 Task: Create a new address book entry with the following details: country, state, street, landmark, city, and postal code.
Action: Mouse moved to (28, 99)
Screenshot: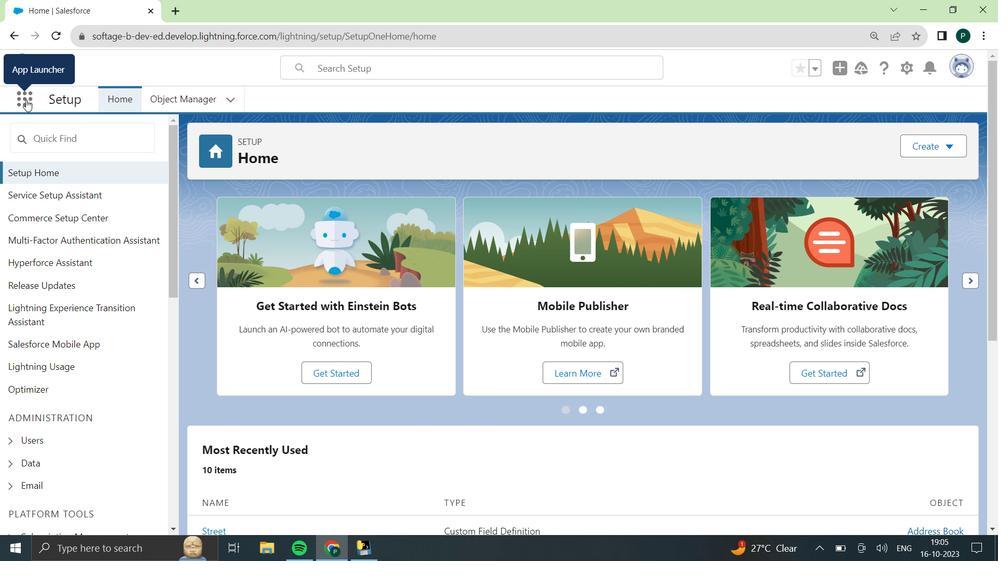 
Action: Mouse pressed left at (28, 99)
Screenshot: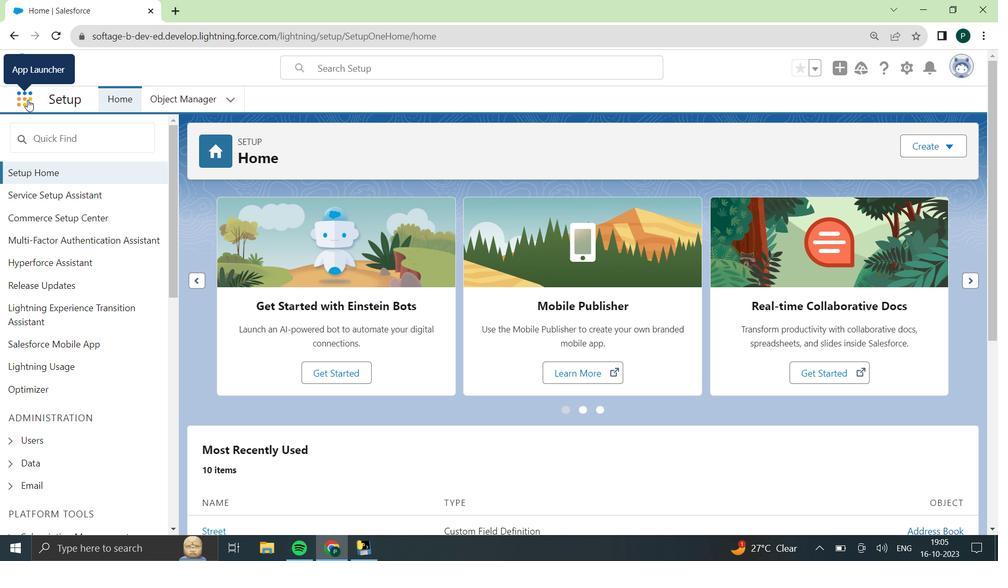 
Action: Mouse moved to (51, 352)
Screenshot: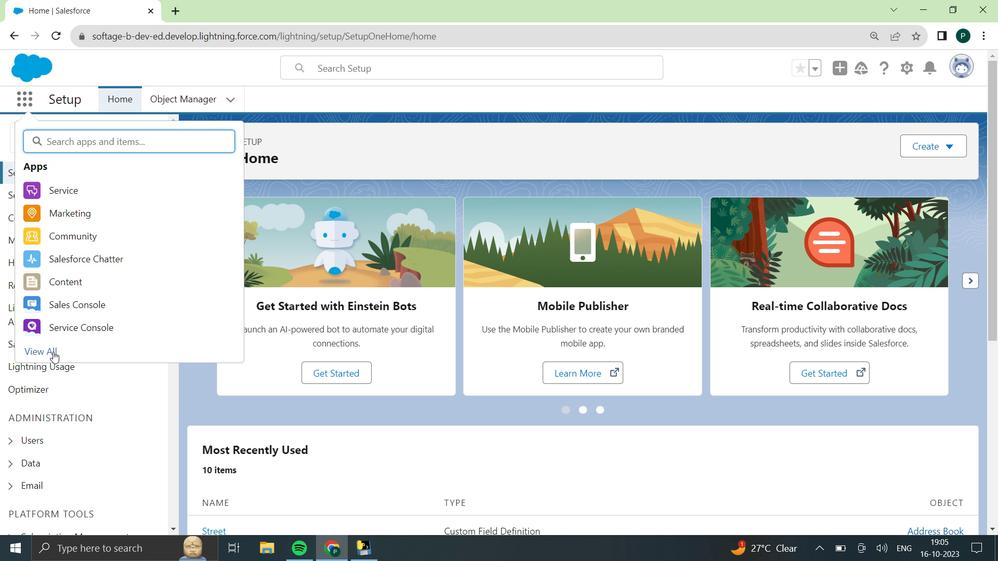 
Action: Mouse pressed left at (51, 352)
Screenshot: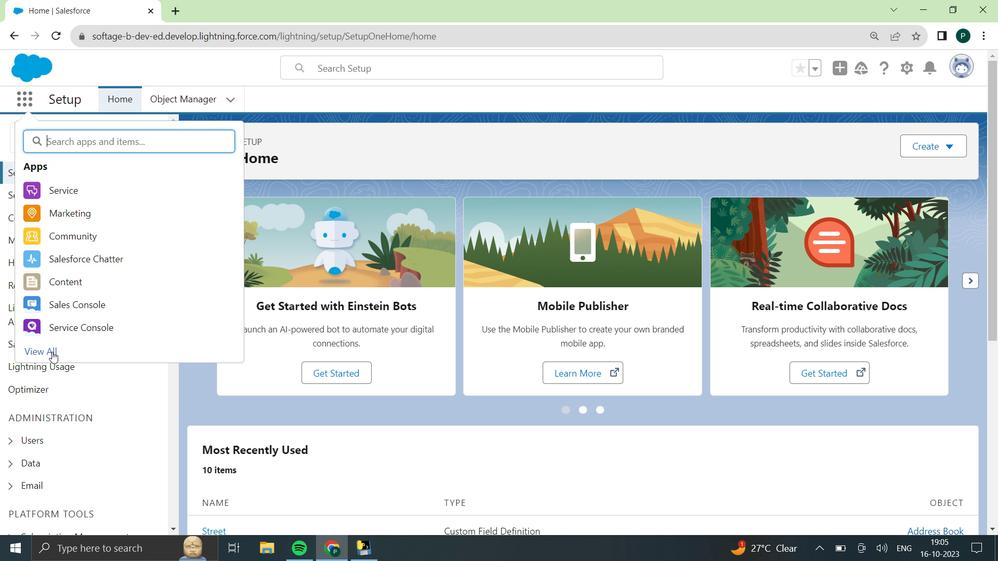 
Action: Mouse moved to (253, 233)
Screenshot: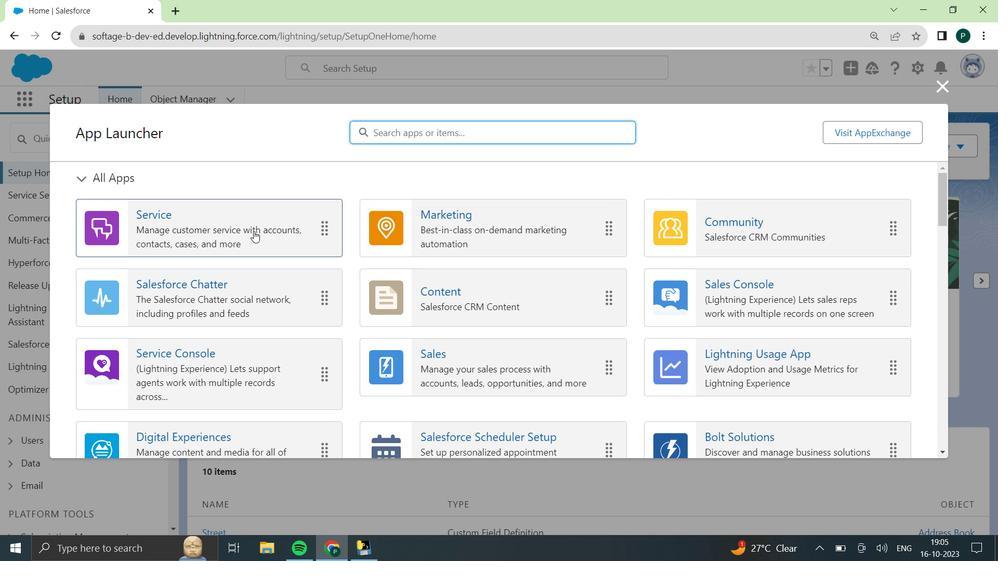 
Action: Mouse scrolled (253, 232) with delta (0, 0)
Screenshot: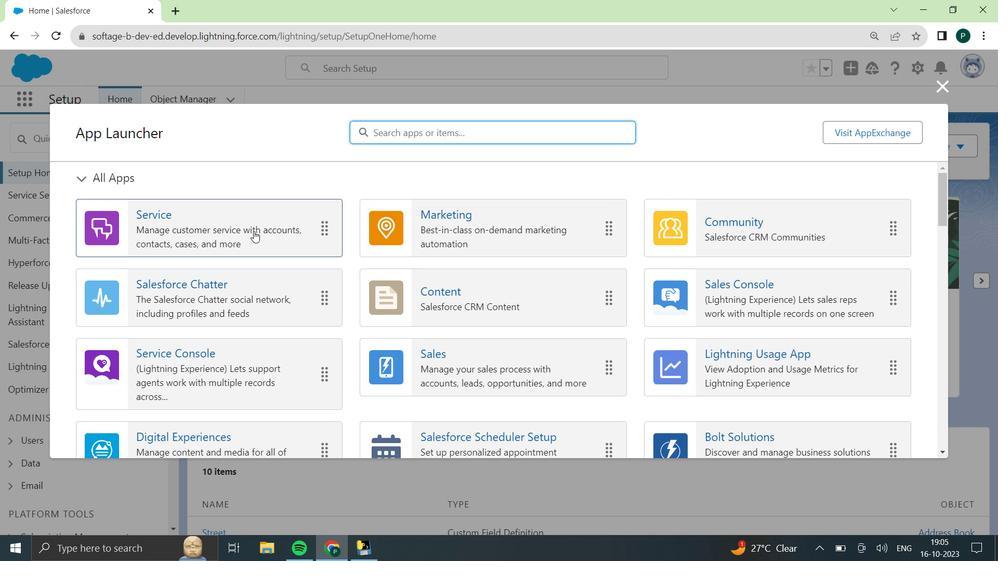
Action: Mouse moved to (254, 239)
Screenshot: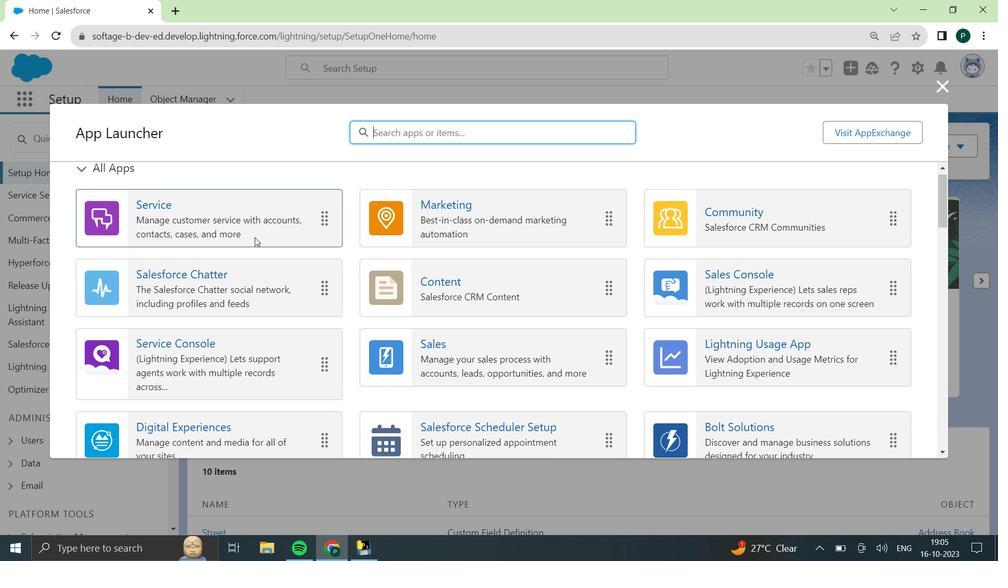 
Action: Mouse scrolled (254, 238) with delta (0, 0)
Screenshot: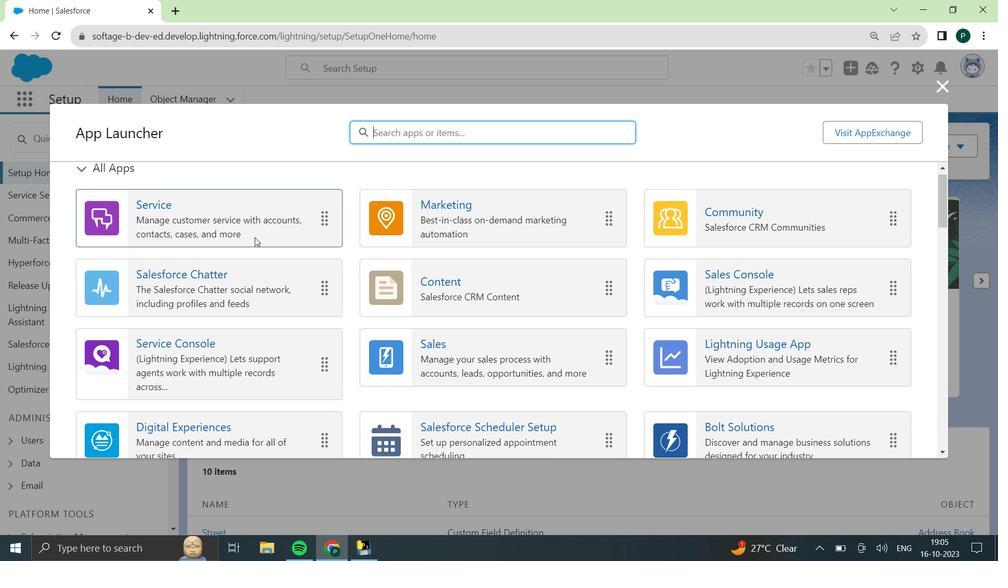 
Action: Mouse moved to (253, 251)
Screenshot: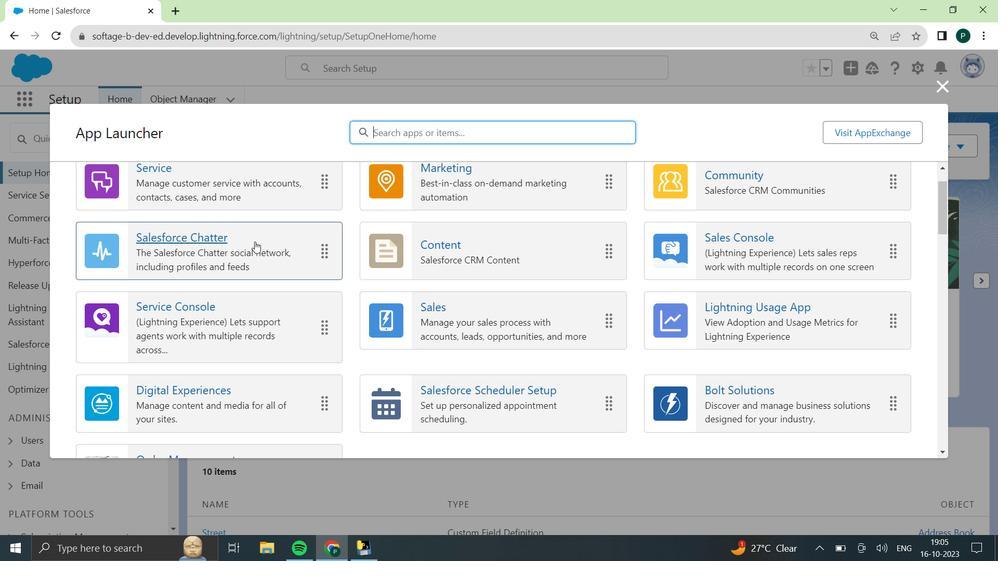 
Action: Mouse scrolled (253, 250) with delta (0, 0)
Screenshot: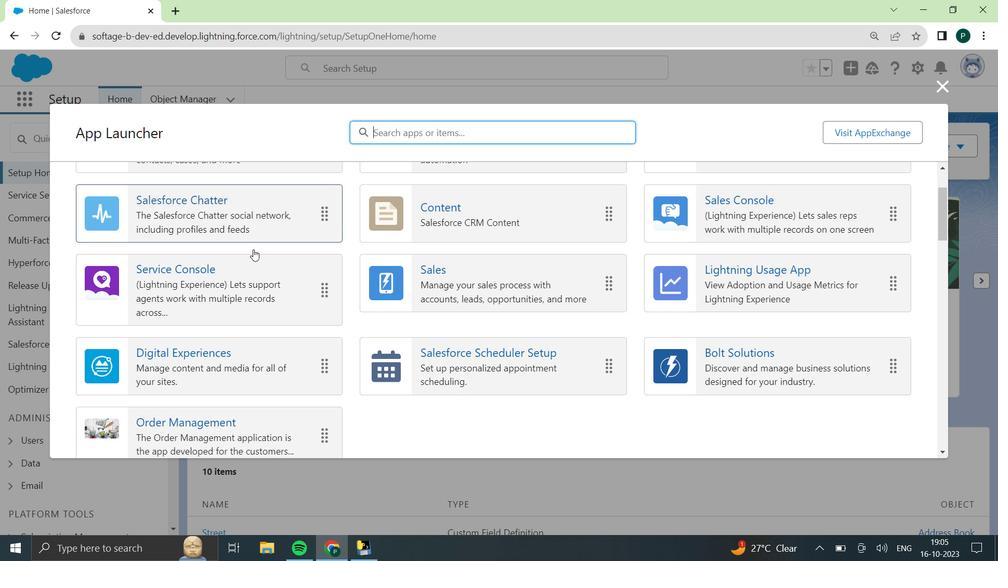 
Action: Mouse moved to (252, 254)
Screenshot: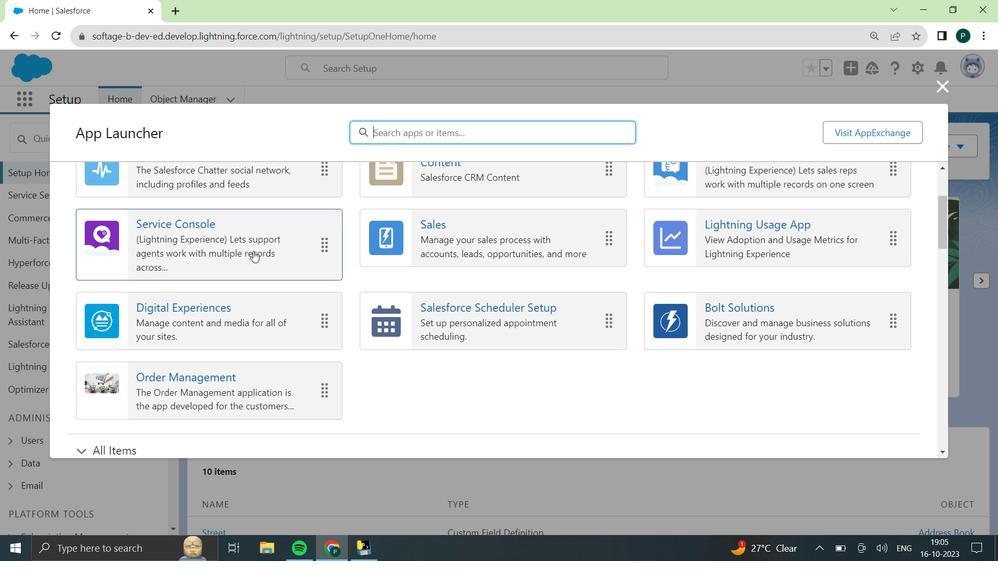 
Action: Mouse scrolled (252, 254) with delta (0, 0)
Screenshot: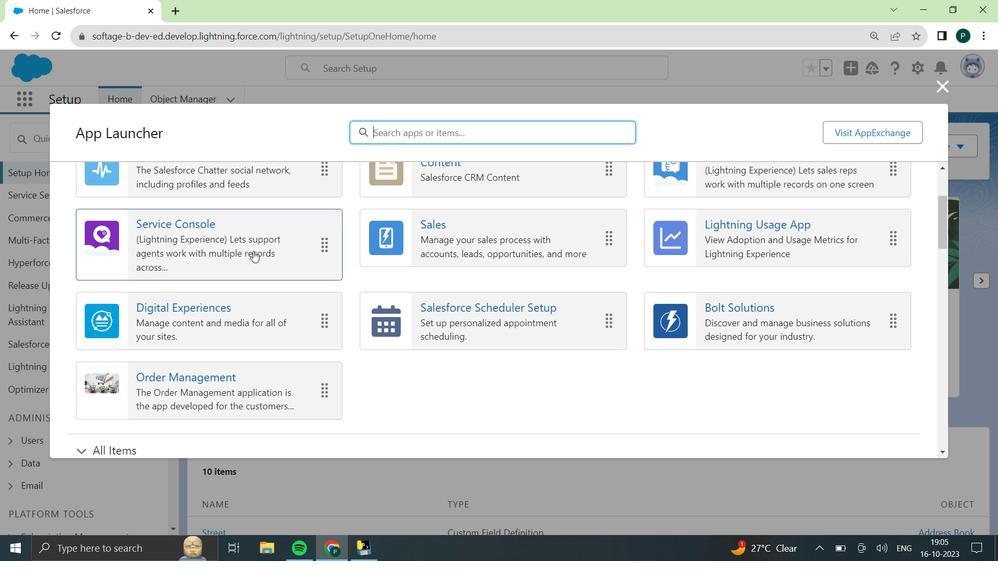 
Action: Mouse moved to (179, 241)
Screenshot: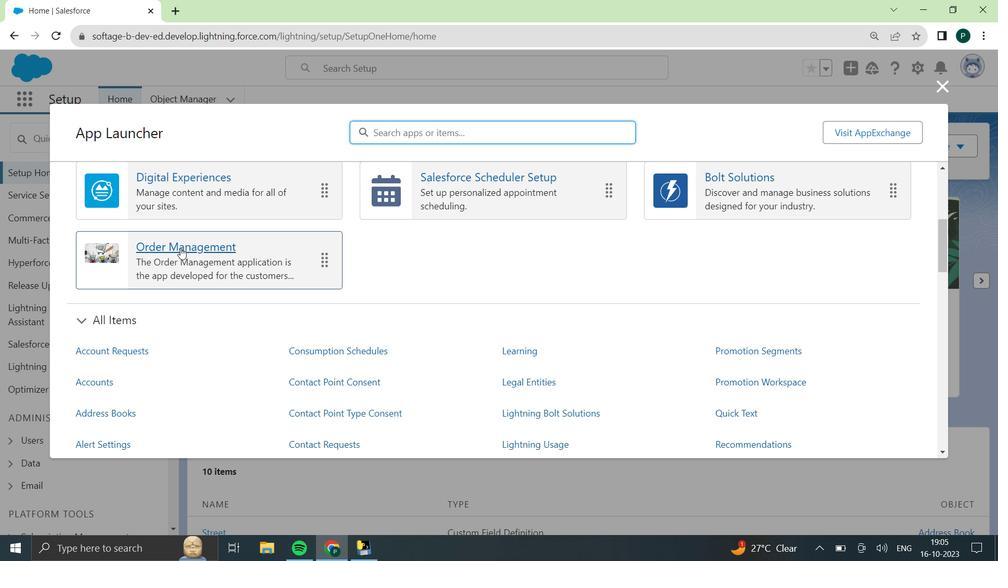 
Action: Mouse pressed left at (179, 241)
Screenshot: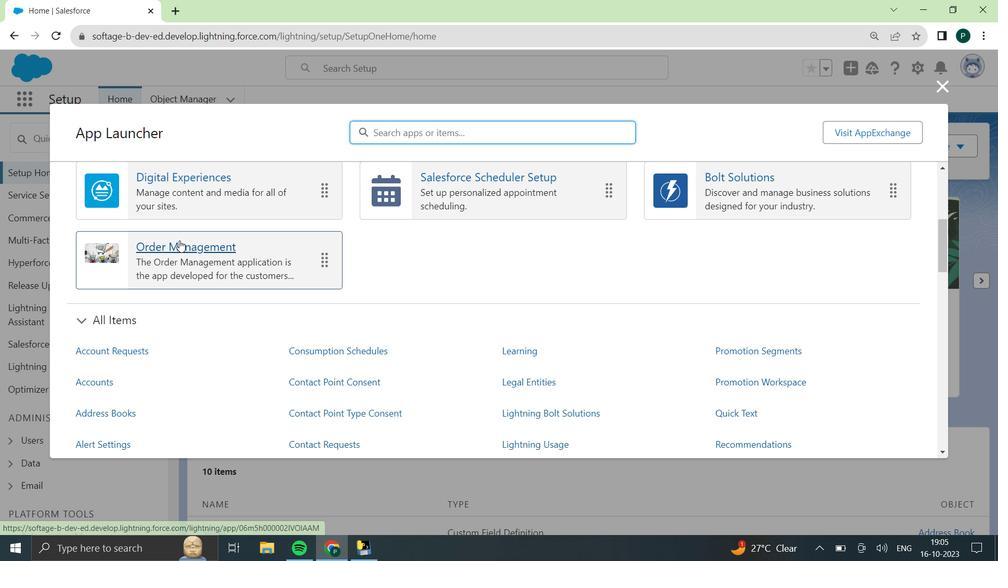 
Action: Mouse moved to (583, 101)
Screenshot: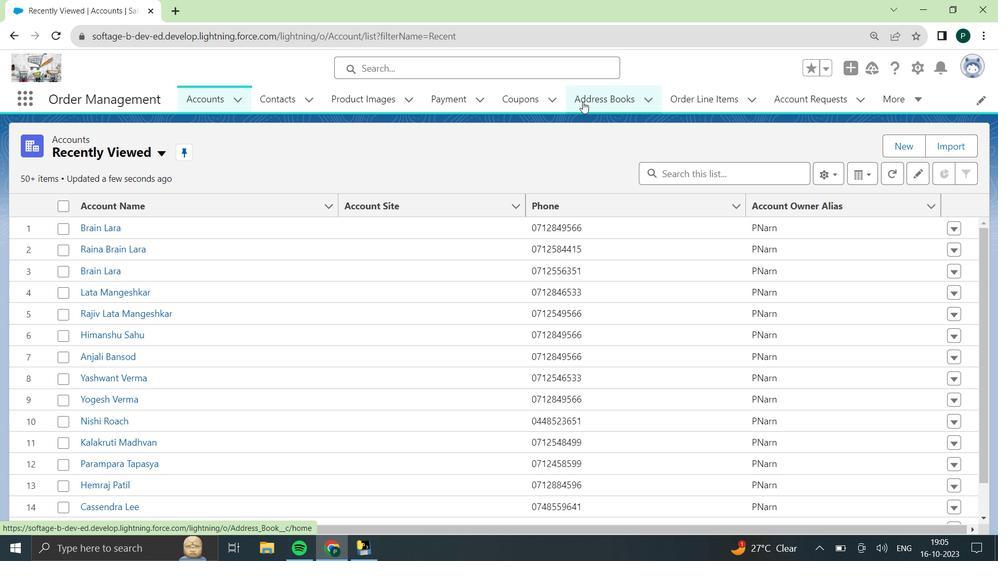 
Action: Mouse pressed left at (583, 101)
Screenshot: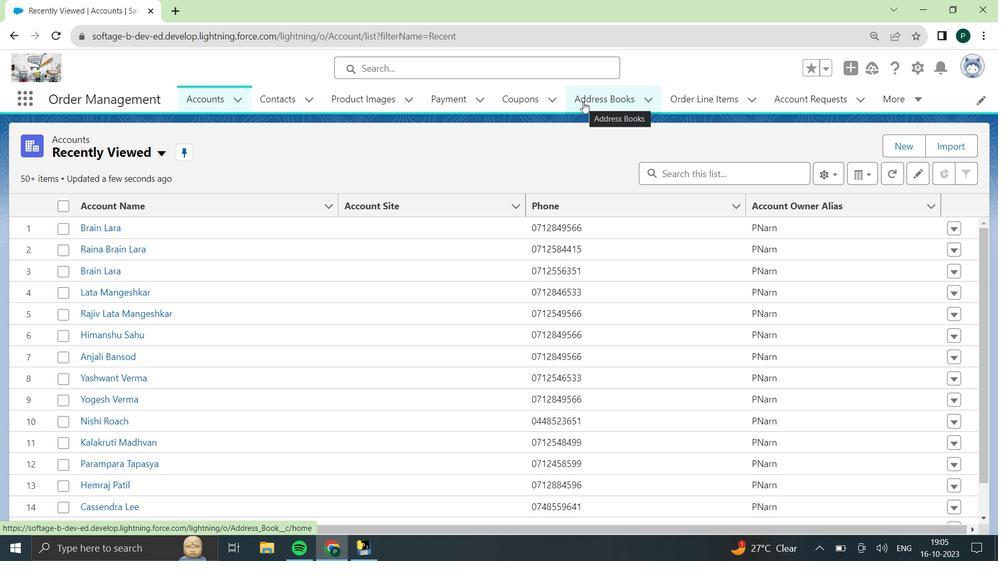 
Action: Mouse moved to (885, 173)
Screenshot: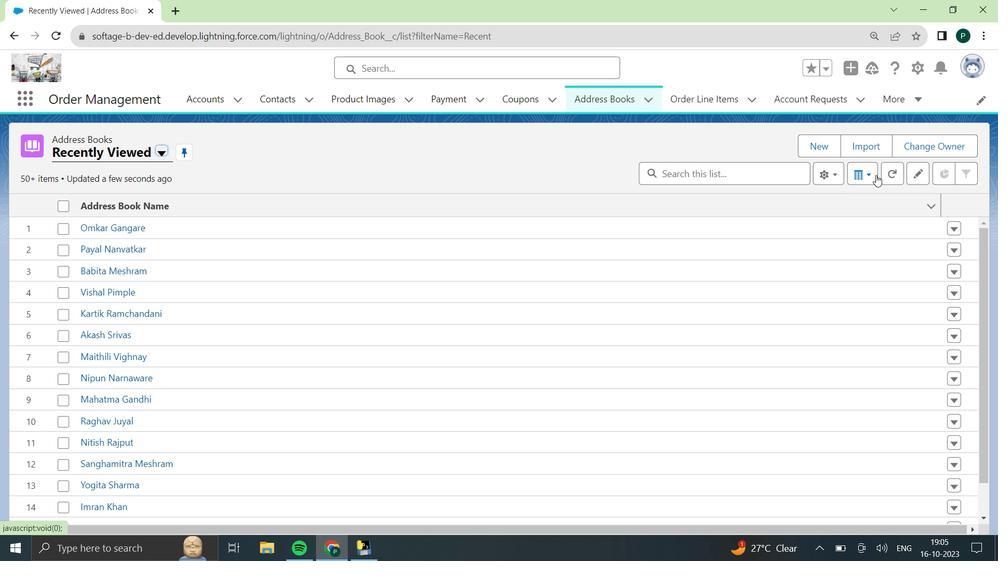 
Action: Mouse pressed left at (885, 173)
Screenshot: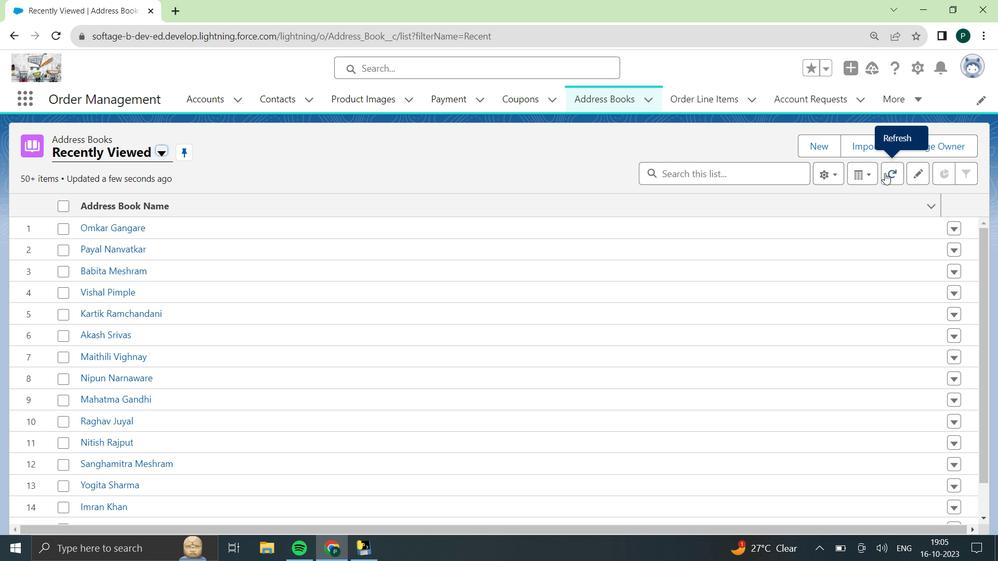 
Action: Mouse moved to (897, 181)
Screenshot: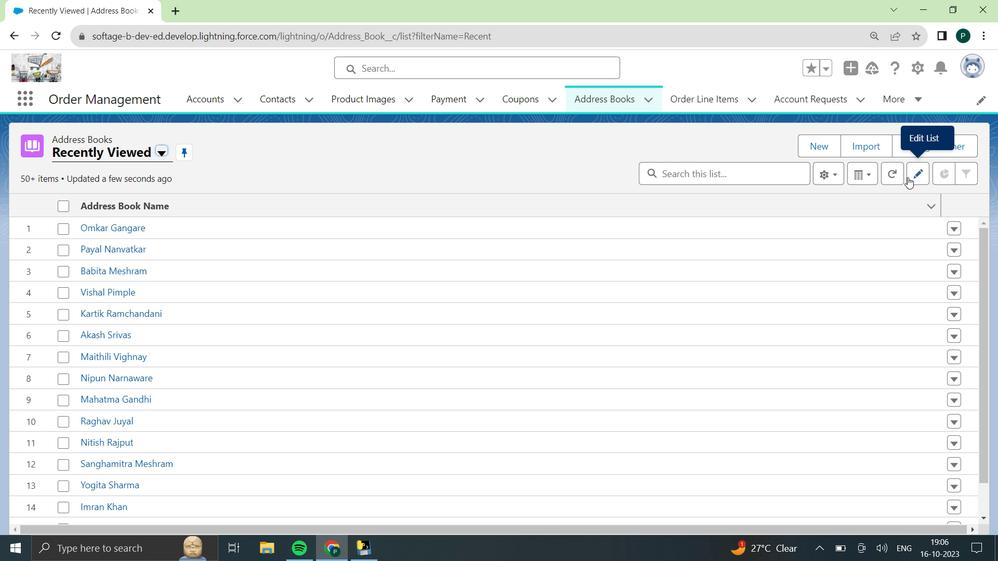 
Action: Mouse pressed left at (897, 181)
Screenshot: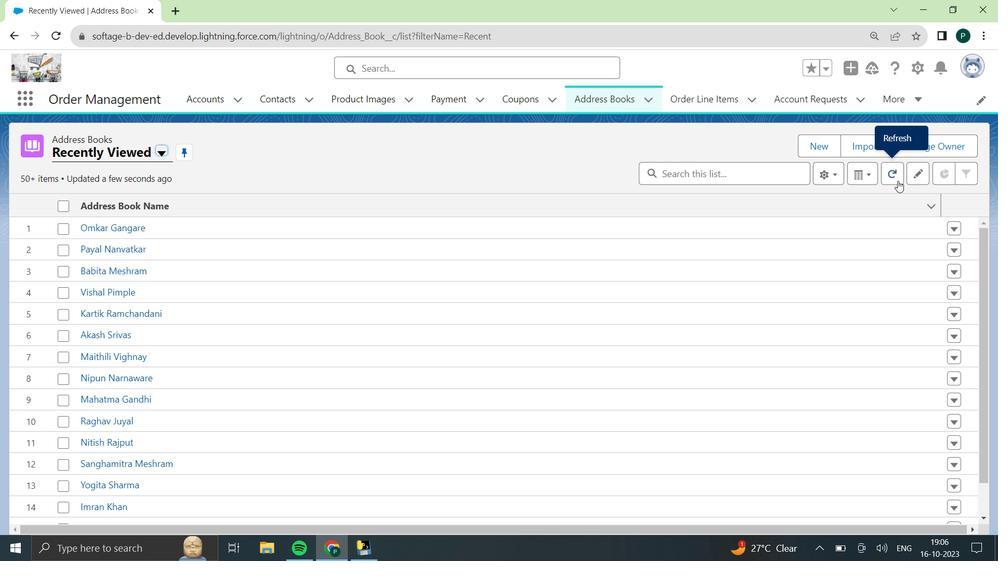 
Action: Mouse moved to (827, 151)
Screenshot: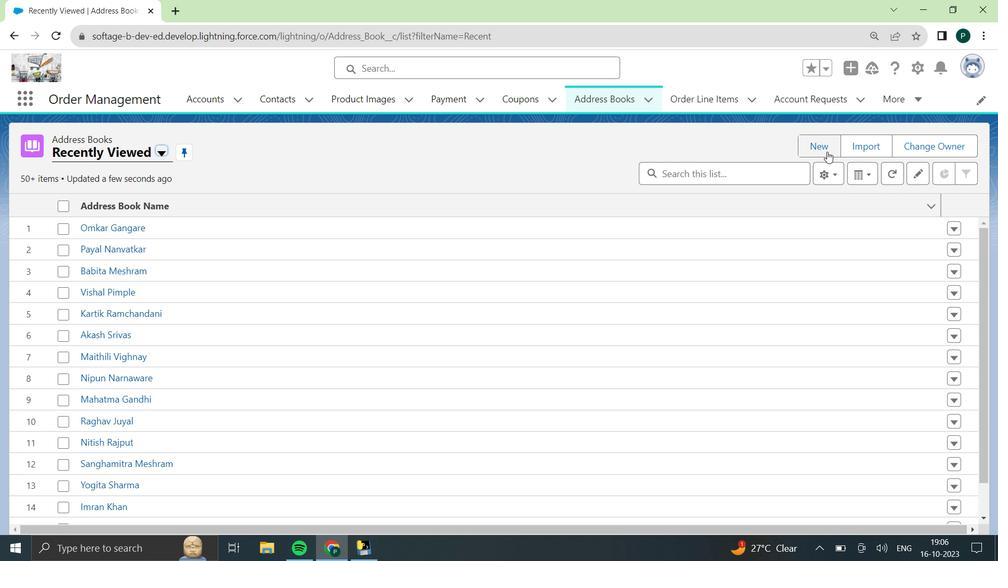 
Action: Mouse pressed left at (827, 151)
Screenshot: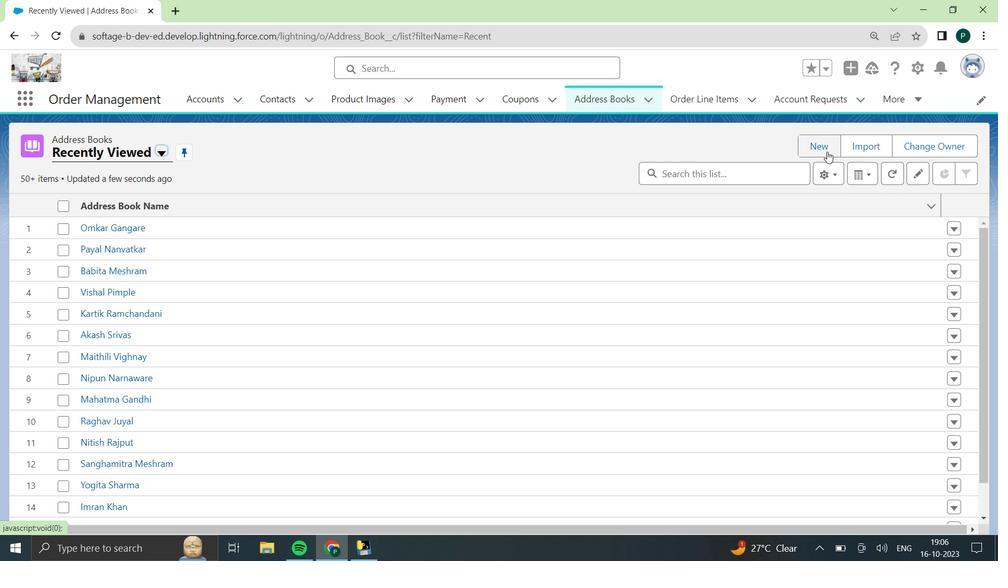
Action: Mouse moved to (363, 214)
Screenshot: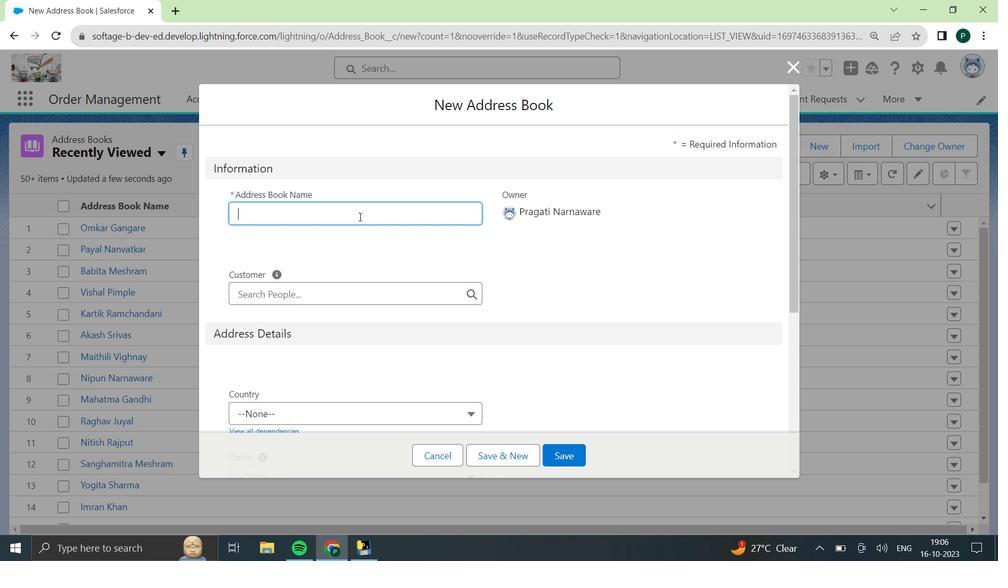 
Action: Mouse pressed left at (363, 214)
Screenshot: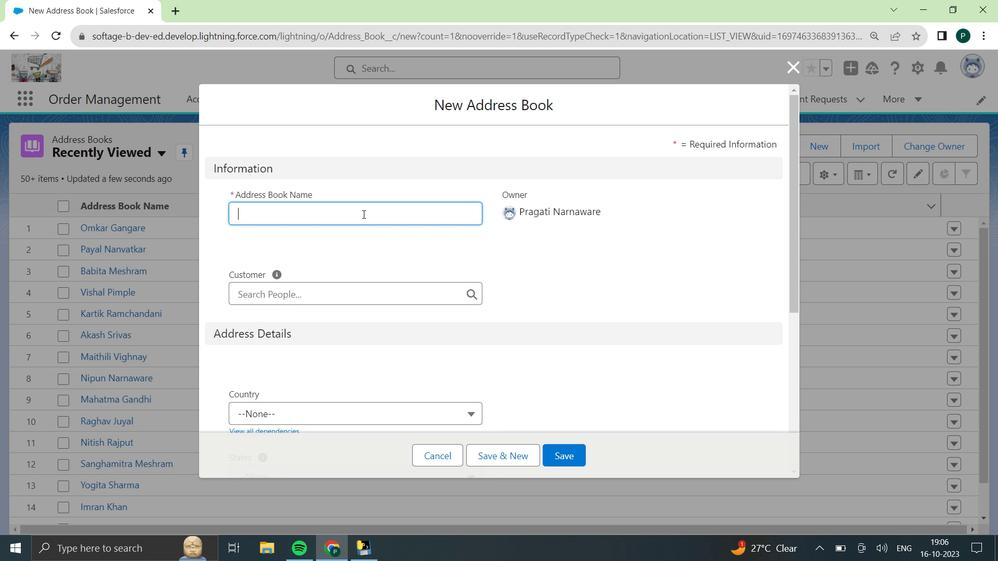
Action: Mouse moved to (538, 178)
Screenshot: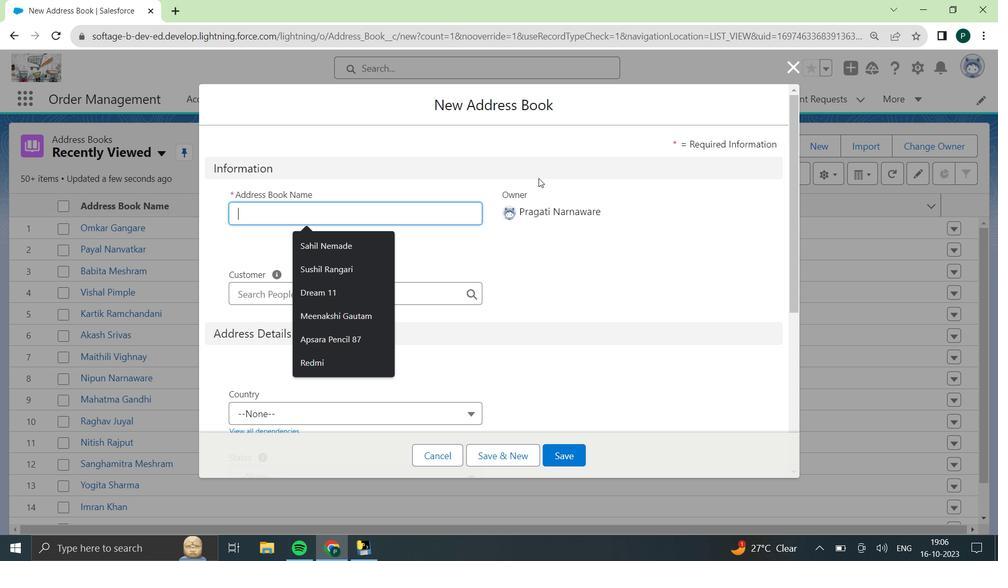 
Action: Key pressed <Key.shift>l<Key.backspace><Key.backspace><Key.shift><Key.shift><Key.shift><Key.shift><Key.shift><Key.shift><Key.shift><Key.shift><Key.shift><Key.shift><Key.shift><Key.shift><Key.shift><Key.shift><Key.shift><Key.shift><Key.shift><Key.shift><Key.shift><Key.shift><Key.shift><Key.shift><Key.shift><Key.shift><Key.shift><Key.shift><Key.shift><Key.shift><Key.shift><Key.shift><Key.shift><Key.shift><Key.shift><Key.shift><Key.shift><Key.shift>Lalit<Key.space><Key.shift><Key.shift><Key.shift><Key.shift><Key.shift><Key.shift><Key.shift><Key.shift><Key.shift><Key.shift><Key.shift><Key.shift><Key.shift>Somkuwar
Screenshot: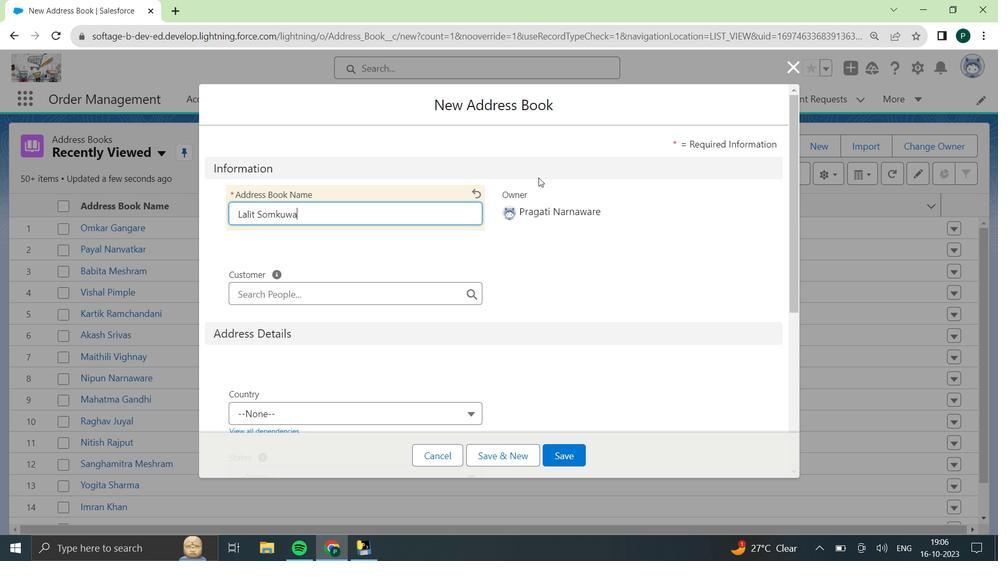 
Action: Mouse moved to (397, 300)
Screenshot: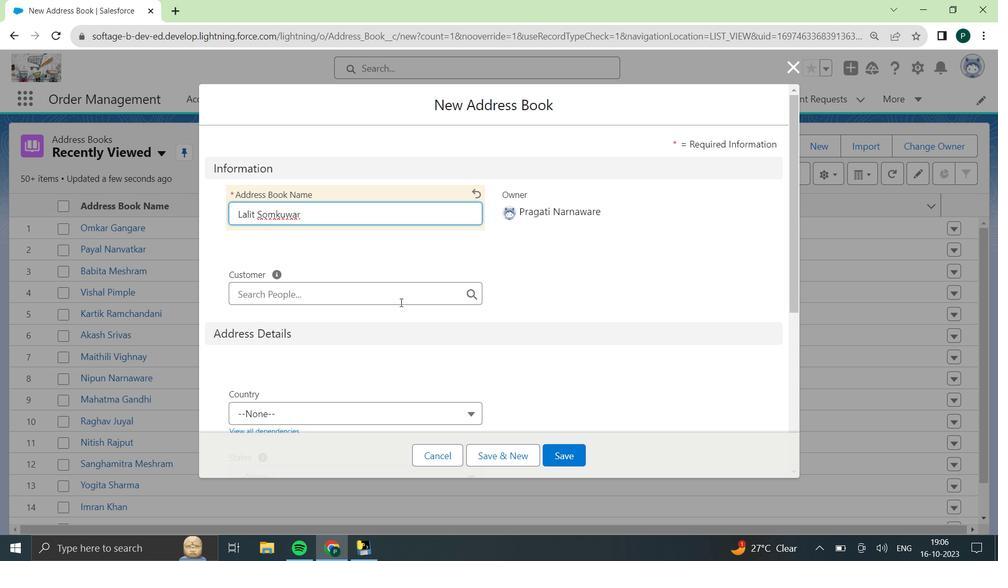 
Action: Mouse pressed left at (397, 300)
Screenshot: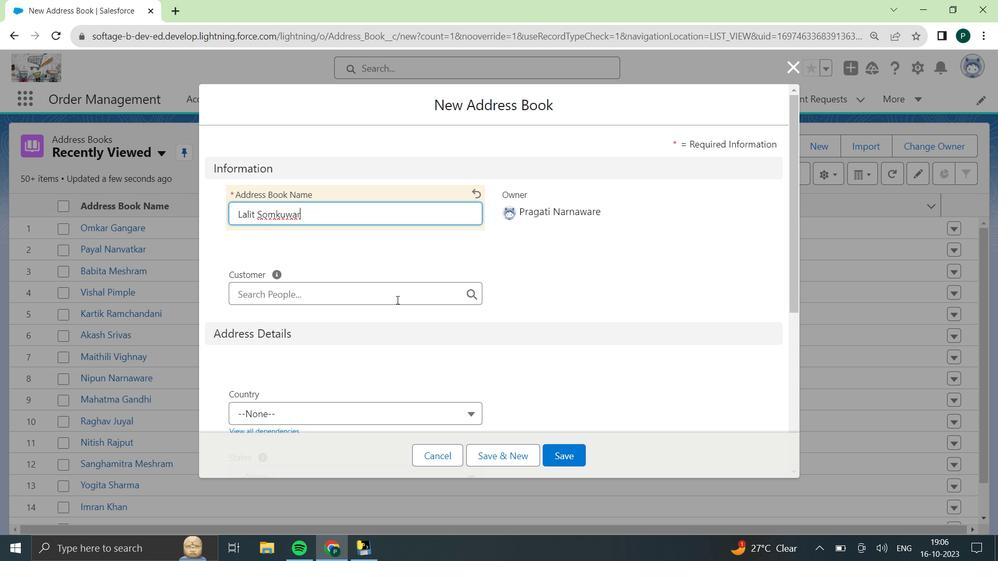 
Action: Mouse moved to (367, 313)
Screenshot: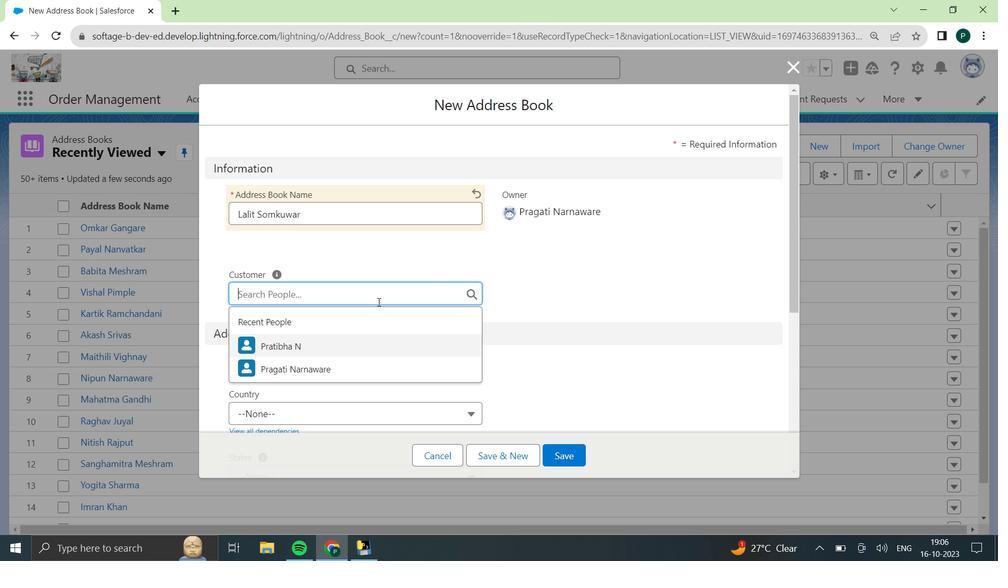 
Action: Mouse scrolled (367, 313) with delta (0, 0)
Screenshot: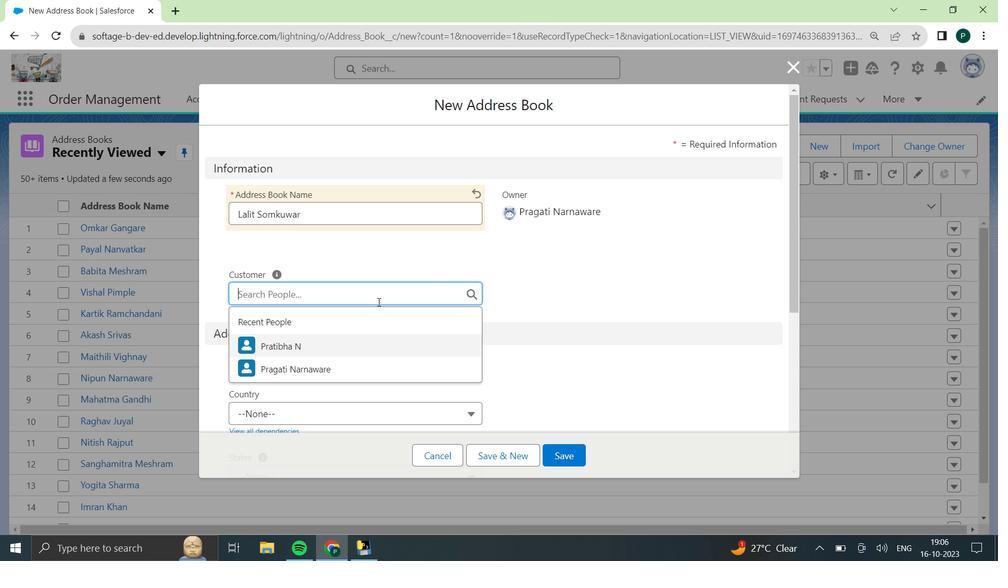 
Action: Mouse moved to (589, 321)
Screenshot: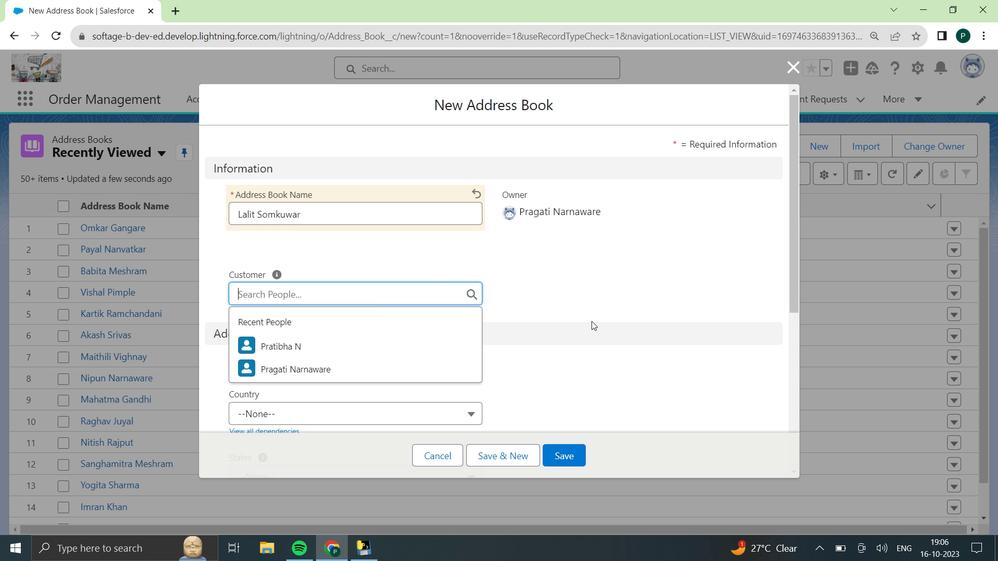 
Action: Mouse pressed left at (589, 321)
Screenshot: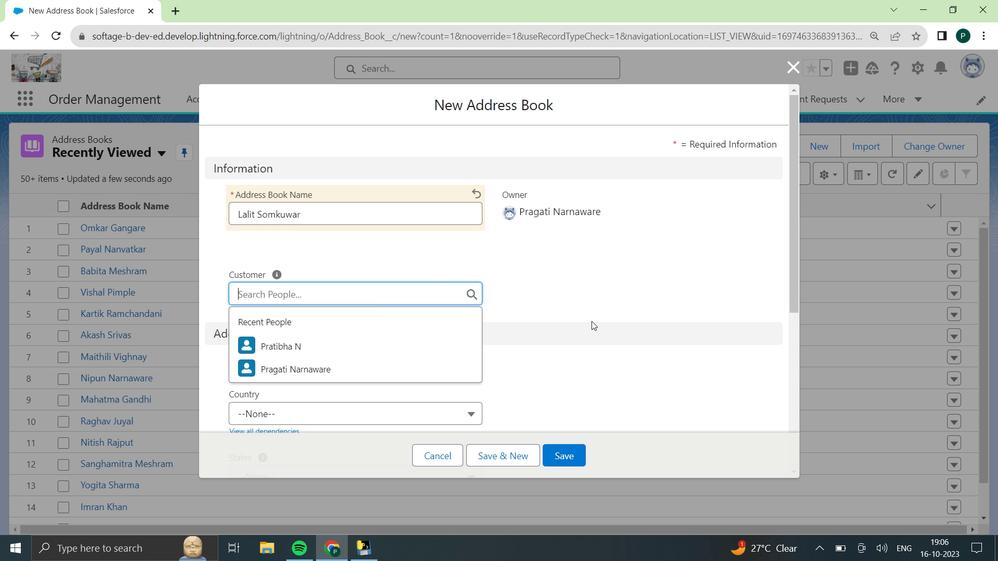 
Action: Mouse moved to (562, 257)
Screenshot: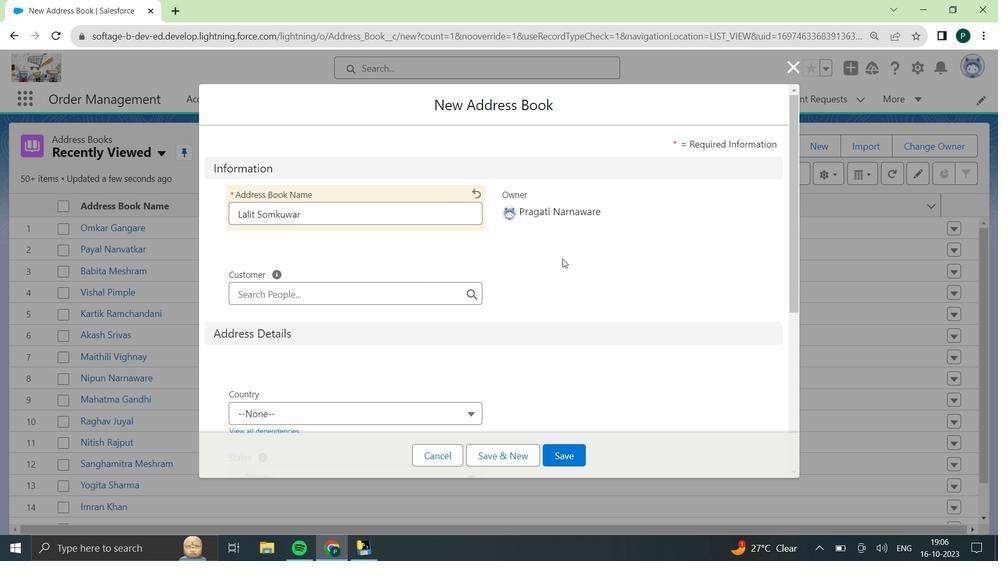 
Action: Mouse scrolled (562, 256) with delta (0, 0)
Screenshot: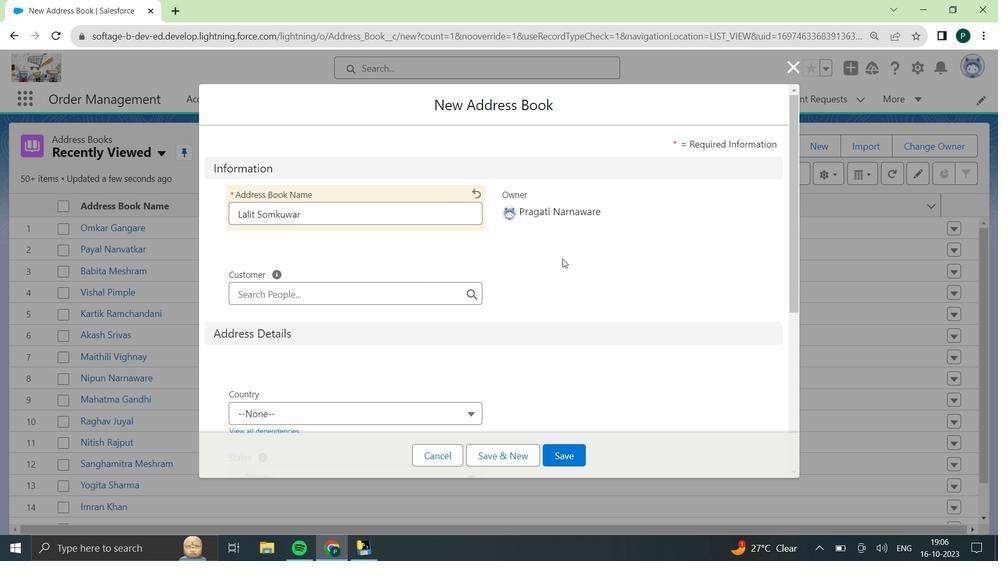 
Action: Mouse scrolled (562, 256) with delta (0, 0)
Screenshot: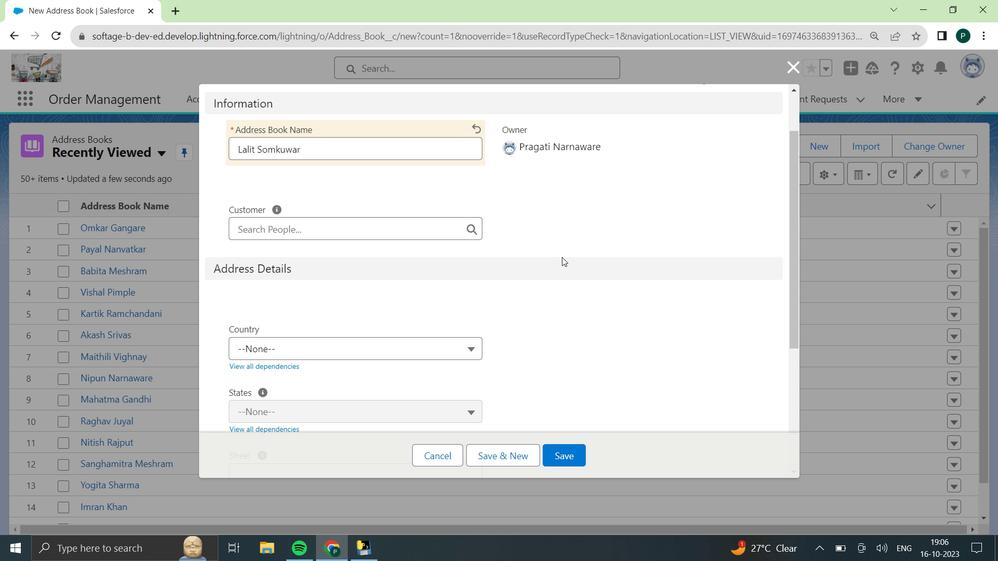
Action: Mouse scrolled (562, 256) with delta (0, 0)
Screenshot: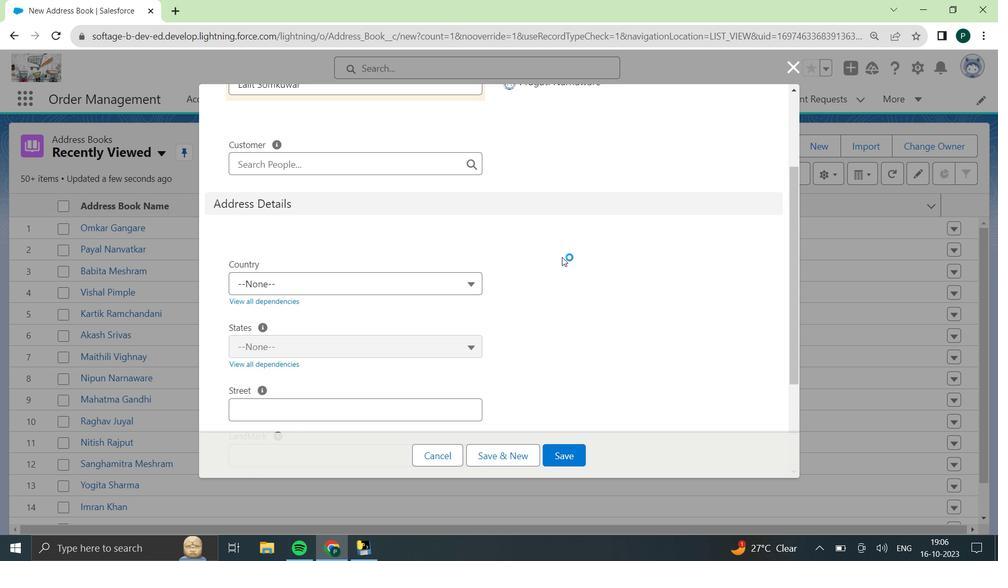 
Action: Mouse moved to (334, 206)
Screenshot: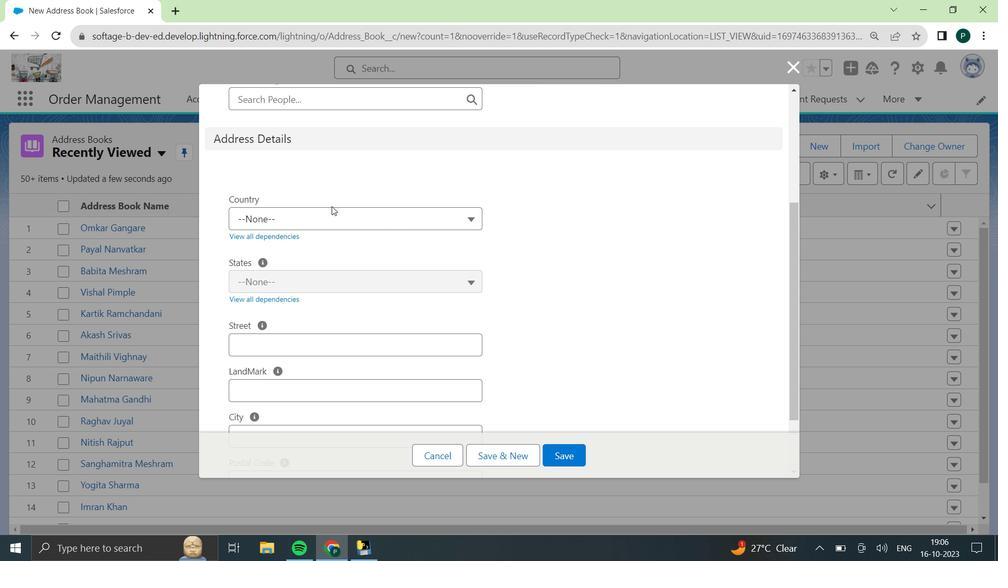 
Action: Mouse scrolled (334, 205) with delta (0, 0)
Screenshot: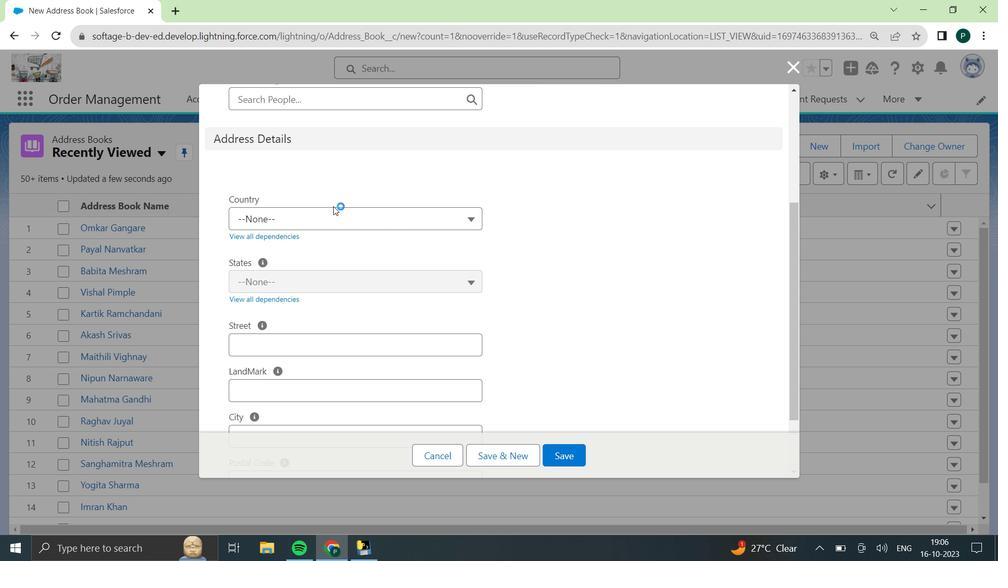 
Action: Mouse moved to (350, 158)
Screenshot: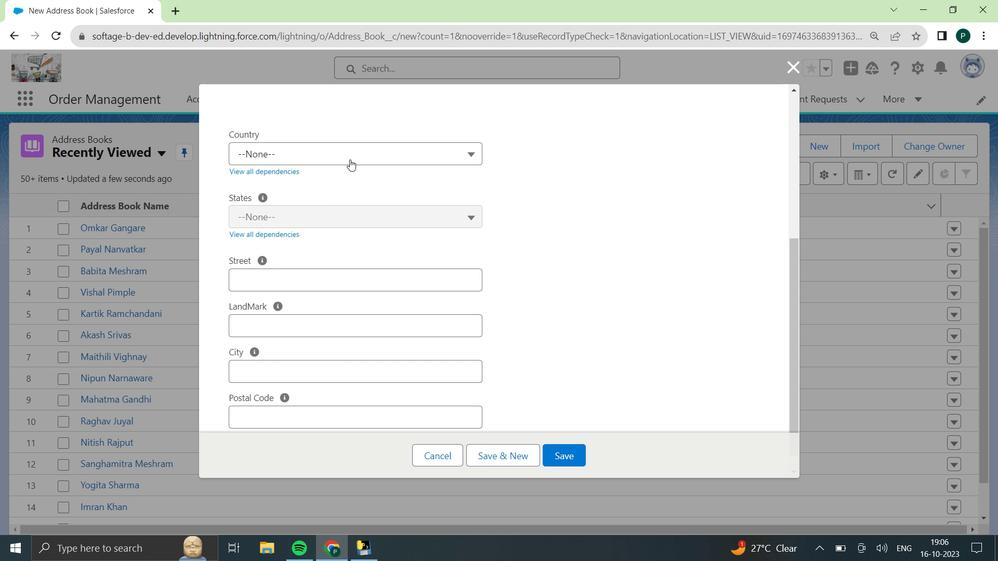 
Action: Mouse pressed left at (350, 158)
Screenshot: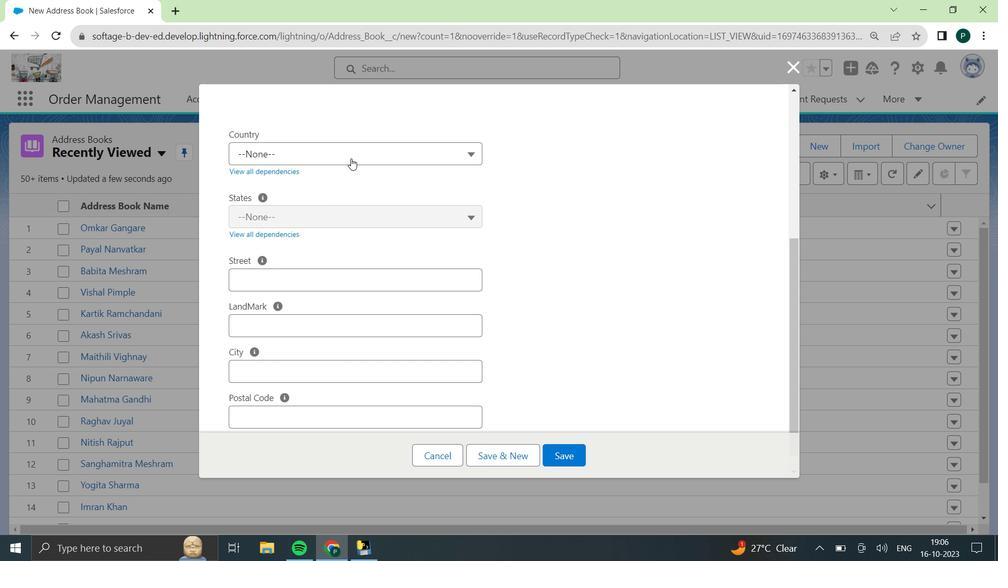 
Action: Mouse moved to (505, 91)
Screenshot: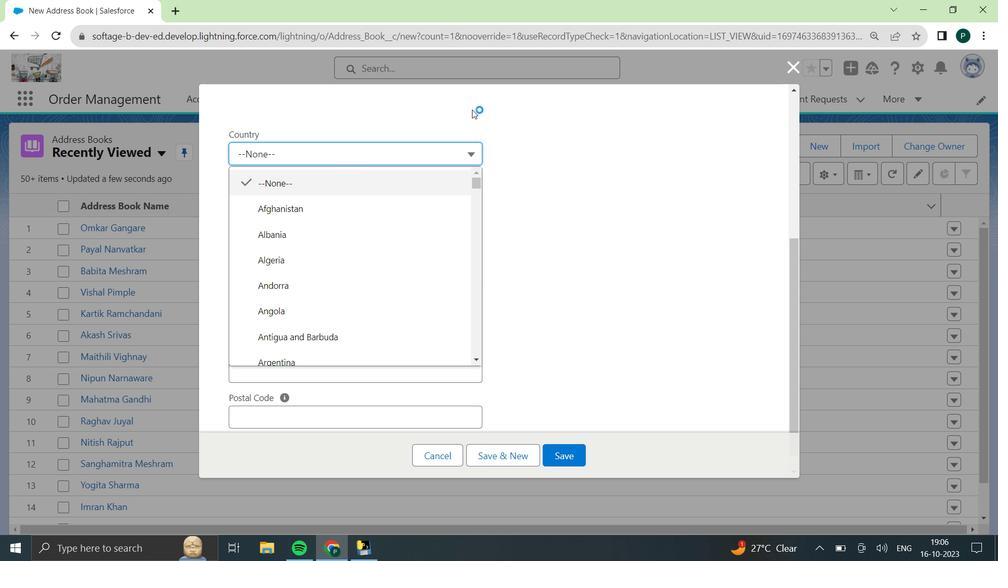 
Action: Key pressed <Key.down><Key.down><Key.down><Key.down><Key.down><Key.down><Key.down><Key.down><Key.down><Key.down><Key.down><Key.down><Key.down><Key.down><Key.down><Key.down><Key.down><Key.down><Key.down><Key.down><Key.down><Key.down><Key.down><Key.down><Key.down><Key.down><Key.down><Key.down><Key.down><Key.down><Key.down><Key.down><Key.down><Key.down><Key.down><Key.down><Key.down><Key.down><Key.down><Key.down><Key.down><Key.down><Key.down><Key.down><Key.down><Key.down><Key.down><Key.down><Key.down><Key.down><Key.down><Key.down><Key.down><Key.down><Key.down><Key.down><Key.down><Key.down><Key.down><Key.down><Key.down><Key.down><Key.down><Key.down><Key.down><Key.down><Key.down><Key.down><Key.down><Key.down><Key.down><Key.down><Key.down><Key.down><Key.down><Key.down><Key.down><Key.down><Key.enter>
Screenshot: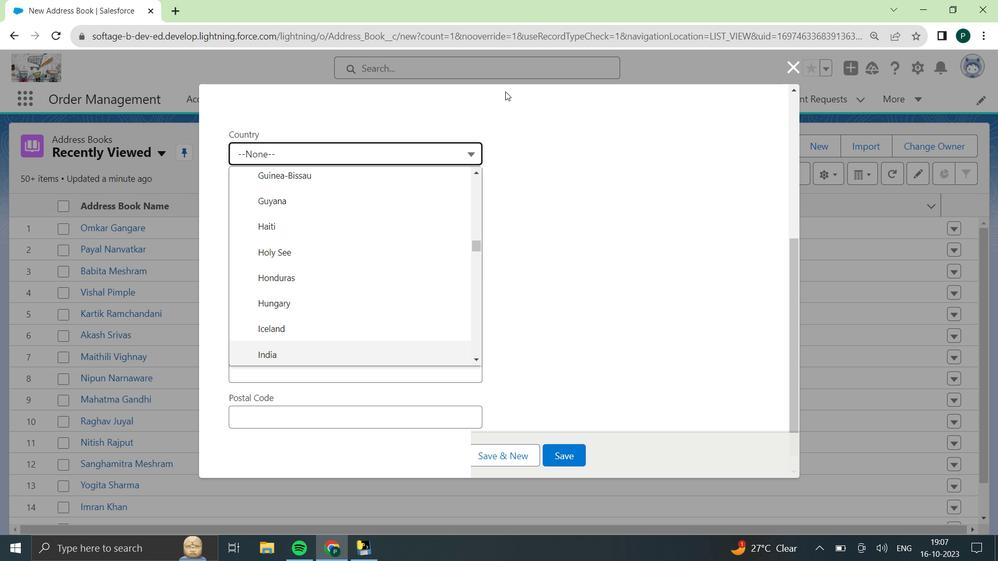 
Action: Mouse moved to (364, 214)
Screenshot: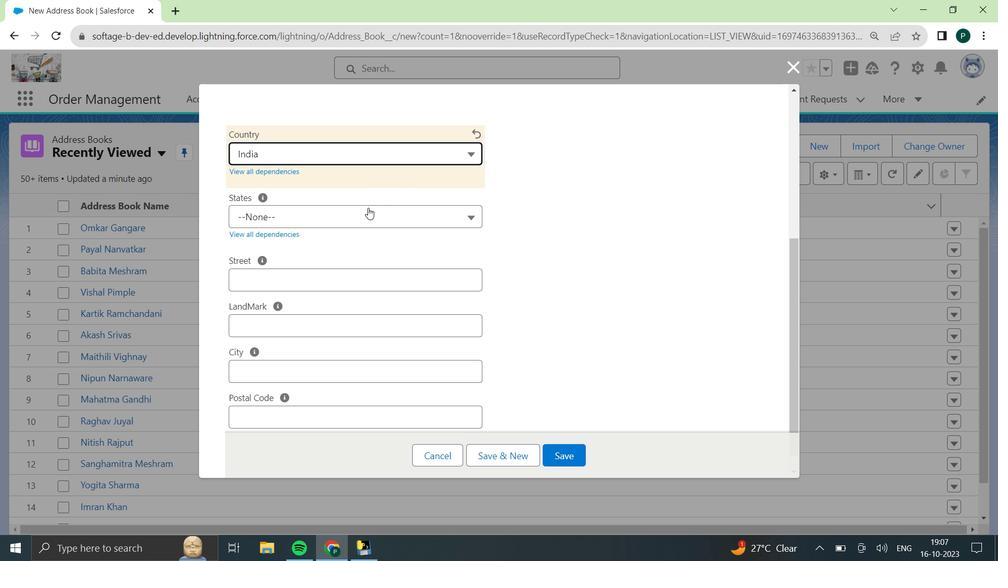 
Action: Mouse pressed left at (364, 214)
Screenshot: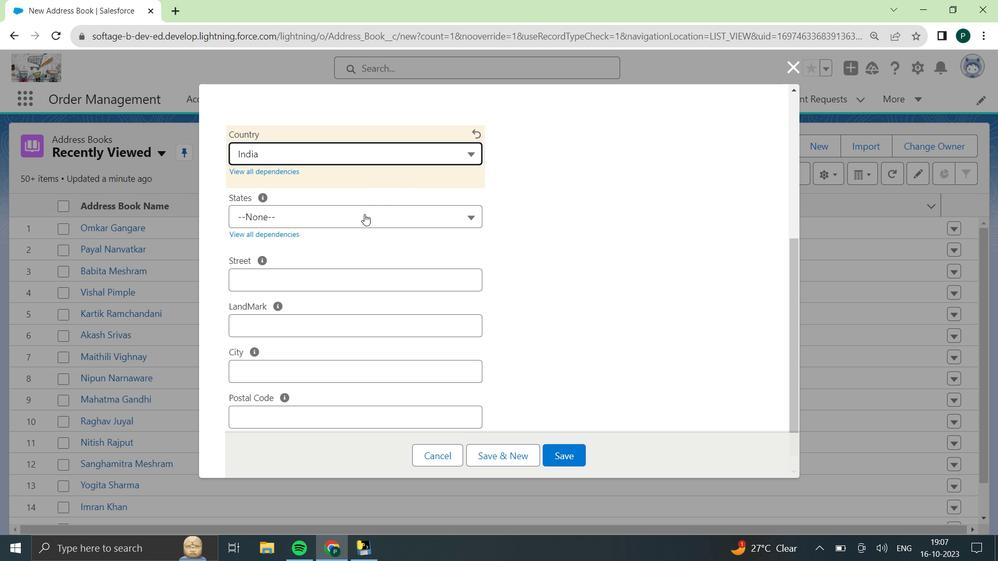 
Action: Key pressed <Key.down><Key.down><Key.down><Key.down><Key.down><Key.down><Key.down><Key.down><Key.down><Key.down><Key.down><Key.down><Key.down><Key.down><Key.down><Key.down><Key.down><Key.down><Key.down><Key.down><Key.down><Key.down><Key.down><Key.down><Key.down><Key.down><Key.down><Key.enter>
Screenshot: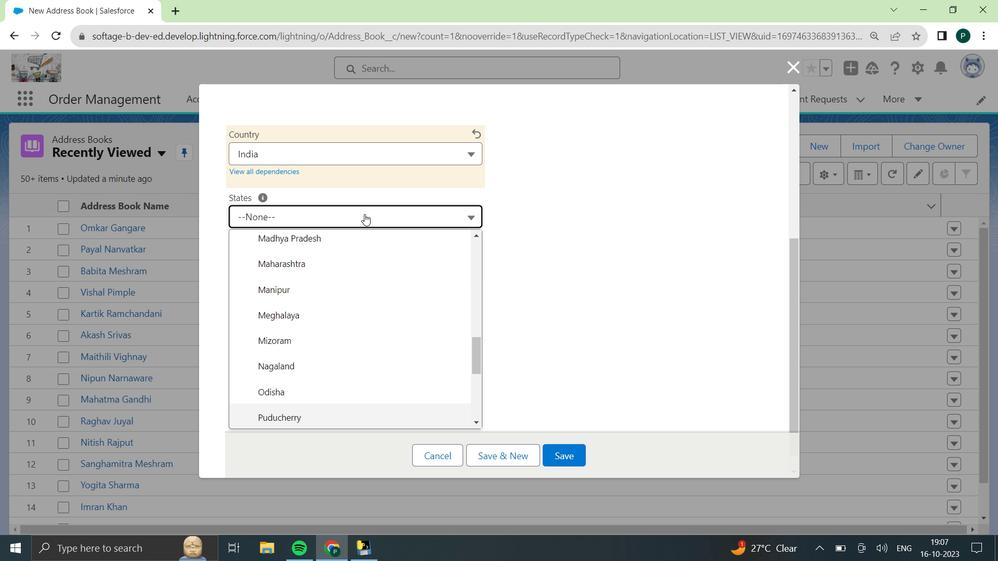 
Action: Mouse moved to (366, 282)
Screenshot: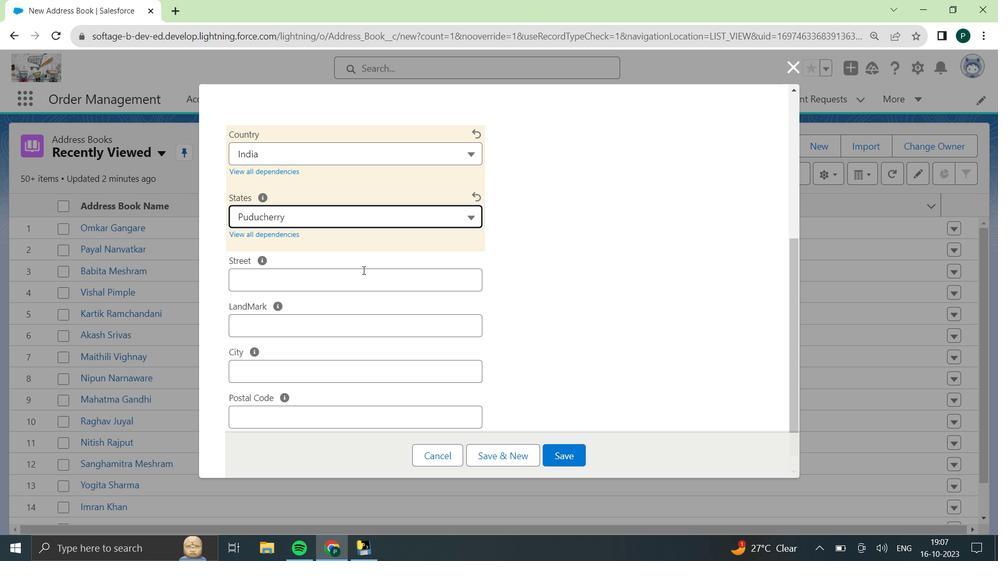 
Action: Mouse pressed left at (366, 282)
Screenshot: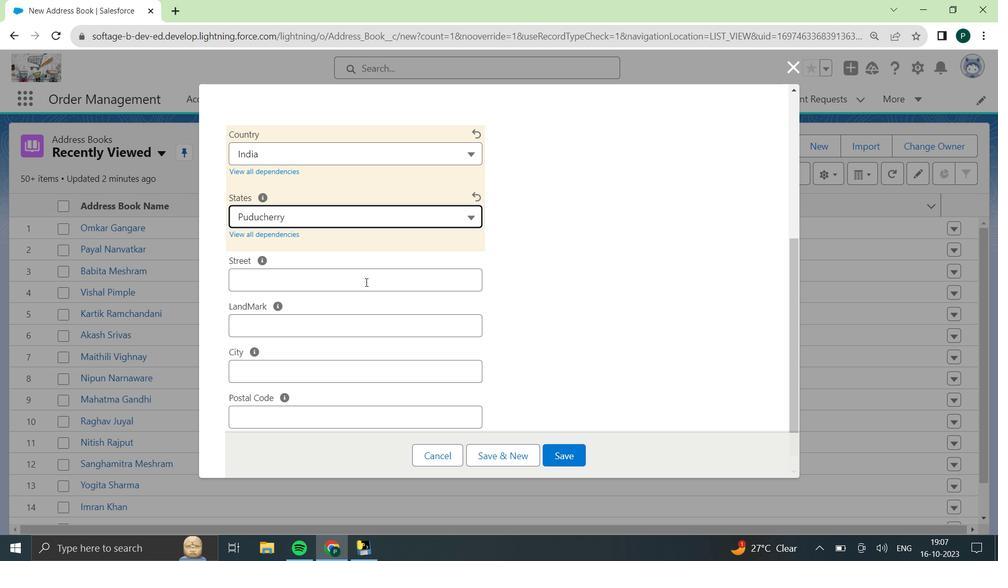 
Action: Key pressed <Key.shift><Key.shift>Walmart<Key.space><Key.shift>Street<Key.space><Key.backspace>,<Key.space><Key.shift>St.<Key.space><Key.shift><Key.shift>Reigh<Key.space>n<Key.backspace><Key.backspace><Key.backspace>ns<Key.space><Key.shift><Key.shift><Key.shift><Key.shift><Key.shift><Key.shift><Key.shift><Key.shift><Key.shift><Key.shift><Key.shift><Key.shift><Key.shift><Key.shift><Key.shift><Key.shift><Key.shift><Key.shift><Key.shift><Key.shift><Key.shift><Key.shift><Key.shift><Key.shift><Key.shift><Key.shift><Key.shift><Key.shift><Key.shift><Key.shift><Key.shift><Key.shift><Key.shift><Key.shift><Key.shift><Key.shift>c<Key.backspace><Key.shift><Key.shift><Key.shift><Key.shift><Key.space>hurch<Key.left><Key.left><Key.left><Key.left><Key.left>c
Screenshot: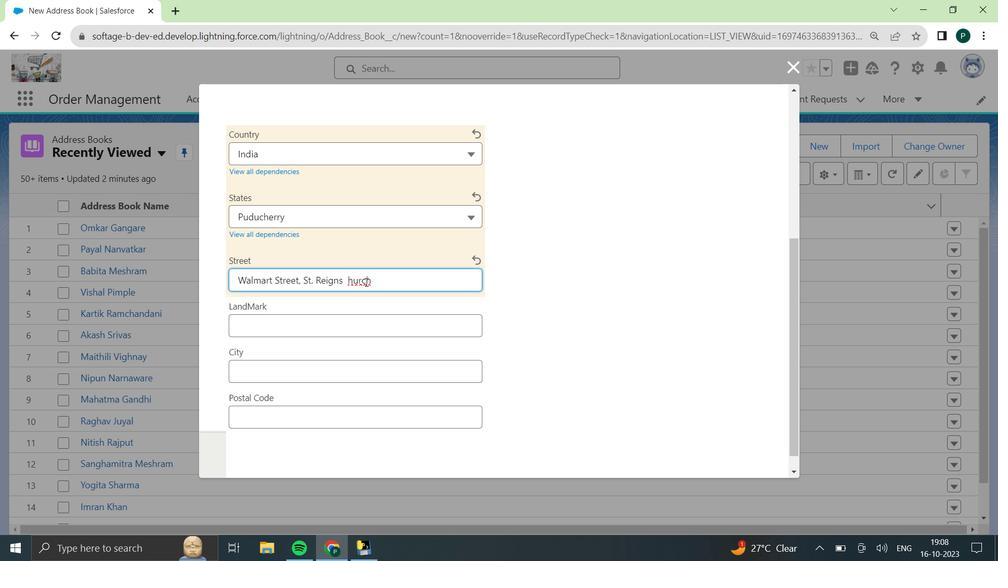 
Action: Mouse moved to (365, 322)
Screenshot: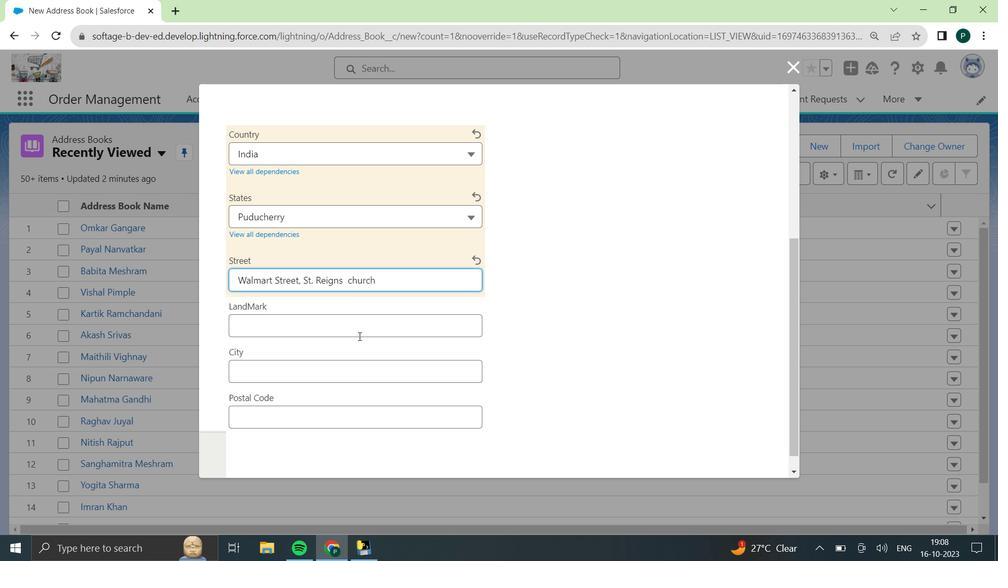 
Action: Mouse pressed left at (365, 322)
Screenshot: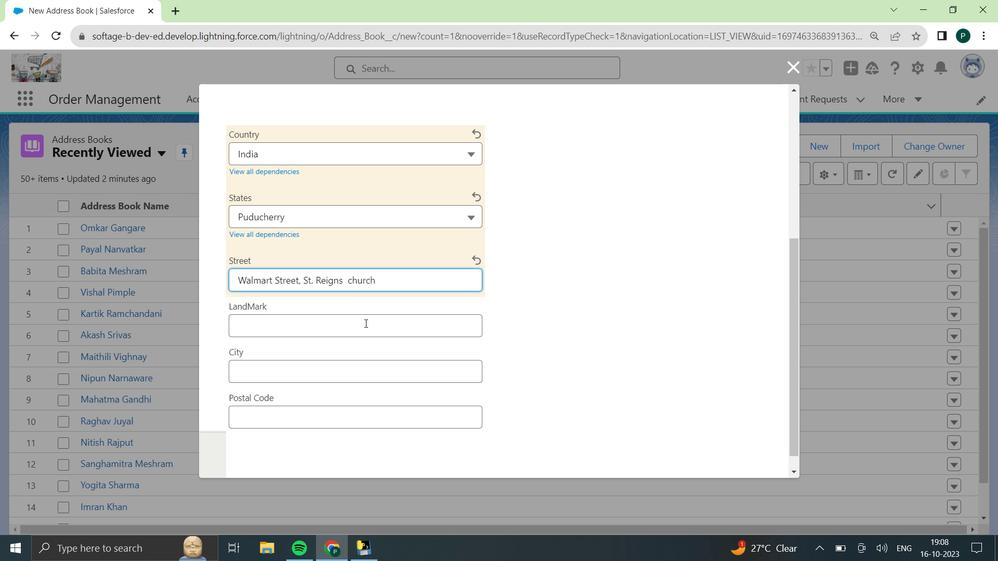 
Action: Key pressed <Key.shift><Key.shift><Key.shift>Samyak<Key.space><Key.shift><Key.shift><Key.shift><Key.shift><Key.shift><Key.shift><Key.shift><Key.shift><Key.shift><Key.shift><Key.shift><Key.shift><Key.shift><Key.shift><Key.shift><Key.shift><Key.shift><Key.shift><Key.shift><Key.shift><Key.shift><Key.shift><Key.shift><Key.shift><Key.shift><Key.shift><Key.shift><Key.shift><Key.shift><Key.shift><Key.shift><Key.shift><Key.shift><Key.shift><Key.shift><Key.shift><Key.shift><Key.shift><Key.shift><Key.shift><Key.shift><Key.shift><Key.shift><Key.shift><Key.shift><Key.shift><Key.shift><Key.shift><Key.shift><Key.shift><Key.shift><Key.shift><Key.shift><Key.shift><Key.shift><Key.shift><Key.shift><Key.shift><Key.shift><Key.shift><Key.shift><Key.shift><Key.shift><Key.shift><Key.shift><Key.shift><Key.shift><Key.shift><Key.shift><Key.shift><Key.shift><Key.shift><Key.shift><Key.shift><Key.shift><Key.shift><Key.shift><Key.shift><Key.shift><Key.shift><Key.shift><Key.shift><Key.shift><Key.shift><Key.shift><Key.shift><Key.shift>Temple
Screenshot: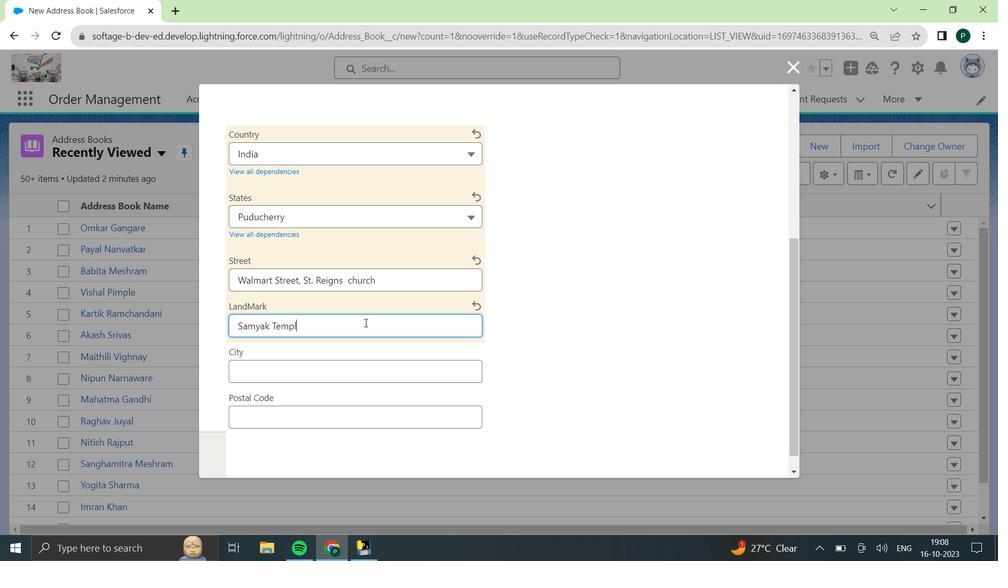 
Action: Mouse moved to (370, 319)
Screenshot: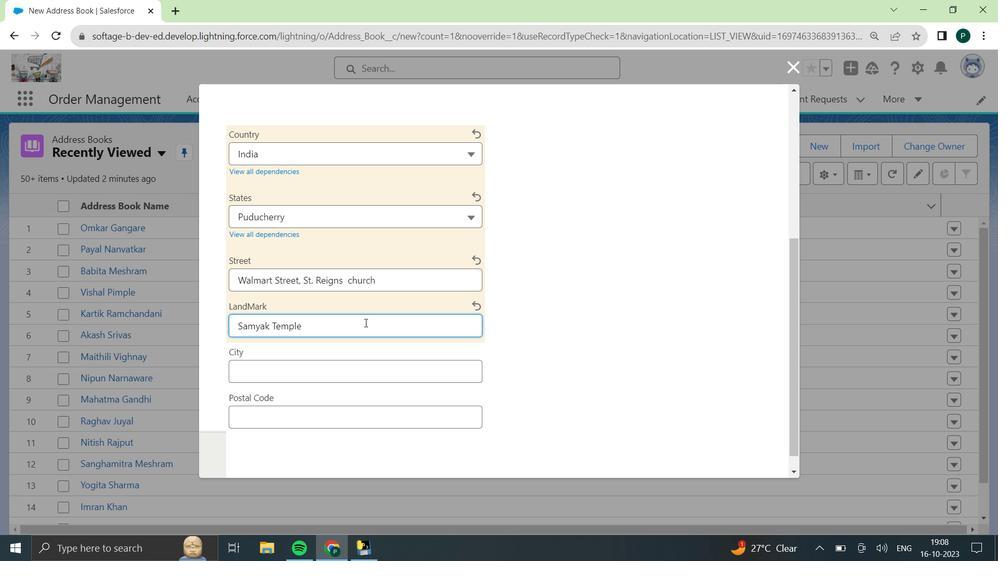 
Action: Mouse scrolled (370, 319) with delta (0, 0)
Screenshot: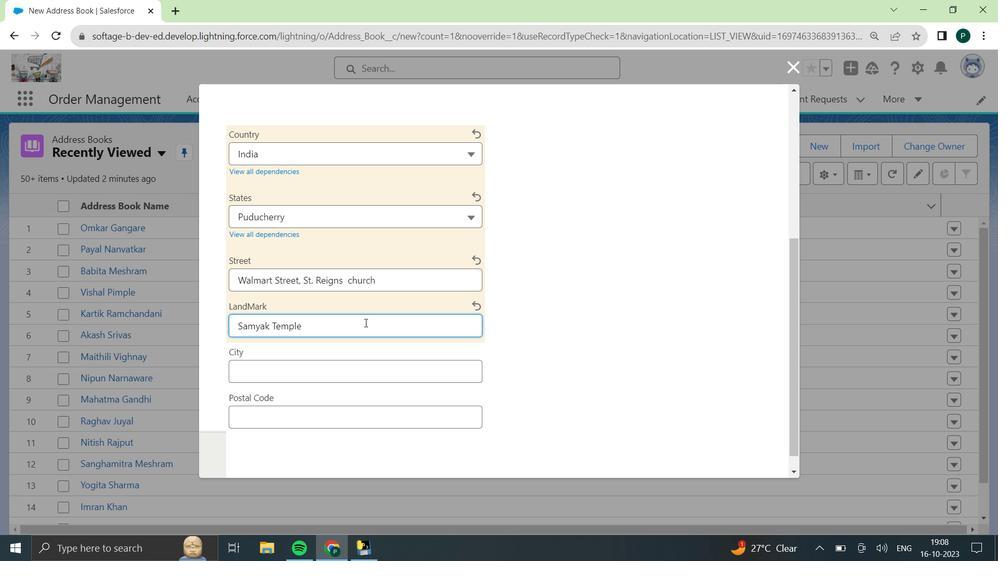 
Action: Mouse scrolled (370, 319) with delta (0, 0)
Screenshot: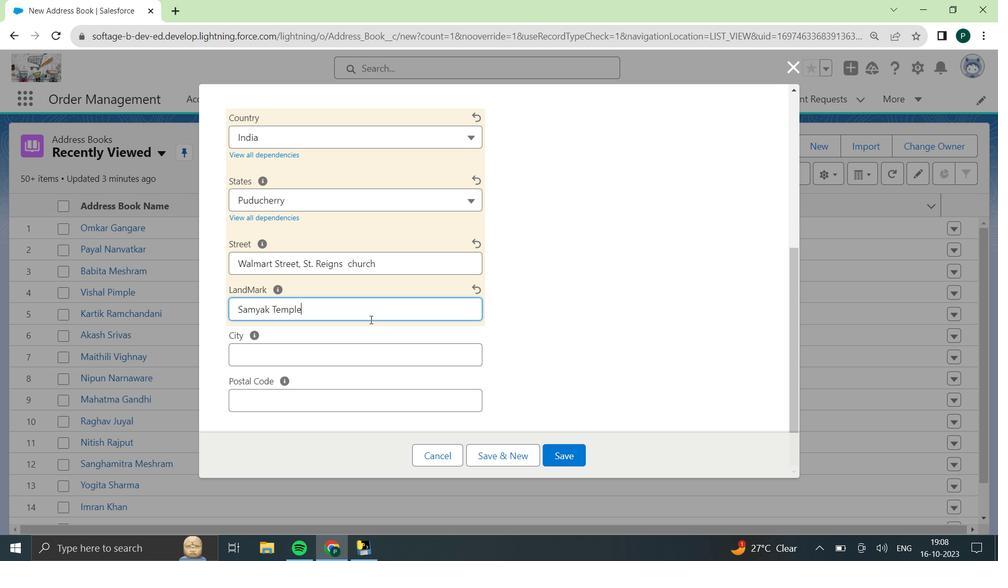 
Action: Mouse scrolled (370, 319) with delta (0, 0)
Screenshot: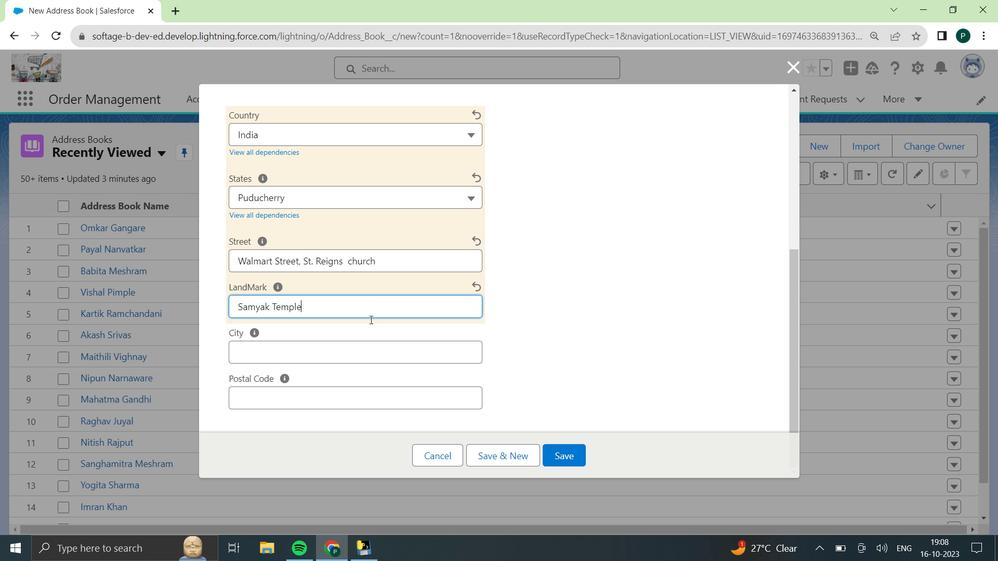 
Action: Mouse moved to (312, 350)
Screenshot: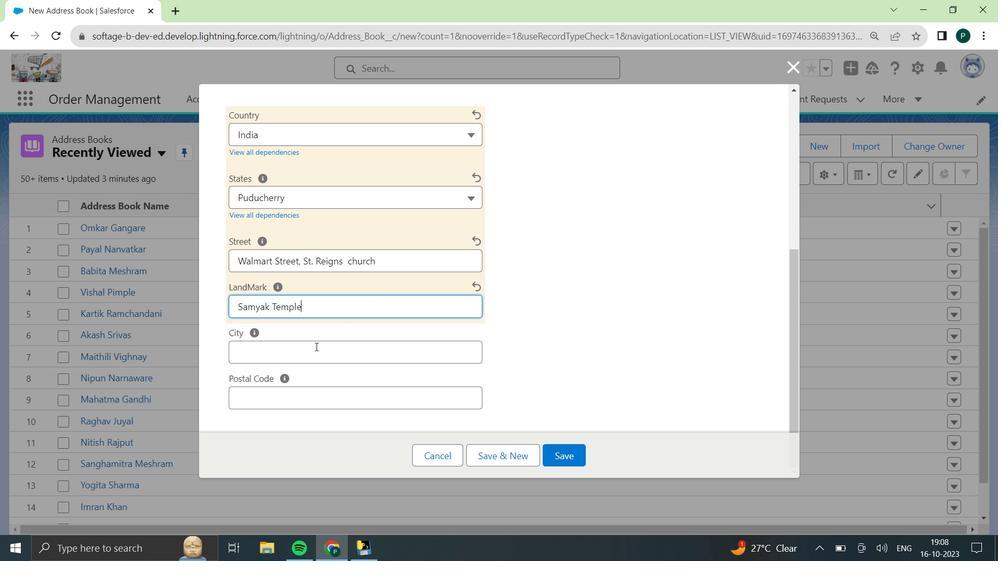 
Action: Mouse pressed left at (312, 350)
Screenshot: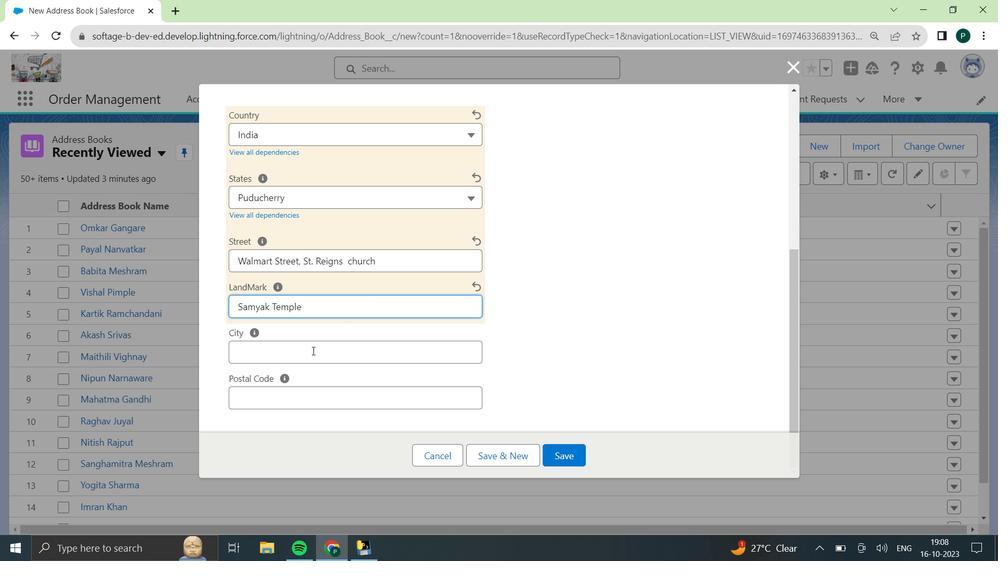 
Action: Mouse moved to (443, 315)
Screenshot: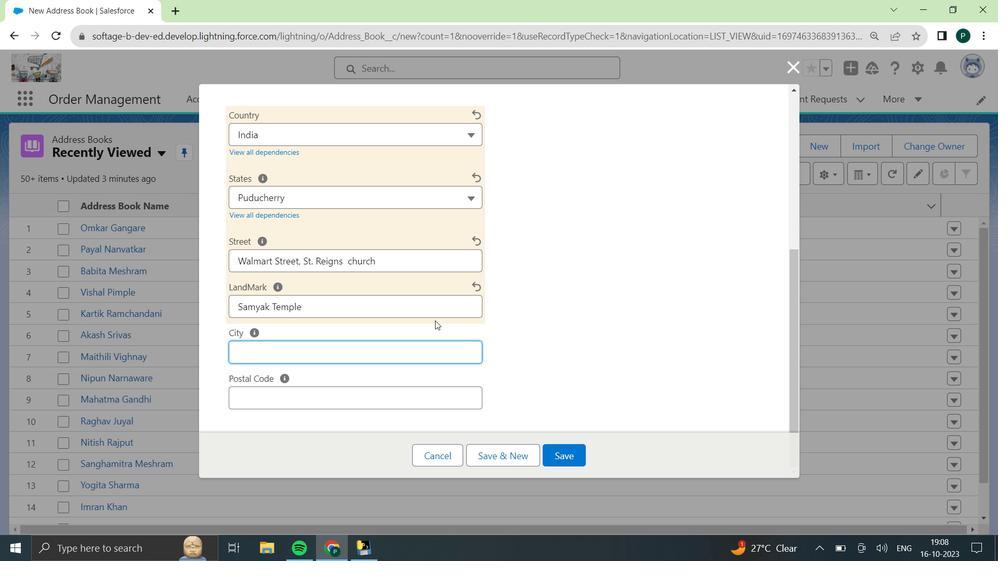 
Action: Key pressed <Key.shift>Nah<Key.backspace>gpur
Screenshot: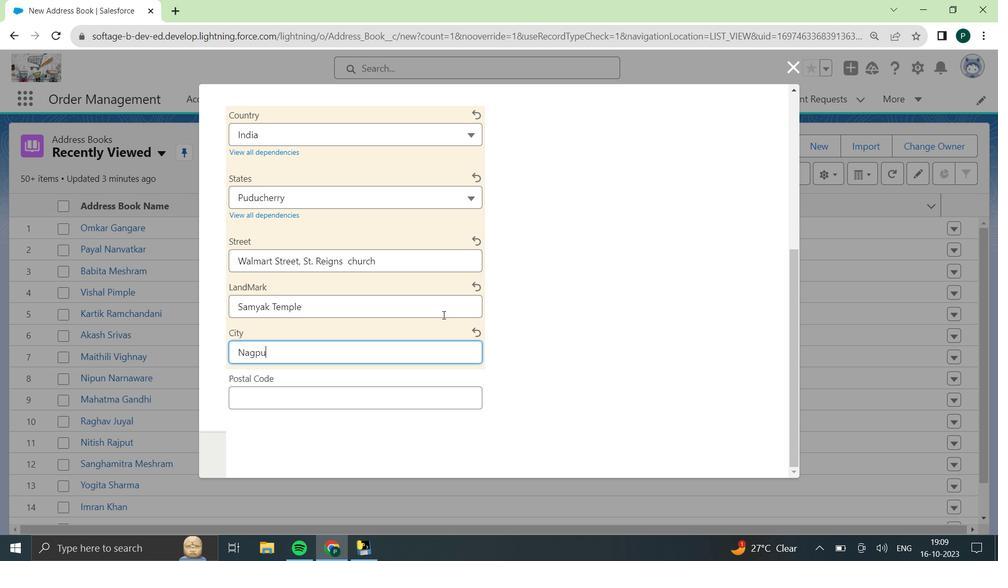 
Action: Mouse moved to (452, 309)
Screenshot: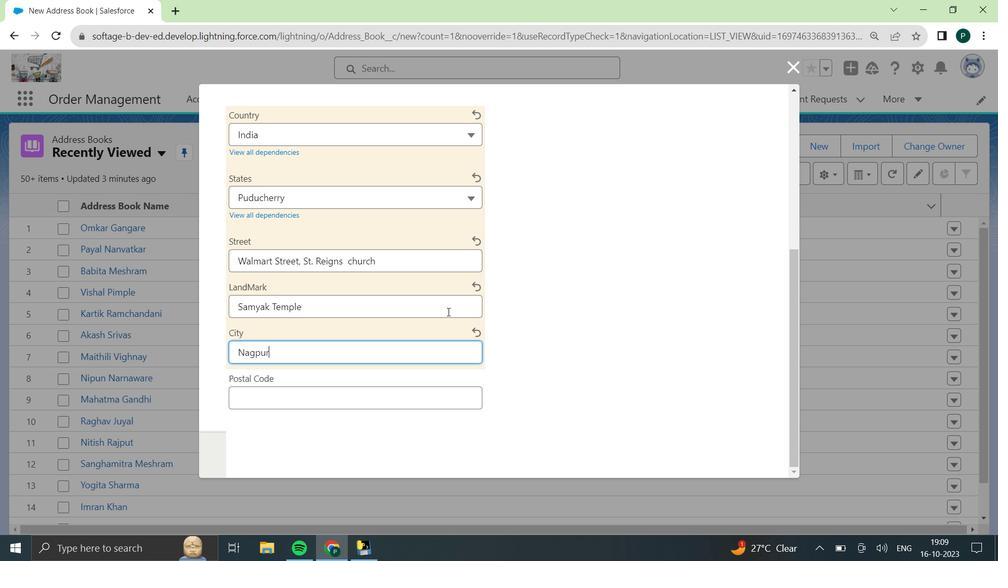 
Action: Mouse scrolled (452, 309) with delta (0, 0)
Screenshot: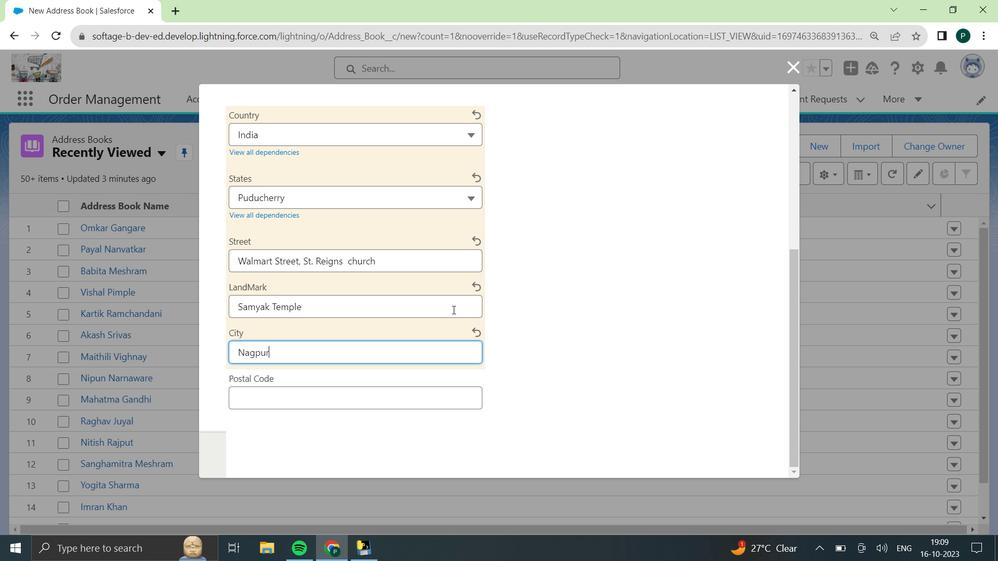 
Action: Mouse scrolled (452, 309) with delta (0, 0)
Screenshot: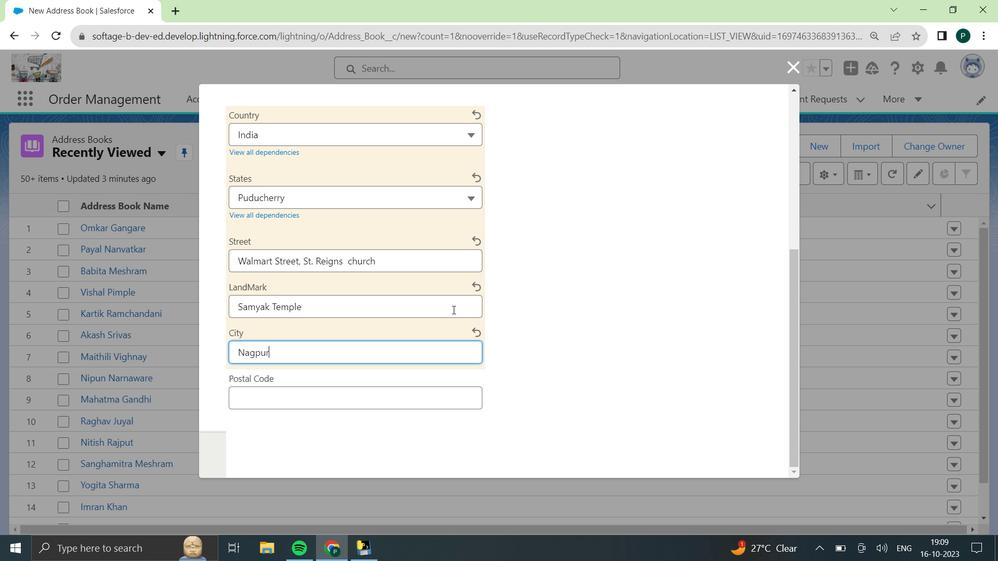 
Action: Mouse moved to (323, 399)
Screenshot: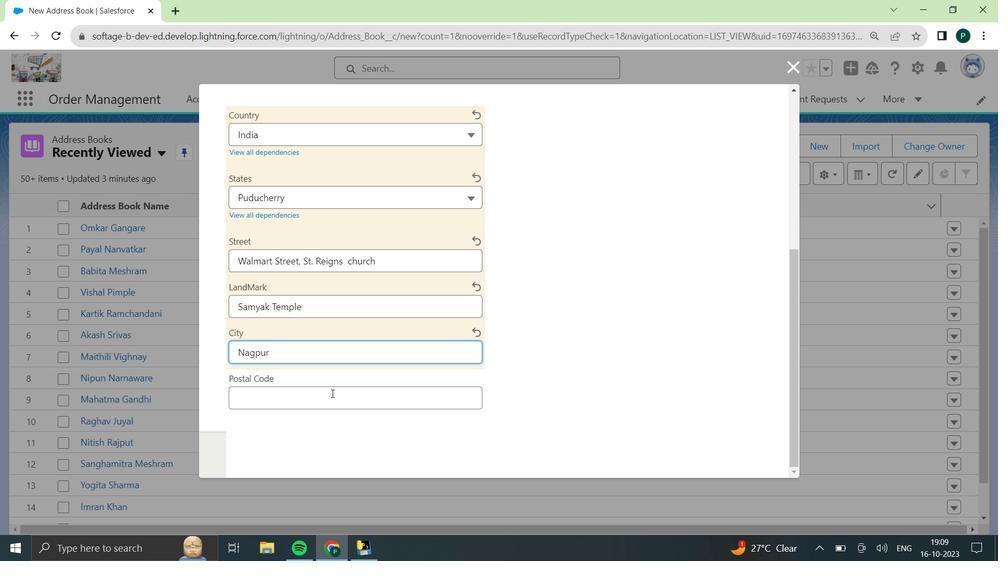 
Action: Mouse pressed left at (323, 399)
Screenshot: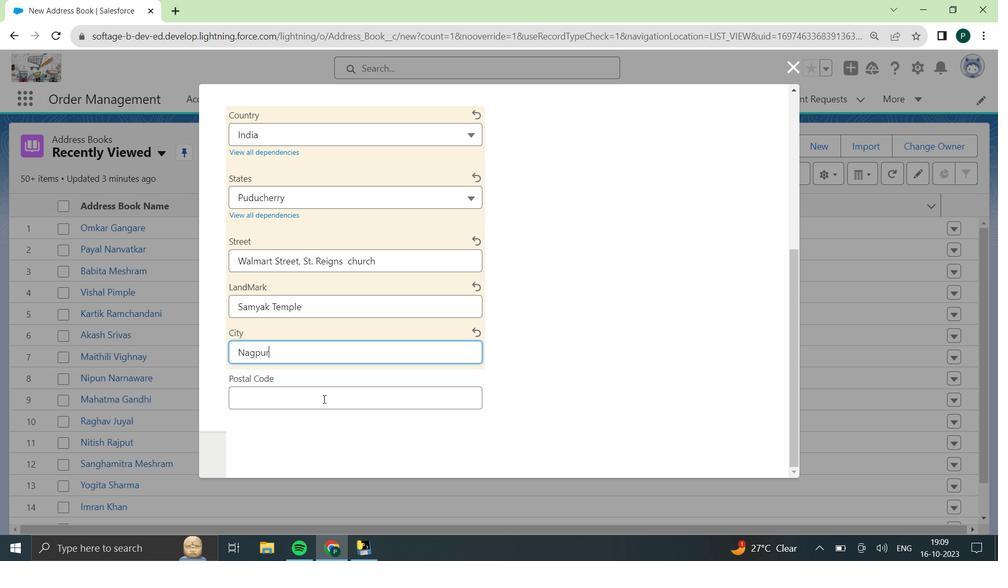 
Action: Key pressed 445123
Screenshot: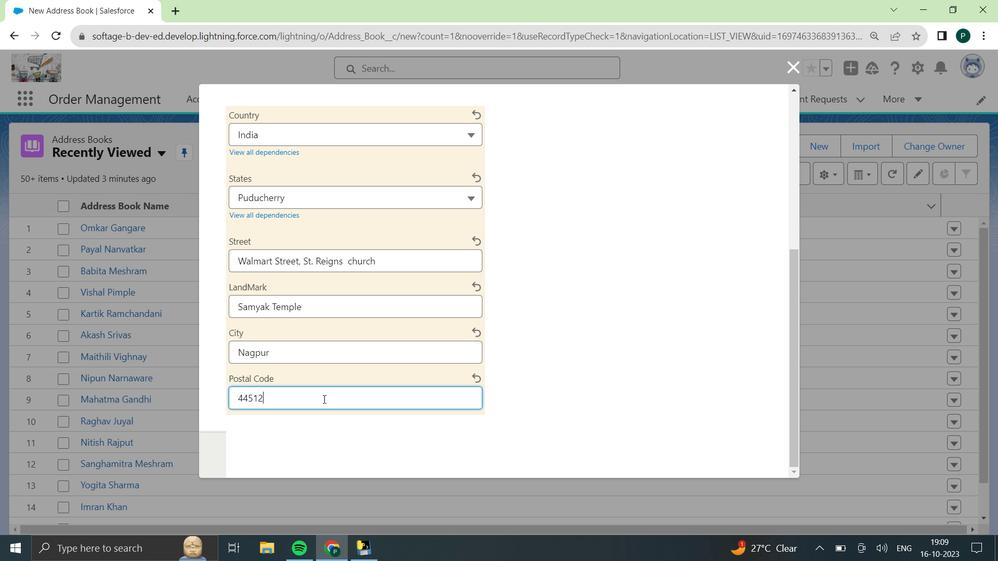 
Action: Mouse moved to (317, 339)
Screenshot: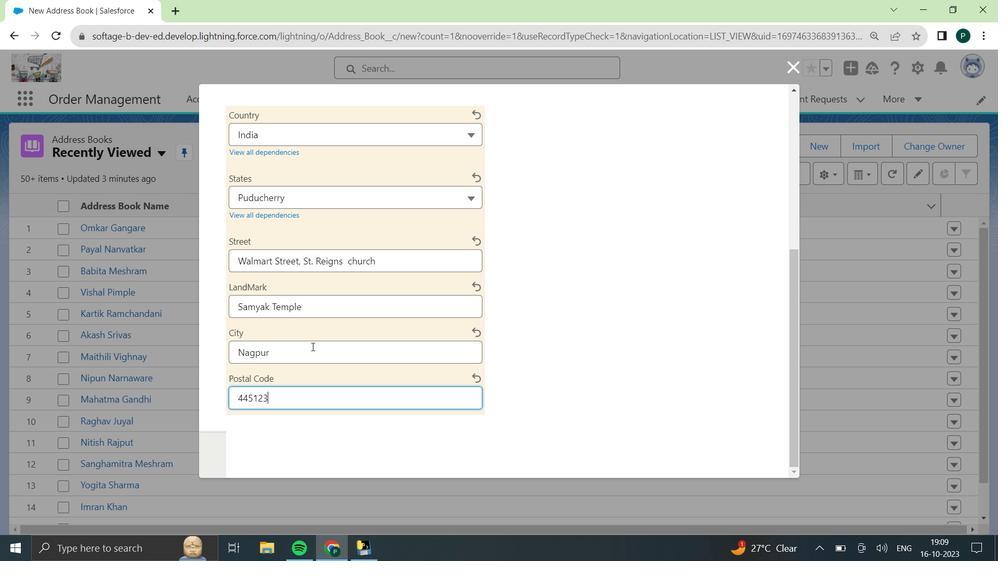
Action: Mouse scrolled (317, 340) with delta (0, 0)
Screenshot: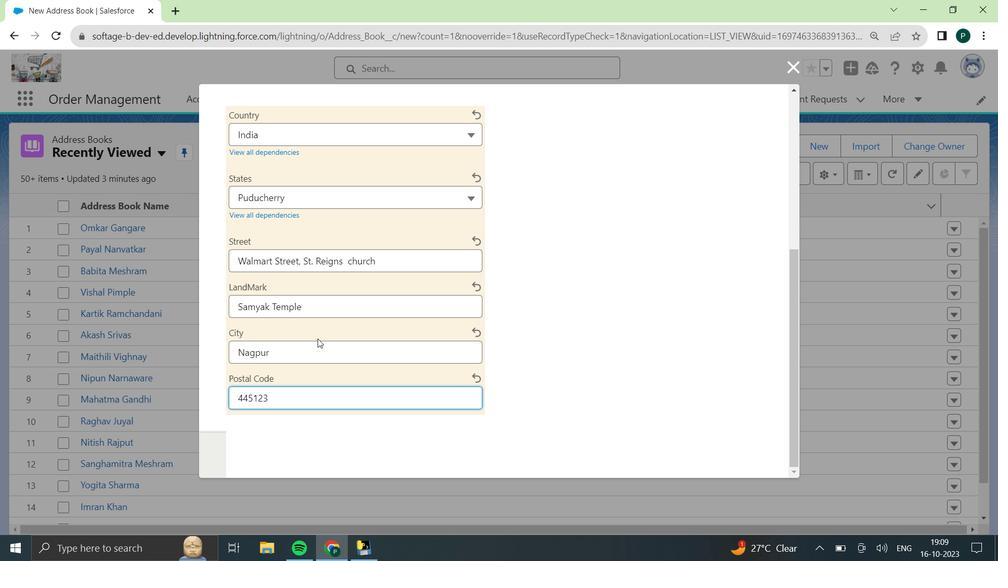
Action: Mouse moved to (313, 324)
Screenshot: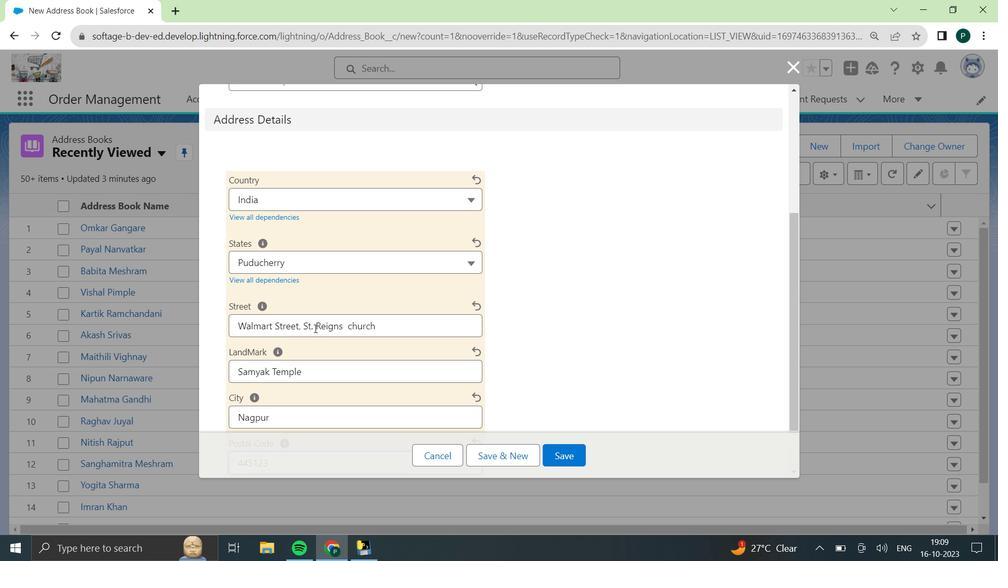 
Action: Mouse scrolled (313, 325) with delta (0, 0)
Screenshot: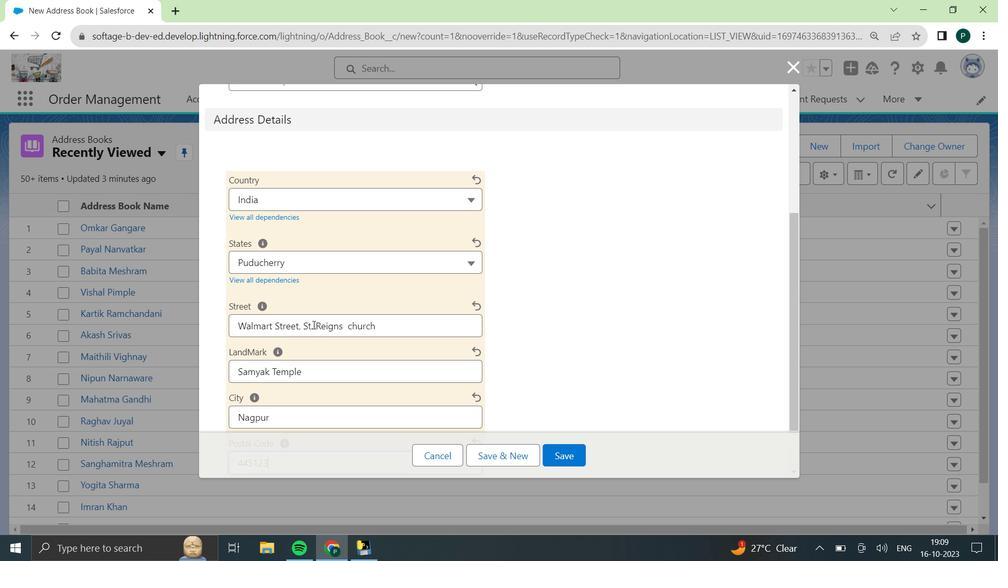 
Action: Mouse scrolled (313, 325) with delta (0, 0)
Screenshot: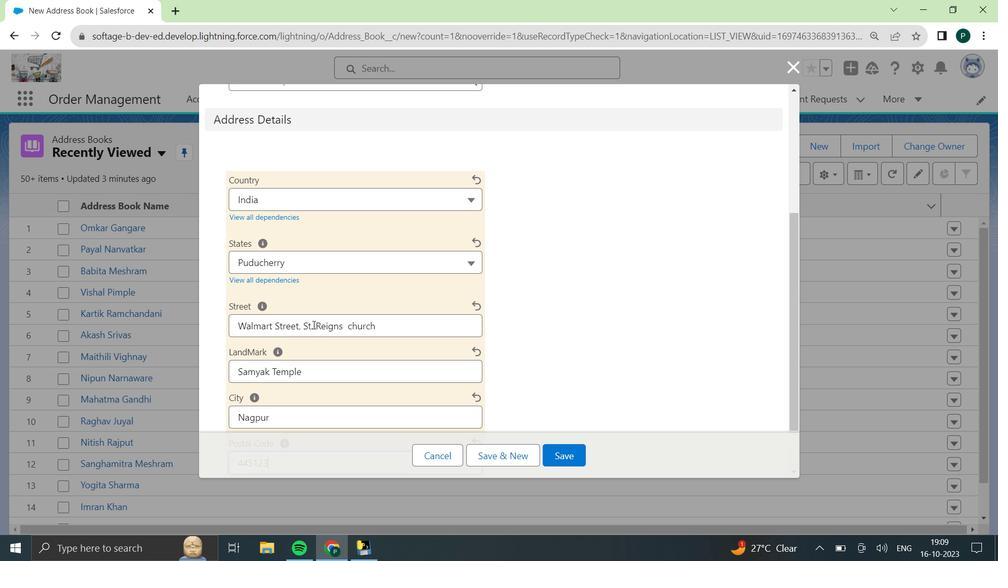 
Action: Mouse scrolled (313, 325) with delta (0, 0)
Screenshot: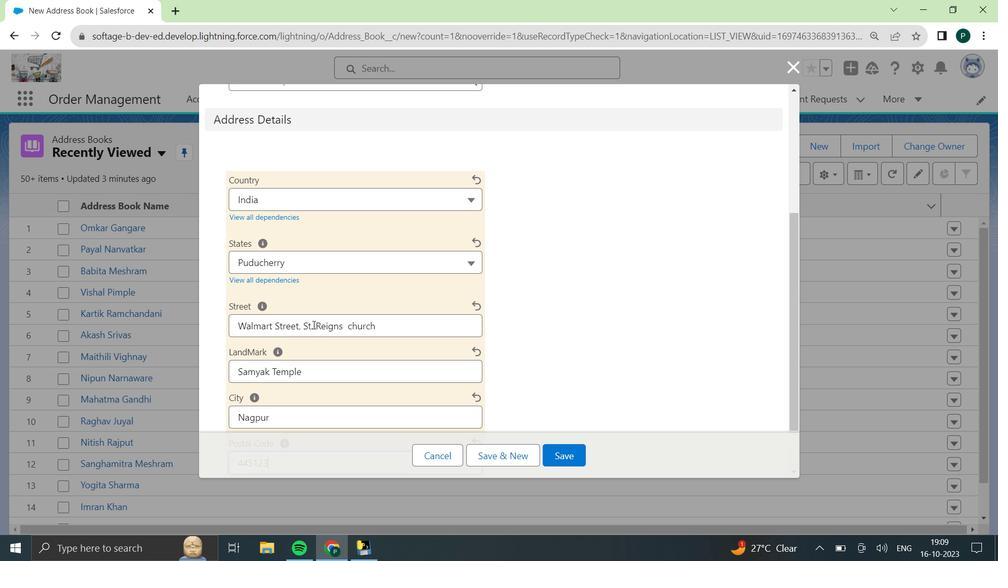 
Action: Mouse scrolled (313, 325) with delta (0, 0)
Screenshot: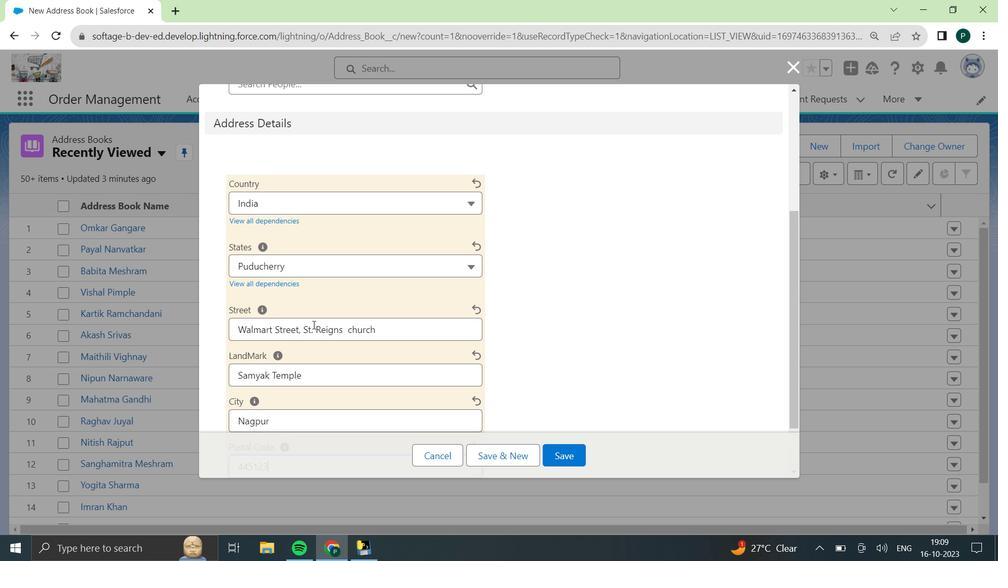 
Action: Mouse scrolled (313, 325) with delta (0, 0)
Screenshot: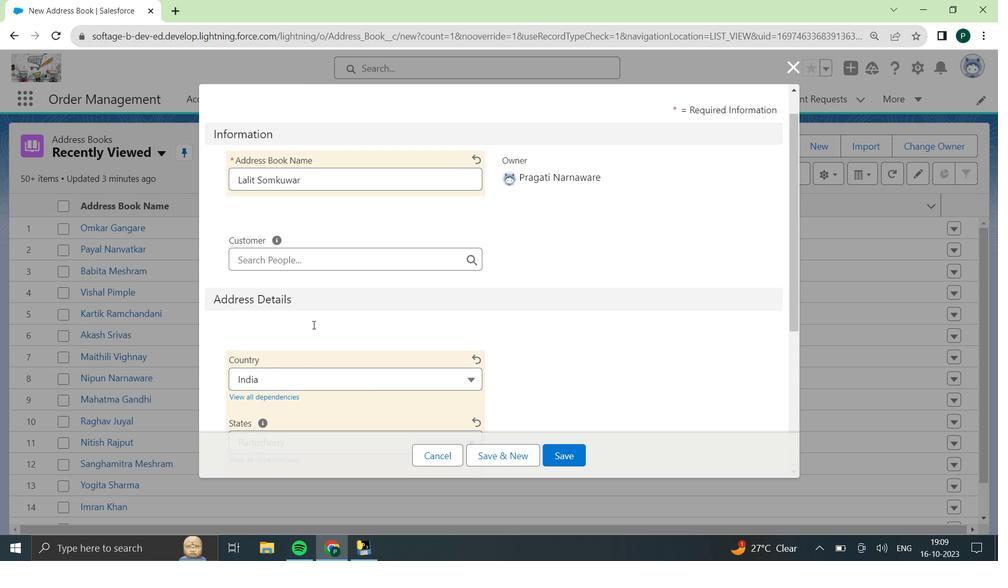 
Action: Mouse moved to (312, 320)
Screenshot: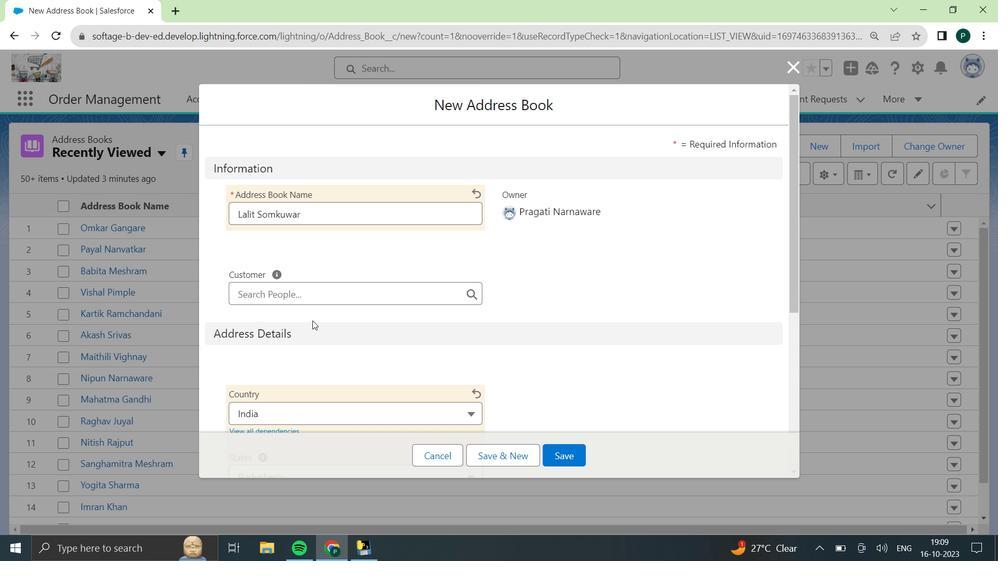 
Action: Mouse scrolled (312, 319) with delta (0, 0)
Screenshot: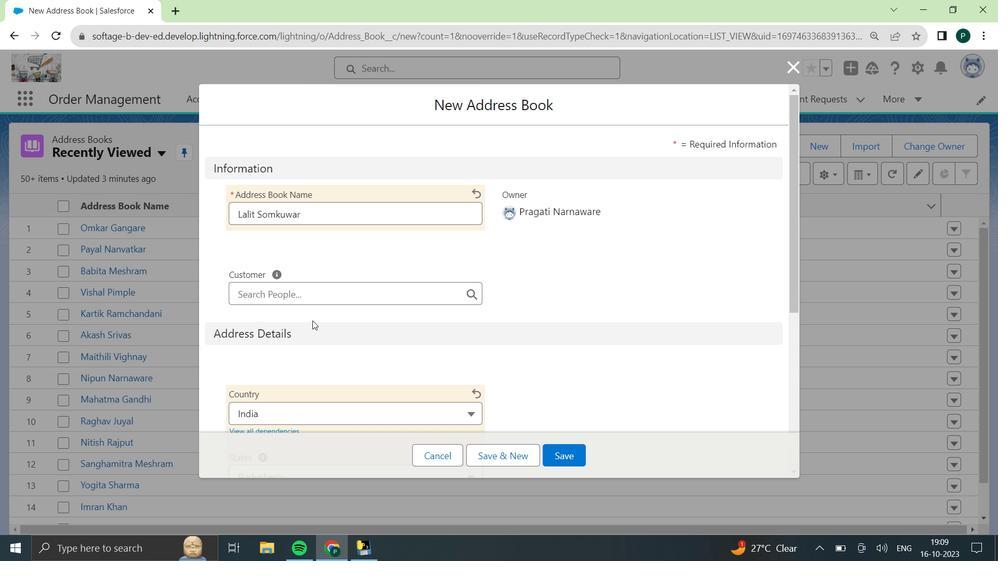 
Action: Mouse scrolled (312, 319) with delta (0, 0)
Screenshot: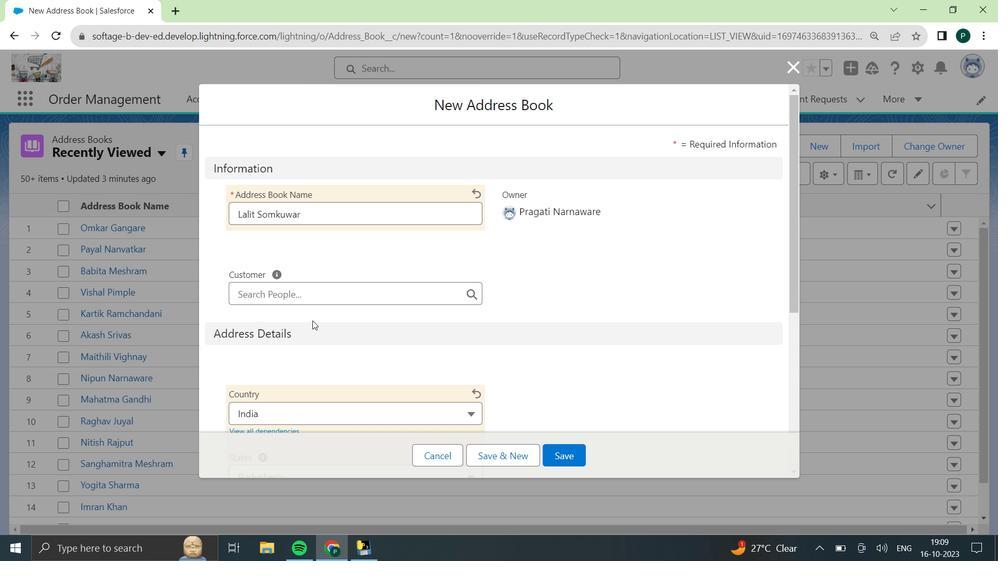 
Action: Mouse scrolled (312, 319) with delta (0, 0)
Screenshot: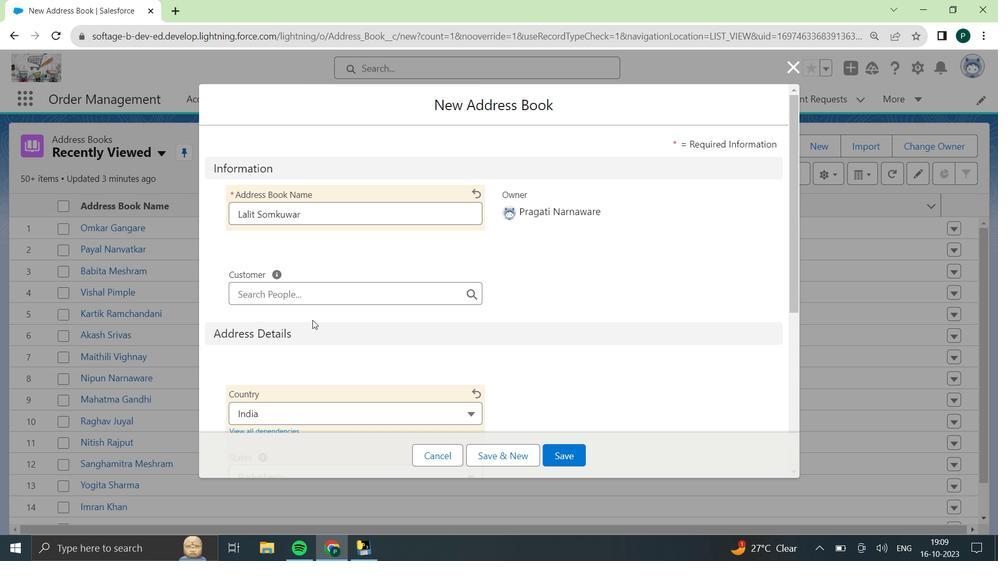 
Action: Mouse scrolled (312, 319) with delta (0, 0)
Screenshot: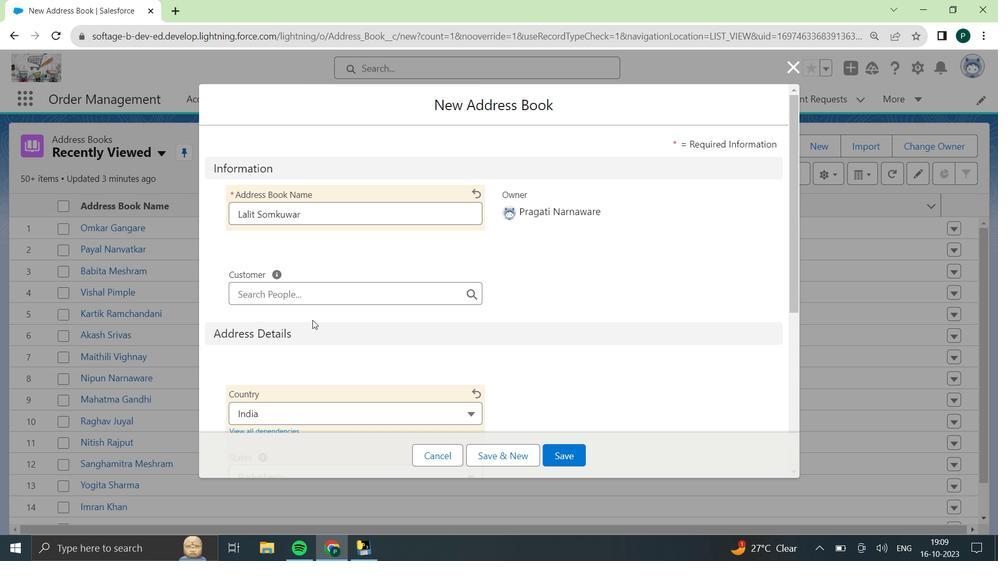 
Action: Mouse scrolled (312, 319) with delta (0, 0)
Screenshot: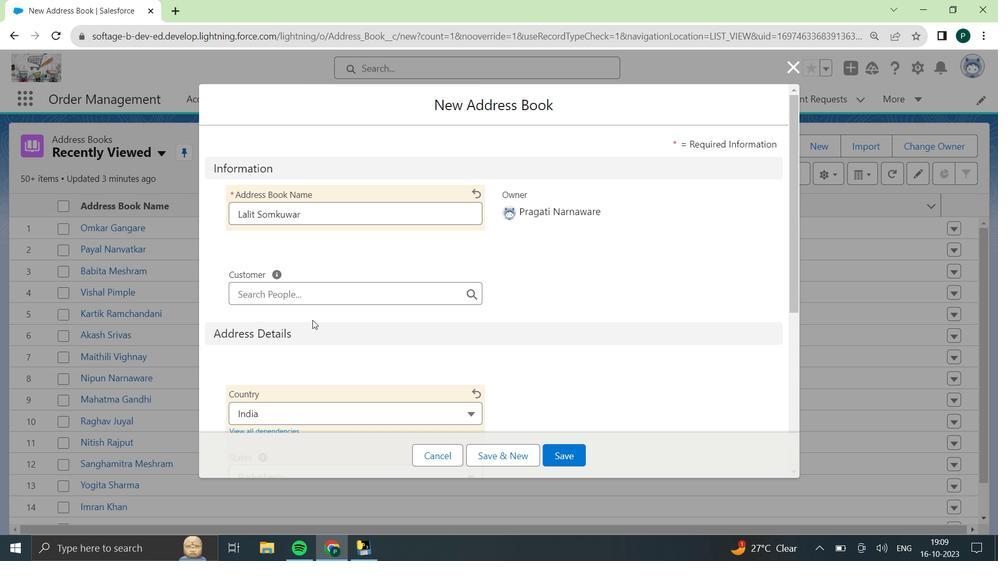 
Action: Mouse scrolled (312, 319) with delta (0, 0)
Screenshot: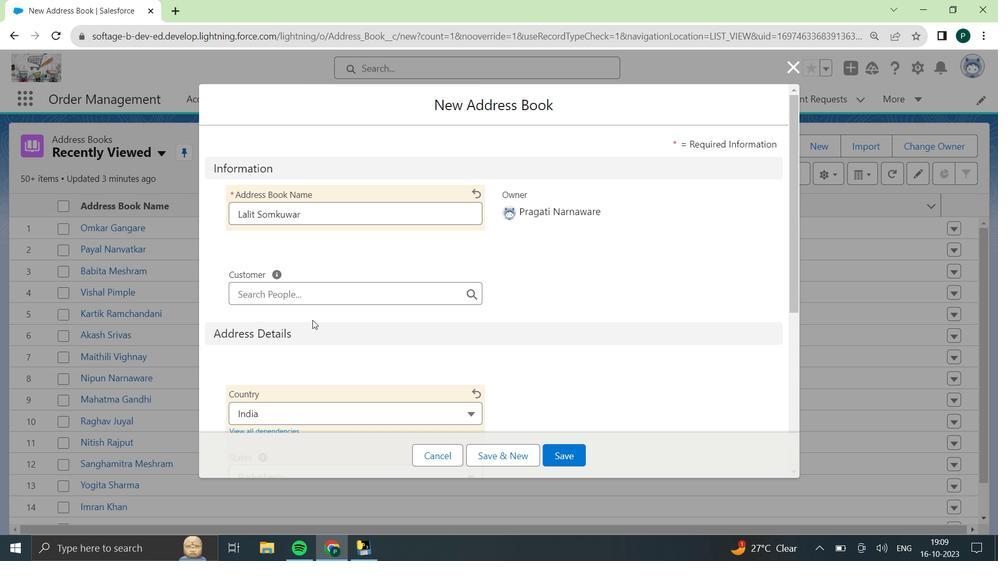 
Action: Mouse scrolled (312, 319) with delta (0, 0)
Screenshot: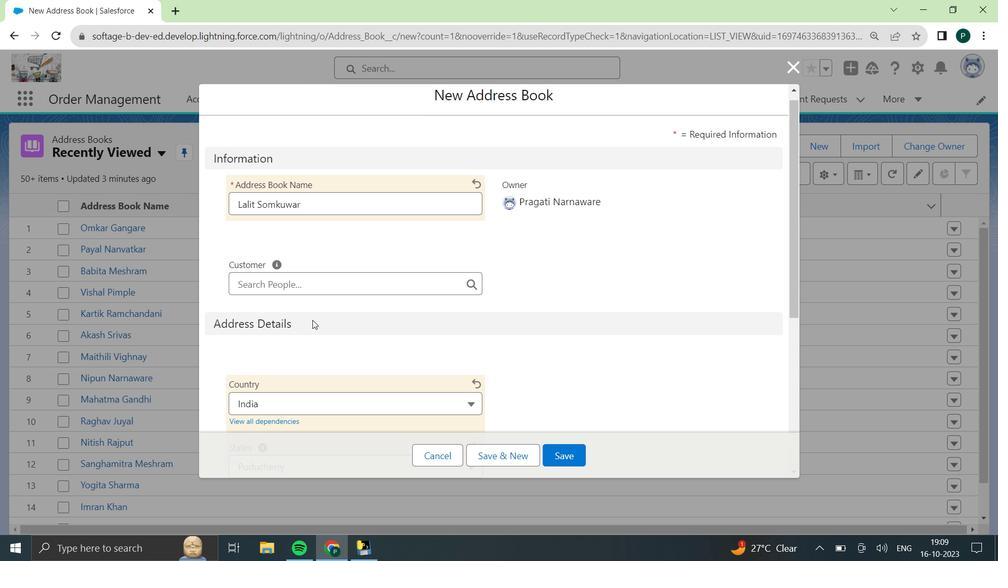 
Action: Mouse moved to (313, 320)
Screenshot: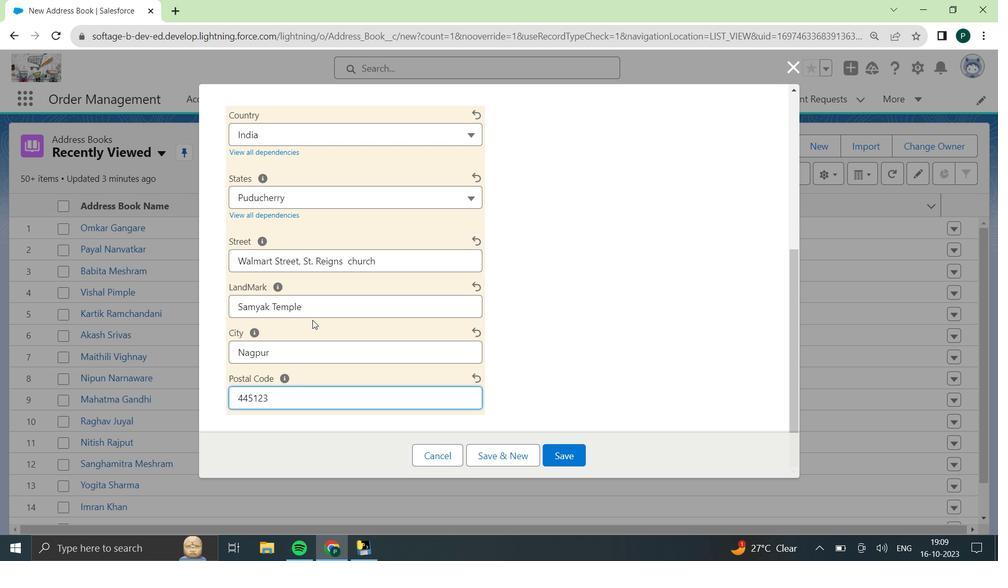 
Action: Mouse scrolled (313, 319) with delta (0, 0)
Screenshot: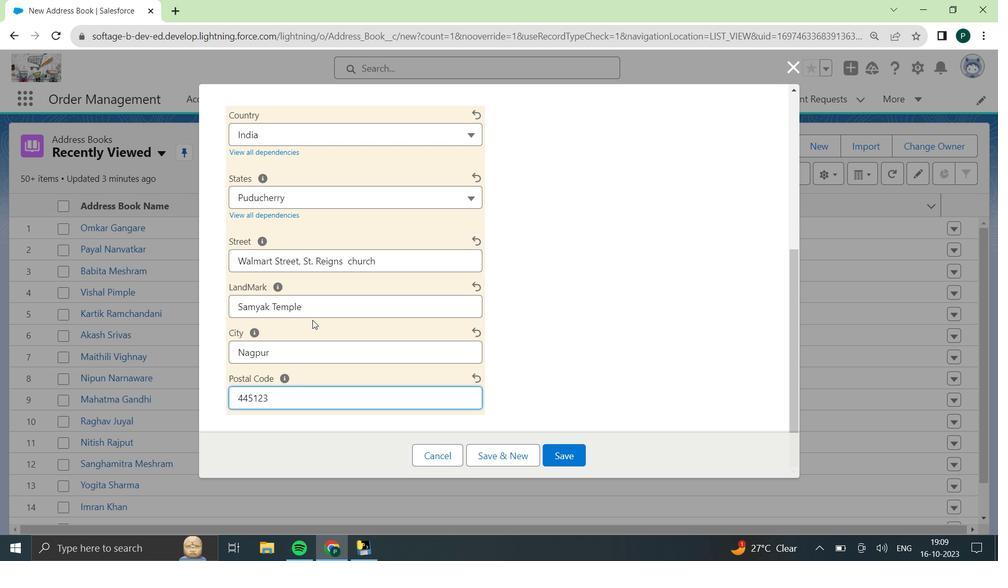 
Action: Mouse scrolled (313, 319) with delta (0, 0)
Screenshot: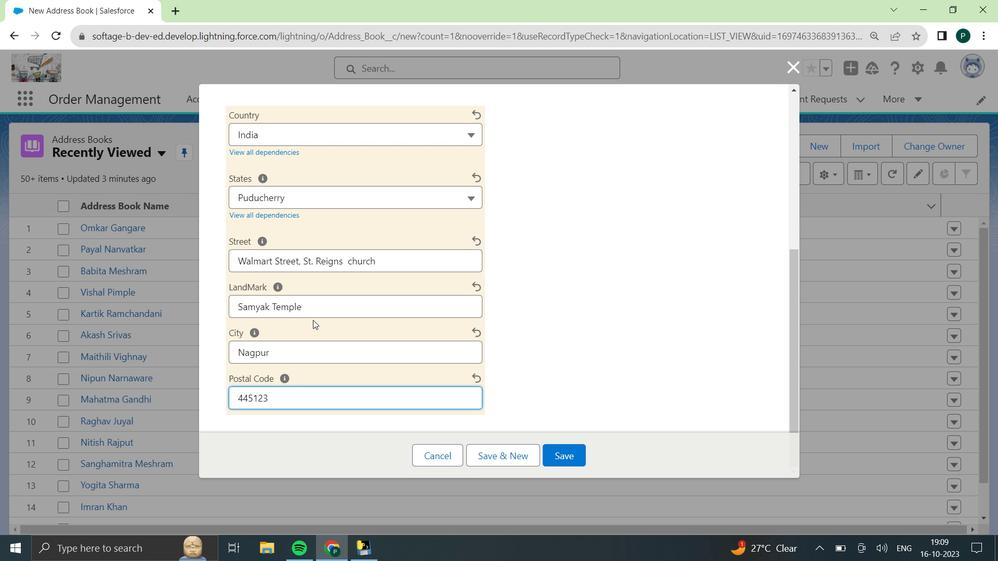 
Action: Mouse scrolled (313, 319) with delta (0, 0)
Screenshot: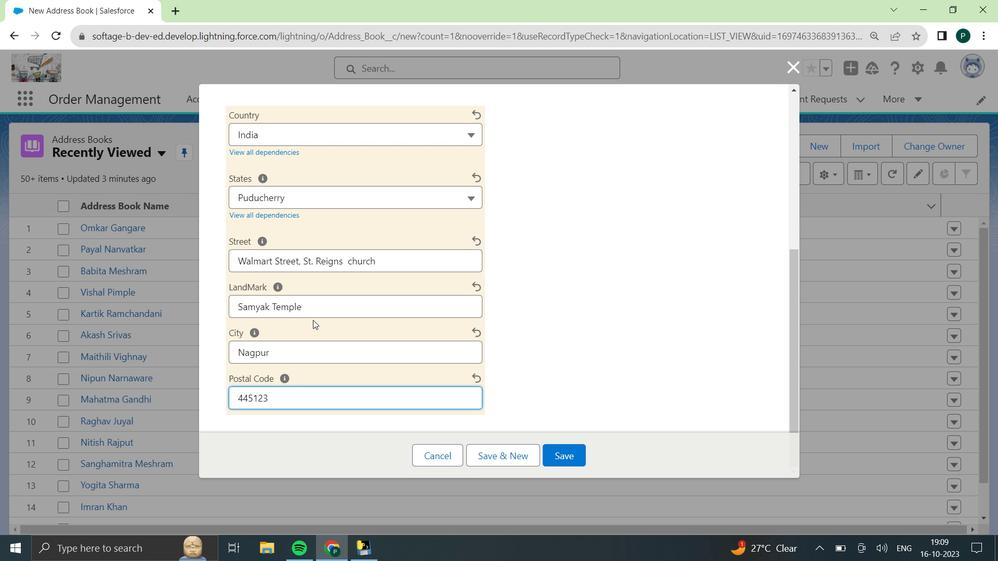 
Action: Mouse moved to (563, 450)
Screenshot: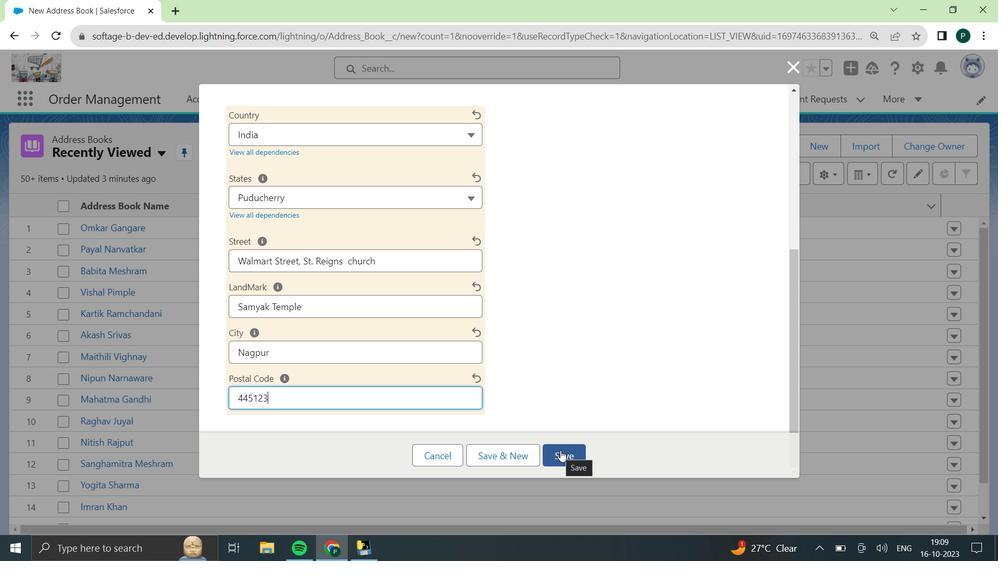
Action: Mouse pressed left at (563, 450)
Screenshot: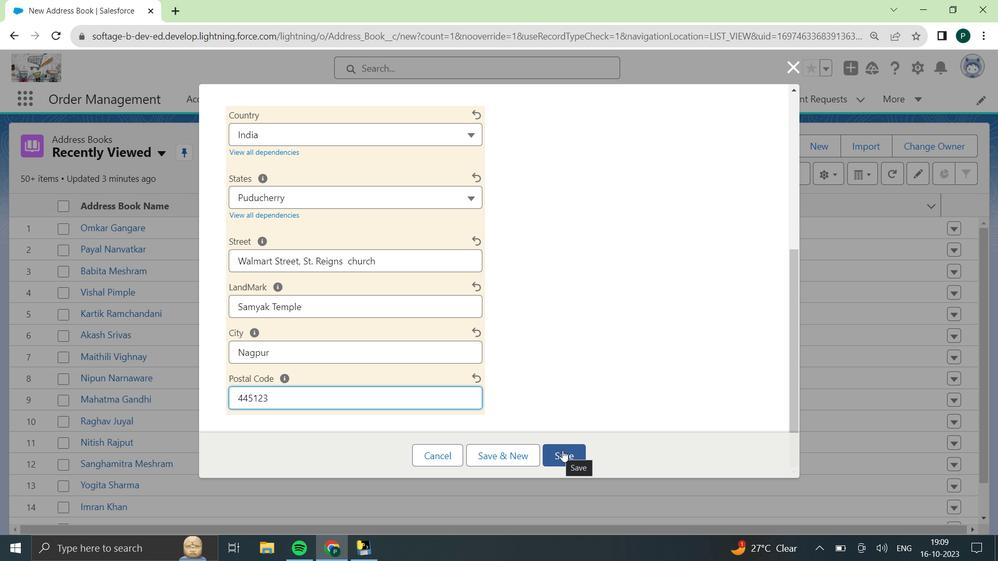 
Action: Mouse moved to (206, 303)
Screenshot: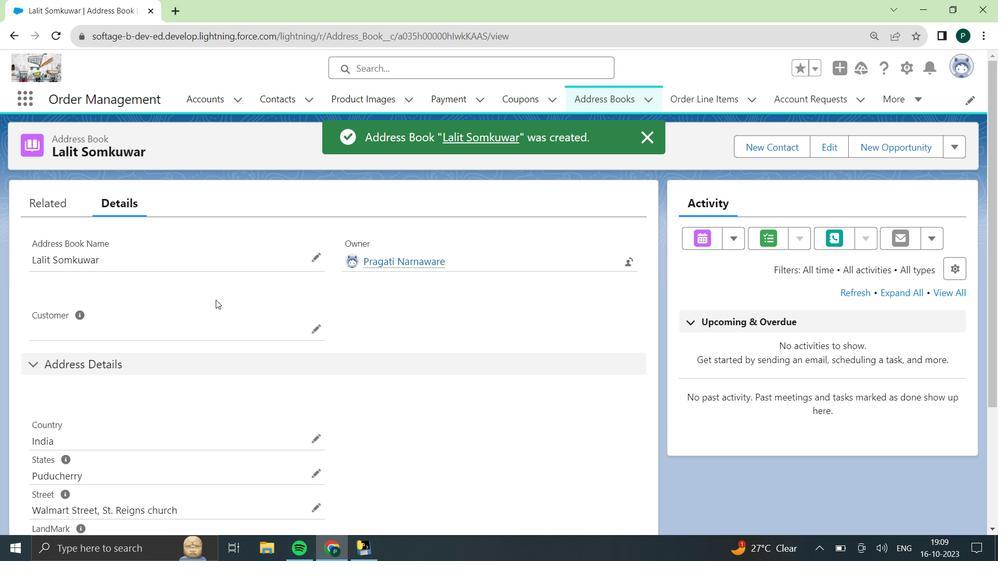 
Action: Mouse scrolled (206, 303) with delta (0, 0)
Screenshot: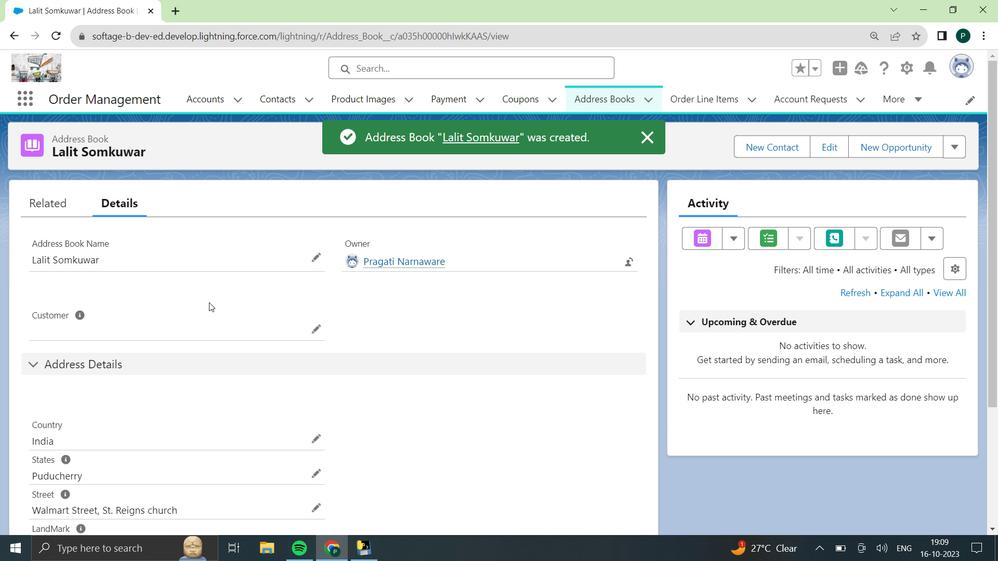
Action: Mouse scrolled (206, 303) with delta (0, 0)
Screenshot: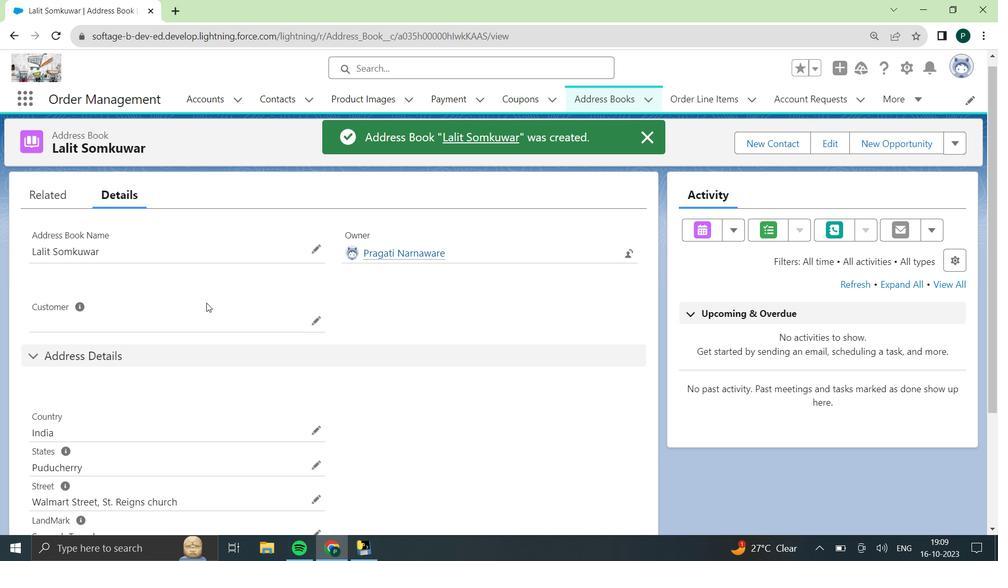 
Action: Mouse scrolled (206, 303) with delta (0, 0)
Screenshot: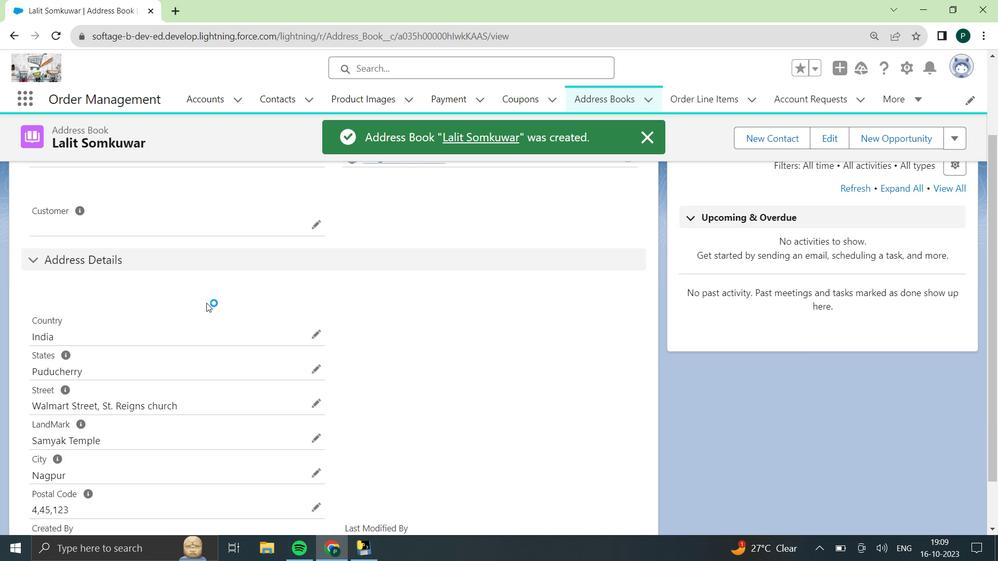 
Action: Mouse moved to (206, 303)
Screenshot: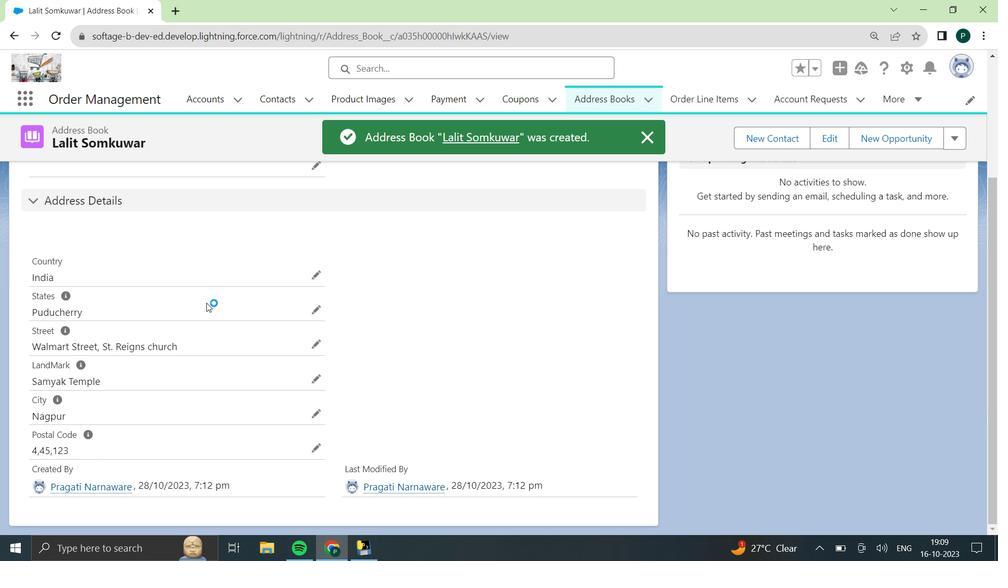 
Action: Mouse scrolled (206, 303) with delta (0, 0)
Screenshot: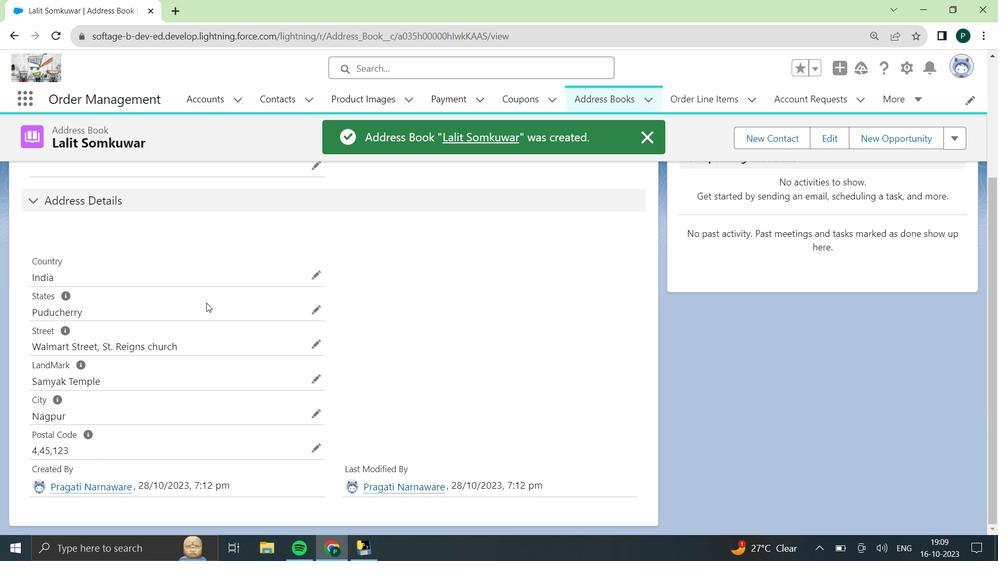 
Action: Mouse scrolled (206, 303) with delta (0, 0)
Screenshot: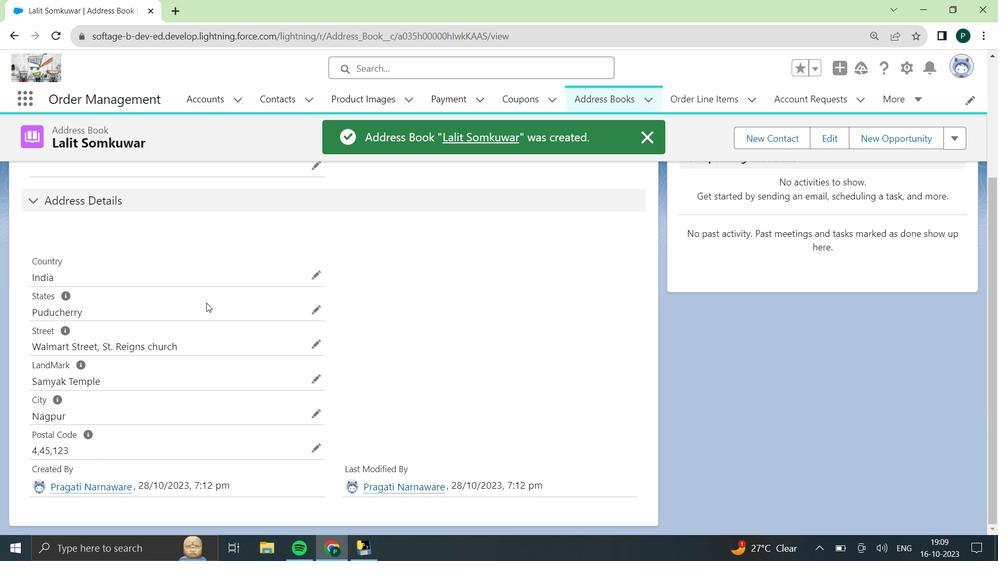 
Action: Mouse scrolled (206, 303) with delta (0, 0)
Screenshot: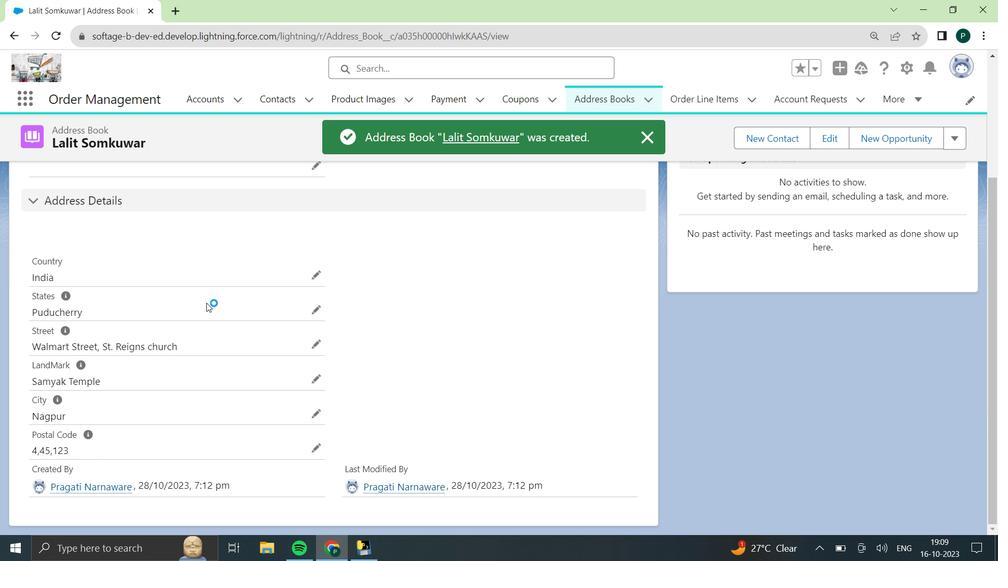 
Action: Mouse moved to (205, 304)
Screenshot: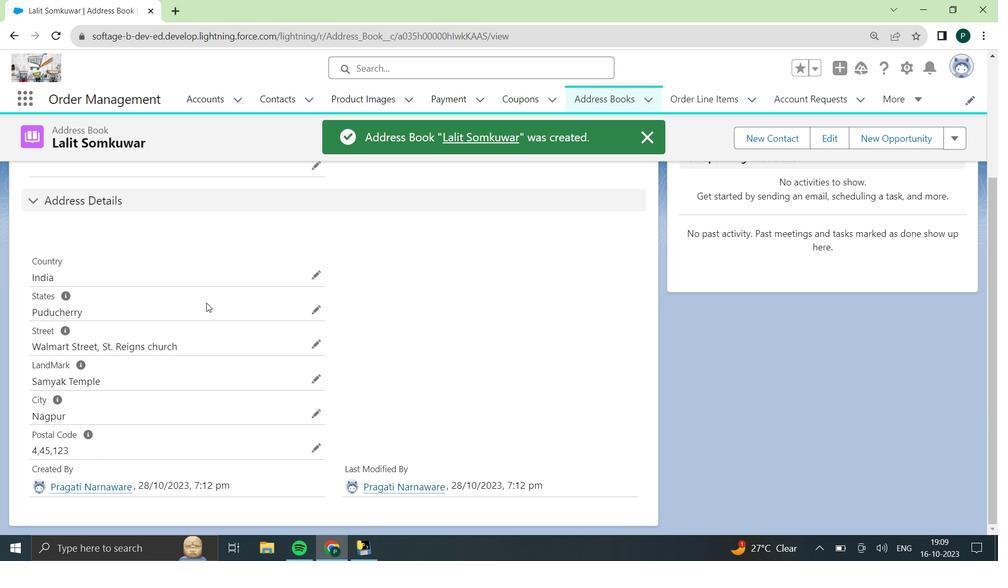
Action: Mouse scrolled (205, 303) with delta (0, 0)
Screenshot: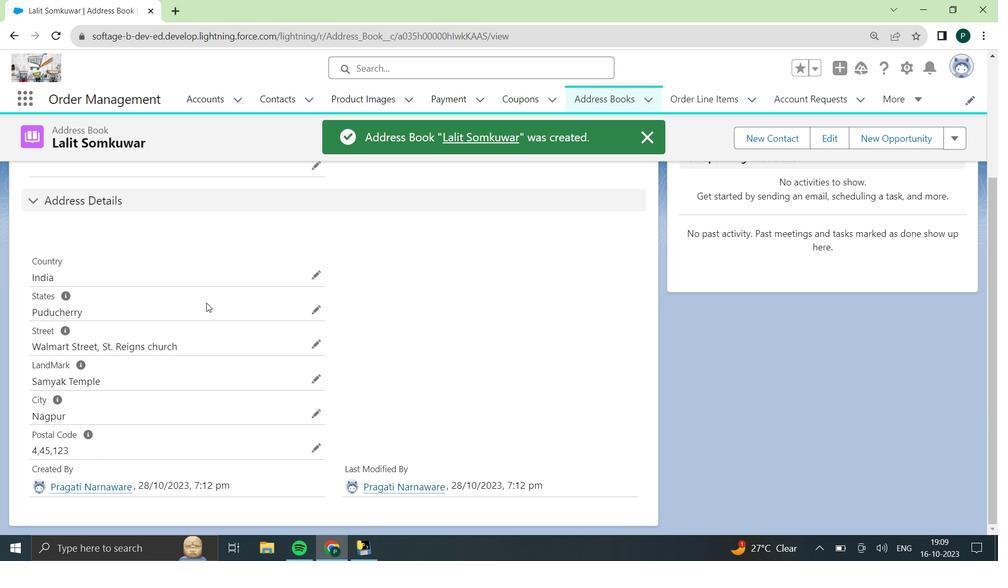 
Action: Mouse scrolled (205, 304) with delta (0, 0)
Screenshot: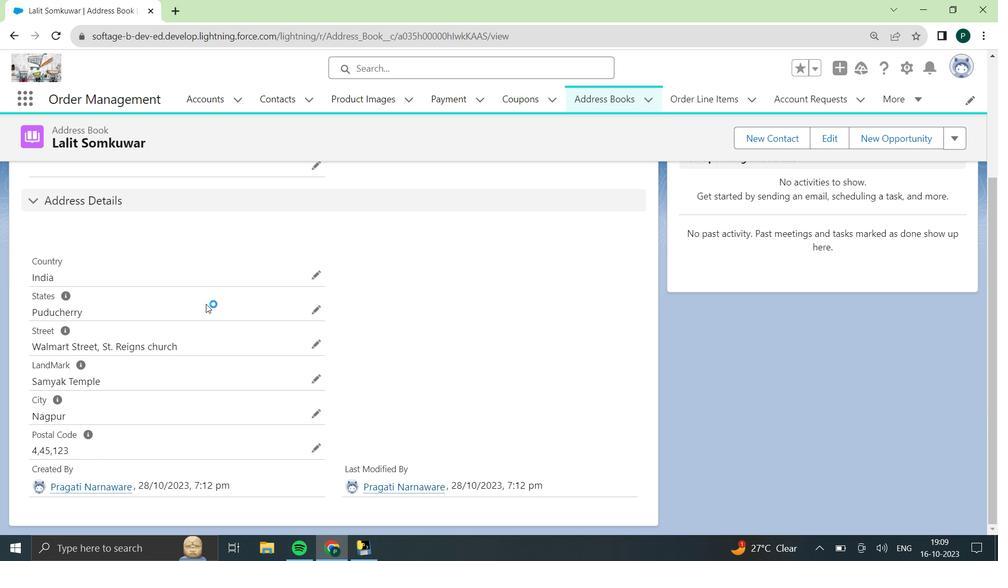 
Action: Mouse scrolled (205, 304) with delta (0, 0)
Screenshot: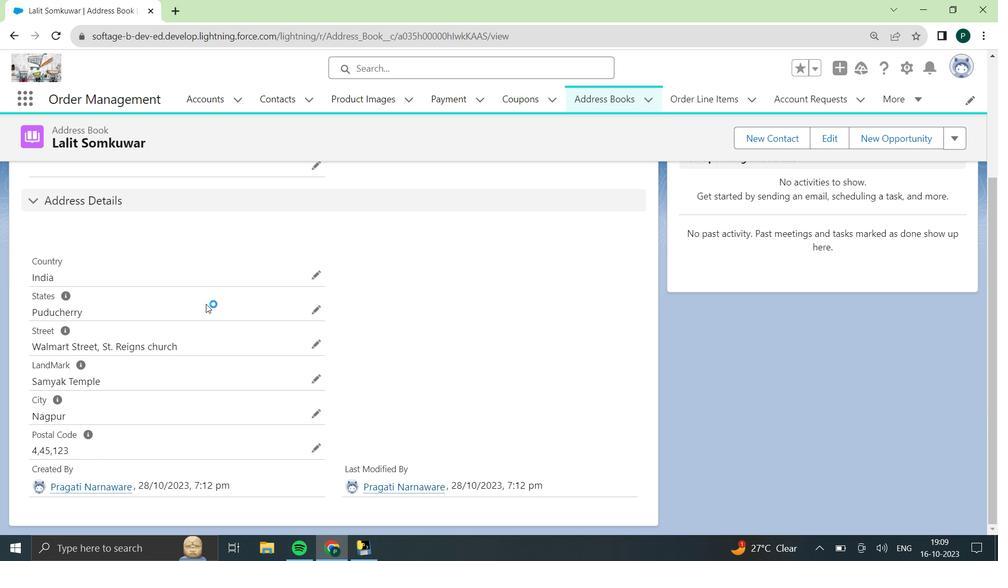 
Action: Mouse scrolled (205, 304) with delta (0, 0)
Screenshot: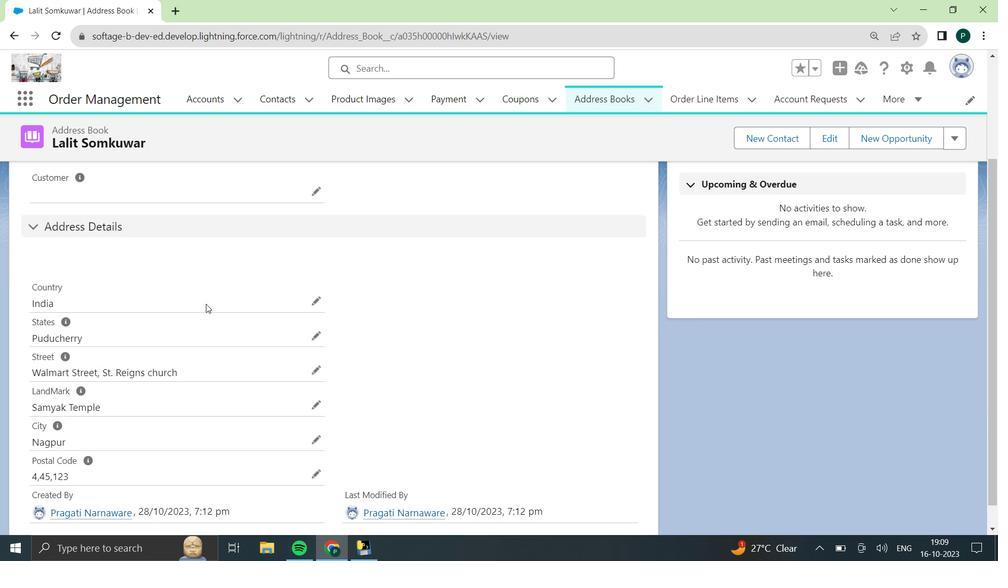 
Action: Mouse scrolled (205, 304) with delta (0, 0)
Screenshot: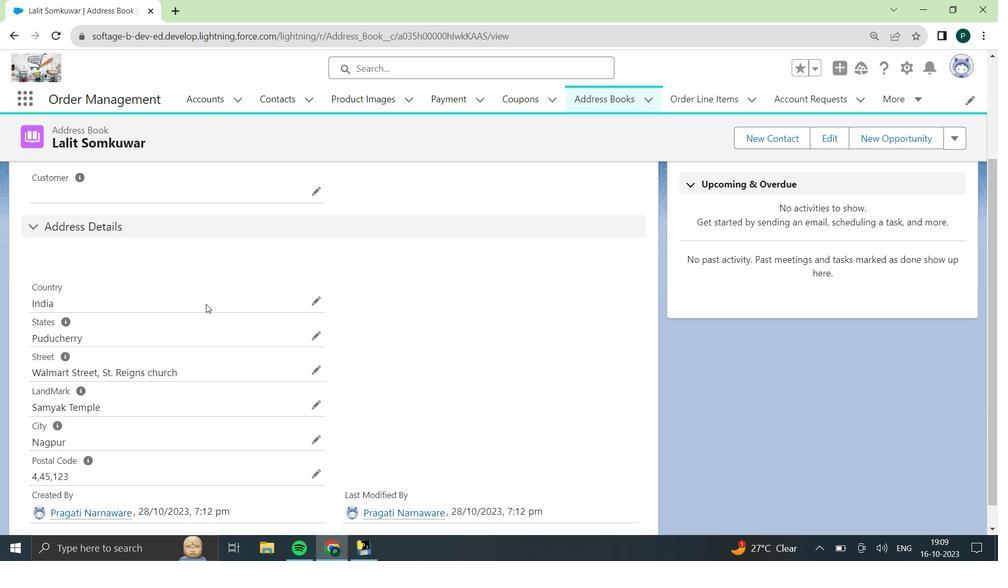 
Action: Mouse scrolled (205, 304) with delta (0, 0)
Screenshot: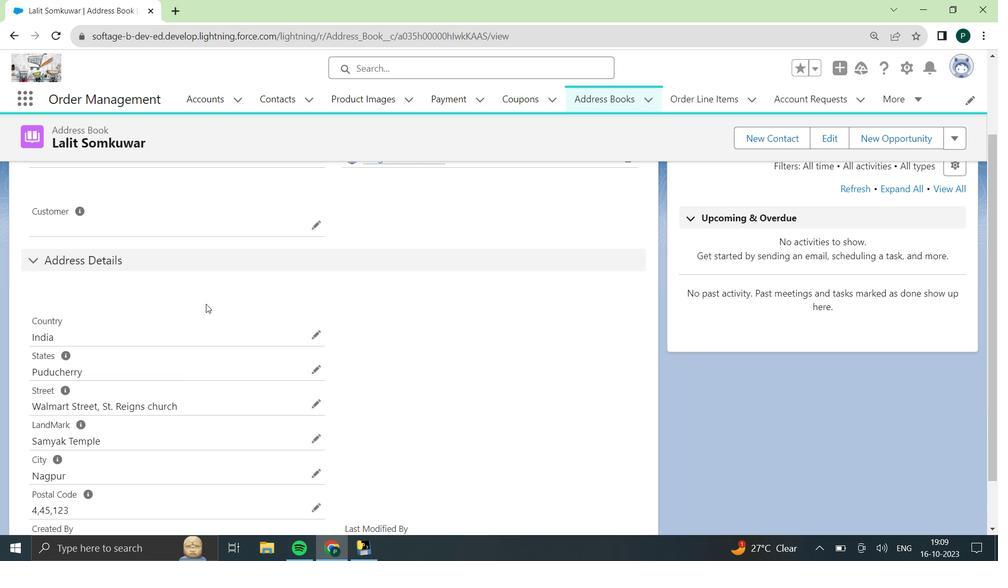
Action: Mouse scrolled (205, 304) with delta (0, 0)
Screenshot: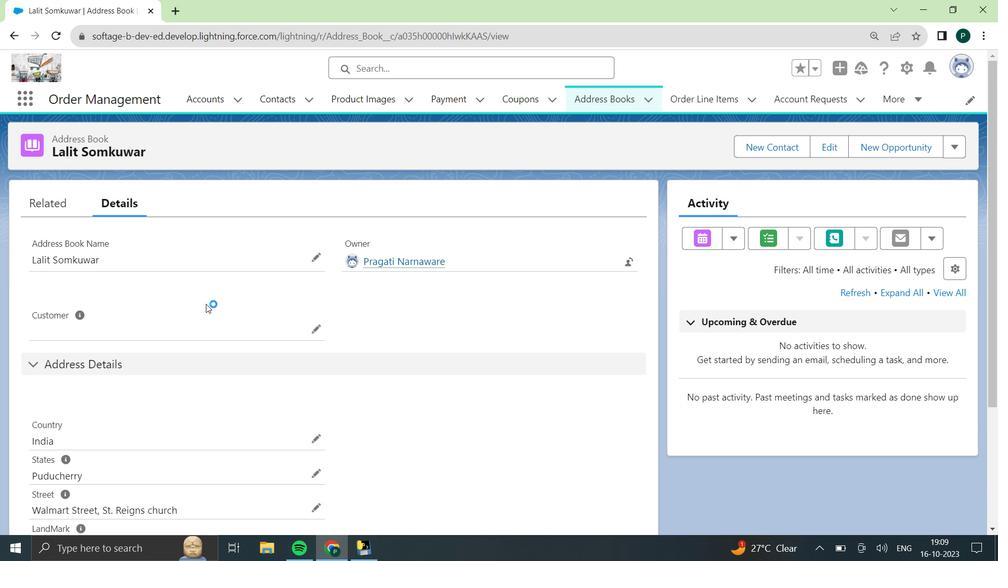 
Action: Mouse scrolled (205, 304) with delta (0, 0)
Screenshot: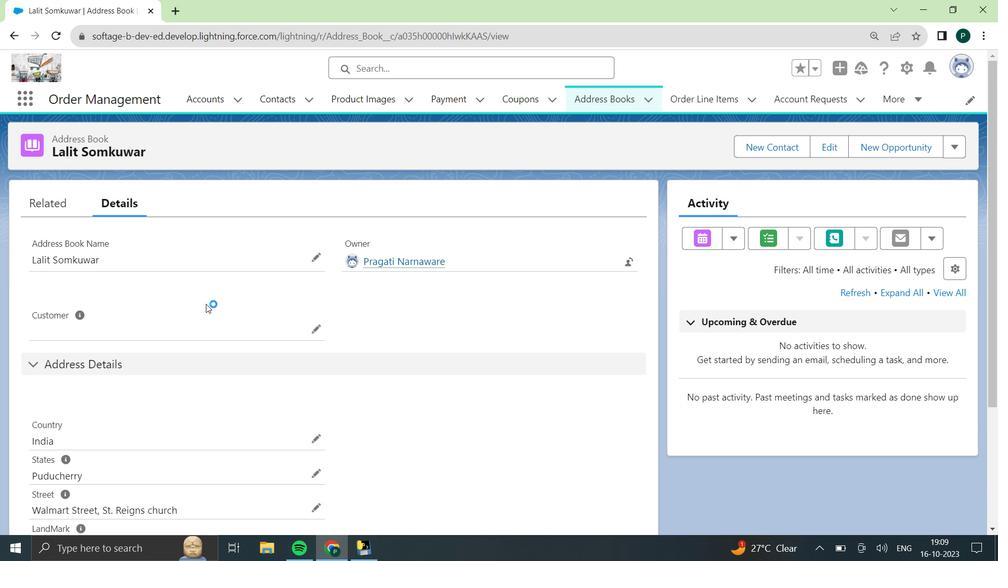 
Action: Mouse scrolled (205, 304) with delta (0, 0)
Screenshot: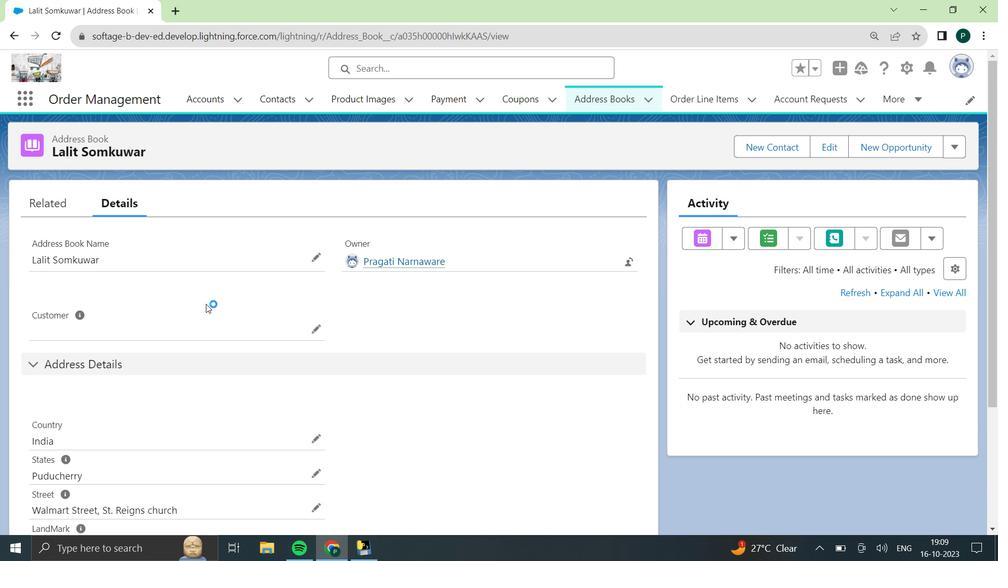 
Action: Mouse scrolled (205, 304) with delta (0, 0)
Screenshot: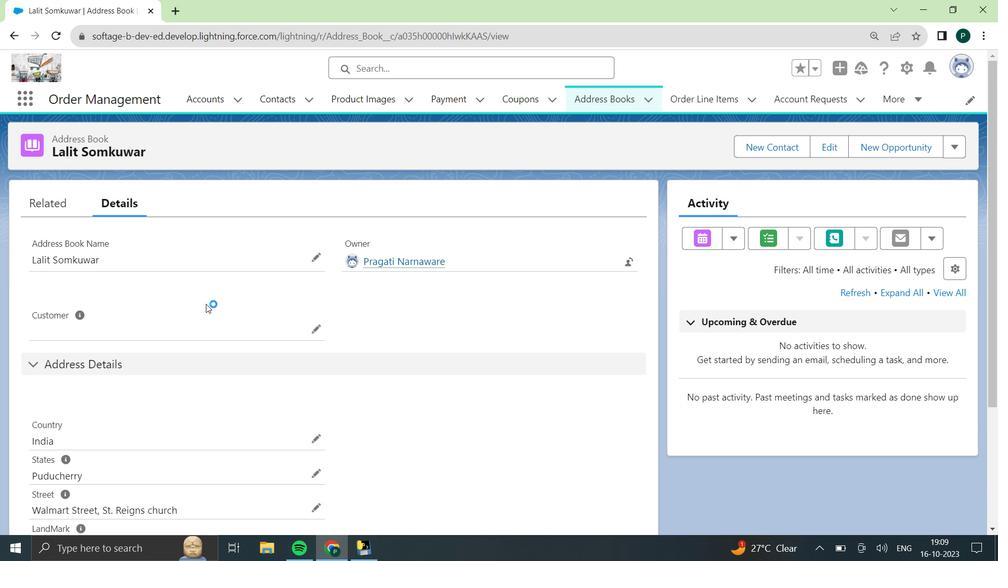 
Action: Mouse scrolled (205, 304) with delta (0, 0)
Screenshot: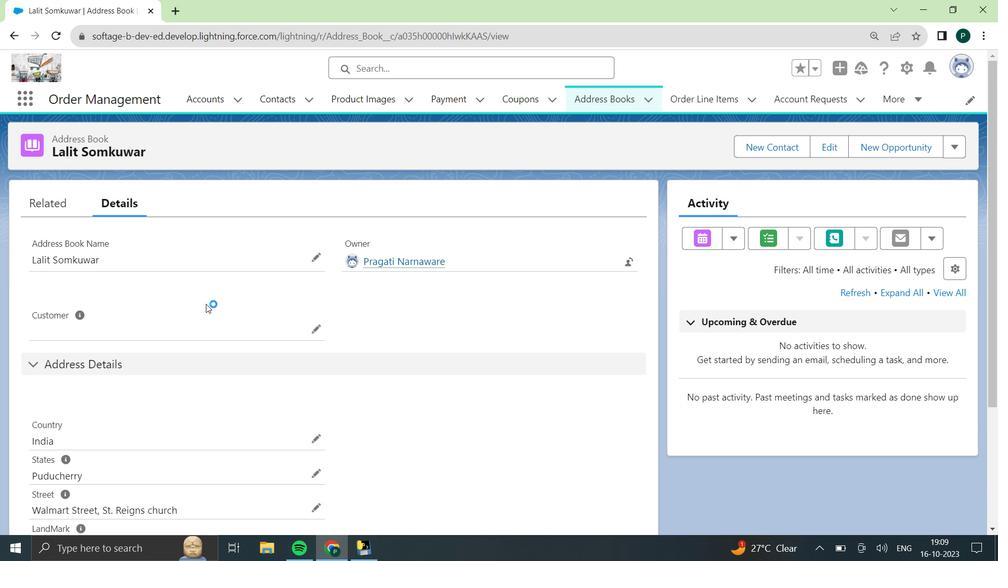 
Action: Mouse moved to (618, 94)
Screenshot: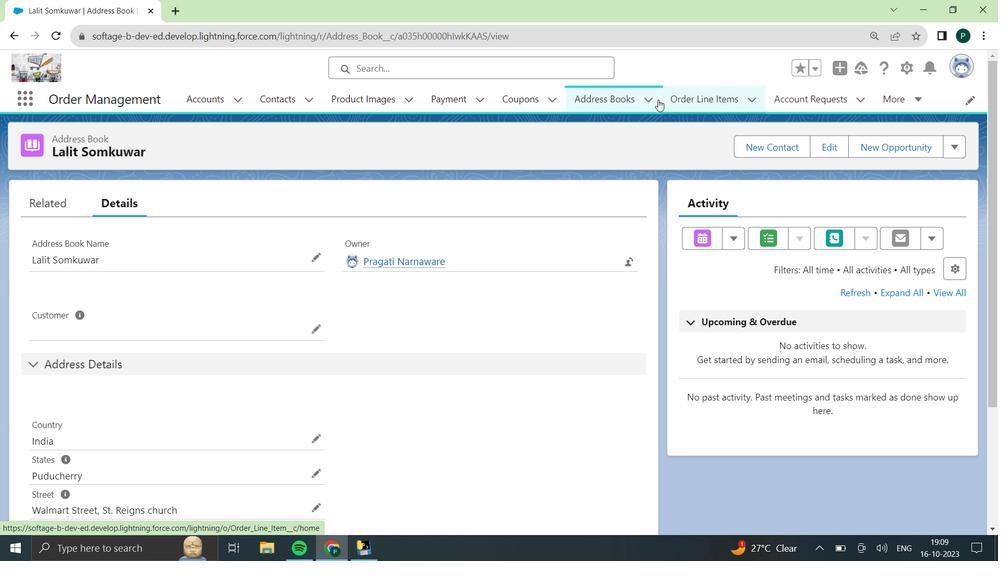 
Action: Mouse pressed left at (618, 94)
Screenshot: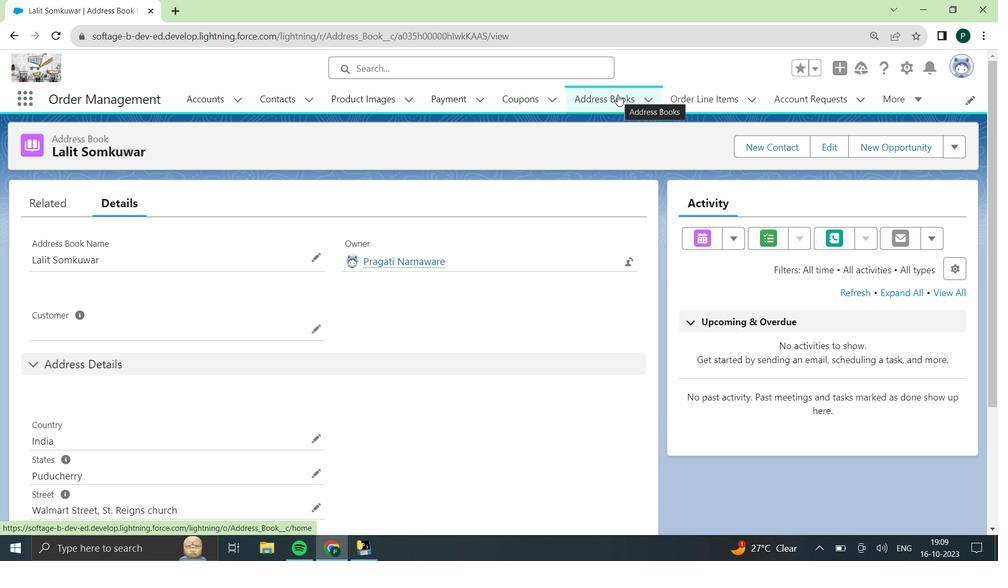 
Action: Mouse moved to (891, 174)
Screenshot: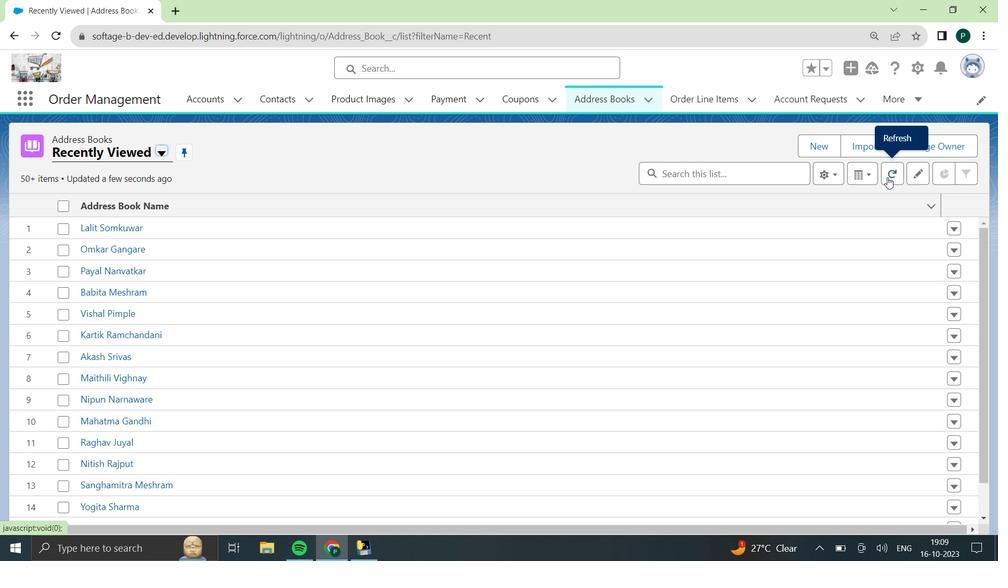 
Action: Mouse pressed left at (891, 174)
Screenshot: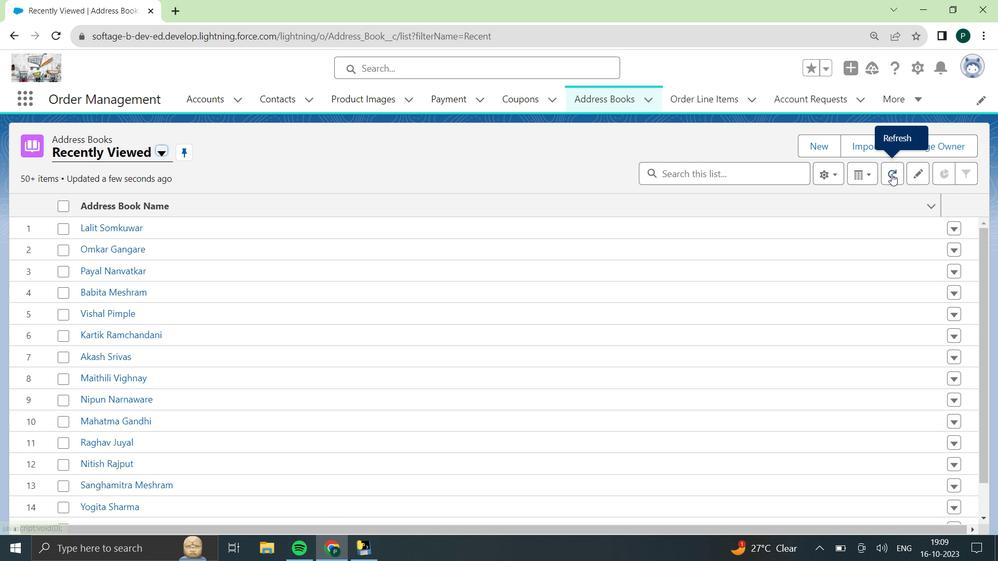 
Action: Mouse moved to (895, 170)
Screenshot: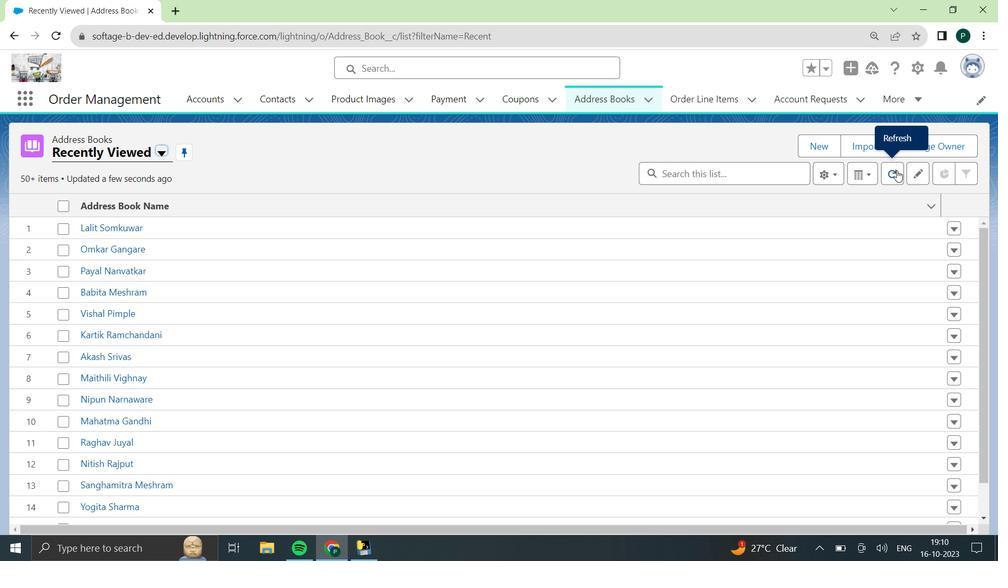 
Action: Mouse pressed left at (895, 170)
Screenshot: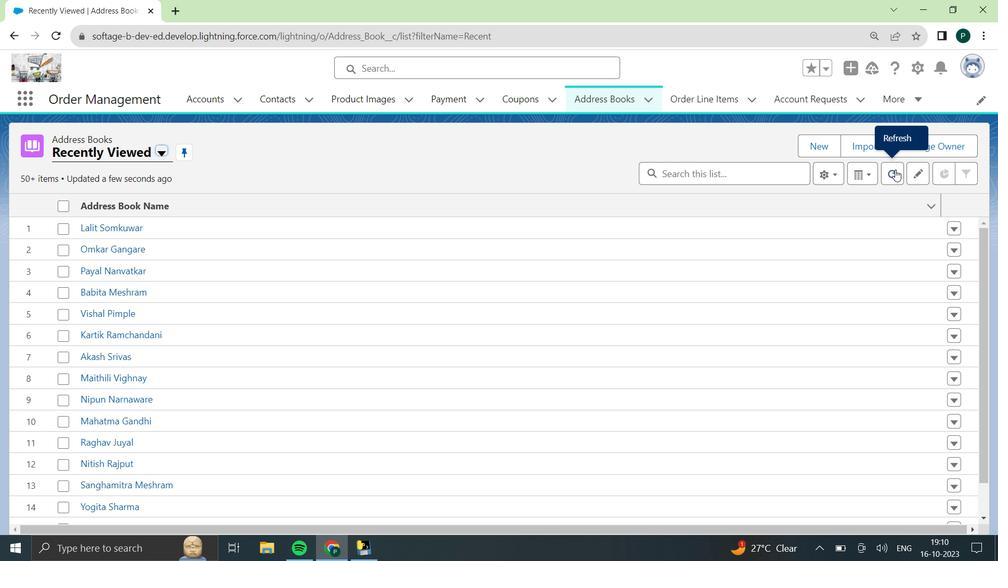 
Action: Mouse moved to (895, 170)
Screenshot: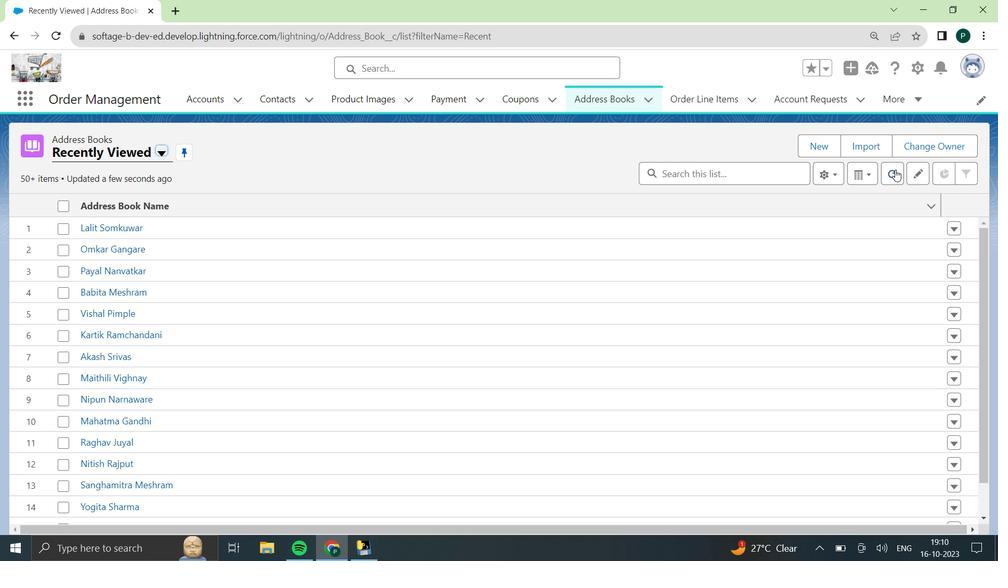 
Action: Mouse pressed left at (895, 170)
Screenshot: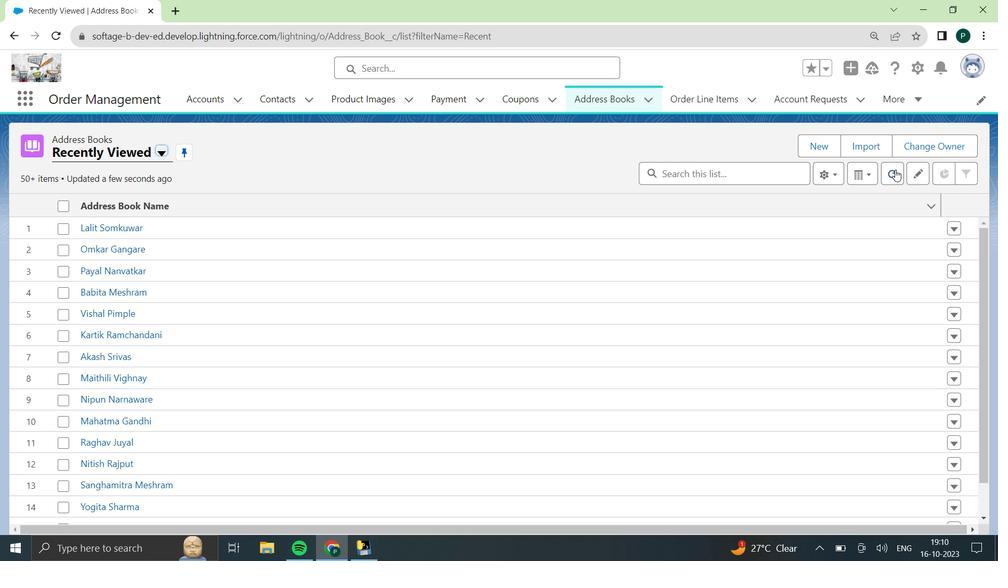 
Action: Mouse moved to (891, 170)
Screenshot: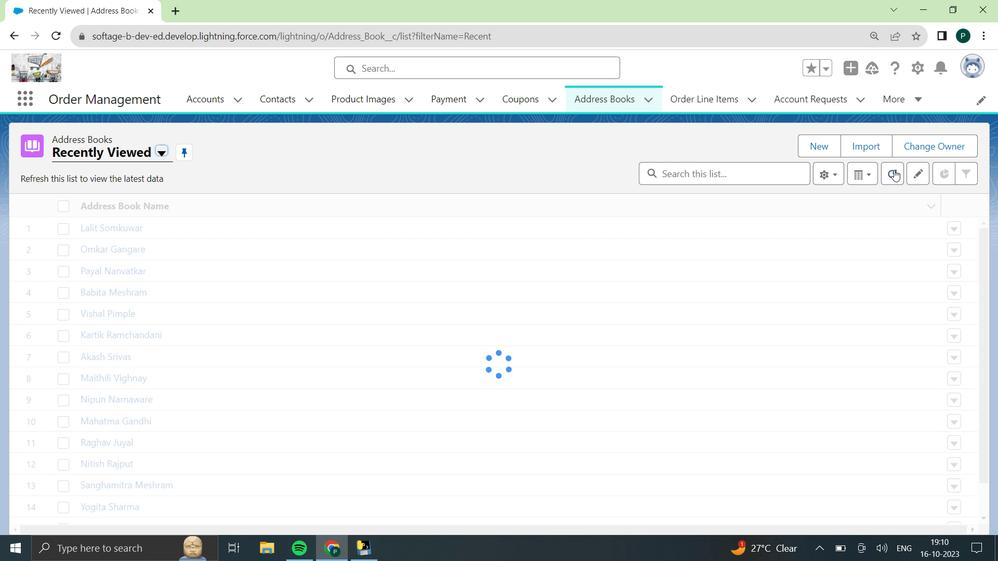 
Action: Mouse pressed left at (891, 170)
Screenshot: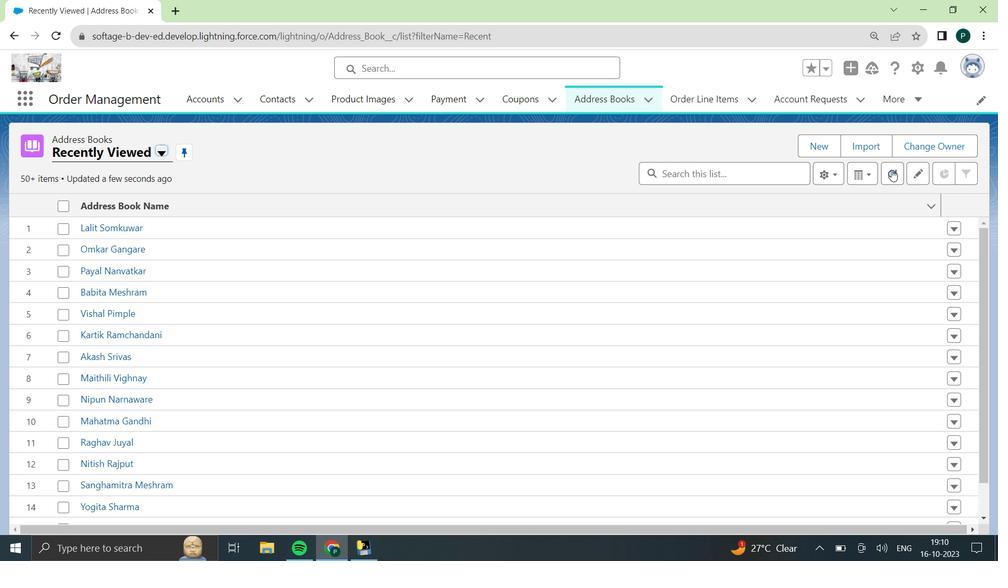 
Action: Mouse pressed left at (891, 170)
Screenshot: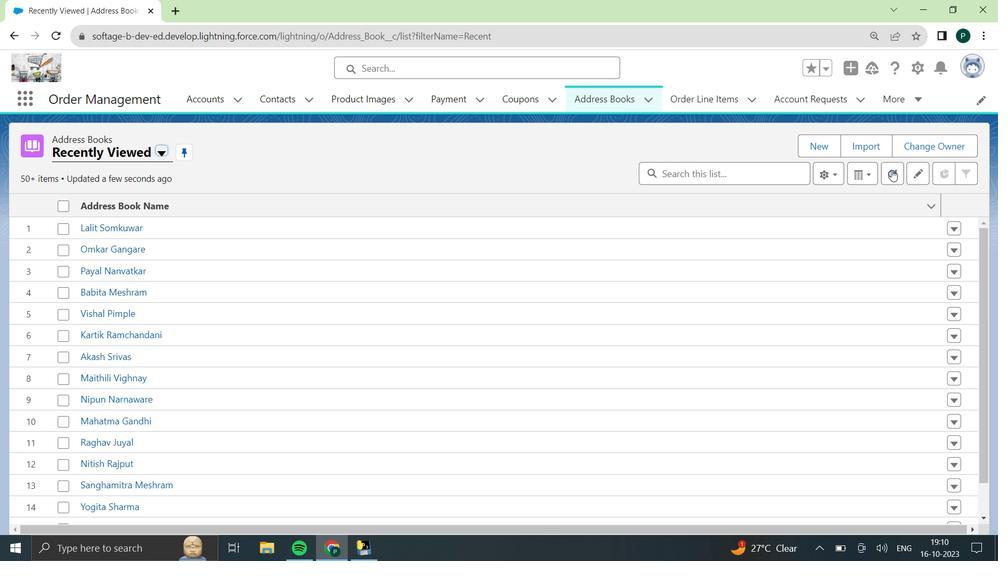 
Action: Mouse pressed left at (891, 170)
Screenshot: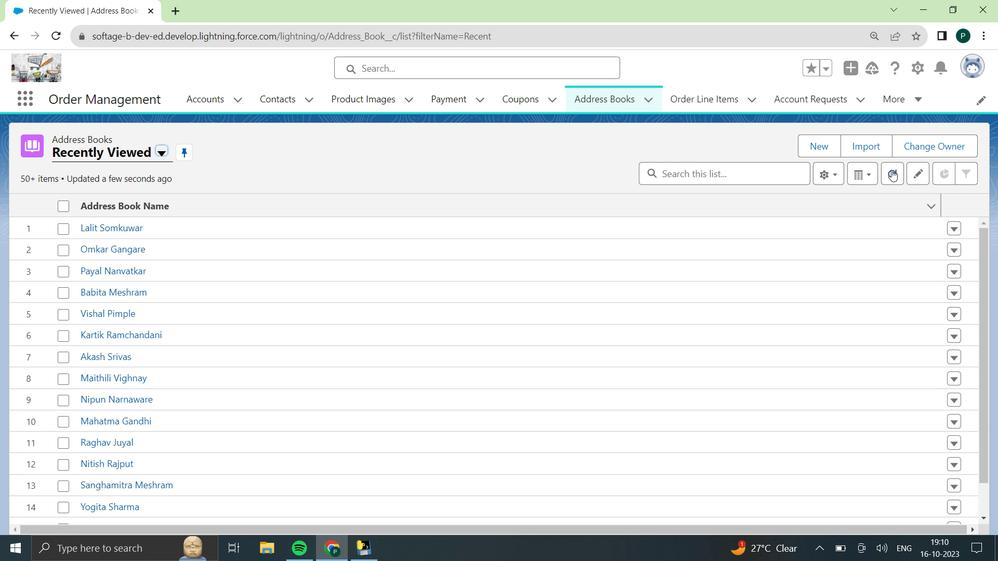 
Action: Mouse moved to (806, 139)
Screenshot: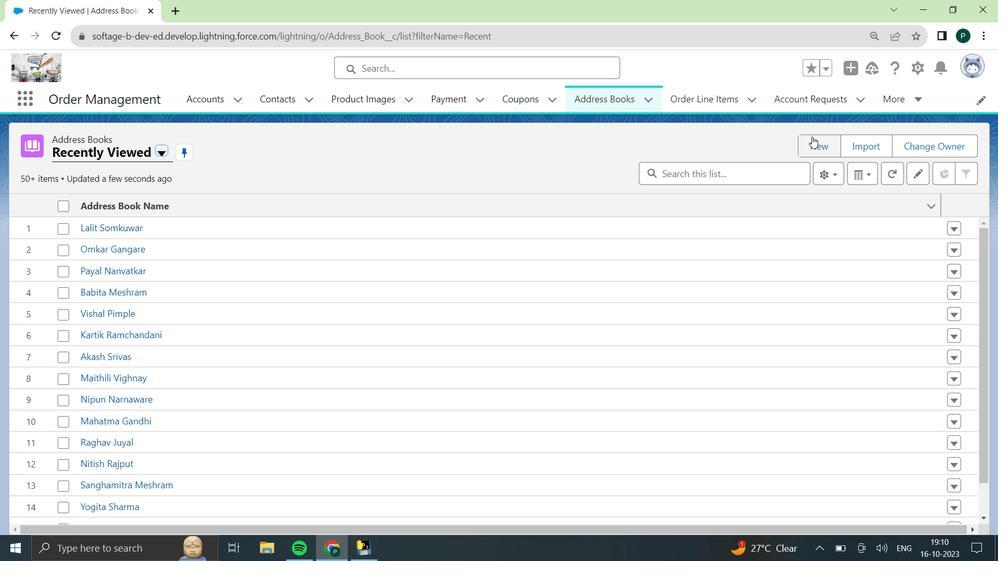 
Action: Mouse pressed left at (806, 139)
Screenshot: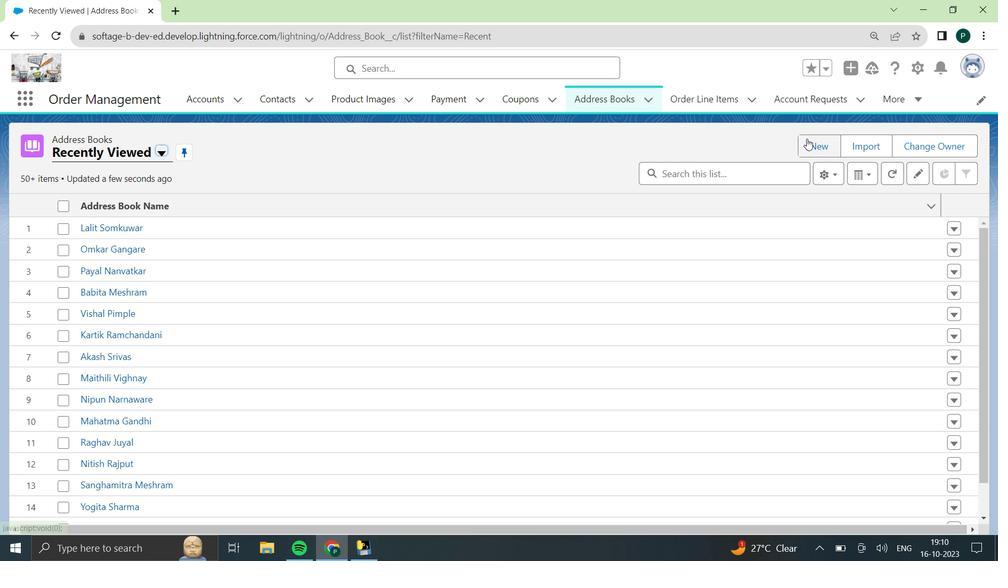 
Action: Mouse moved to (396, 217)
Screenshot: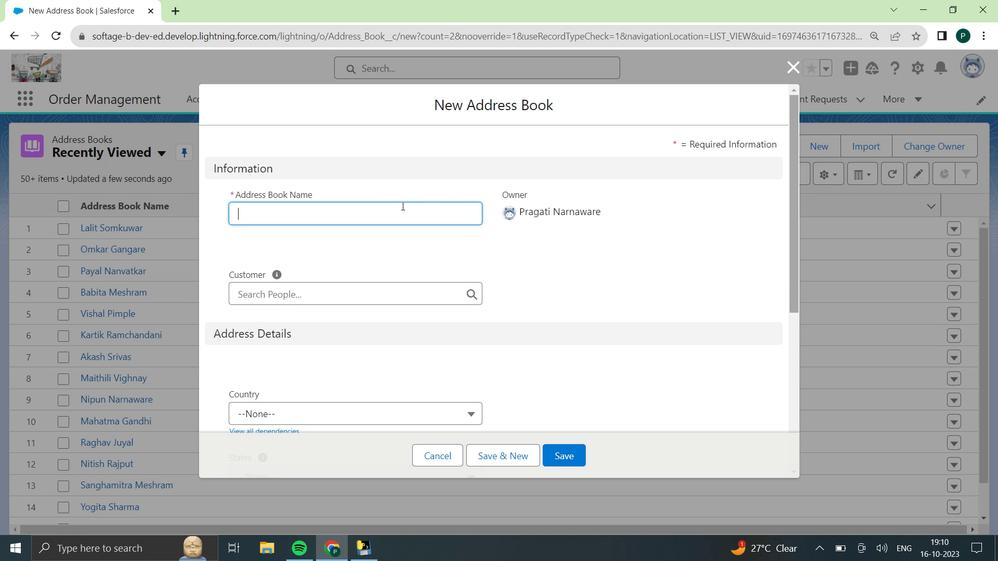 
Action: Mouse pressed left at (396, 217)
Screenshot: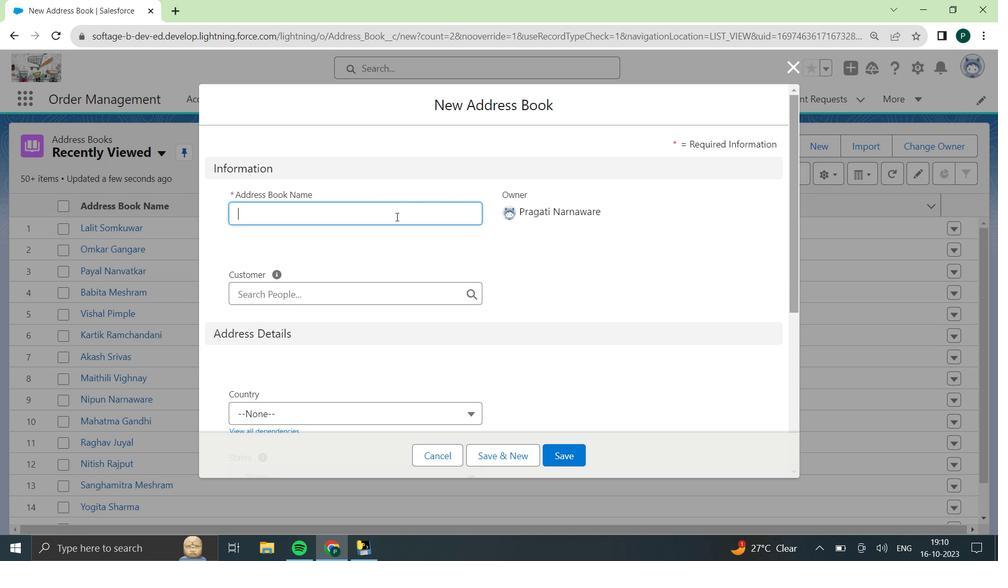 
Action: Key pressed <Key.shift>Jayant<Key.space><Key.shift>Chaudhary
Screenshot: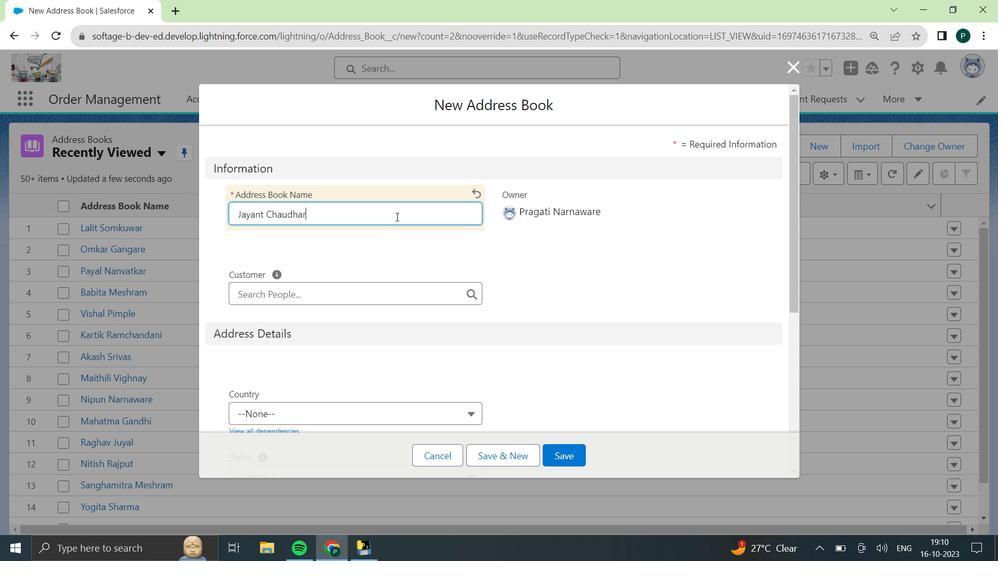 
Action: Mouse moved to (316, 290)
Screenshot: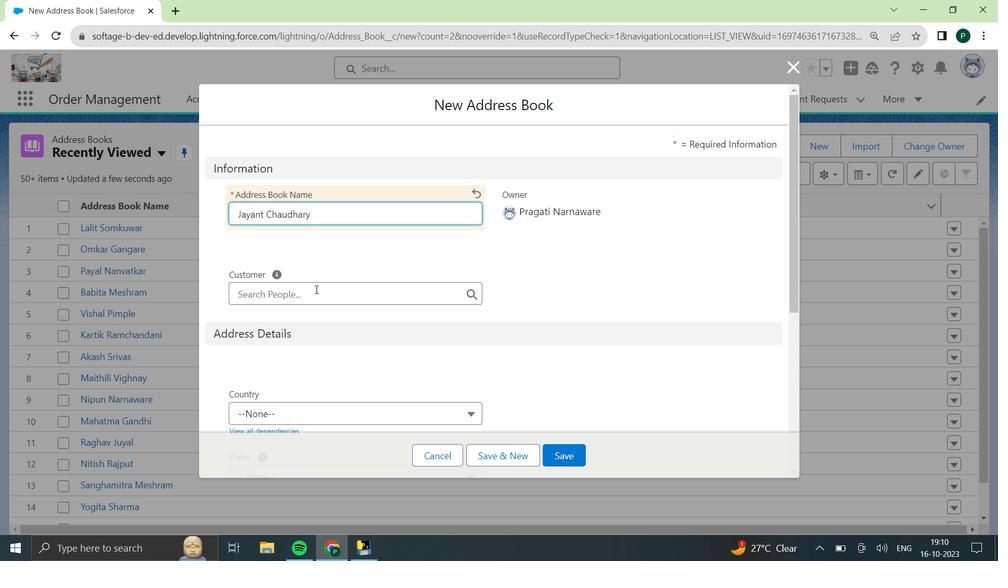 
Action: Mouse pressed left at (316, 290)
Screenshot: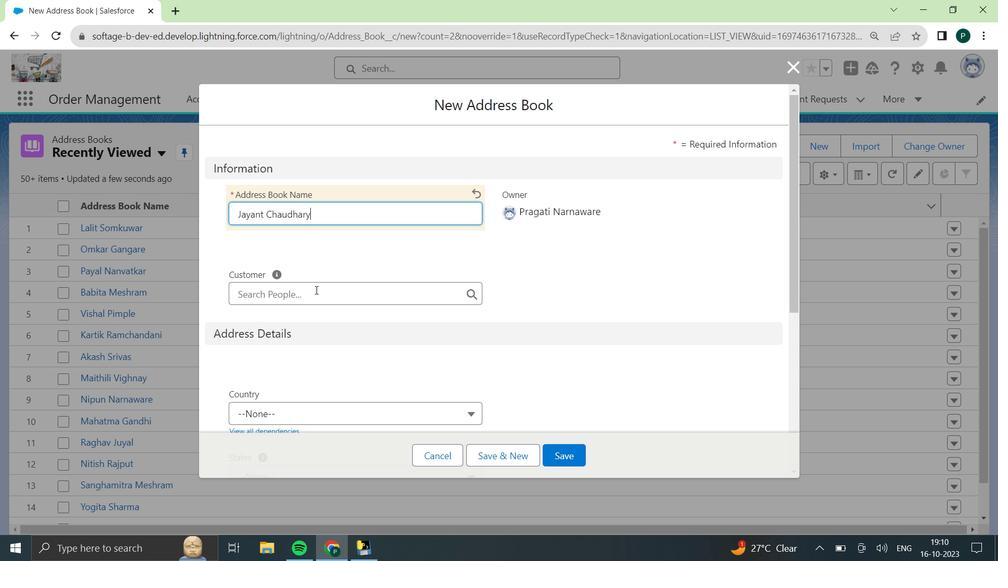 
Action: Mouse moved to (513, 286)
Screenshot: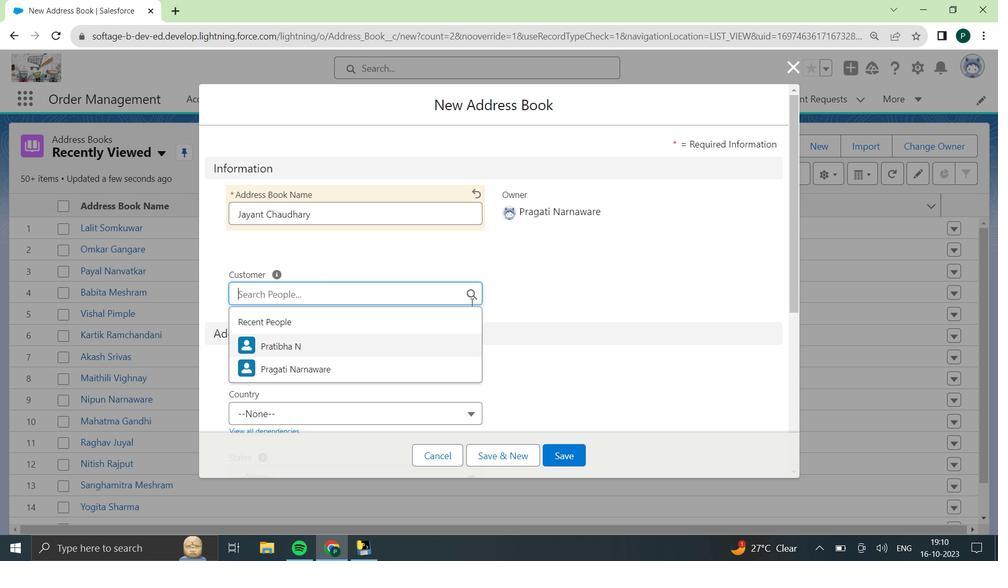 
Action: Mouse pressed left at (513, 286)
Screenshot: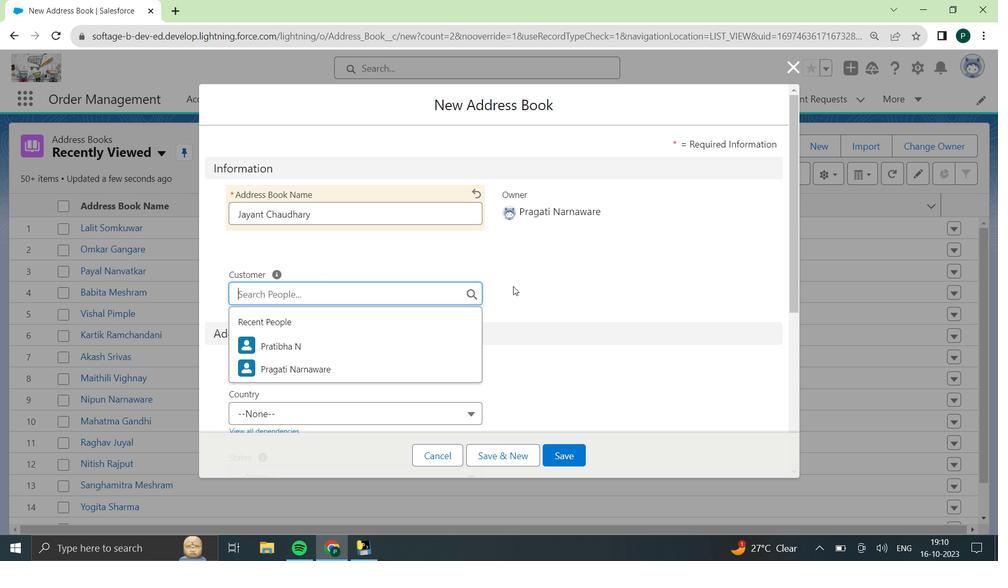 
Action: Mouse moved to (526, 277)
Screenshot: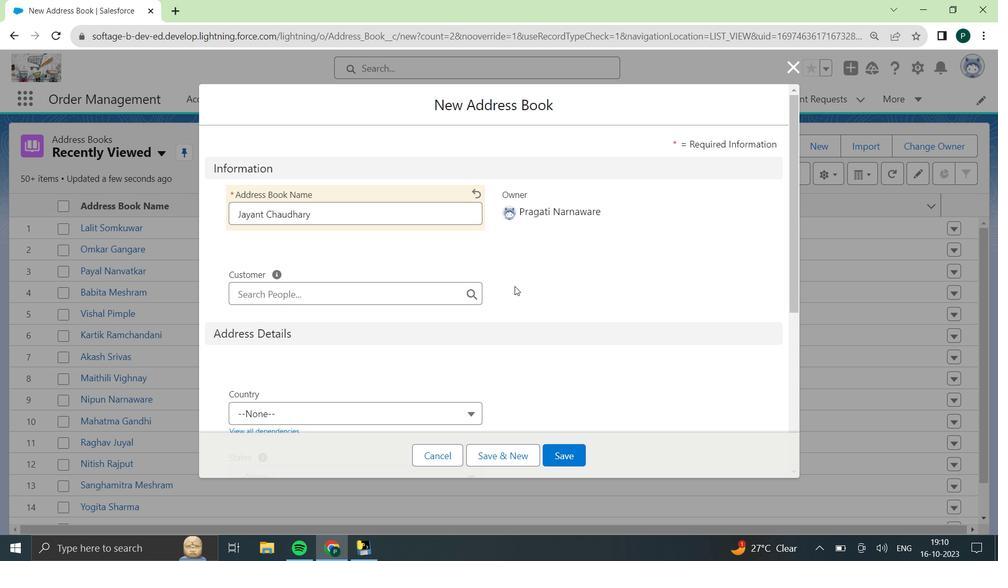 
Action: Mouse scrolled (526, 276) with delta (0, 0)
Screenshot: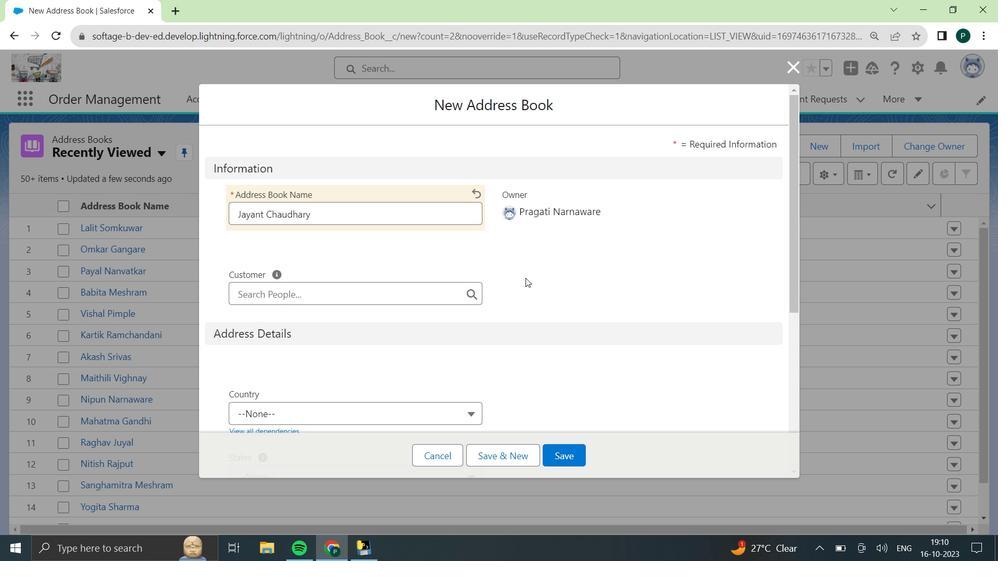 
Action: Mouse scrolled (526, 276) with delta (0, 0)
Screenshot: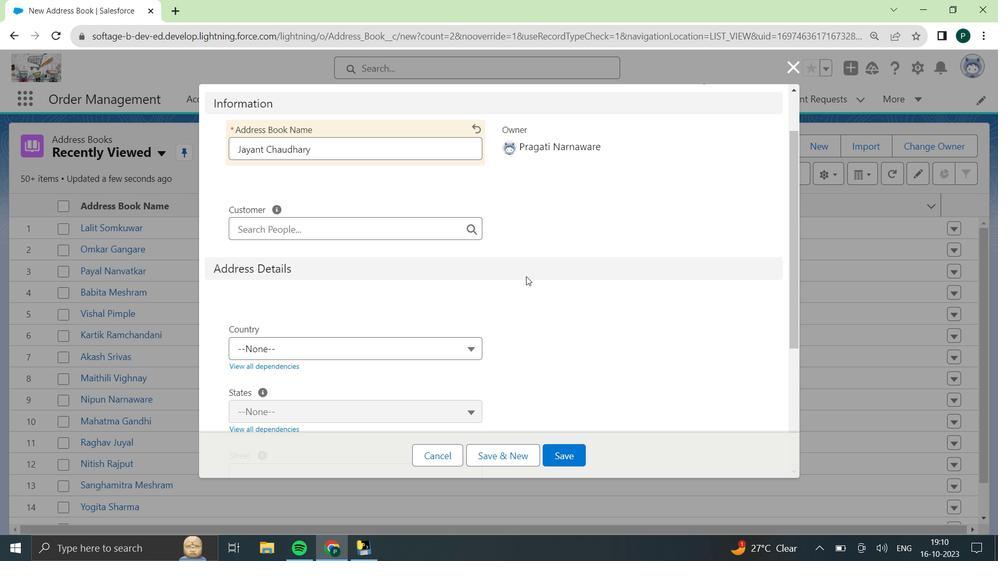 
Action: Mouse moved to (517, 277)
Screenshot: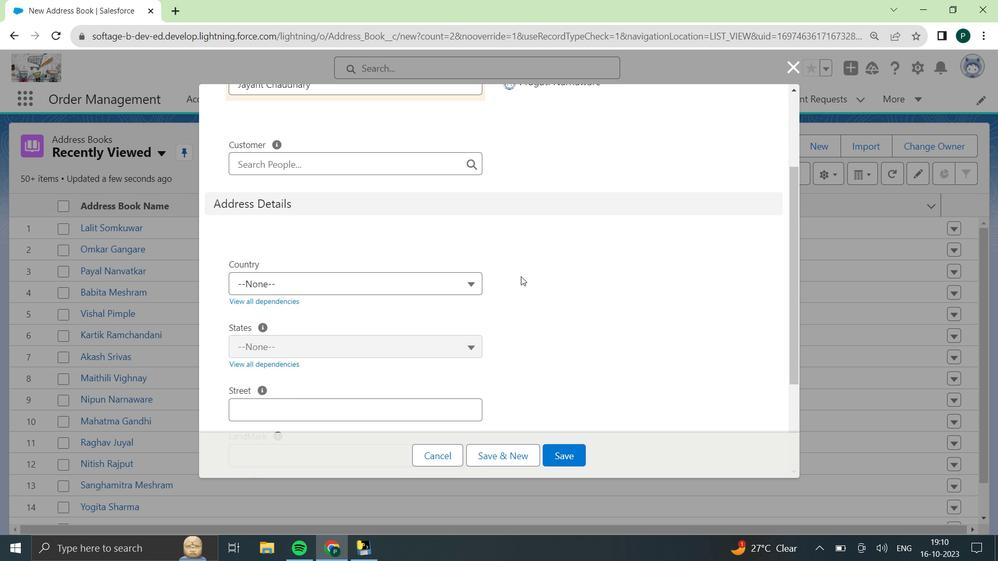 
Action: Mouse scrolled (517, 277) with delta (0, 0)
Screenshot: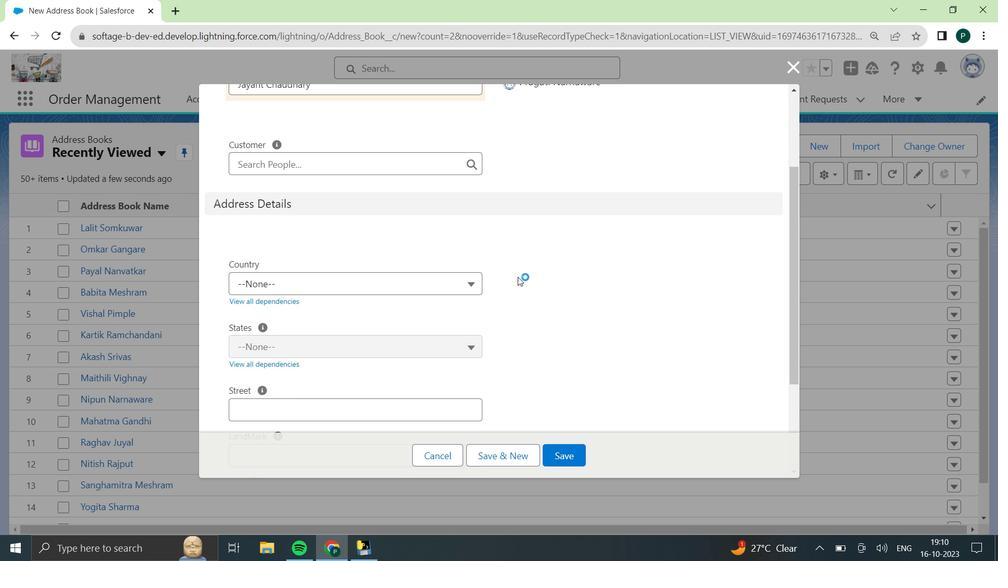 
Action: Mouse scrolled (517, 277) with delta (0, 0)
Screenshot: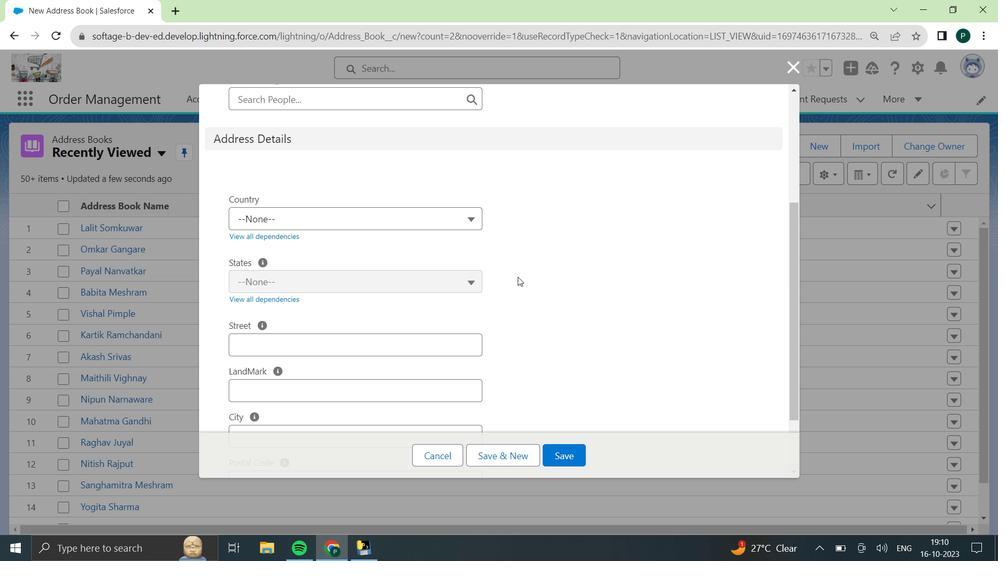 
Action: Mouse moved to (354, 160)
Screenshot: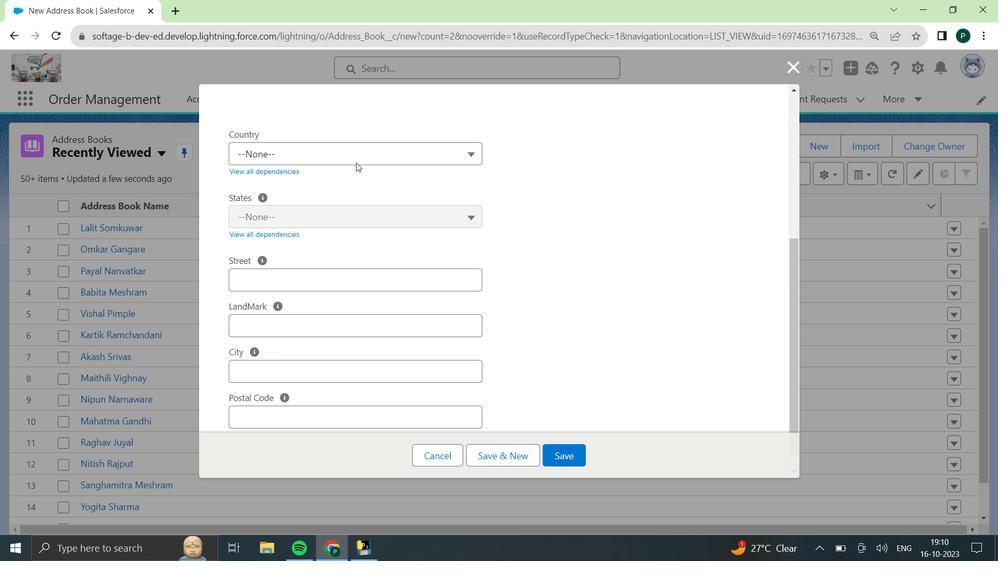 
Action: Mouse pressed left at (354, 160)
Screenshot: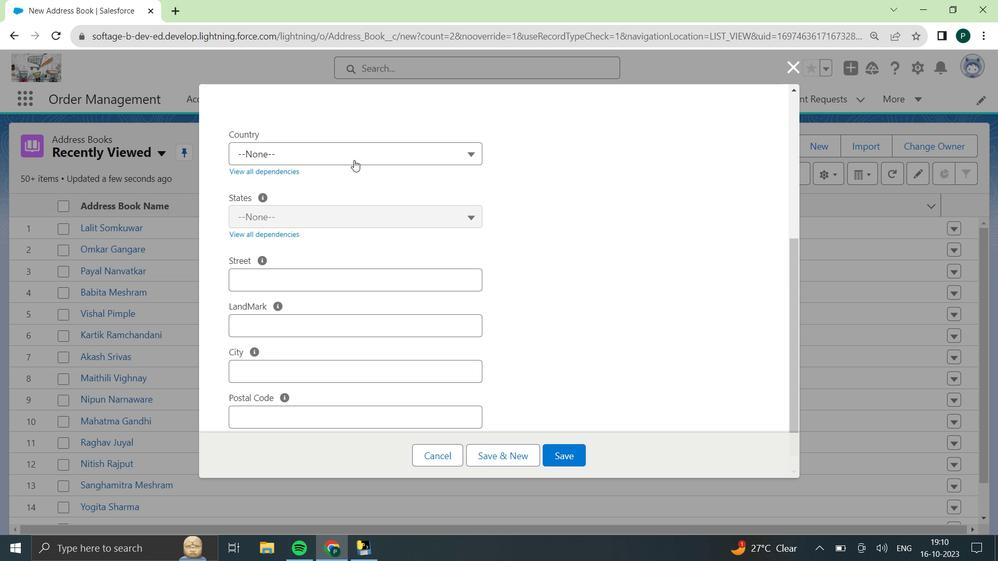 
Action: Mouse moved to (575, 119)
Screenshot: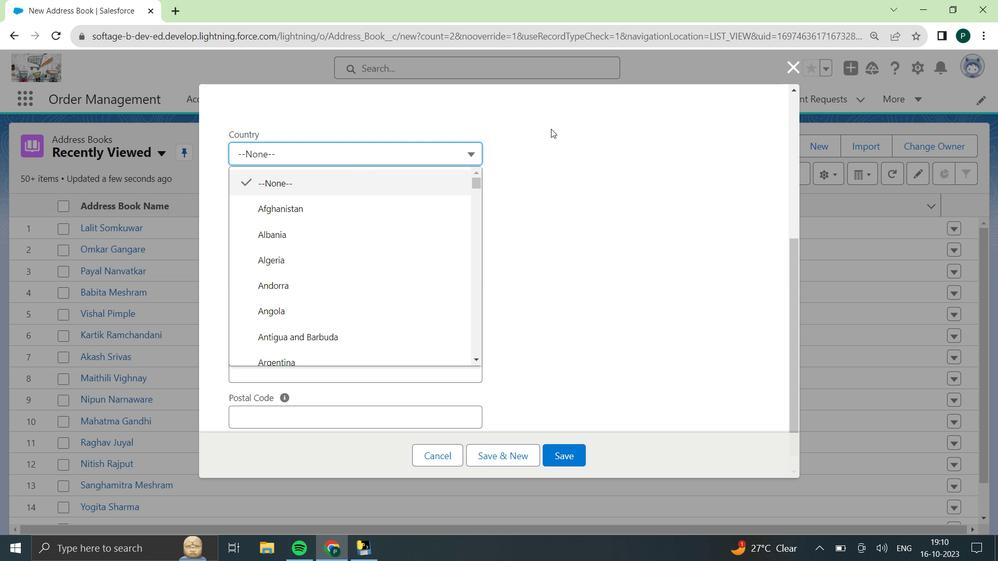 
Action: Key pressed <Key.down><Key.down><Key.down><Key.down><Key.down><Key.down><Key.down><Key.down><Key.down><Key.down><Key.down><Key.down><Key.down><Key.down><Key.down><Key.down><Key.down><Key.down><Key.down><Key.down><Key.down><Key.down><Key.down><Key.down><Key.down><Key.down><Key.down><Key.down><Key.down><Key.down><Key.down><Key.down><Key.down><Key.down><Key.down><Key.down><Key.down><Key.down><Key.down><Key.down><Key.down><Key.down><Key.down><Key.down><Key.down><Key.down><Key.down><Key.down><Key.down><Key.down><Key.down><Key.down><Key.down><Key.down><Key.down><Key.down><Key.down><Key.down><Key.down><Key.down><Key.down><Key.down><Key.down><Key.down><Key.down><Key.down><Key.down><Key.down><Key.down><Key.down><Key.down><Key.down><Key.down><Key.down><Key.down><Key.down><Key.down><Key.down><Key.down><Key.down><Key.down><Key.down><Key.down><Key.down><Key.down><Key.down><Key.down><Key.down><Key.down><Key.down><Key.down><Key.down><Key.down><Key.down><Key.down><Key.down><Key.down><Key.down><Key.down><Key.down><Key.down><Key.down><Key.down><Key.down><Key.down><Key.down><Key.down><Key.down><Key.down><Key.down><Key.down><Key.down><Key.down><Key.down><Key.down><Key.down><Key.down><Key.down><Key.down><Key.down><Key.down><Key.down><Key.down><Key.down><Key.down><Key.down><Key.down><Key.down><Key.down><Key.down><Key.down><Key.down><Key.down><Key.down><Key.down><Key.down><Key.down><Key.down><Key.down><Key.down><Key.down><Key.down><Key.down><Key.down><Key.down><Key.down><Key.down><Key.down><Key.down><Key.down><Key.down><Key.down><Key.down><Key.down><Key.down><Key.down><Key.down><Key.down><Key.down><Key.down><Key.down><Key.down><Key.down><Key.down><Key.down><Key.down><Key.down><Key.down><Key.down><Key.down><Key.down><Key.down><Key.down><Key.down><Key.down><Key.down><Key.down><Key.down><Key.down><Key.down><Key.down><Key.down><Key.down><Key.down><Key.up><Key.enter>
Screenshot: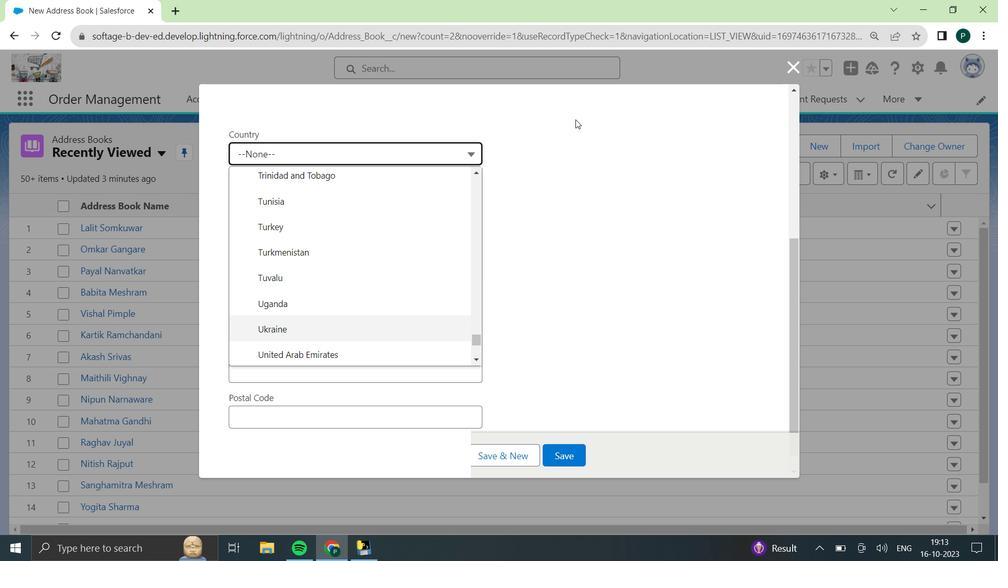 
Action: Mouse moved to (379, 287)
Screenshot: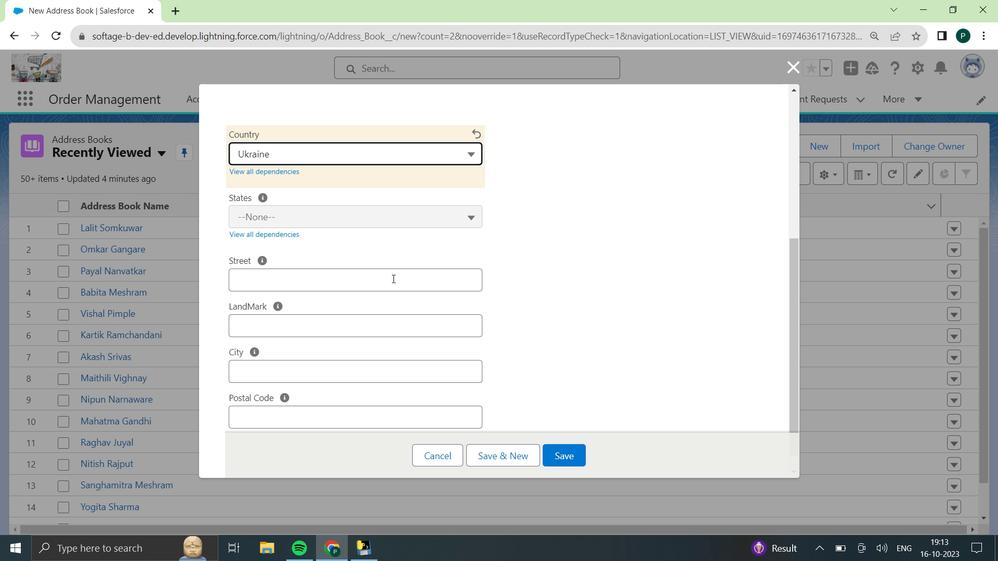 
Action: Mouse pressed left at (379, 287)
Screenshot: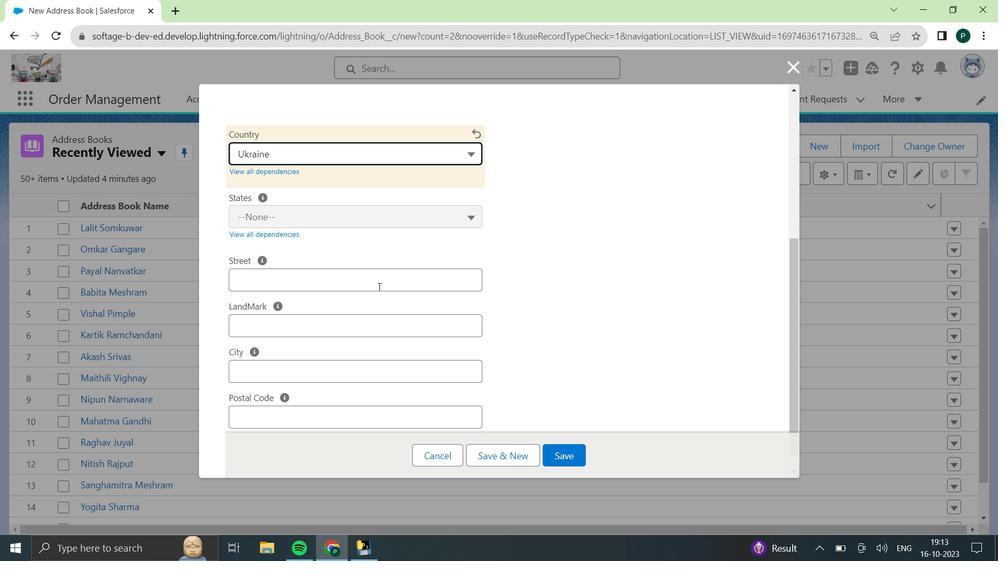 
Action: Key pressed <Key.shift>Hunuman<Key.space><Key.shift><Key.shift><Key.shift><Key.shift><Key.shift><Key.shift><Key.shift><Key.shift><Key.shift><Key.shift><Key.shift><Key.shift><Key.shift><Key.shift><Key.shift>Mandir<Key.space><Key.shift><Key.shift><Key.shift><Key.shift><Key.shift>Ground
Screenshot: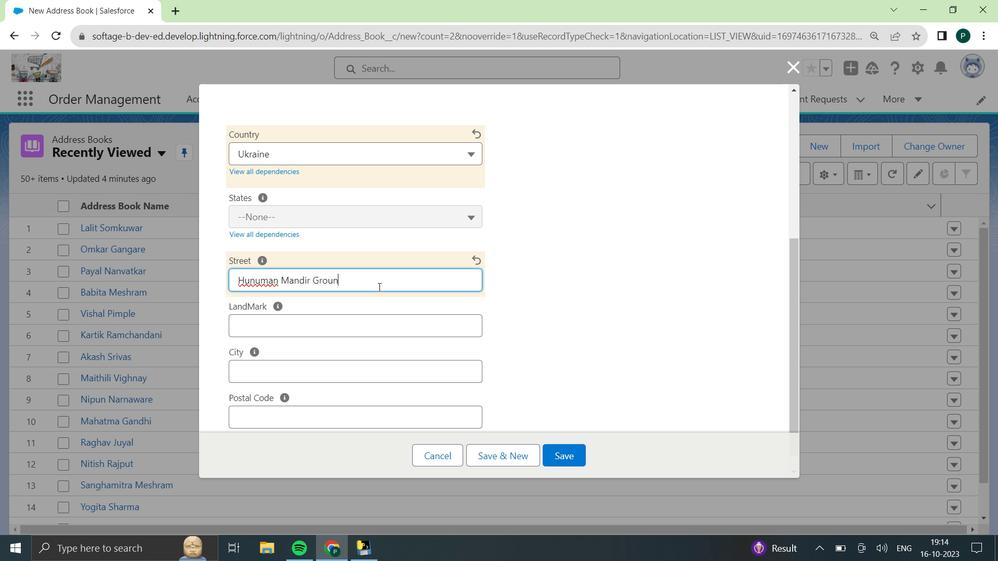 
Action: Mouse moved to (315, 327)
Screenshot: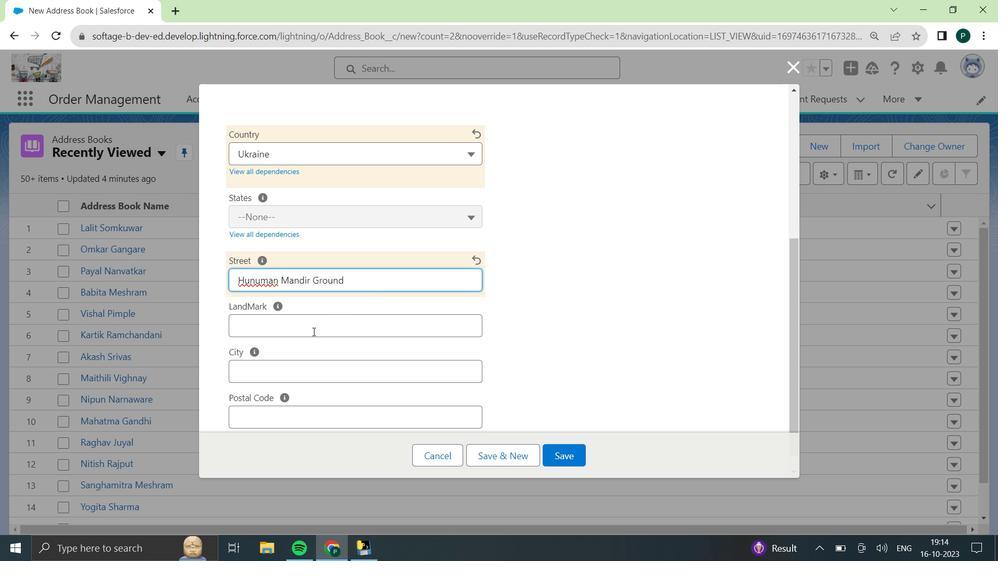 
Action: Mouse pressed left at (315, 327)
Screenshot: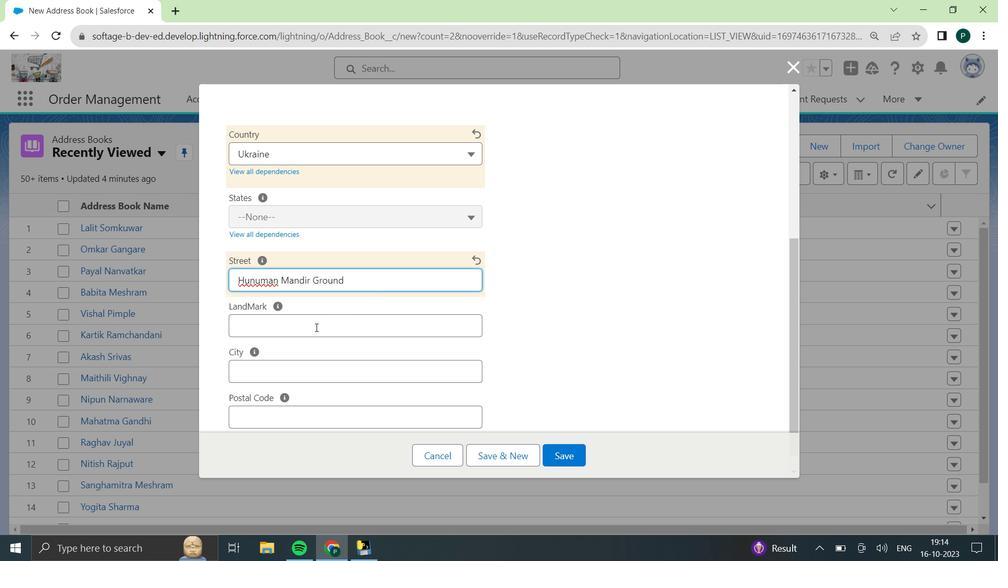 
Action: Key pressed <Key.shift>Jaiprakash<Key.space><Key.shift>Nagar<Key.space><Key.shift><Key.shift><Key.shift>Metro<Key.space><Key.shift>Station
Screenshot: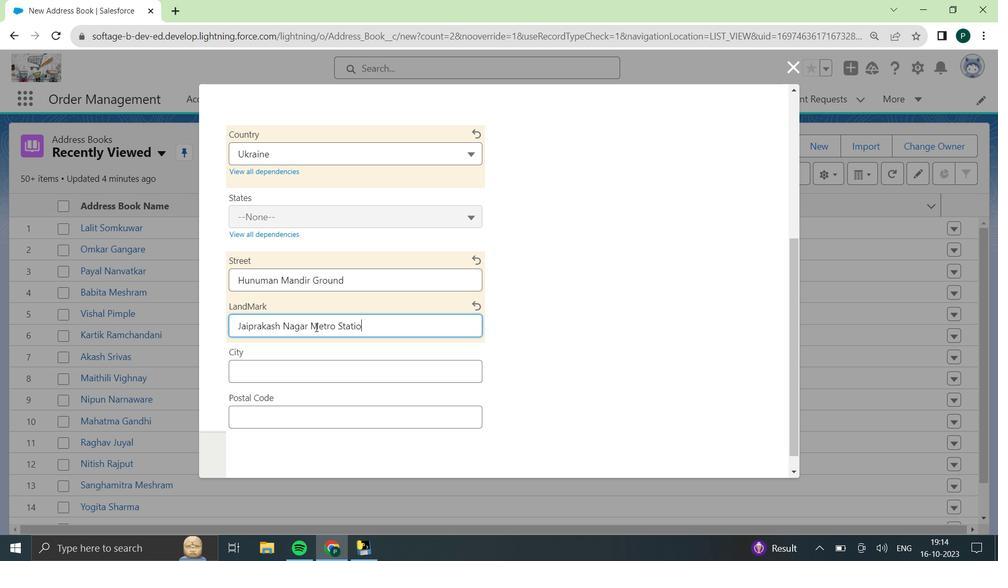 
Action: Mouse moved to (294, 318)
Screenshot: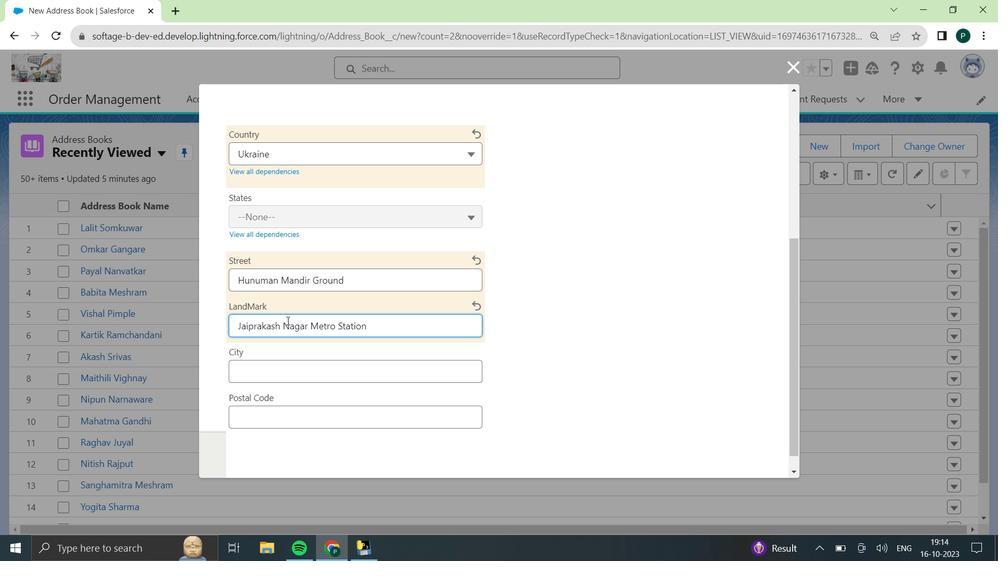 
Action: Mouse scrolled (294, 318) with delta (0, 0)
Screenshot: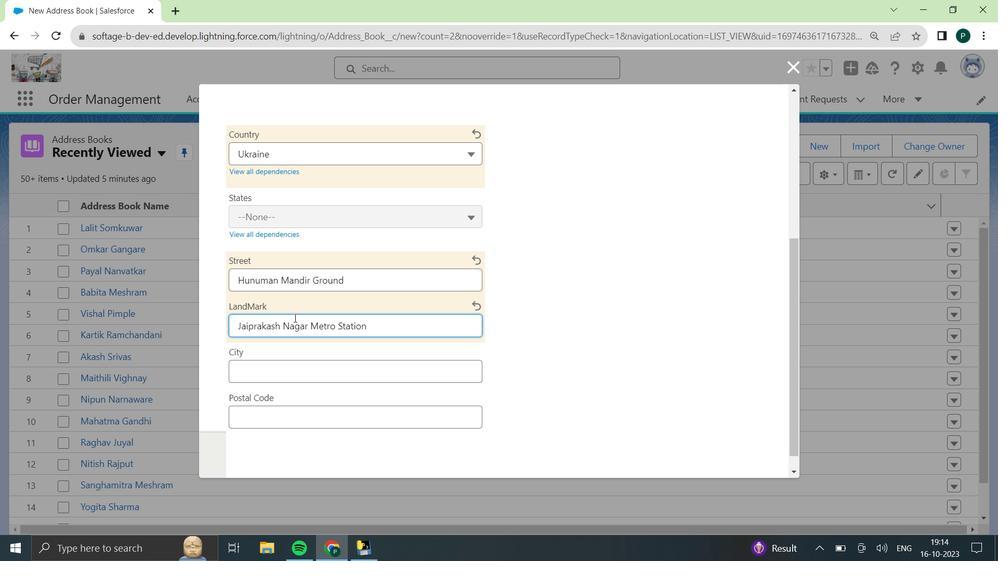 
Action: Mouse moved to (294, 318)
Screenshot: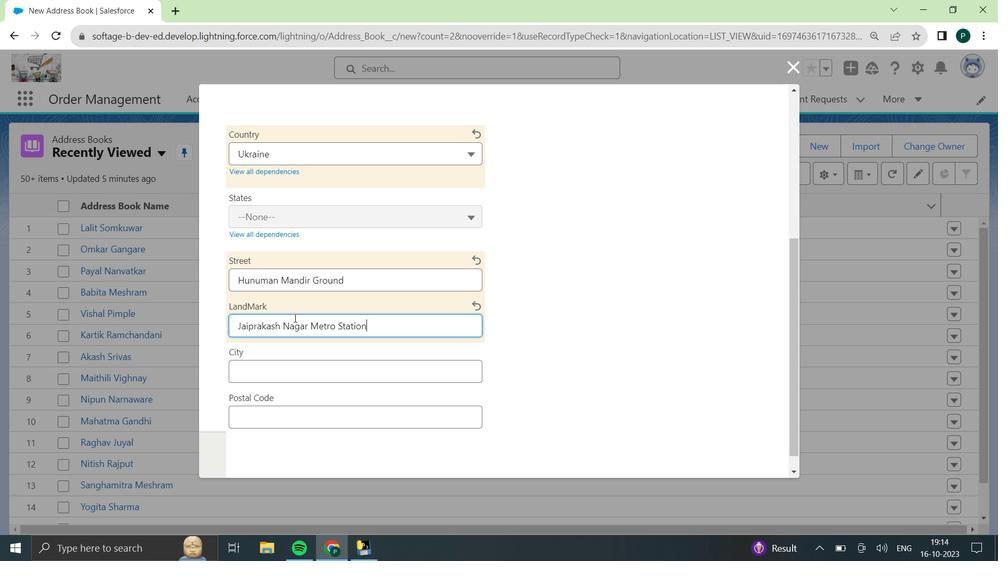 
Action: Mouse scrolled (294, 318) with delta (0, 0)
Screenshot: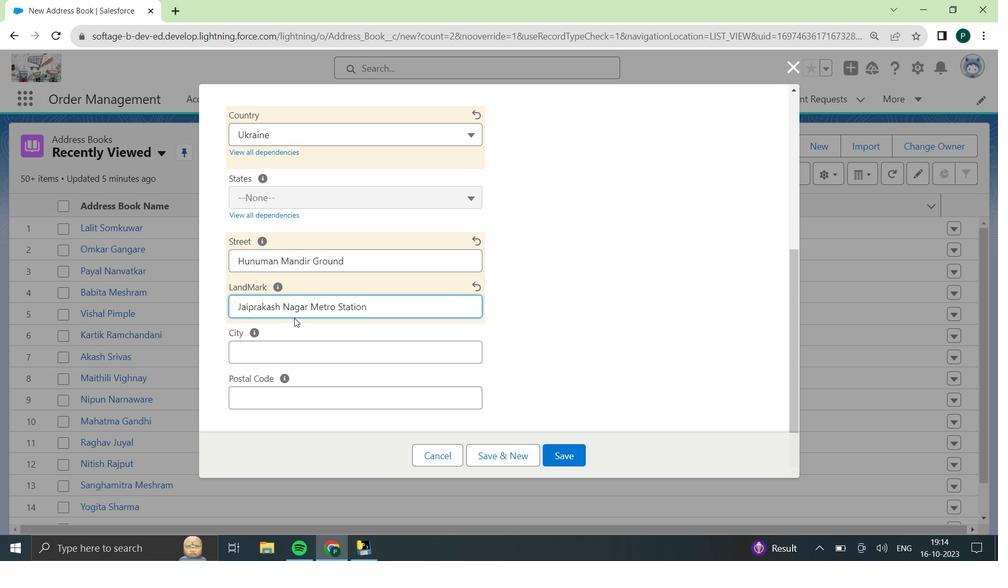 
Action: Mouse scrolled (294, 318) with delta (0, 0)
Screenshot: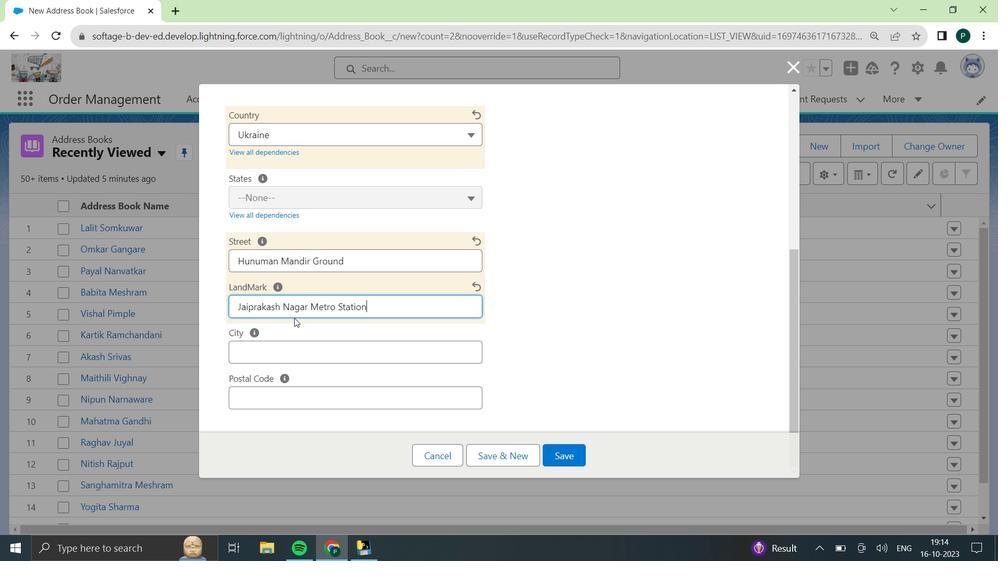 
Action: Mouse moved to (262, 351)
Screenshot: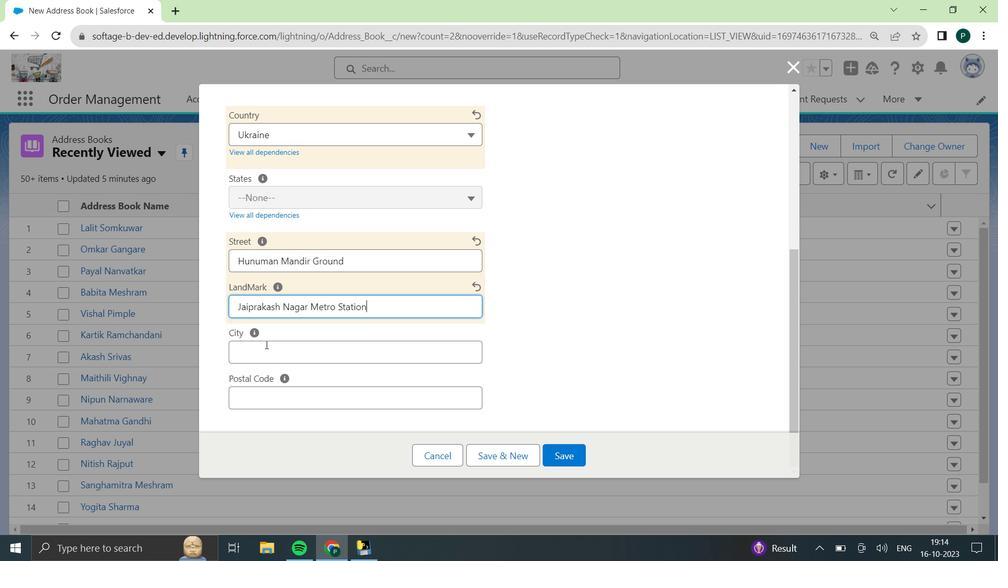 
Action: Mouse pressed left at (262, 351)
Screenshot: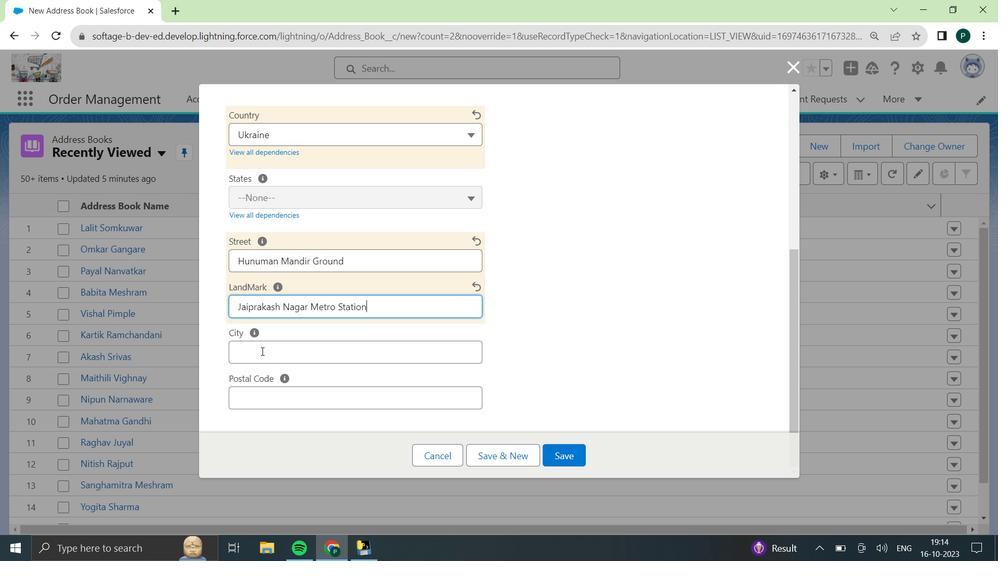 
Action: Mouse moved to (261, 352)
Screenshot: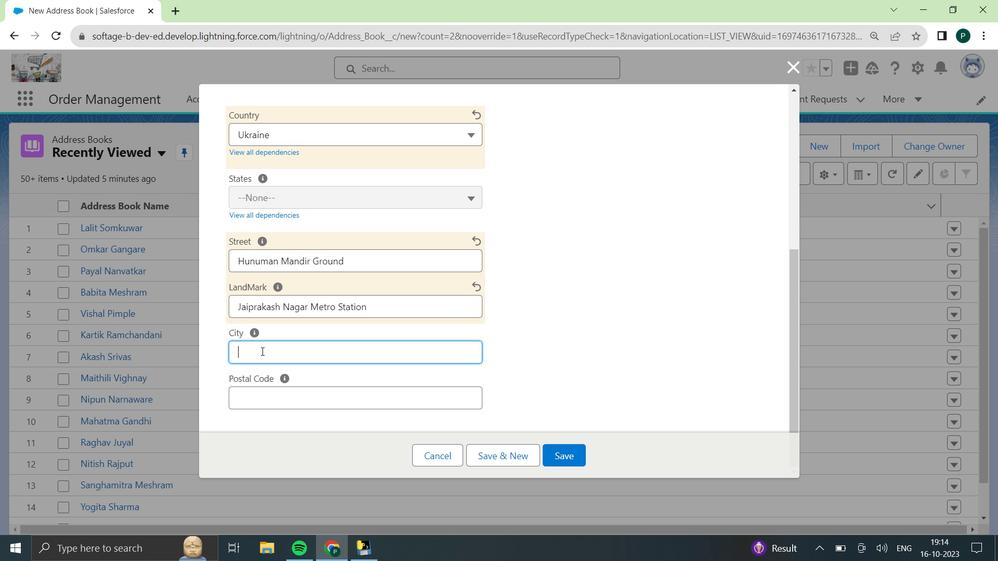 
Action: Key pressed <Key.shift>jai<Key.backspace><Key.backspace><Key.backspace><Key.shift>Jaipur
Screenshot: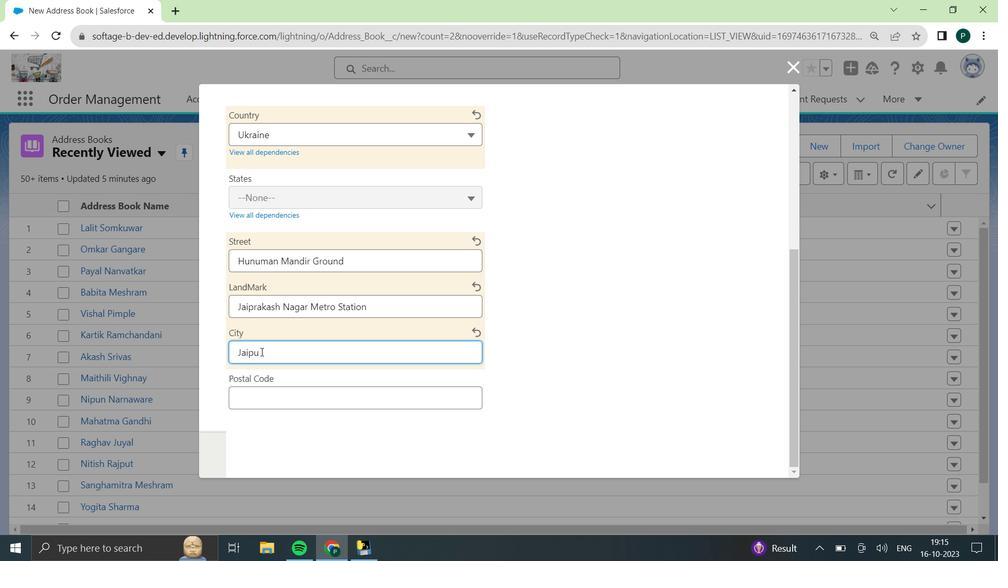 
Action: Mouse moved to (253, 355)
Screenshot: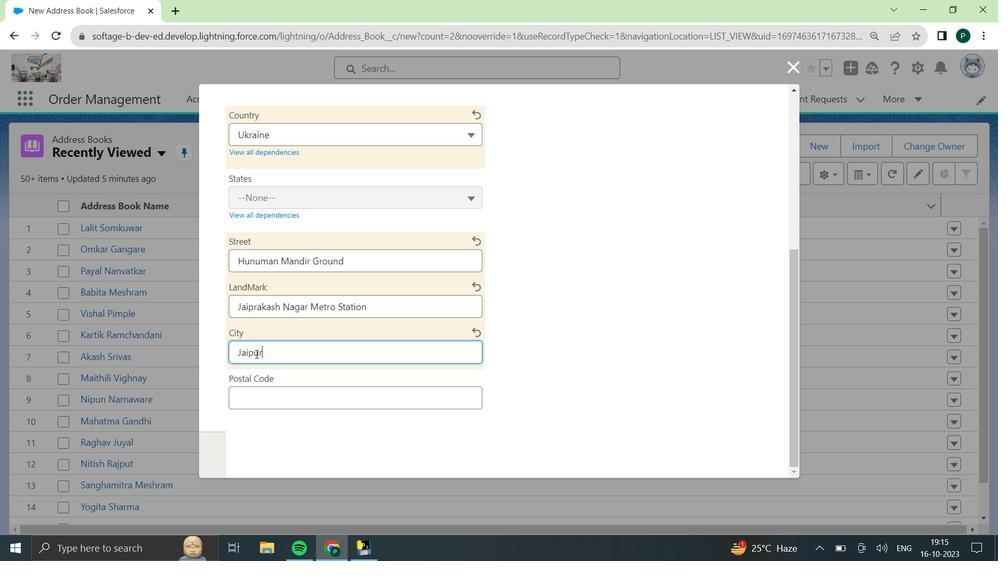 
Action: Mouse scrolled (253, 355) with delta (0, 0)
Screenshot: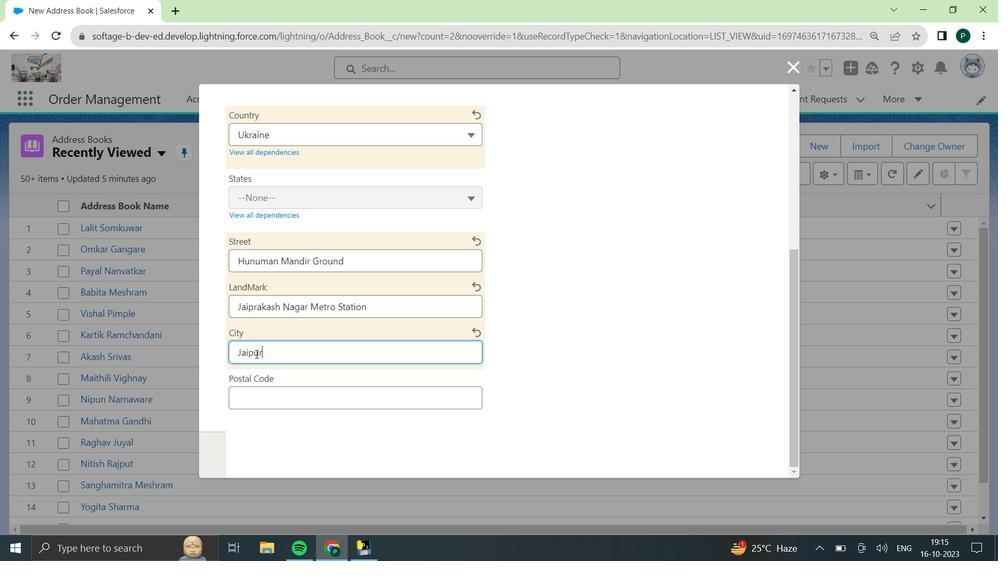 
Action: Mouse moved to (275, 406)
Screenshot: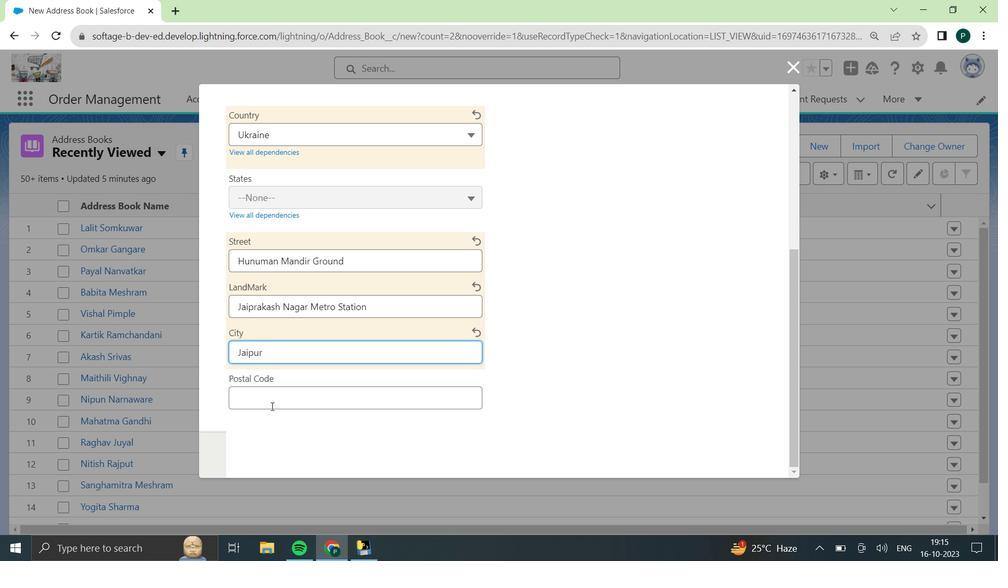 
Action: Mouse pressed left at (275, 406)
Screenshot: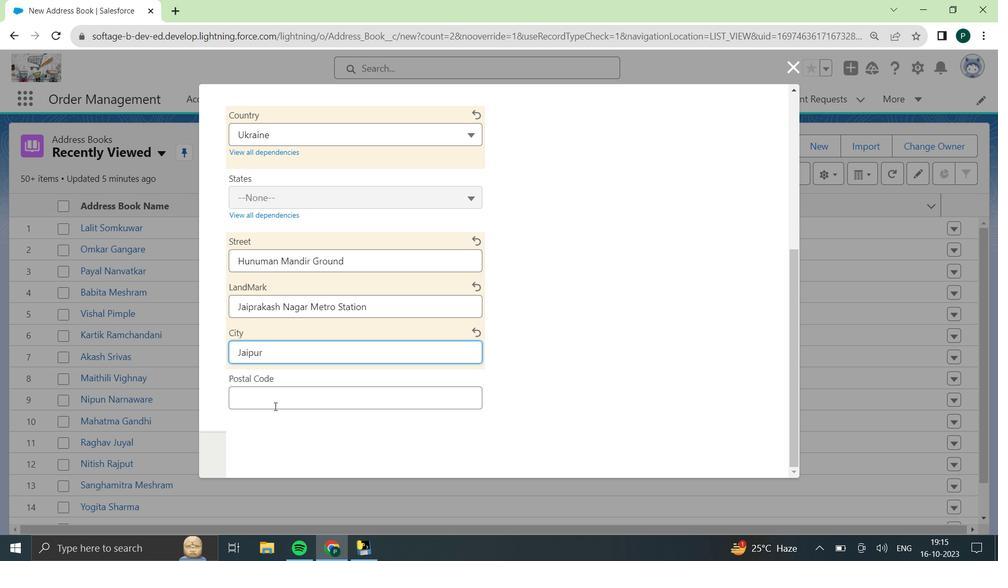 
Action: Mouse moved to (275, 406)
Screenshot: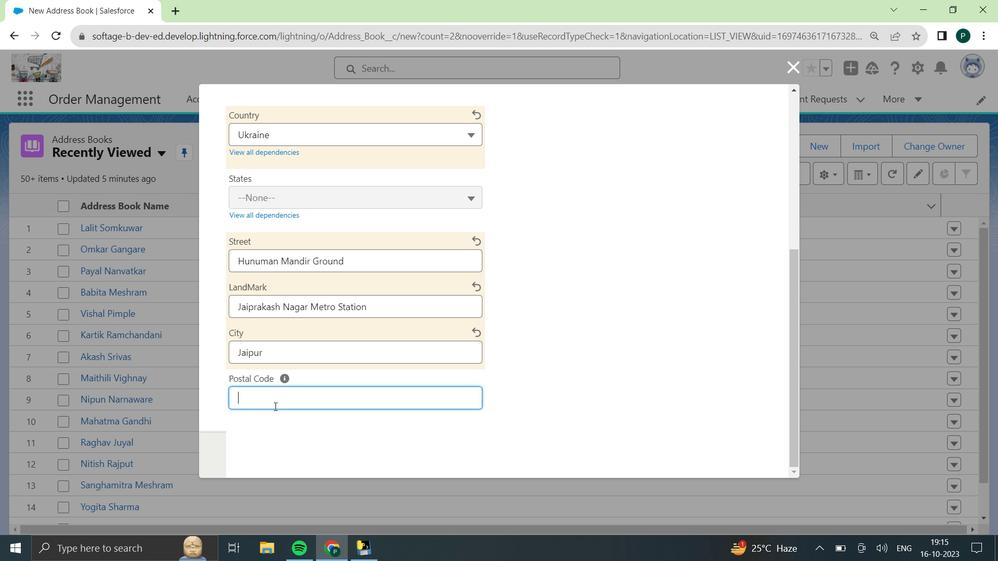 
Action: Key pressed 415266
Screenshot: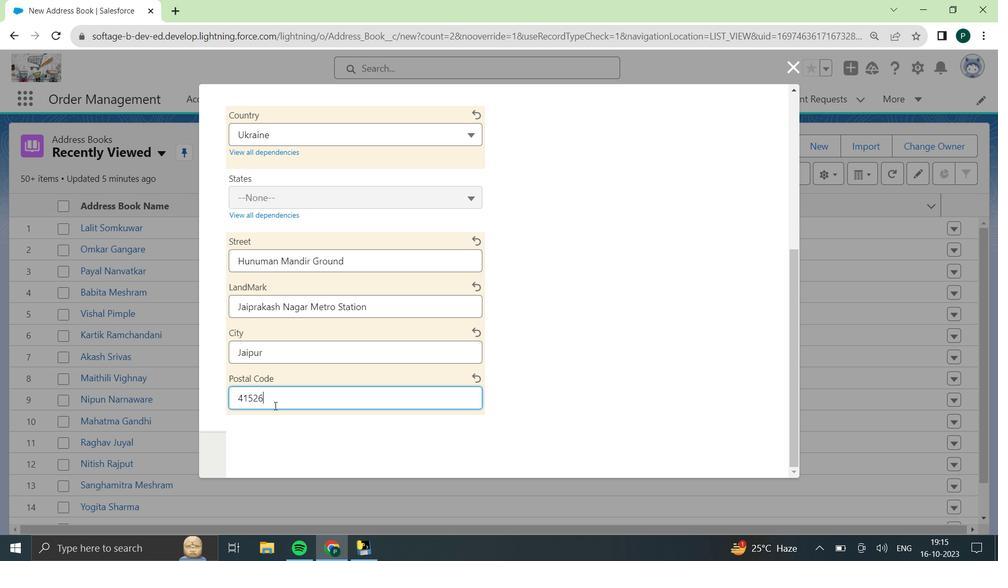 
Action: Mouse moved to (445, 275)
Screenshot: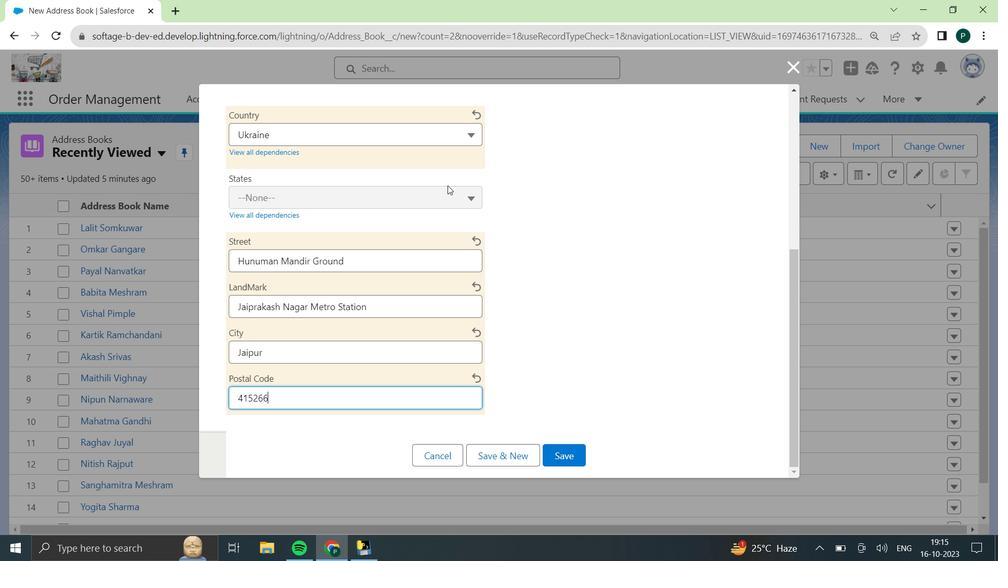 
Action: Mouse scrolled (445, 275) with delta (0, 0)
Screenshot: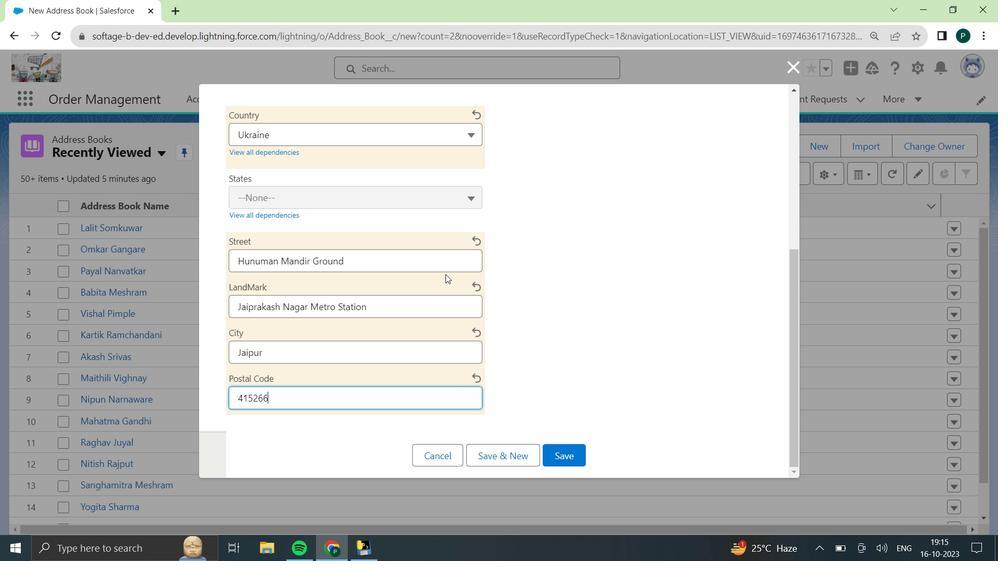 
Action: Mouse scrolled (445, 275) with delta (0, 0)
Screenshot: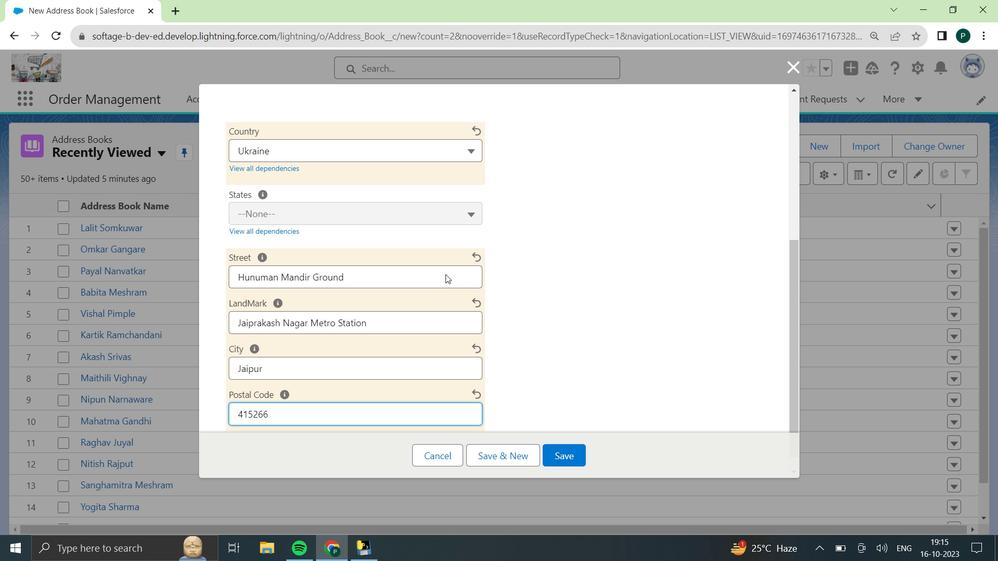 
Action: Mouse scrolled (445, 275) with delta (0, 0)
Screenshot: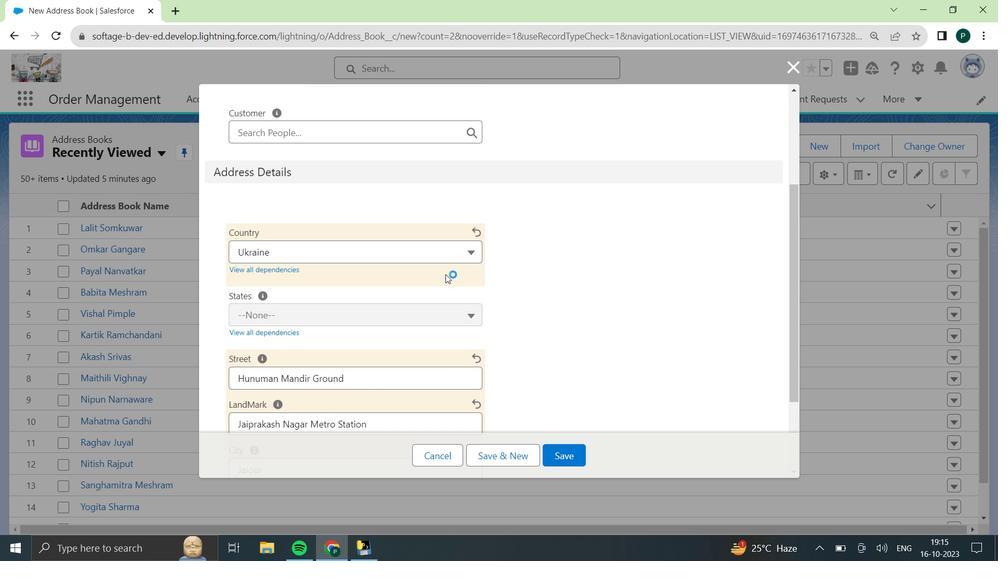 
Action: Mouse scrolled (445, 275) with delta (0, 0)
Screenshot: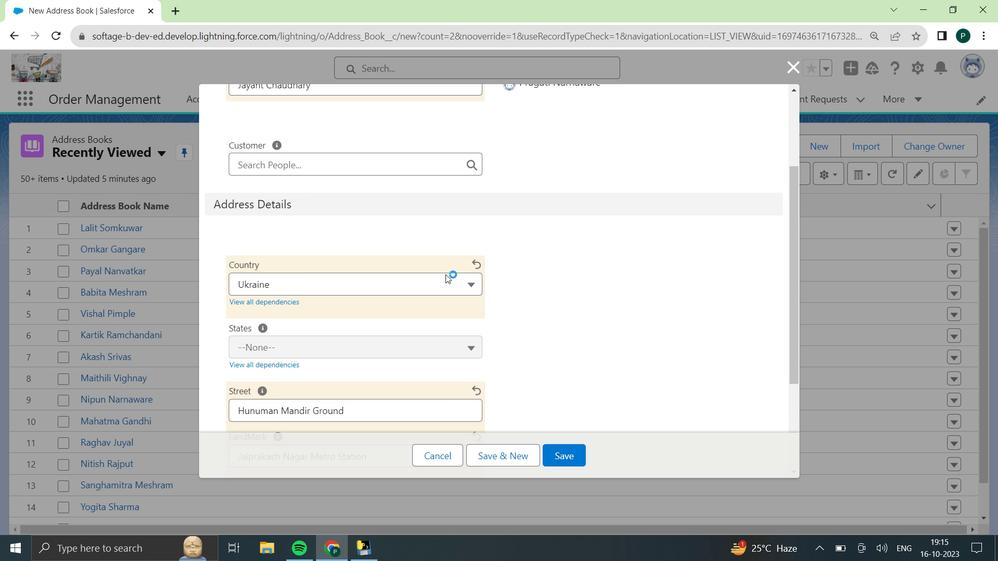 
Action: Mouse scrolled (445, 275) with delta (0, 0)
Screenshot: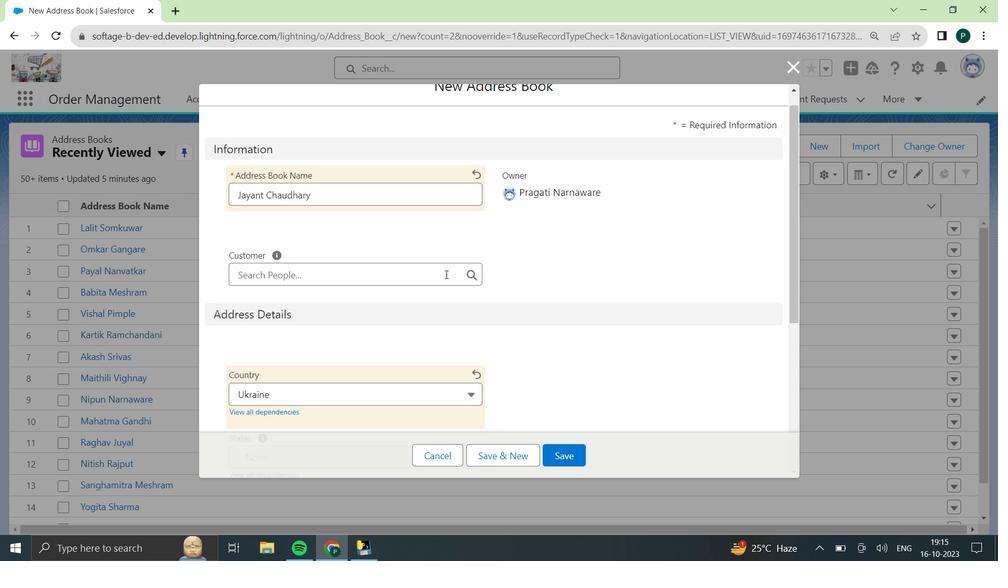
Action: Mouse scrolled (445, 274) with delta (0, 0)
Screenshot: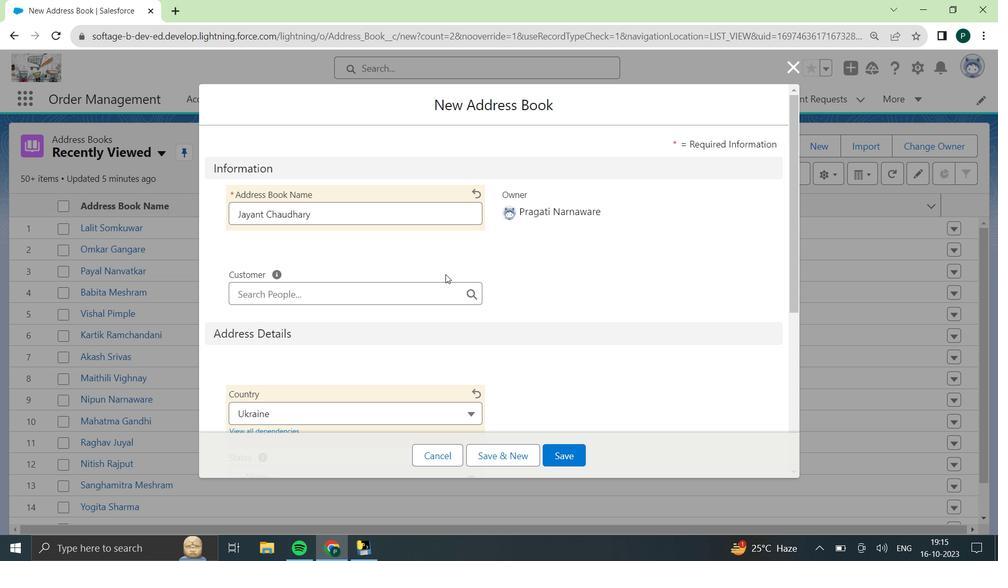 
Action: Mouse scrolled (445, 274) with delta (0, 0)
Screenshot: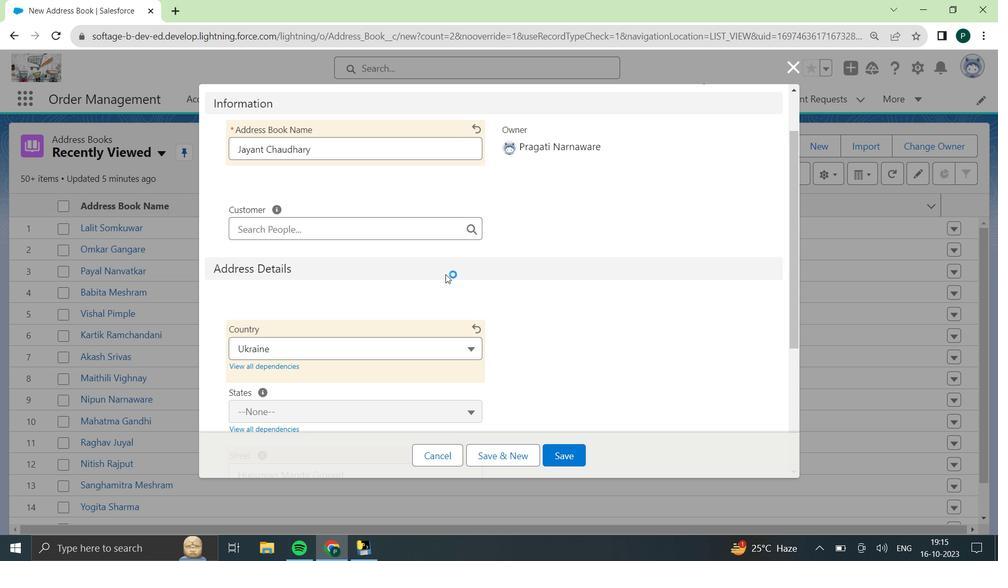 
Action: Mouse scrolled (445, 274) with delta (0, 0)
Screenshot: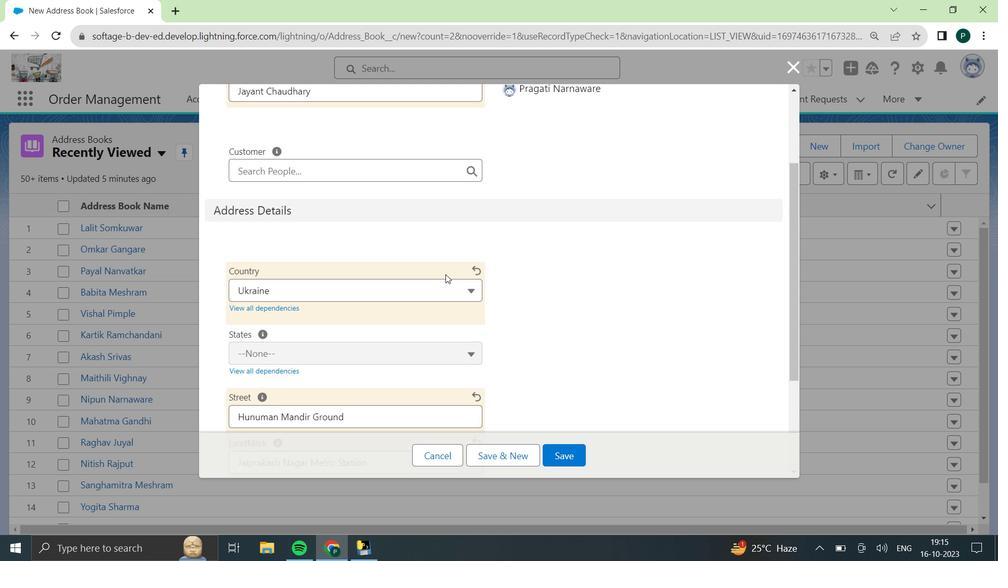 
Action: Mouse scrolled (445, 274) with delta (0, 0)
Screenshot: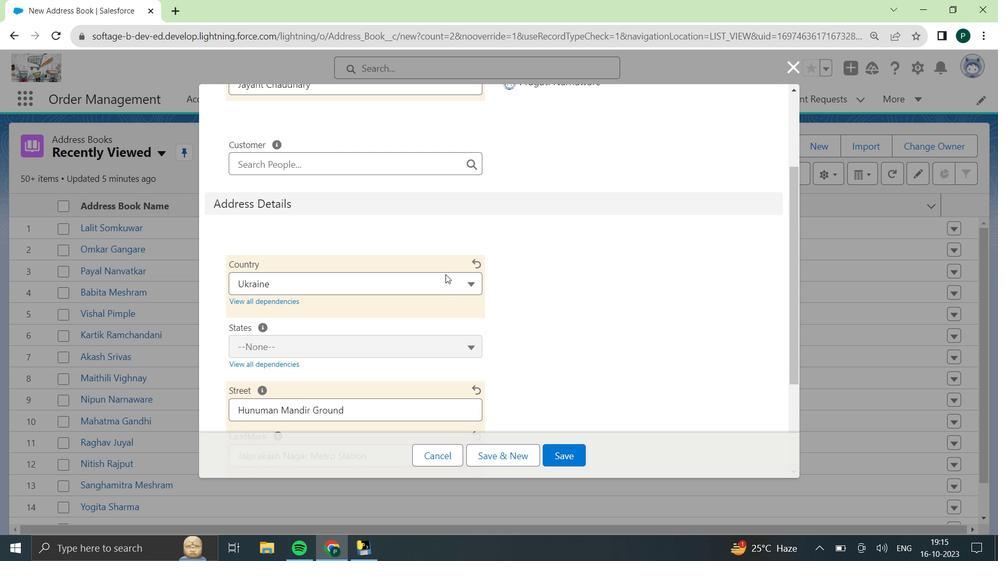 
Action: Mouse scrolled (445, 275) with delta (0, 0)
Screenshot: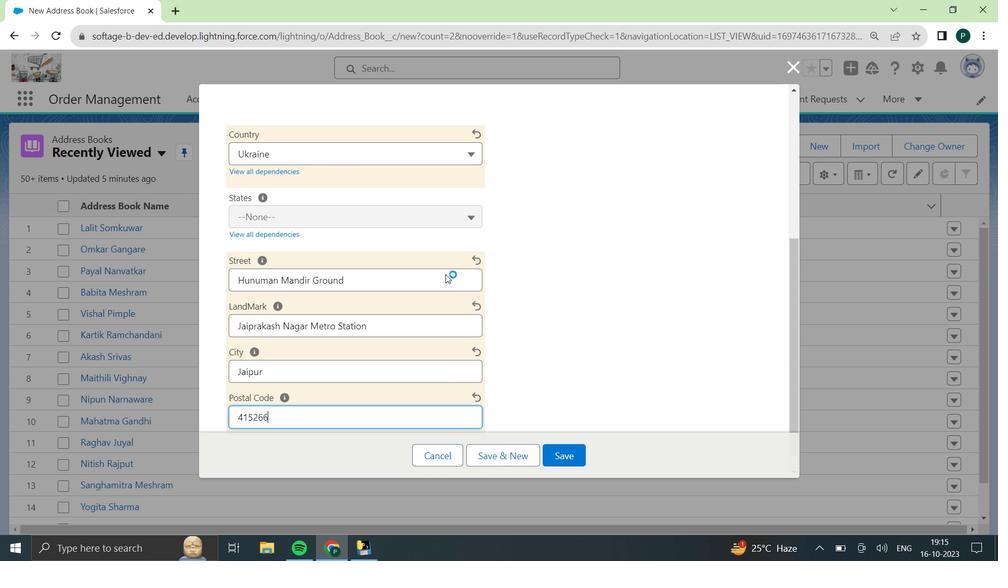 
Action: Mouse scrolled (445, 275) with delta (0, 0)
Screenshot: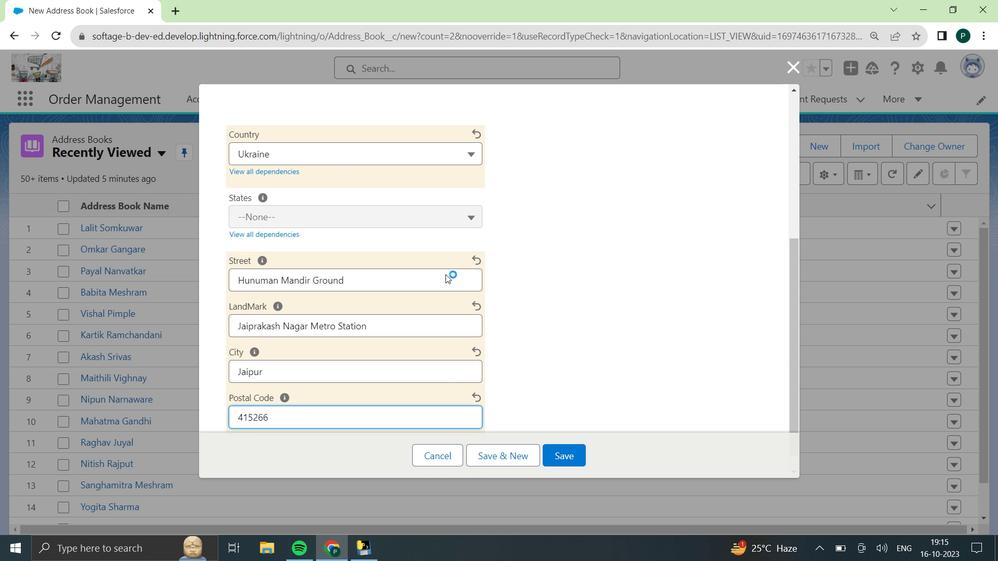 
Action: Mouse scrolled (445, 275) with delta (0, 0)
Screenshot: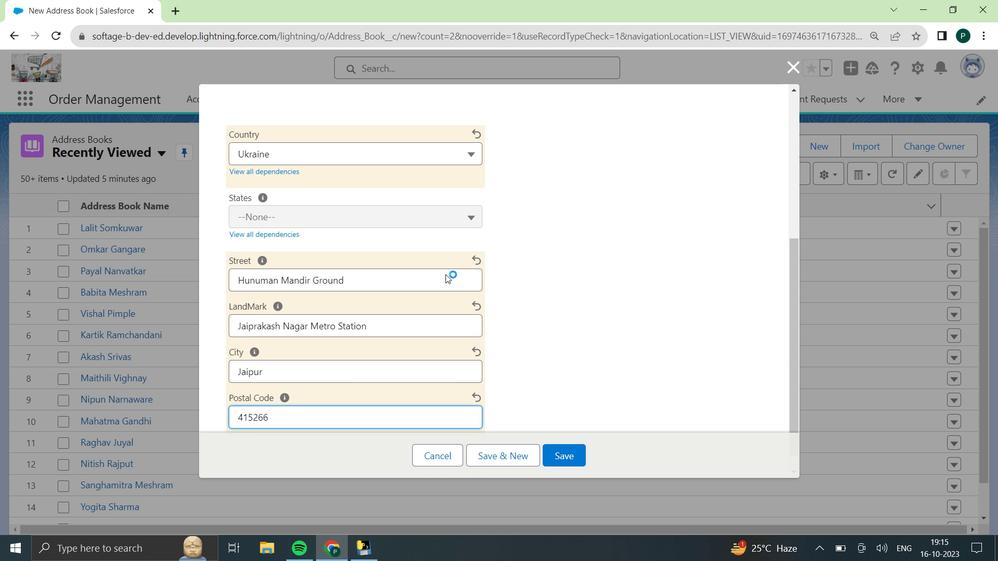 
Action: Mouse scrolled (445, 274) with delta (0, 0)
Screenshot: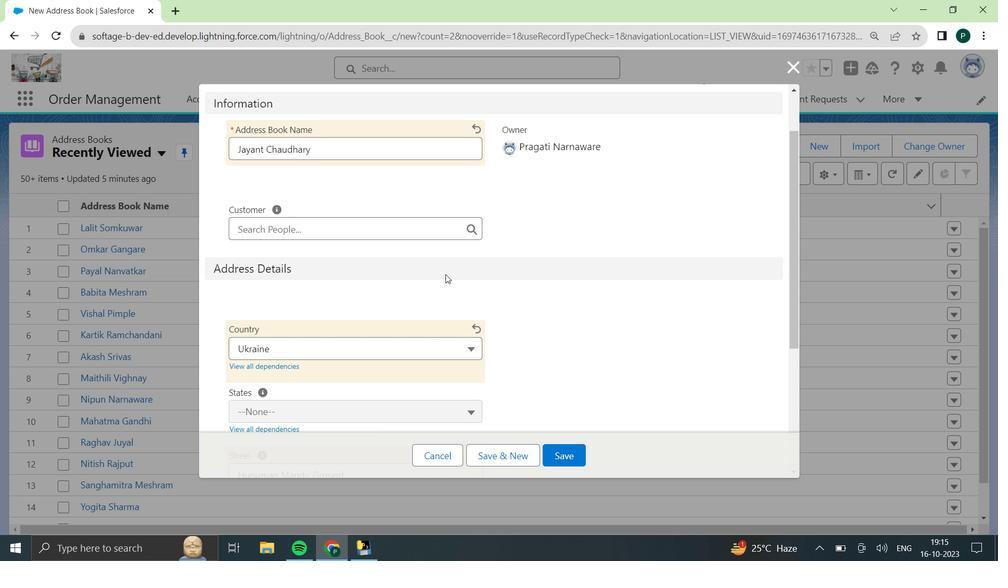 
Action: Mouse scrolled (445, 274) with delta (0, 0)
Screenshot: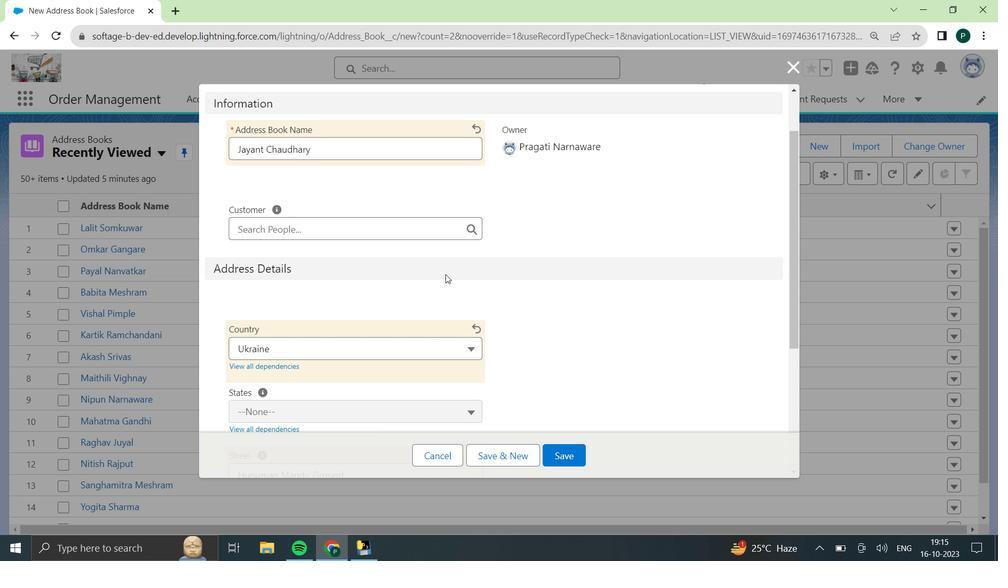 
Action: Mouse scrolled (445, 274) with delta (0, 0)
Screenshot: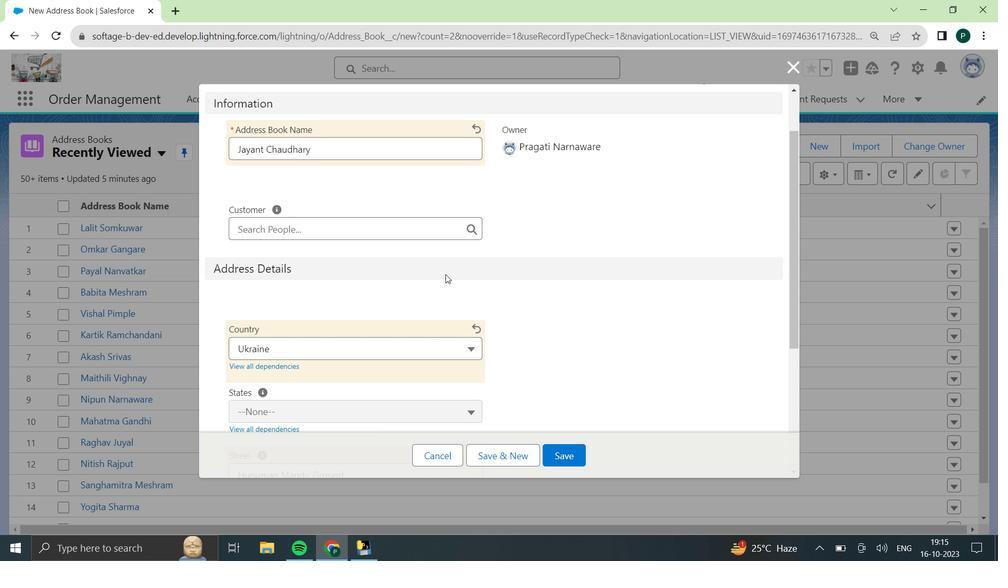 
Action: Mouse moved to (445, 275)
Screenshot: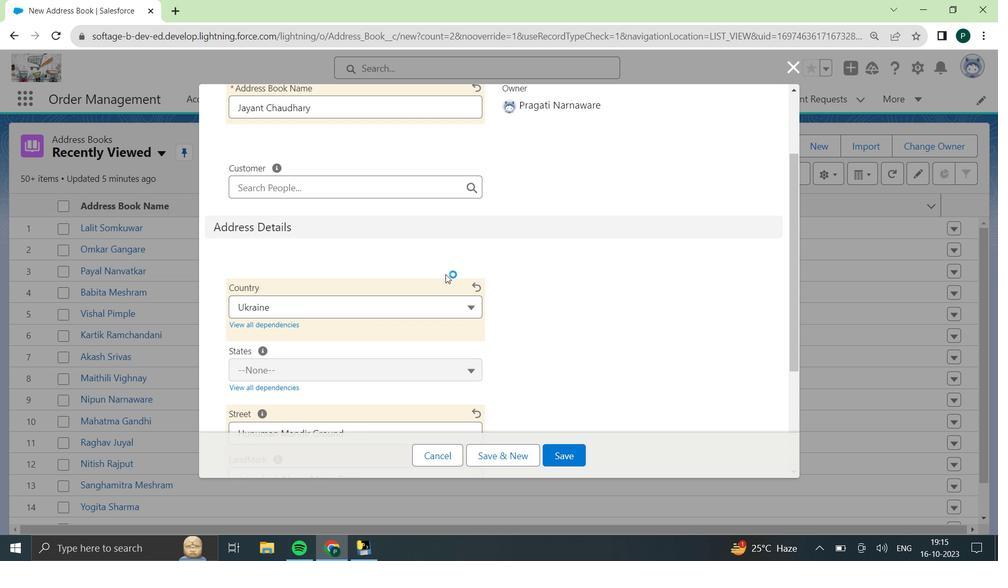 
Action: Mouse scrolled (445, 275) with delta (0, 0)
Screenshot: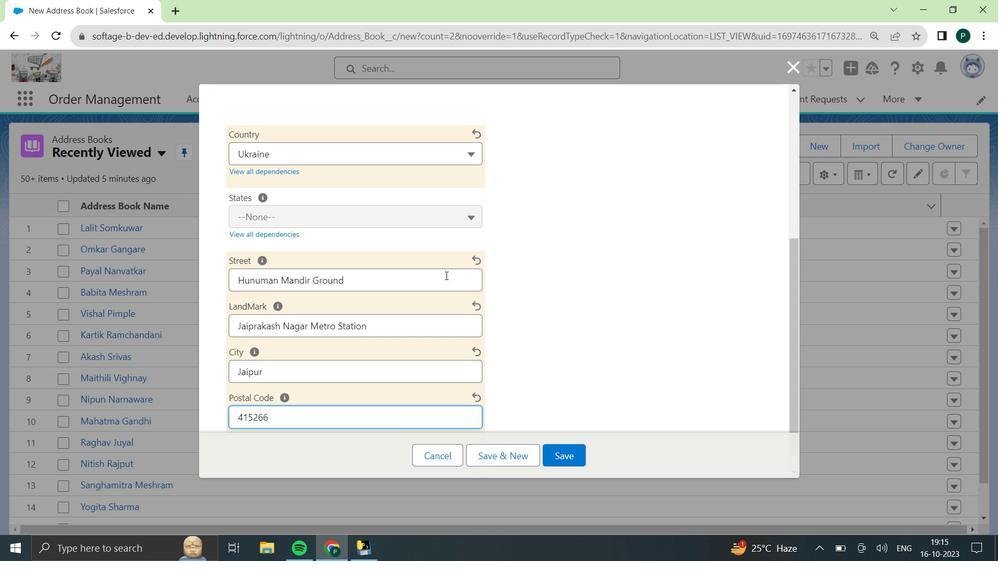 
Action: Mouse scrolled (445, 275) with delta (0, 0)
Screenshot: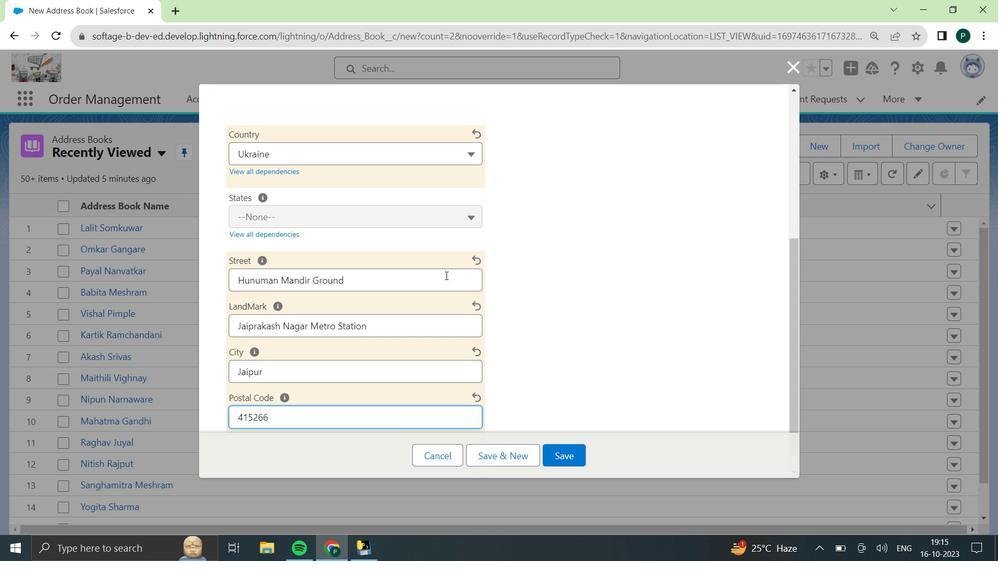 
Action: Mouse moved to (562, 459)
Screenshot: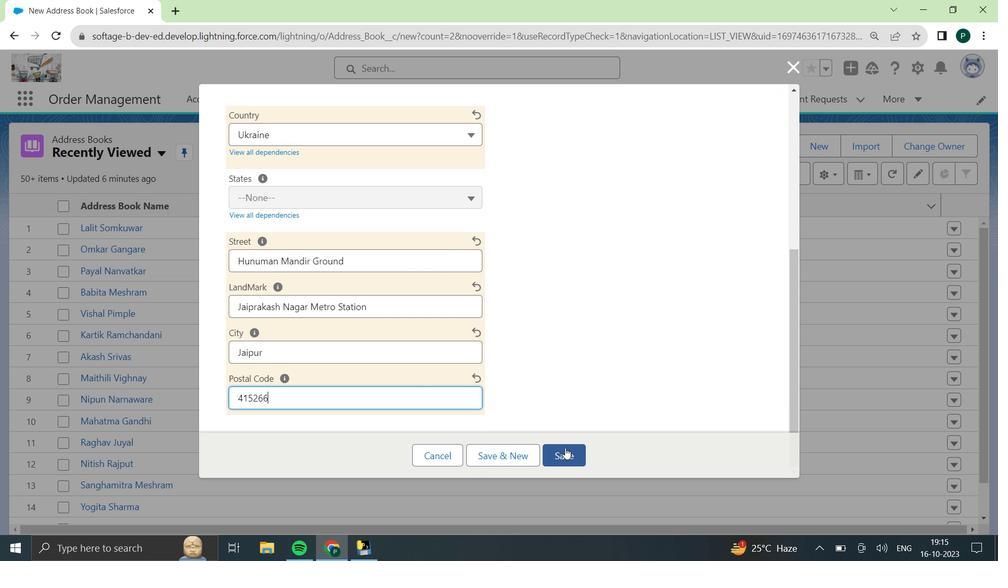 
Action: Mouse pressed left at (562, 459)
Screenshot: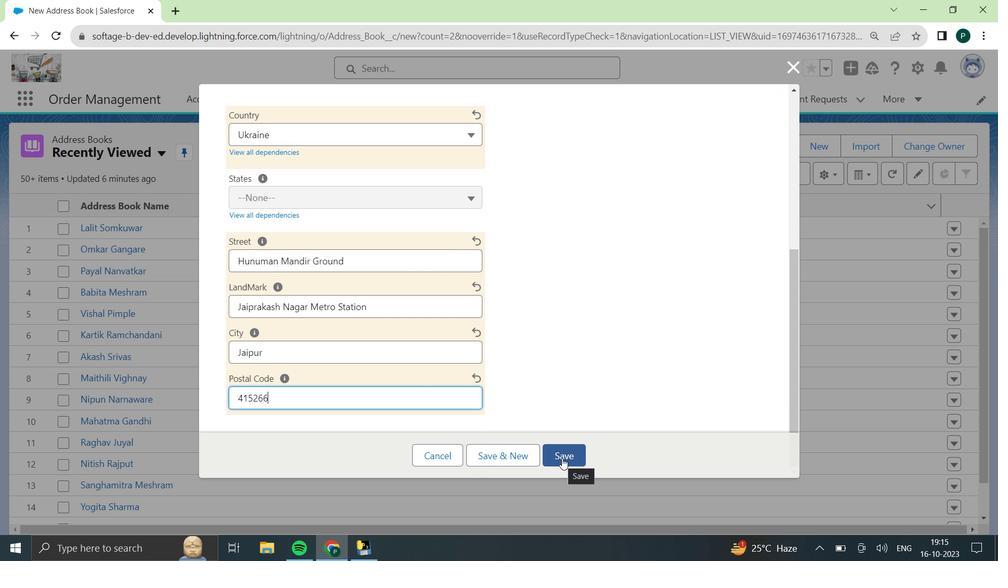 
Action: Mouse moved to (315, 329)
Screenshot: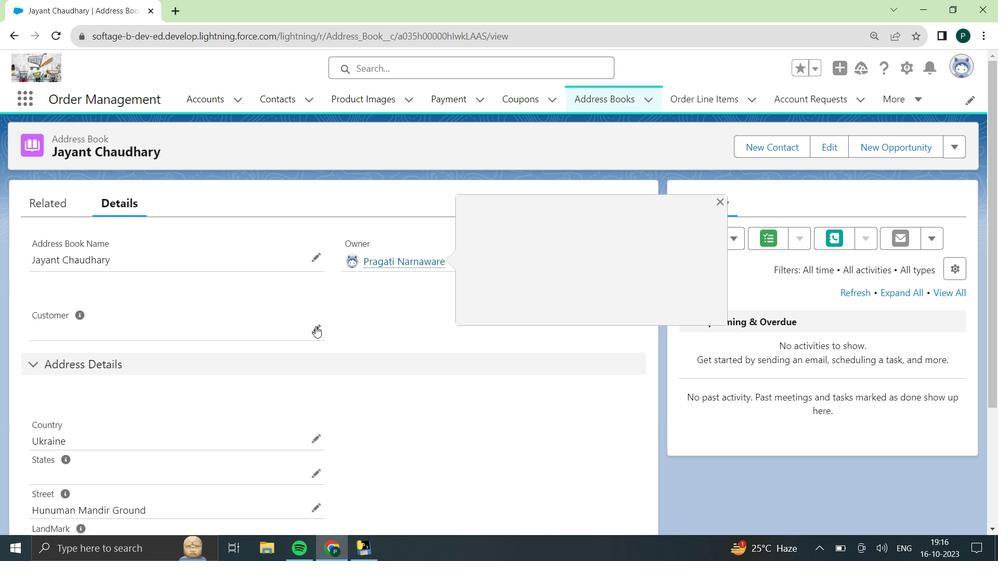 
Action: Mouse pressed left at (315, 329)
Screenshot: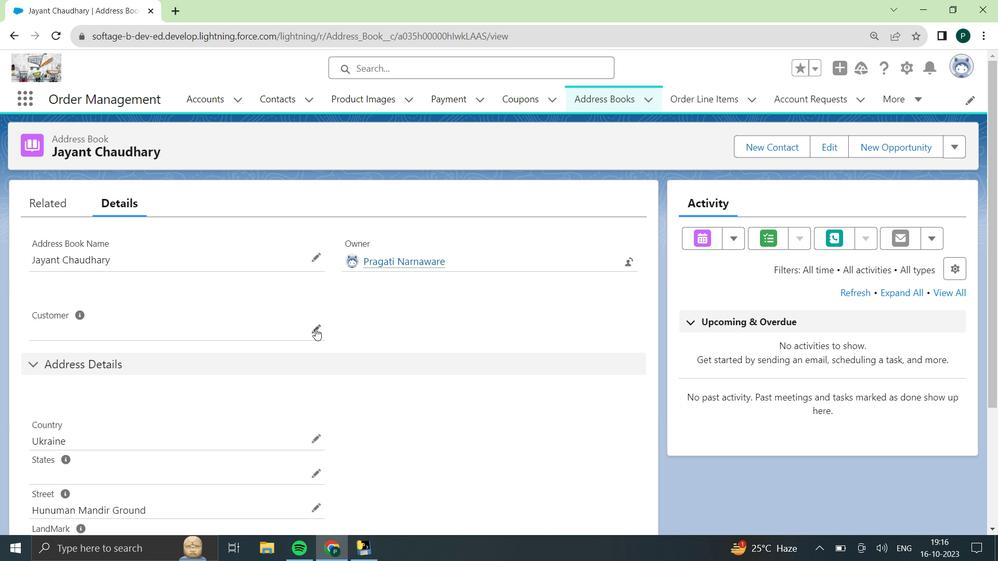 
Action: Mouse moved to (301, 343)
Screenshot: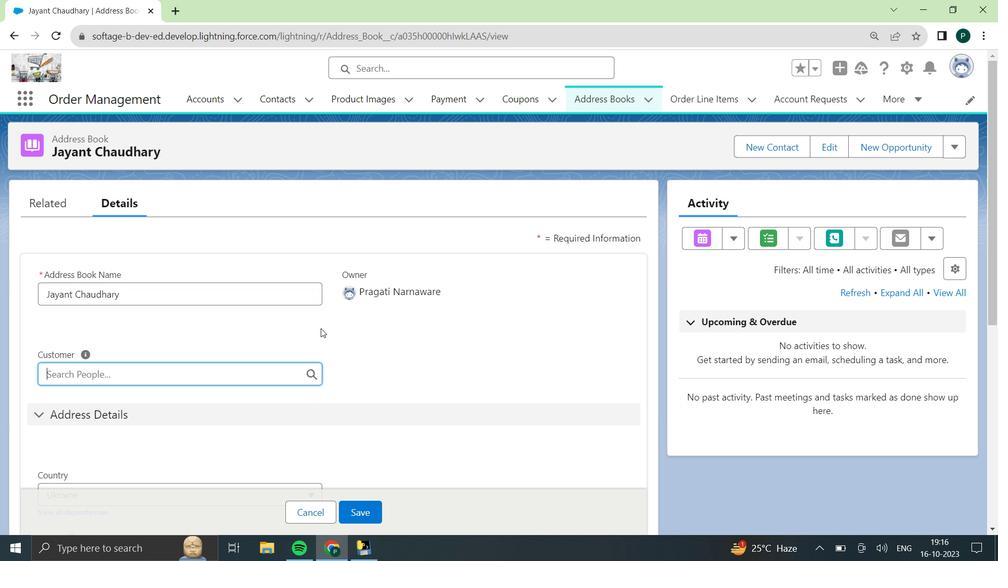 
Action: Mouse scrolled (301, 343) with delta (0, 0)
Screenshot: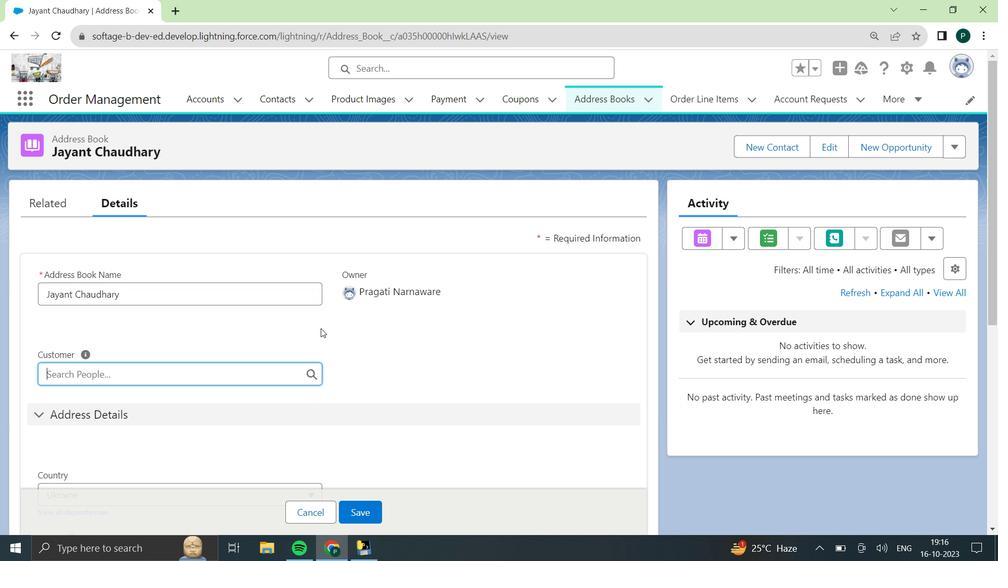 
Action: Mouse moved to (289, 354)
Screenshot: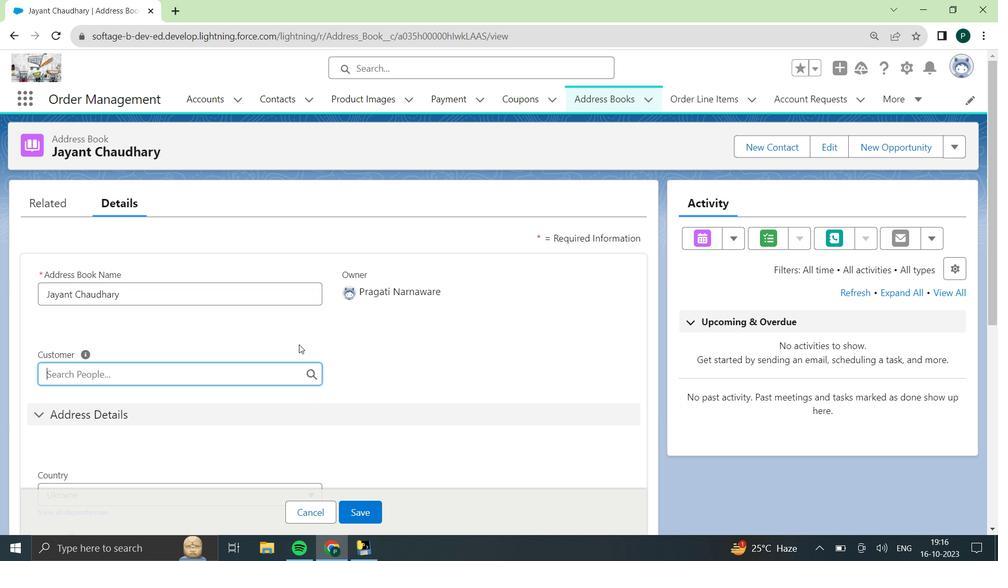 
Action: Mouse scrolled (289, 354) with delta (0, 0)
Screenshot: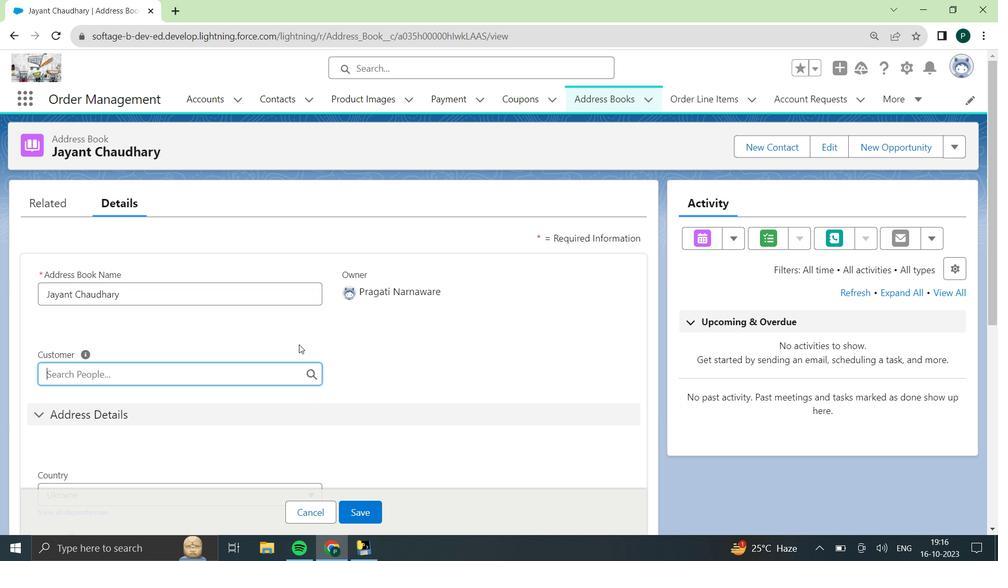 
Action: Mouse scrolled (289, 354) with delta (0, 0)
Screenshot: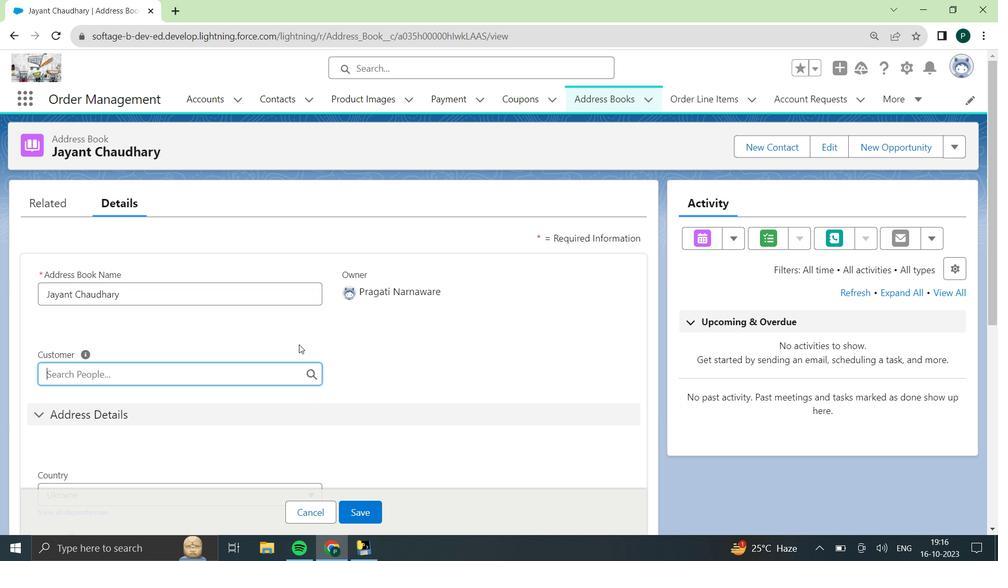 
Action: Mouse moved to (314, 349)
Screenshot: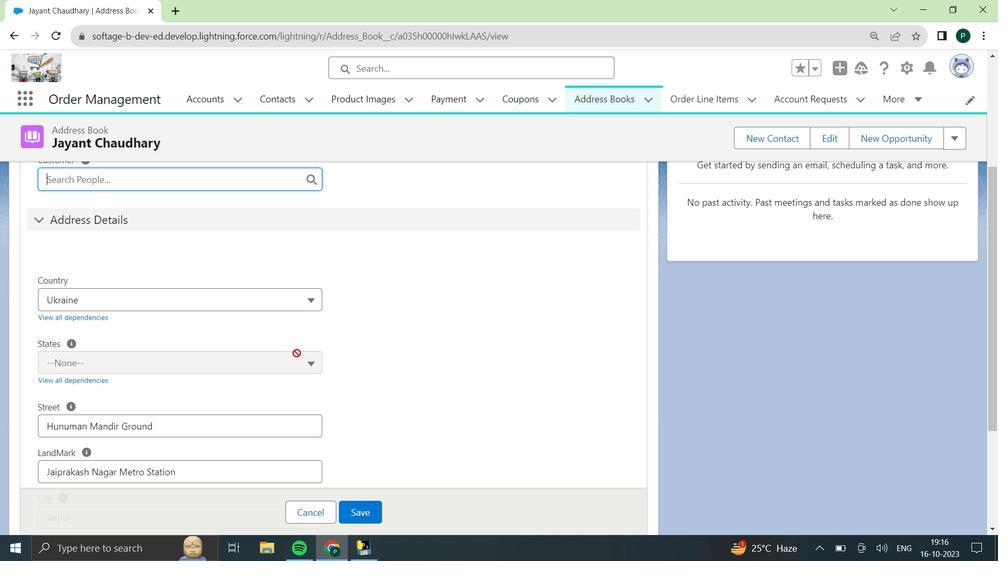 
Action: Mouse scrolled (314, 350) with delta (0, 0)
Screenshot: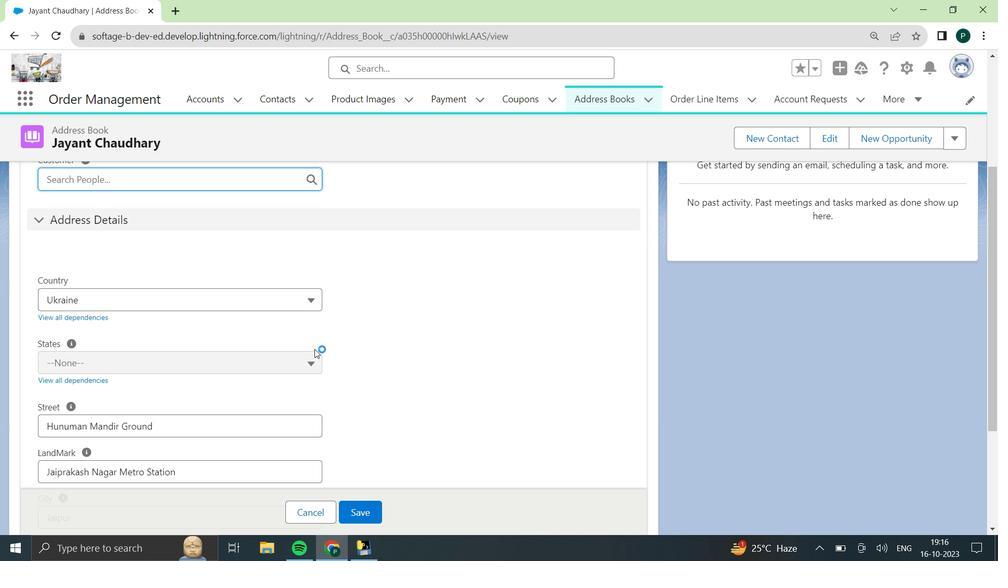 
Action: Mouse scrolled (314, 350) with delta (0, 0)
Screenshot: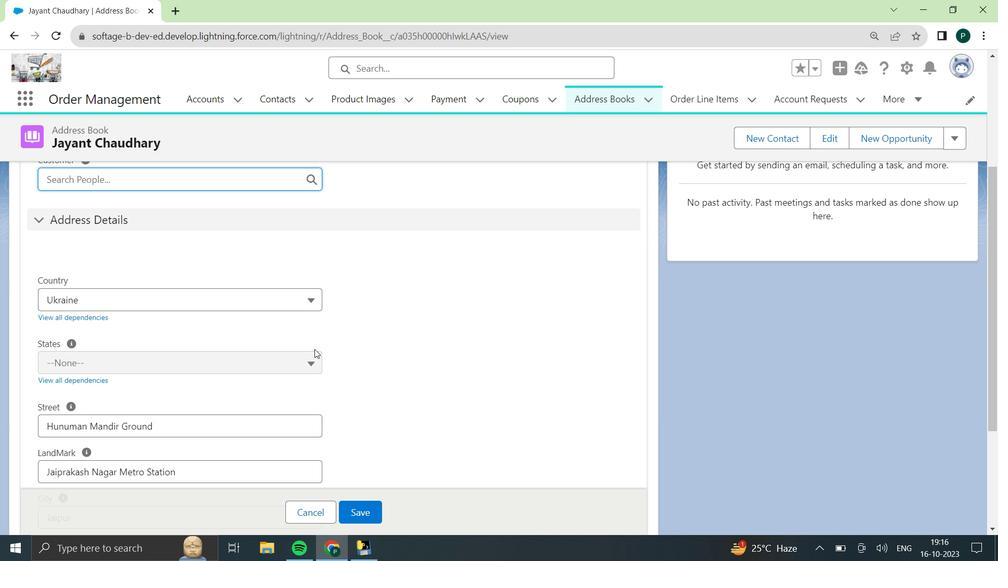 
Action: Mouse scrolled (314, 350) with delta (0, 0)
Screenshot: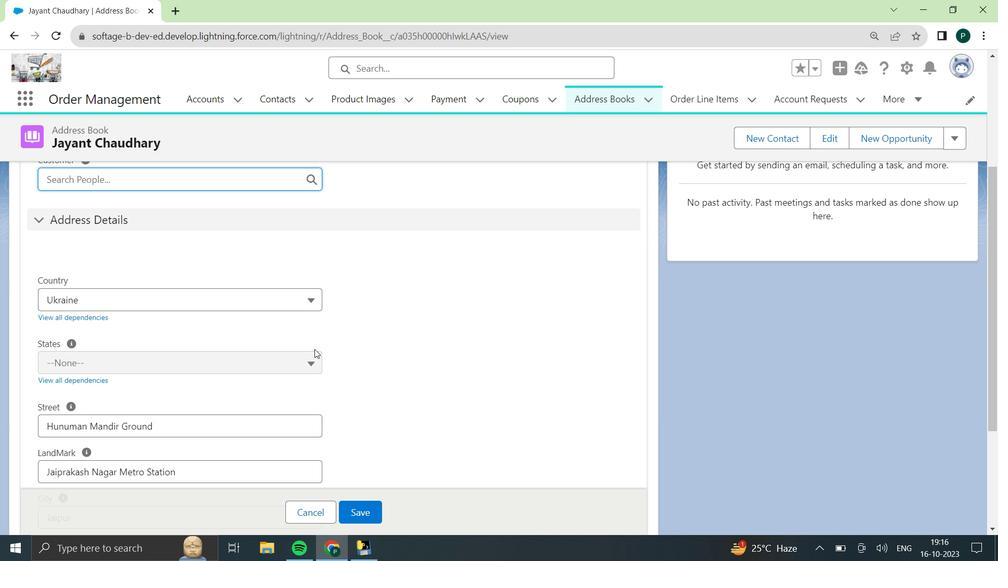 
Action: Mouse scrolled (314, 350) with delta (0, 0)
Screenshot: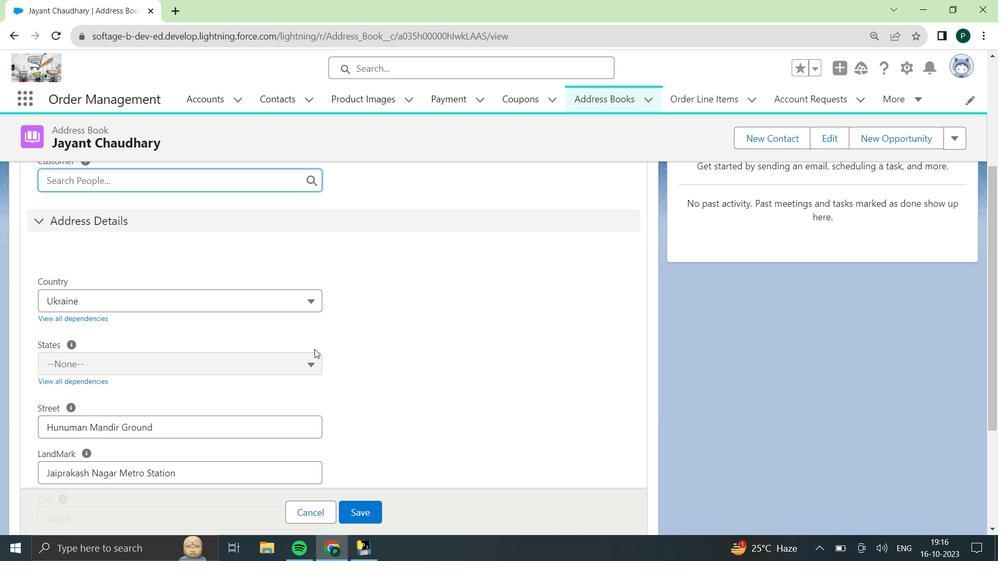 
Action: Mouse moved to (306, 513)
Screenshot: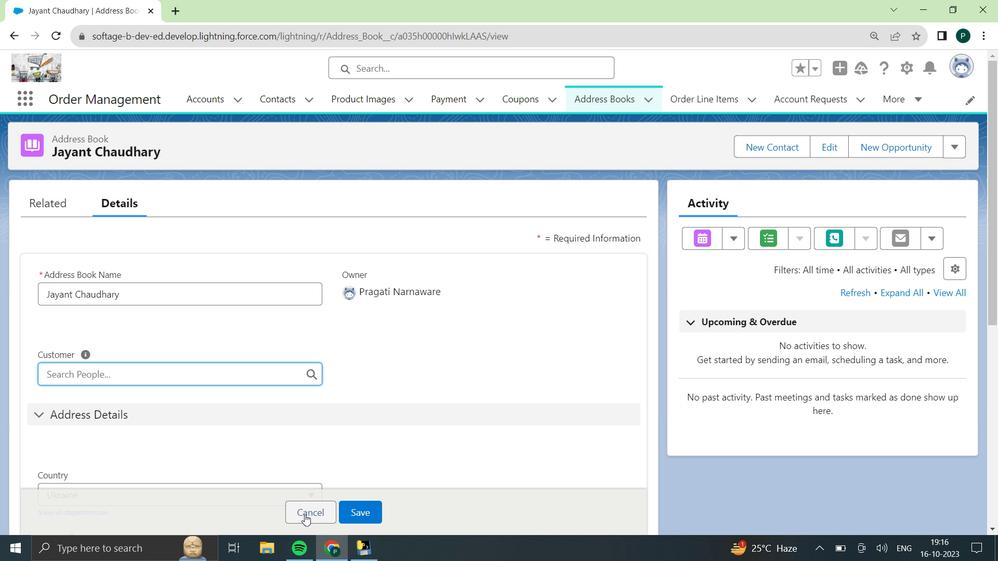 
Action: Mouse pressed left at (306, 513)
Screenshot: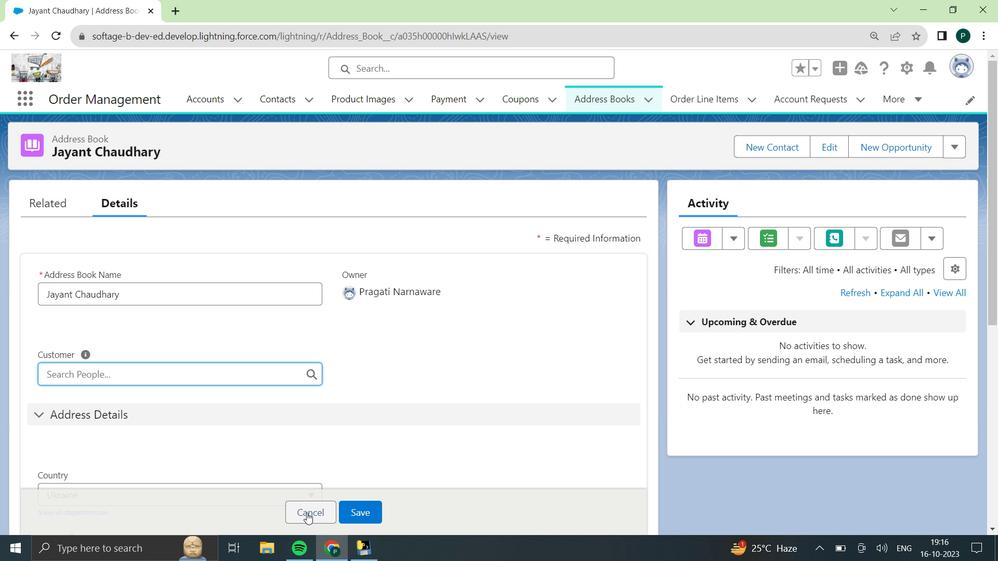 
Action: Mouse moved to (248, 370)
Screenshot: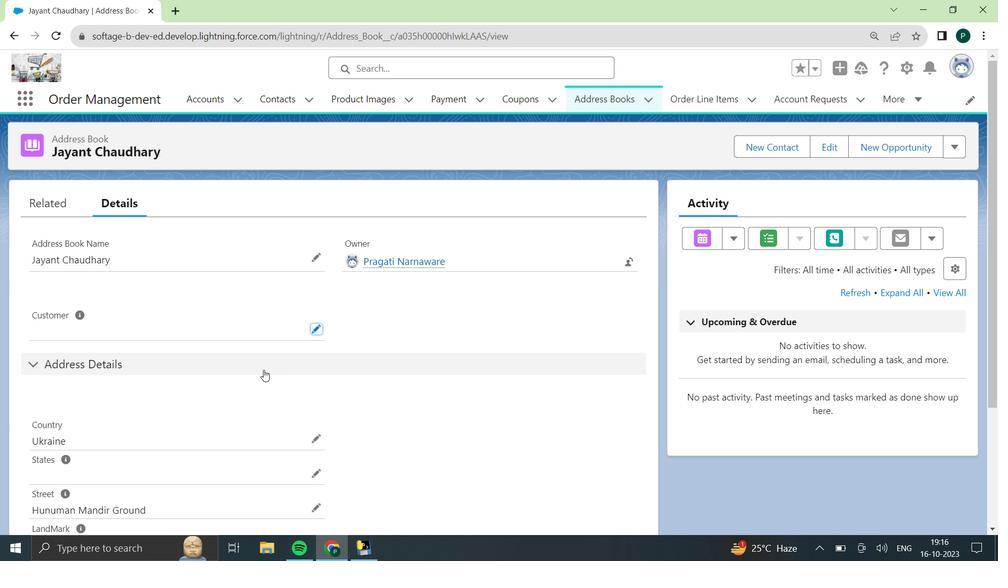 
Action: Mouse scrolled (248, 369) with delta (0, 0)
Screenshot: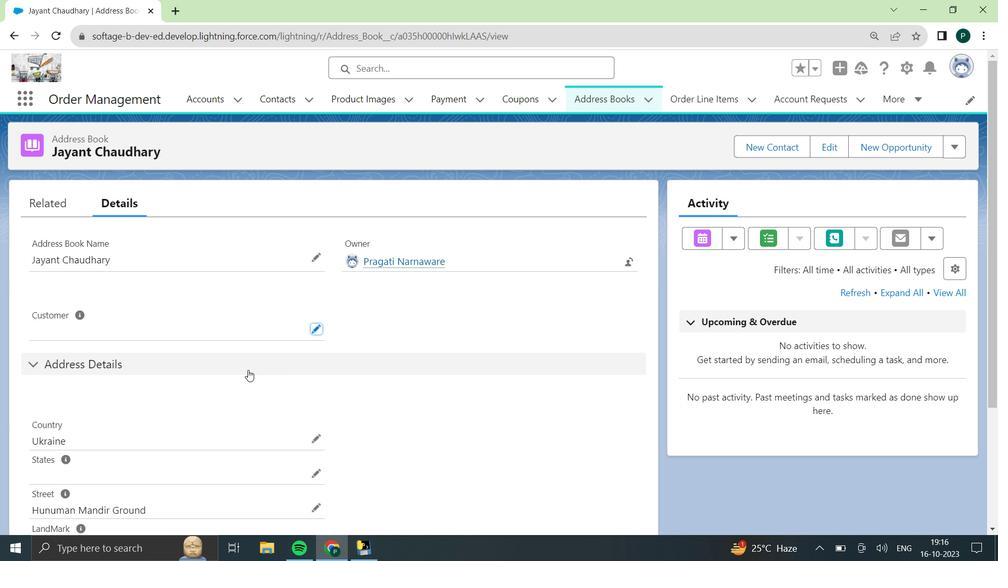 
Action: Mouse scrolled (248, 369) with delta (0, 0)
Screenshot: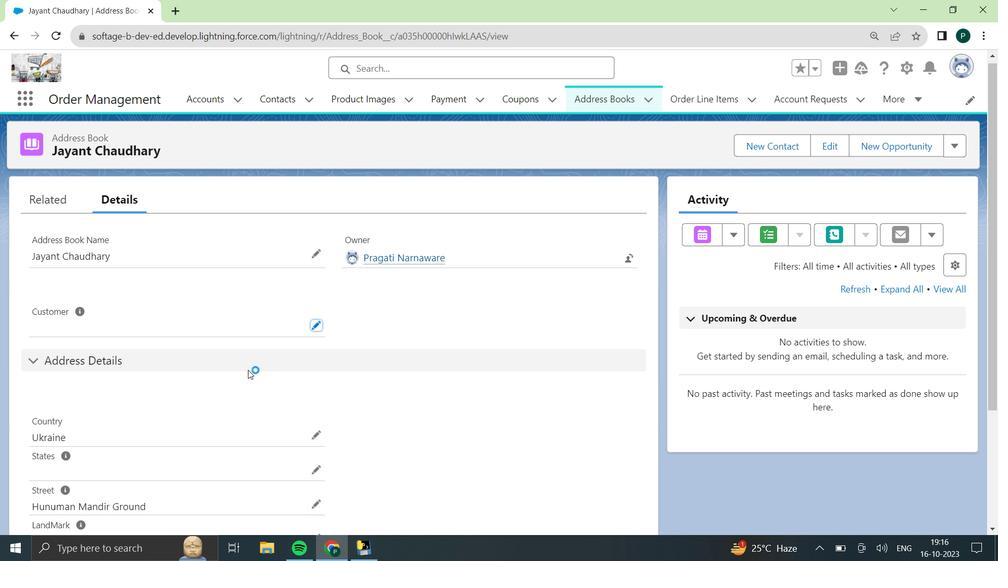 
Action: Mouse scrolled (248, 369) with delta (0, 0)
Screenshot: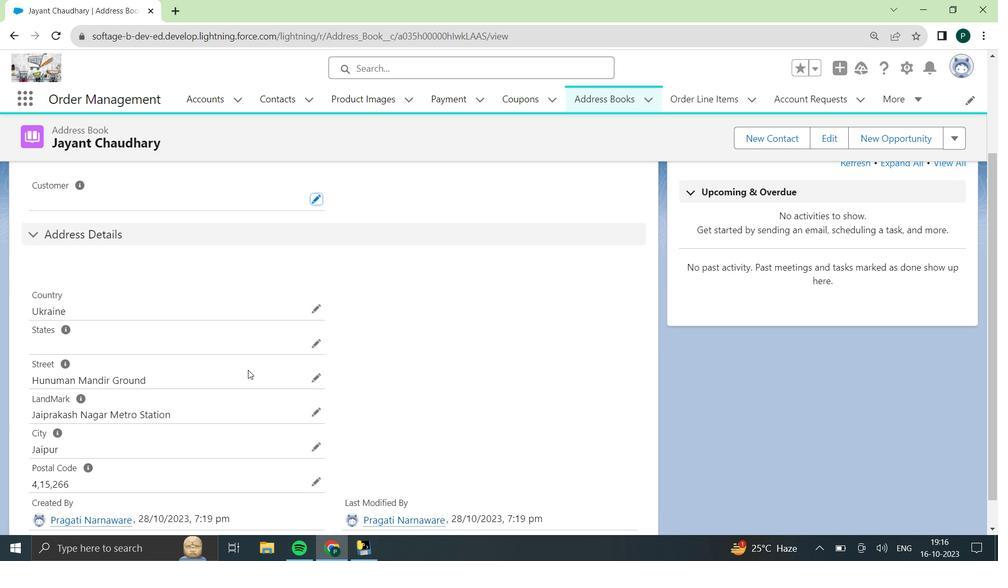 
Action: Mouse scrolled (248, 369) with delta (0, 0)
Screenshot: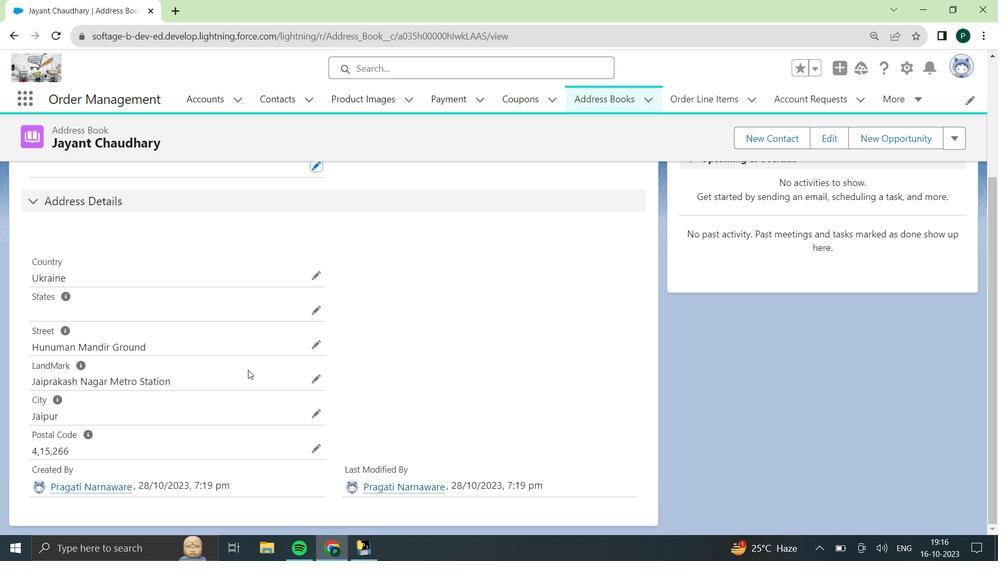 
Action: Mouse scrolled (248, 369) with delta (0, 0)
Screenshot: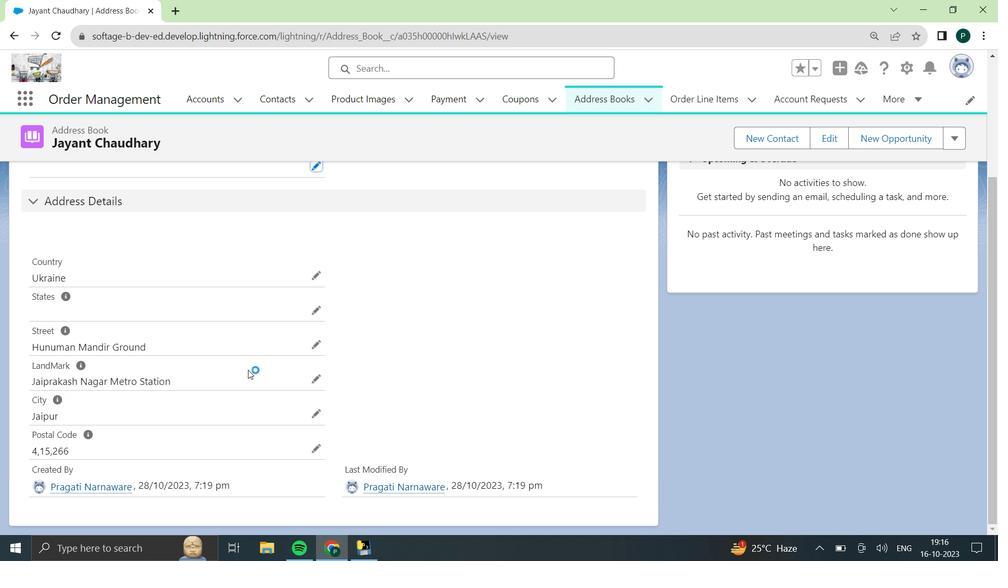 
Action: Mouse scrolled (248, 369) with delta (0, 0)
Screenshot: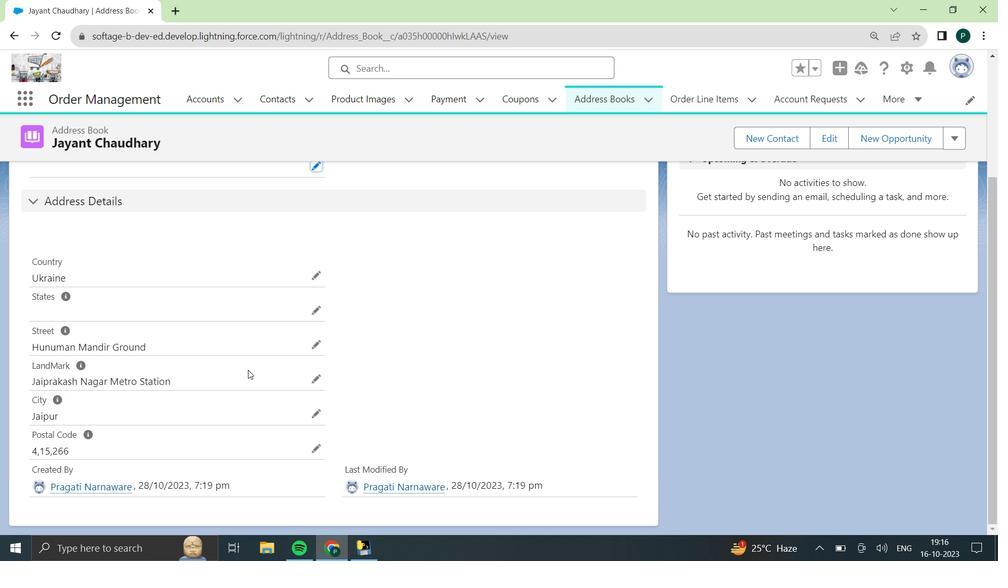 
Action: Mouse scrolled (248, 369) with delta (0, 0)
Screenshot: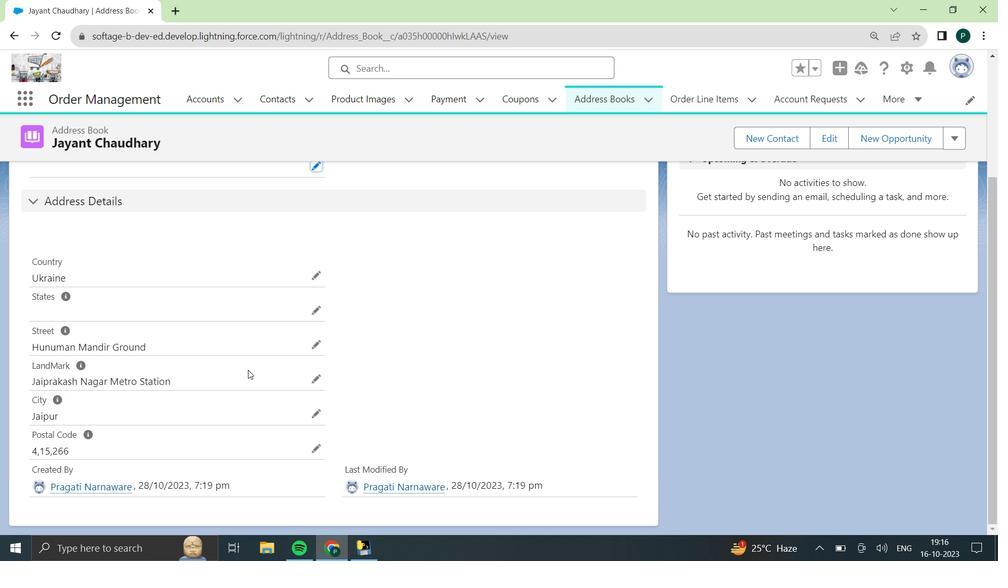 
Action: Mouse scrolled (248, 370) with delta (0, 0)
Screenshot: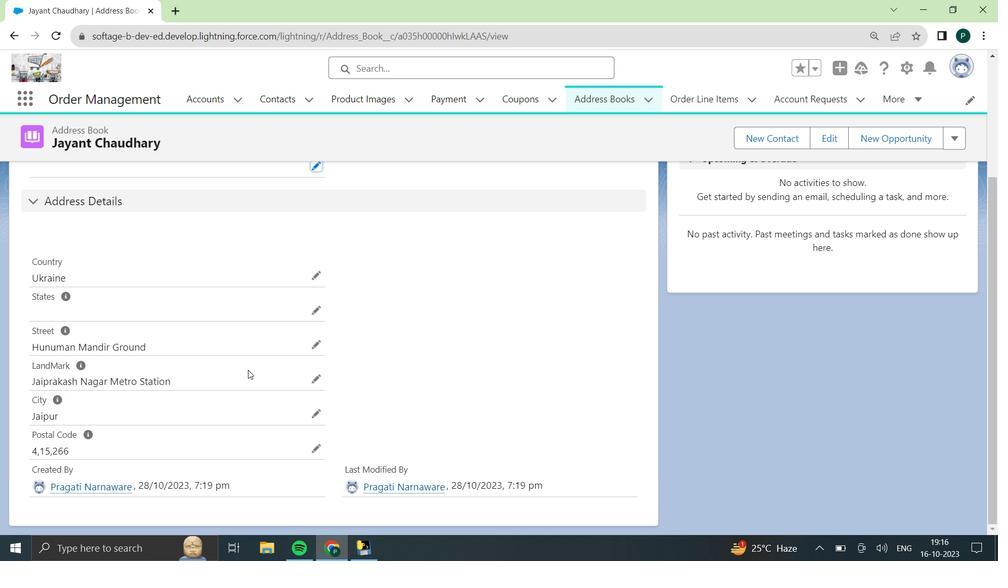 
Action: Mouse scrolled (248, 370) with delta (0, 0)
Screenshot: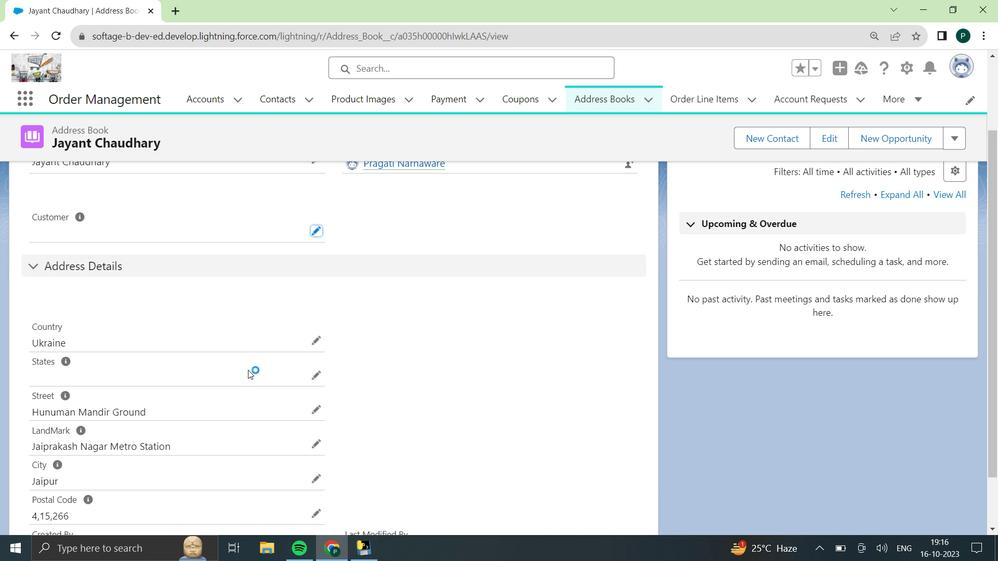 
Action: Mouse scrolled (248, 370) with delta (0, 0)
Screenshot: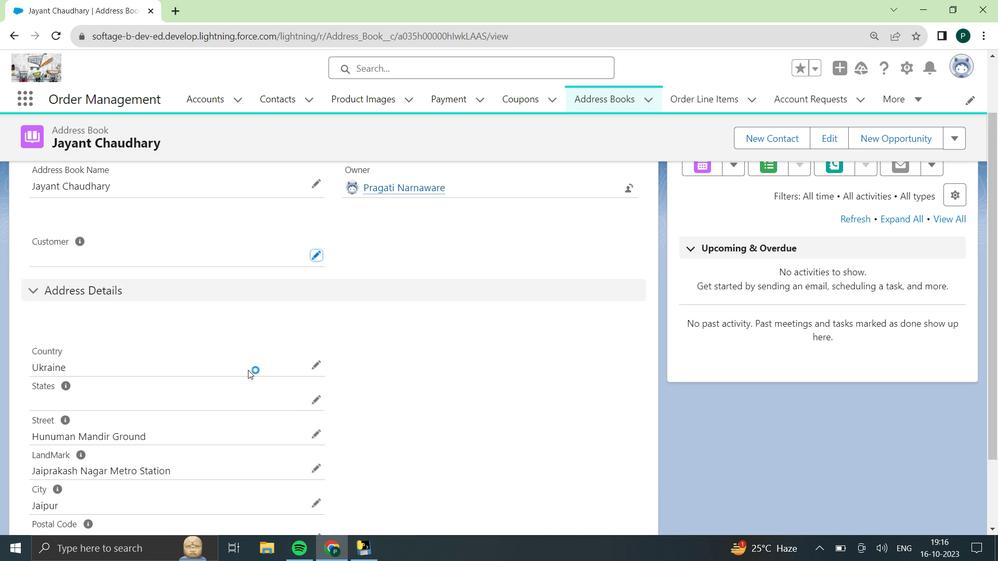 
Action: Mouse scrolled (248, 370) with delta (0, 0)
Screenshot: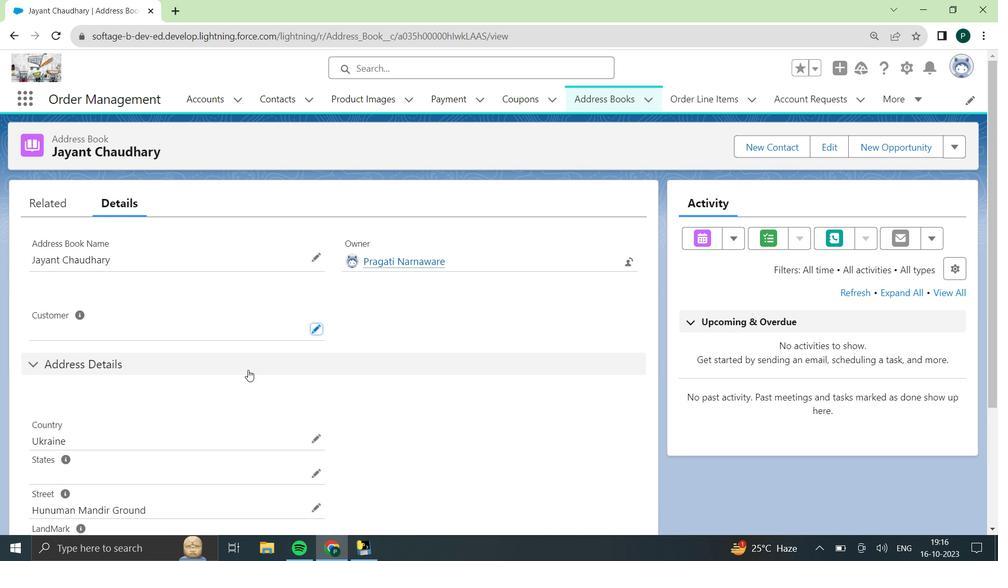 
Action: Mouse scrolled (248, 370) with delta (0, 0)
Screenshot: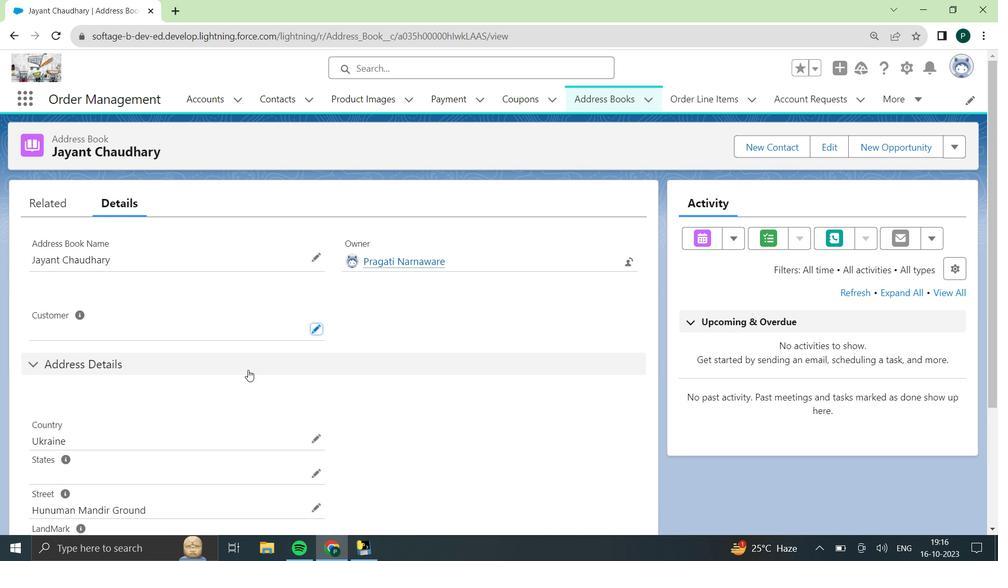 
Action: Mouse scrolled (248, 370) with delta (0, 0)
Screenshot: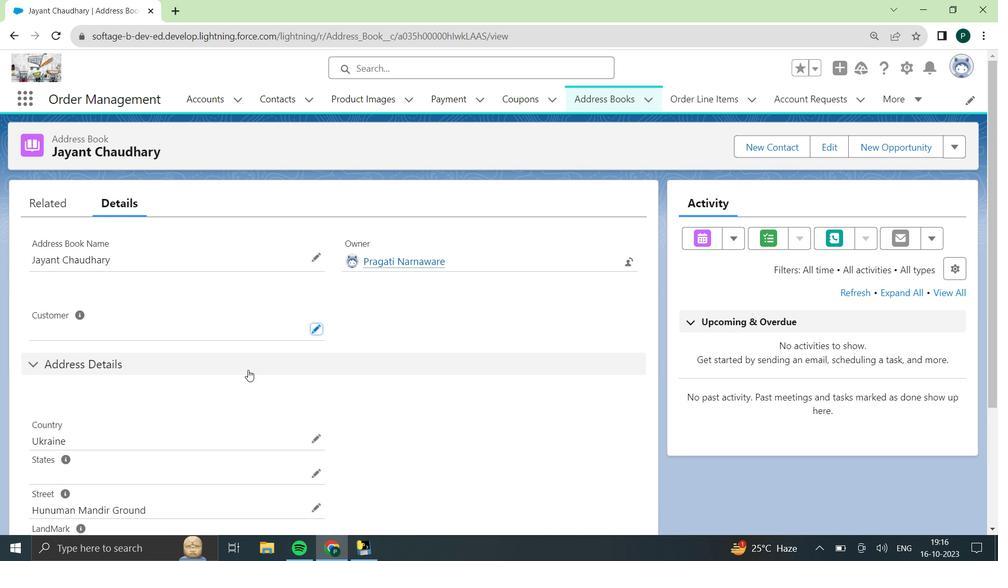 
Action: Mouse moved to (556, 144)
Screenshot: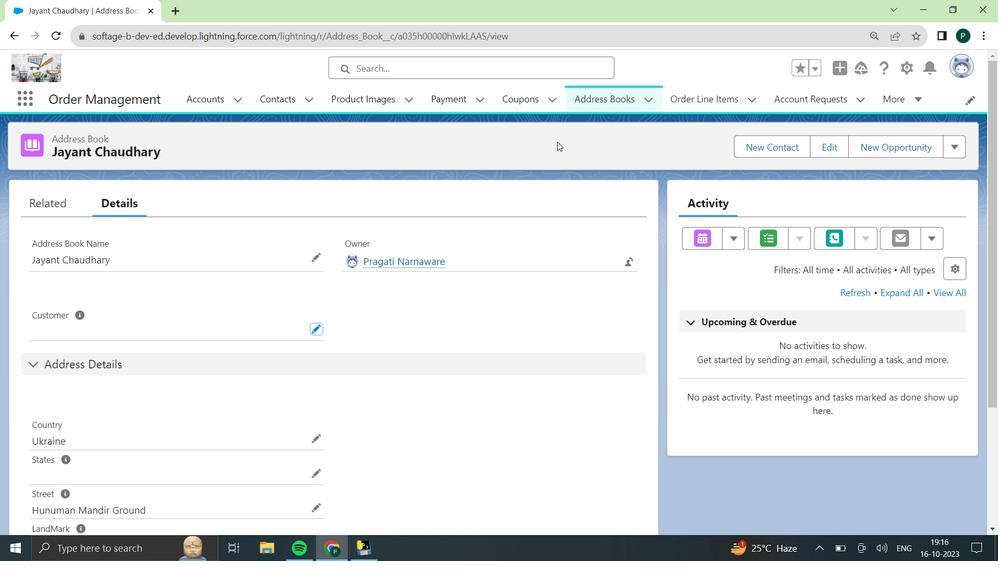 
Action: Mouse scrolled (556, 144) with delta (0, 0)
Screenshot: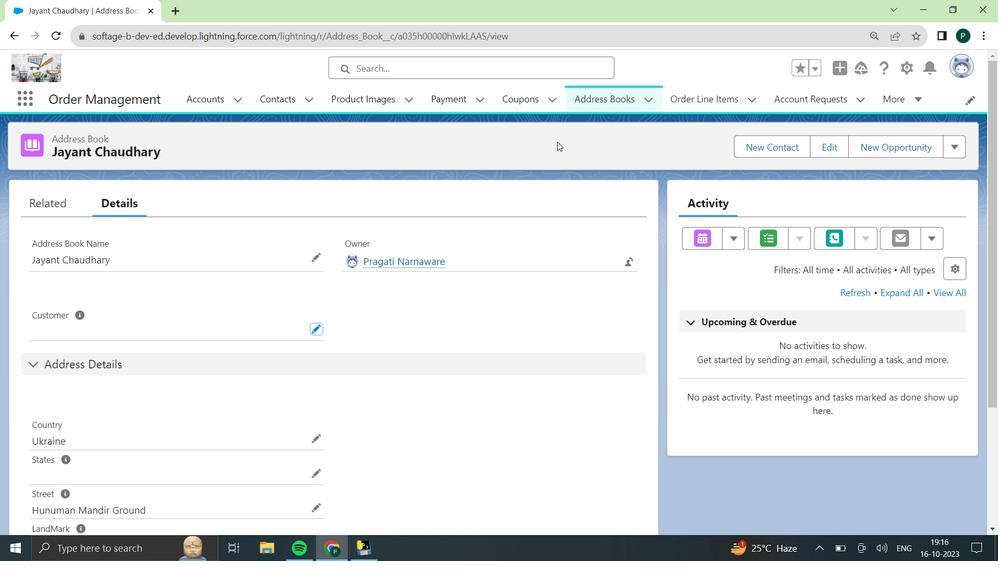 
Action: Mouse scrolled (556, 144) with delta (0, 0)
Screenshot: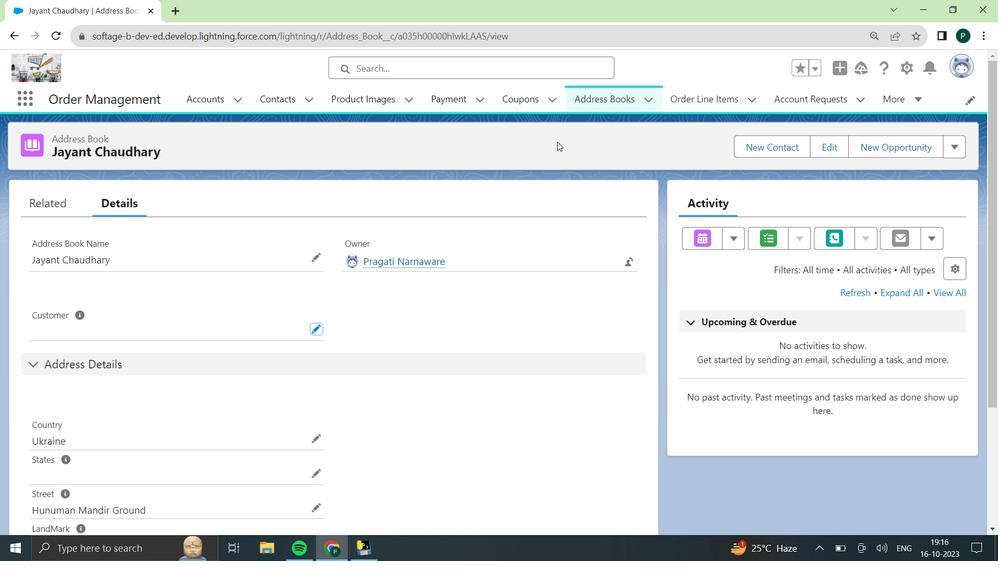 
Action: Mouse moved to (556, 145)
Screenshot: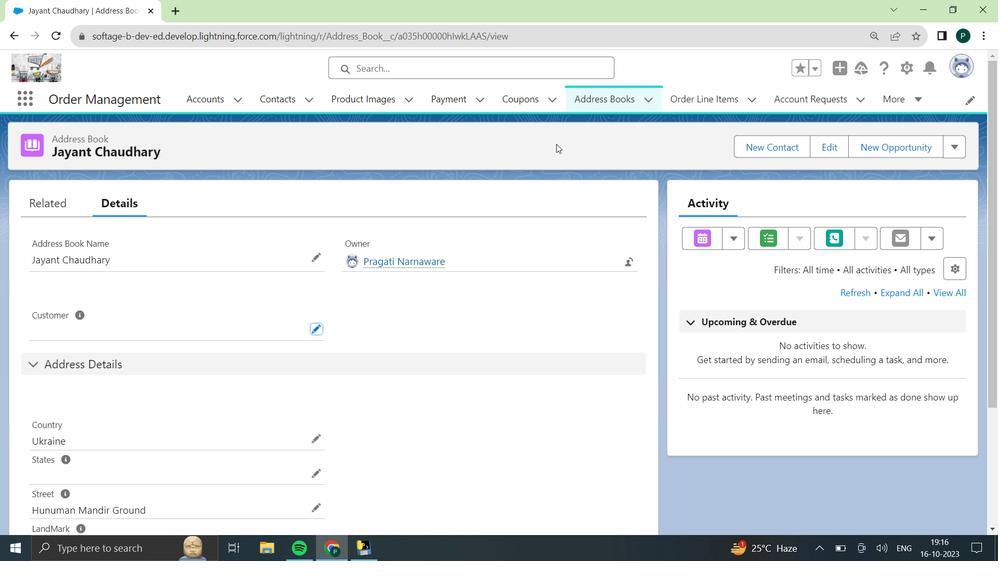 
Action: Mouse scrolled (556, 144) with delta (0, 0)
Screenshot: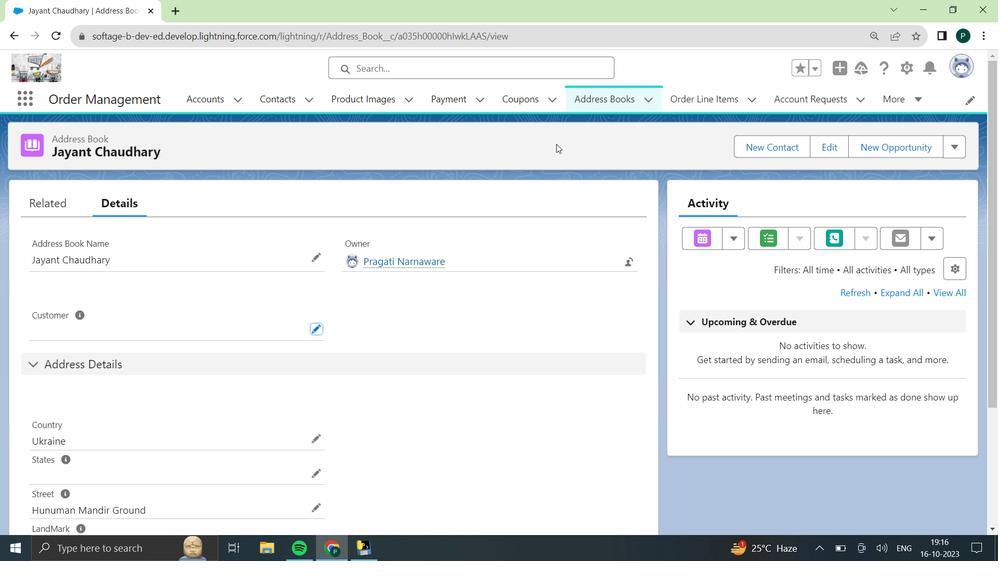 
Action: Mouse moved to (152, 305)
Screenshot: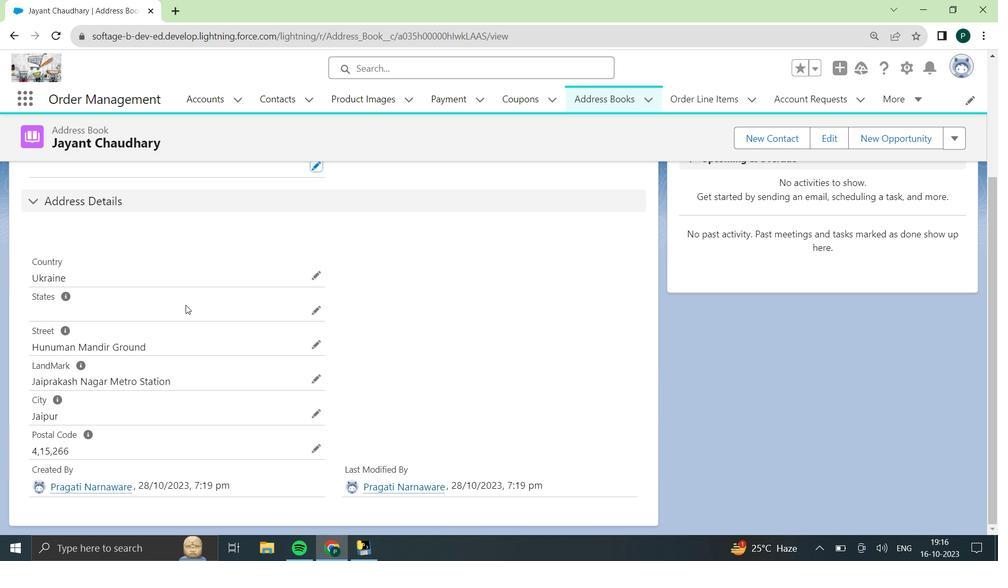 
Action: Mouse scrolled (152, 304) with delta (0, 0)
Screenshot: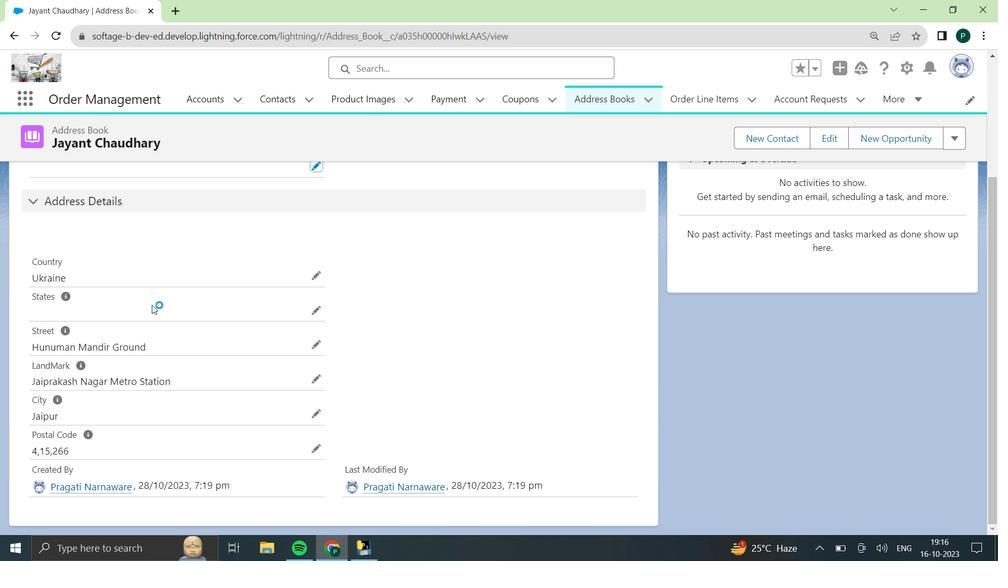 
Action: Mouse scrolled (152, 304) with delta (0, 0)
Screenshot: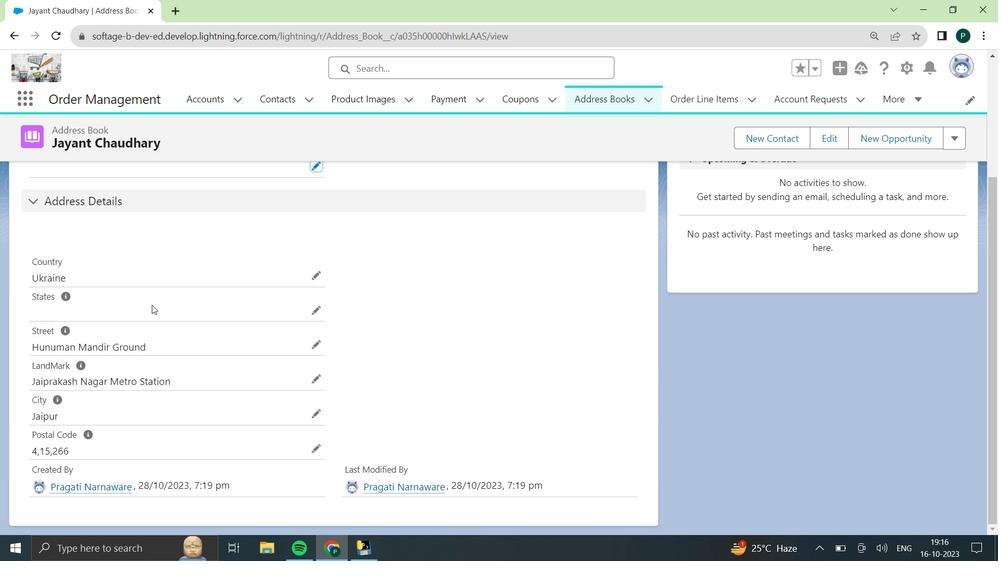 
Action: Mouse scrolled (152, 304) with delta (0, 0)
Screenshot: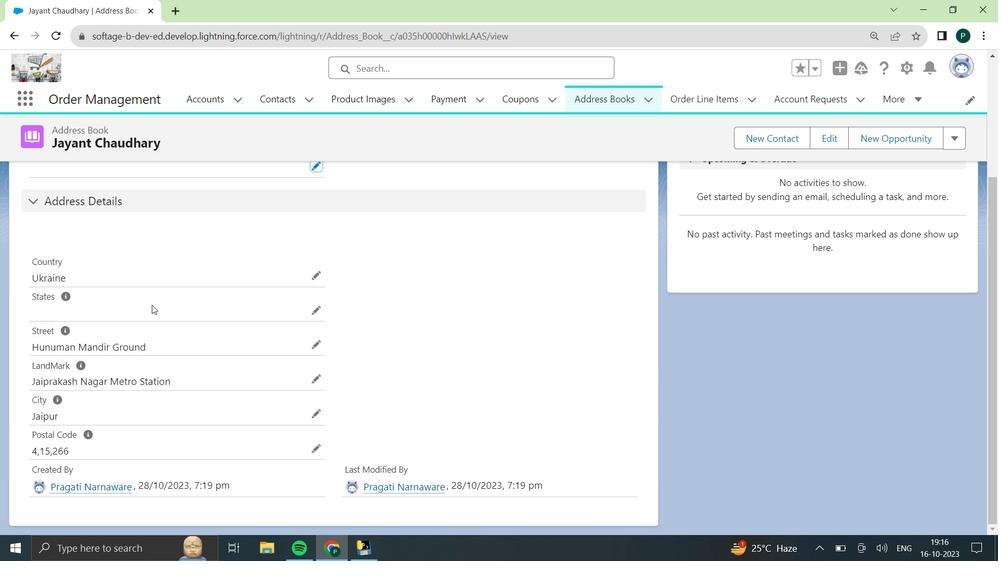 
Action: Mouse scrolled (152, 304) with delta (0, 0)
Screenshot: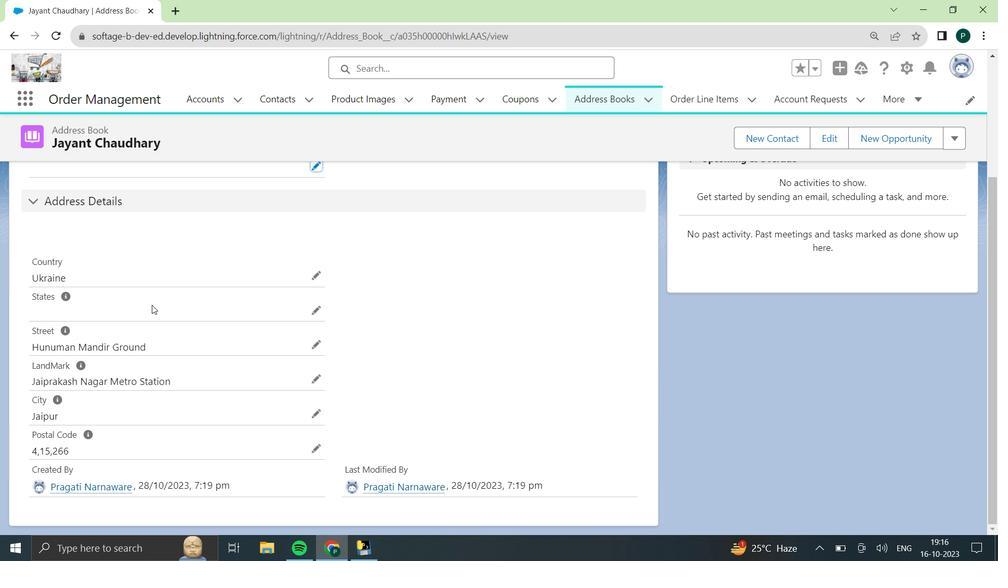 
Action: Mouse scrolled (152, 304) with delta (0, 0)
Screenshot: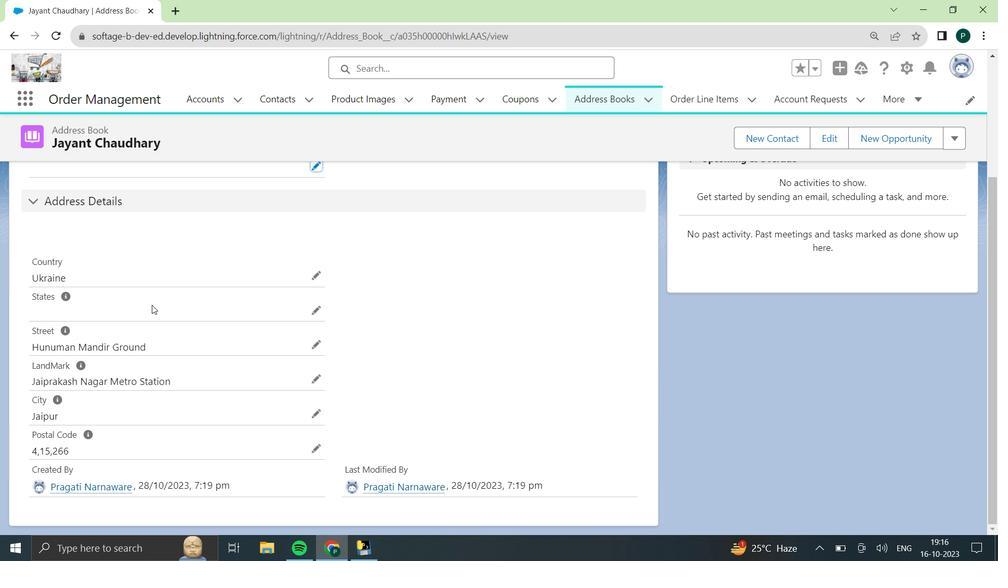 
Action: Mouse scrolled (152, 304) with delta (0, 0)
Screenshot: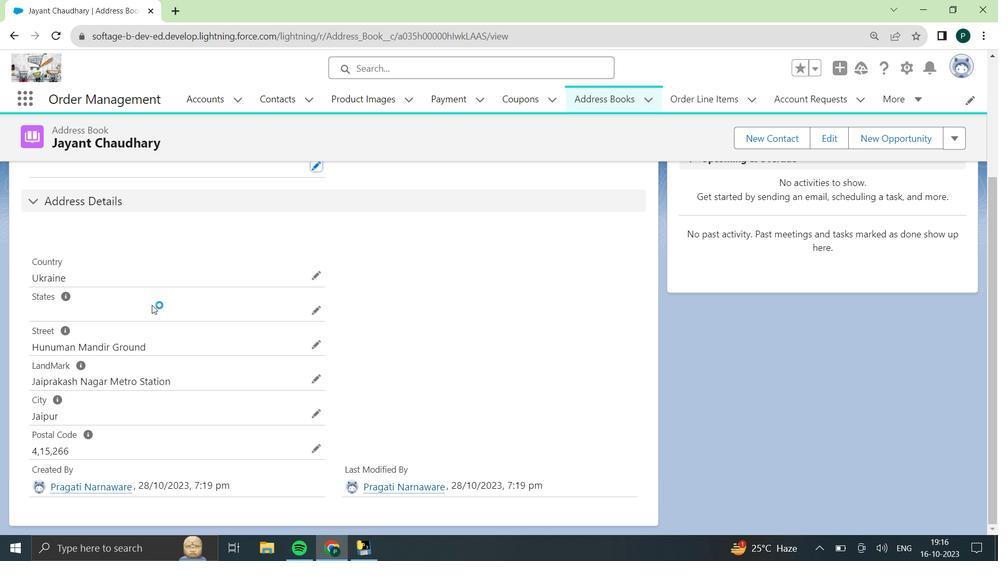 
Action: Mouse scrolled (152, 304) with delta (0, 0)
Screenshot: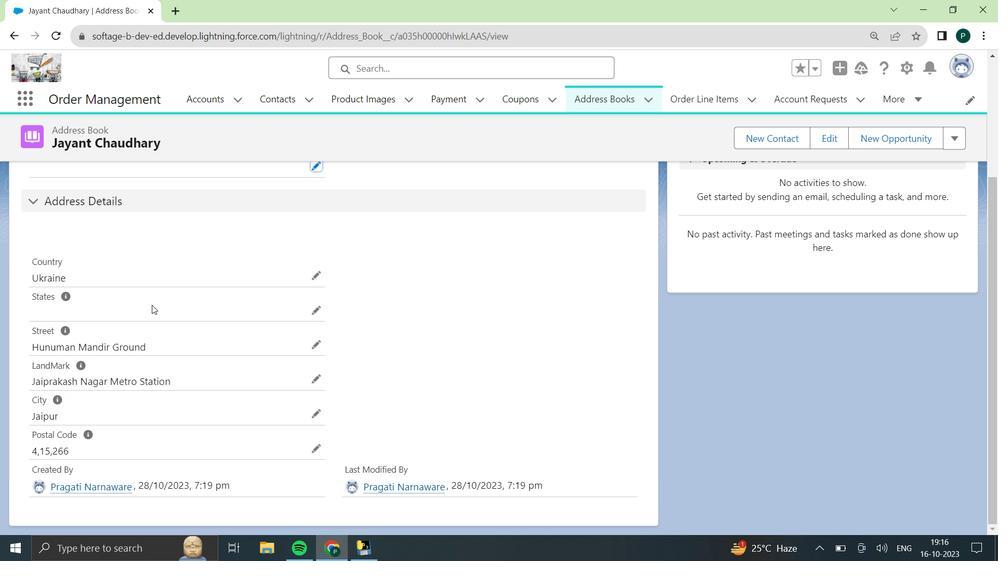 
Action: Mouse moved to (133, 343)
Screenshot: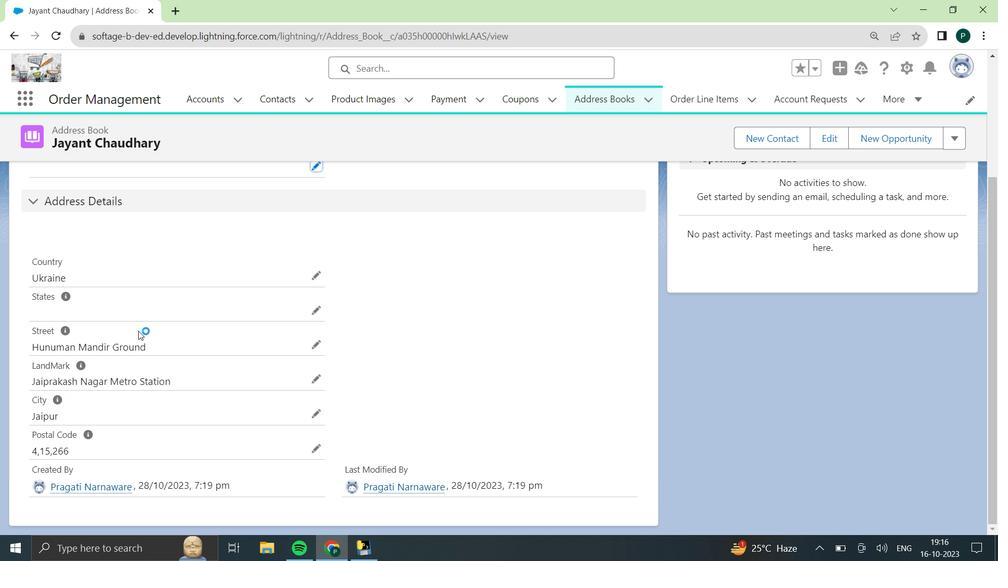 
Action: Mouse scrolled (133, 343) with delta (0, 0)
Screenshot: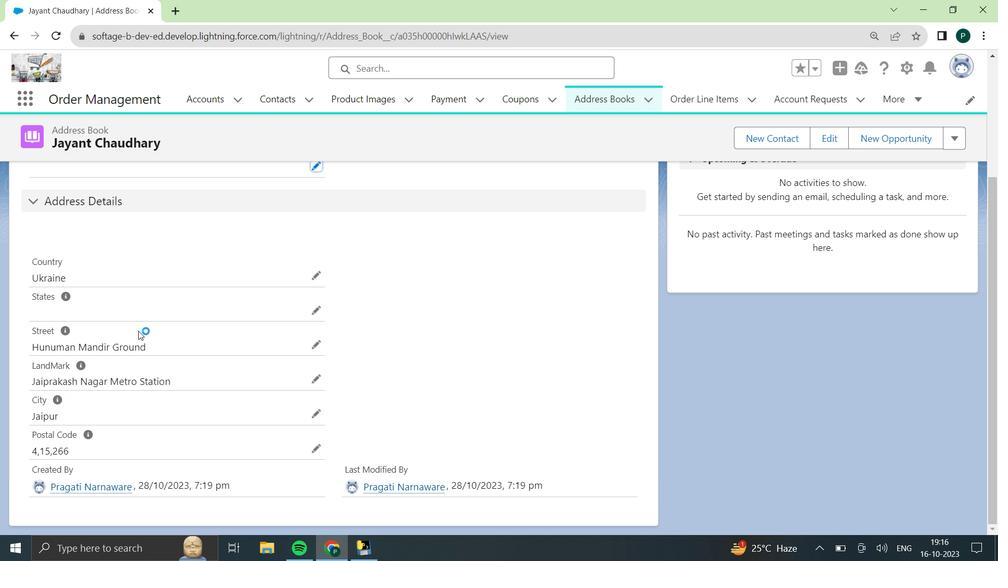 
Action: Mouse moved to (124, 366)
Screenshot: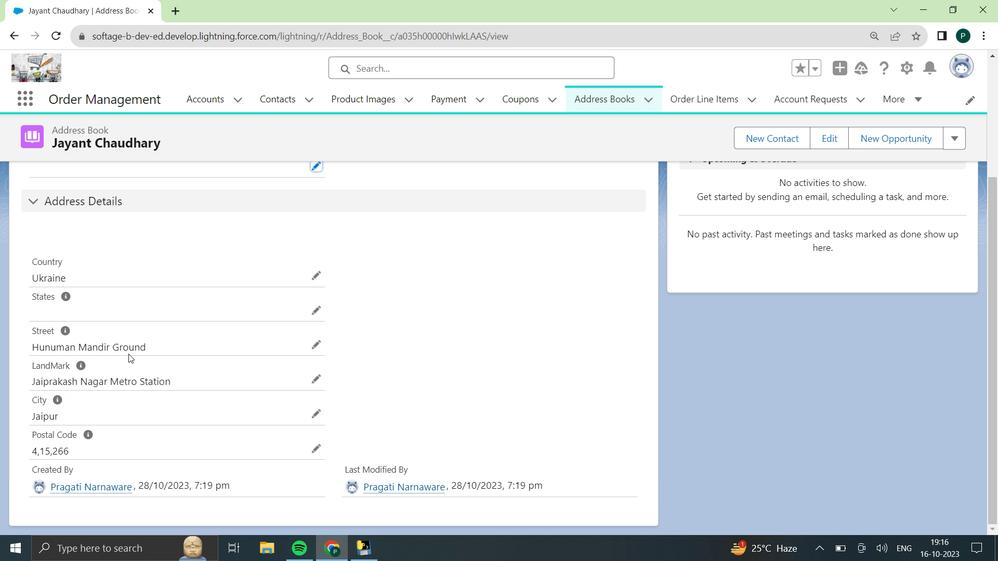 
Action: Mouse scrolled (124, 366) with delta (0, 0)
Screenshot: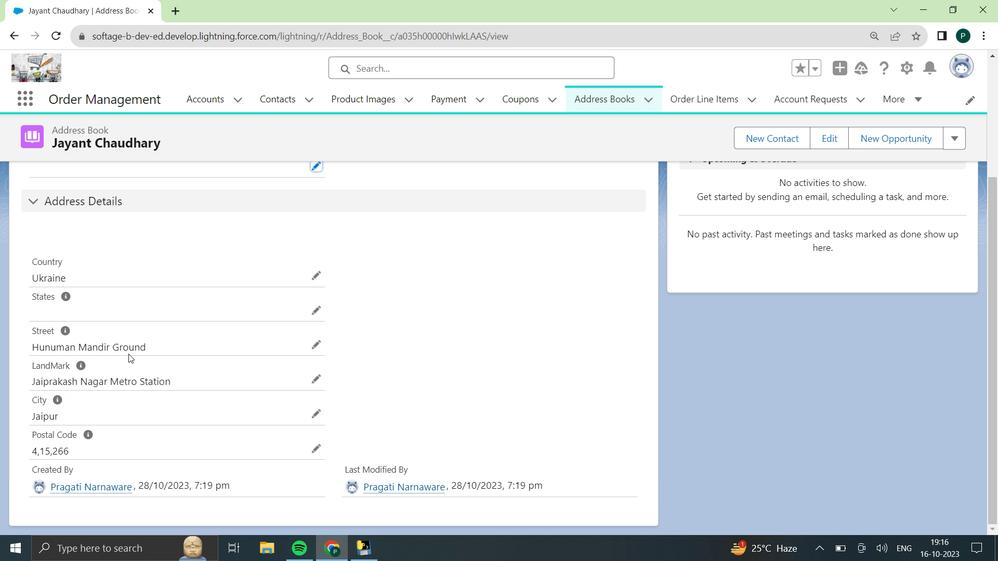 
Action: Mouse moved to (110, 402)
Screenshot: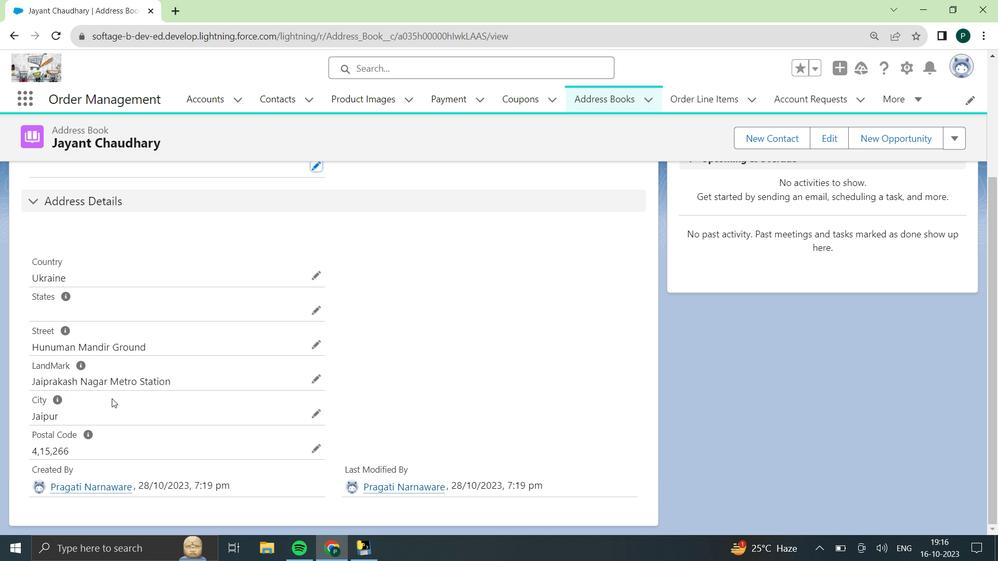 
Action: Mouse scrolled (110, 401) with delta (0, 0)
Screenshot: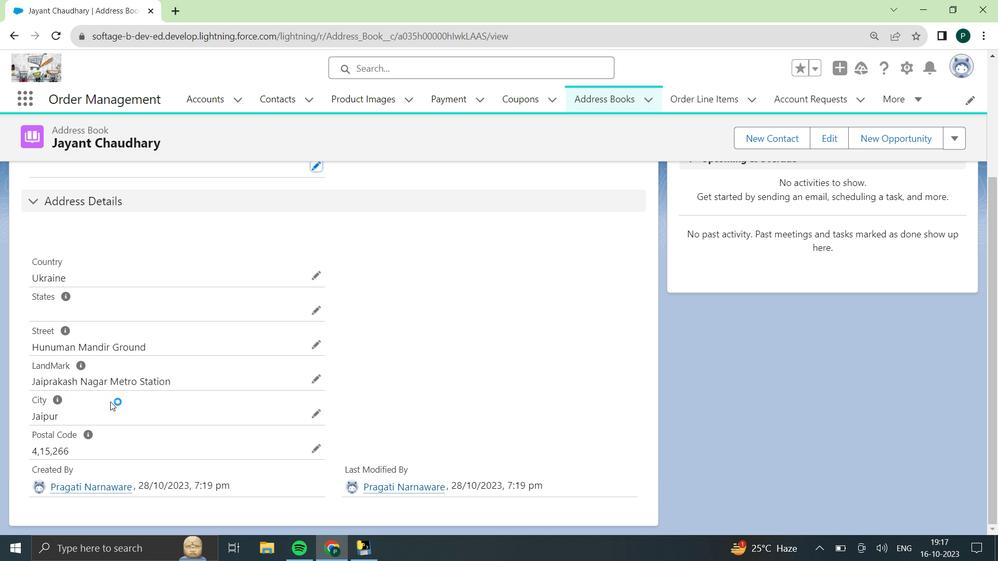 
Action: Mouse scrolled (110, 401) with delta (0, 0)
Screenshot: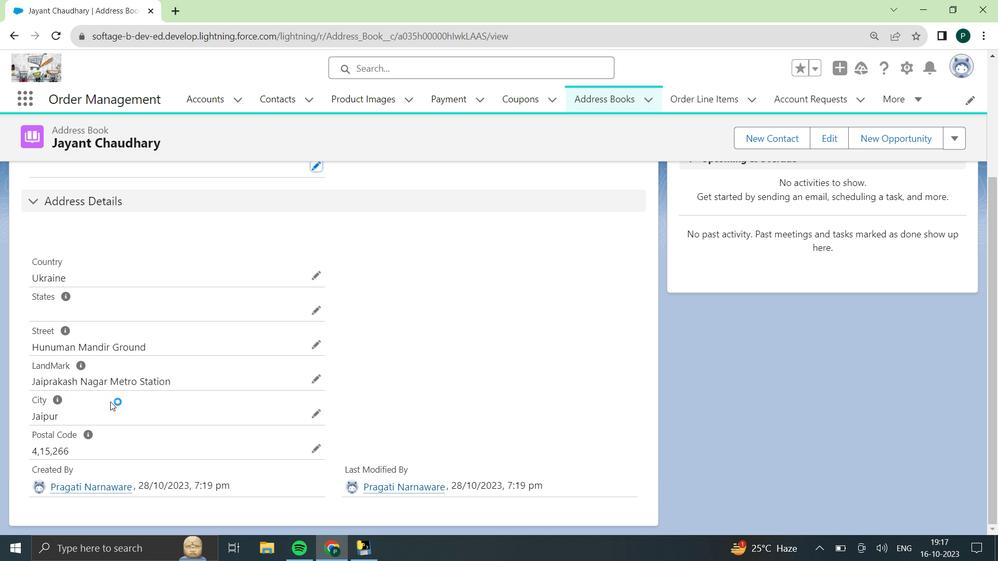 
Action: Mouse scrolled (110, 401) with delta (0, 0)
Screenshot: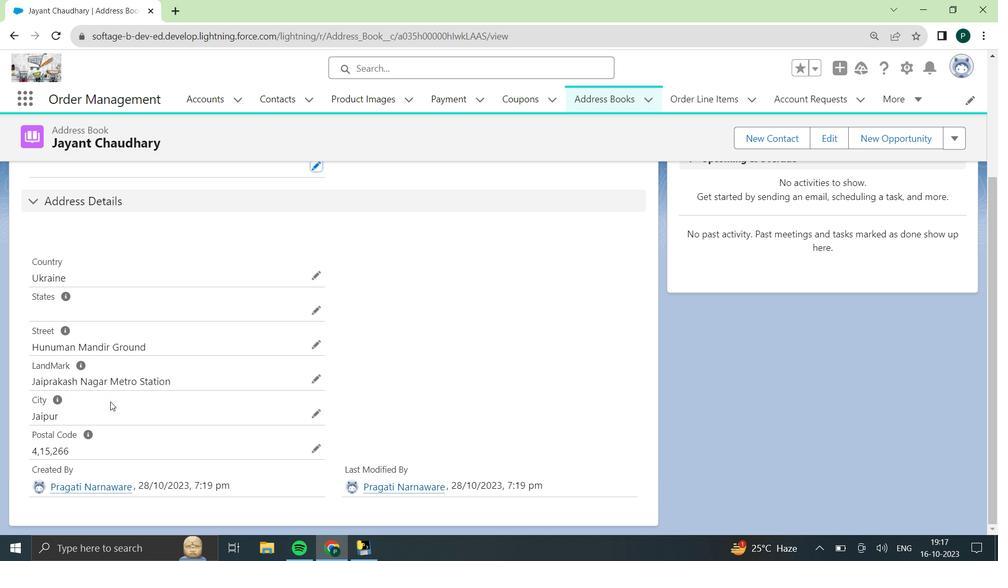 
Action: Mouse scrolled (110, 401) with delta (0, 0)
Screenshot: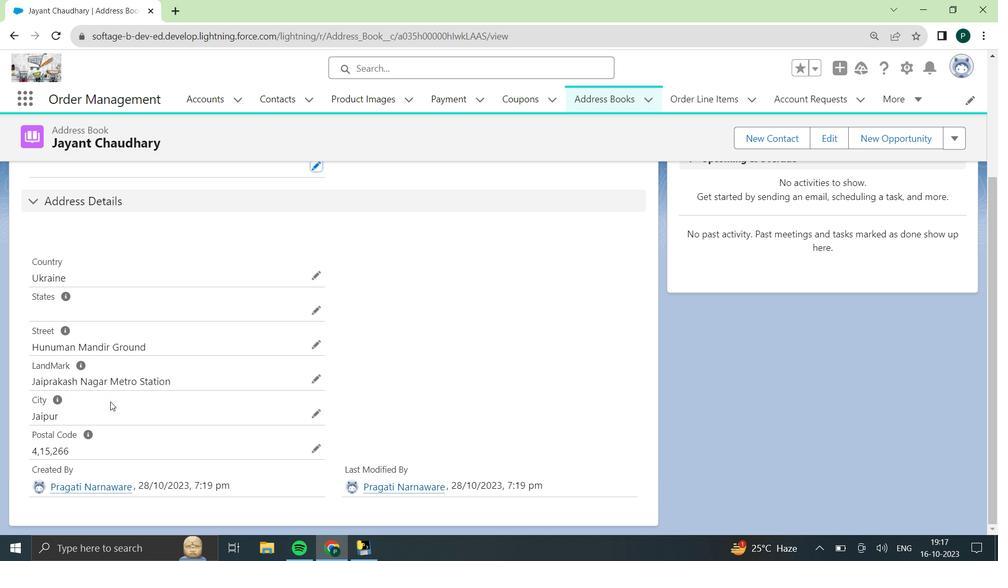 
Action: Mouse scrolled (110, 402) with delta (0, 0)
Screenshot: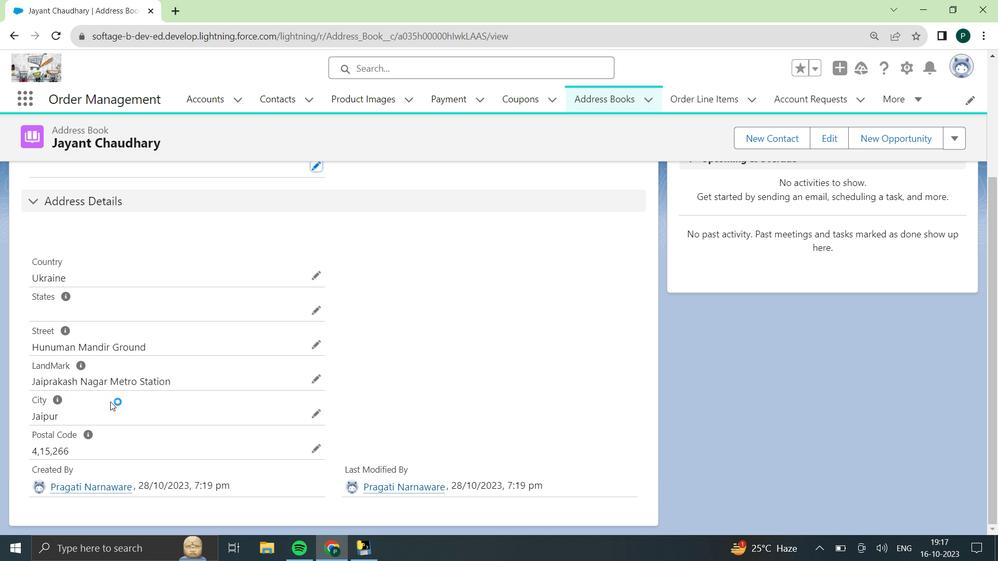 
Action: Mouse scrolled (110, 402) with delta (0, 0)
Screenshot: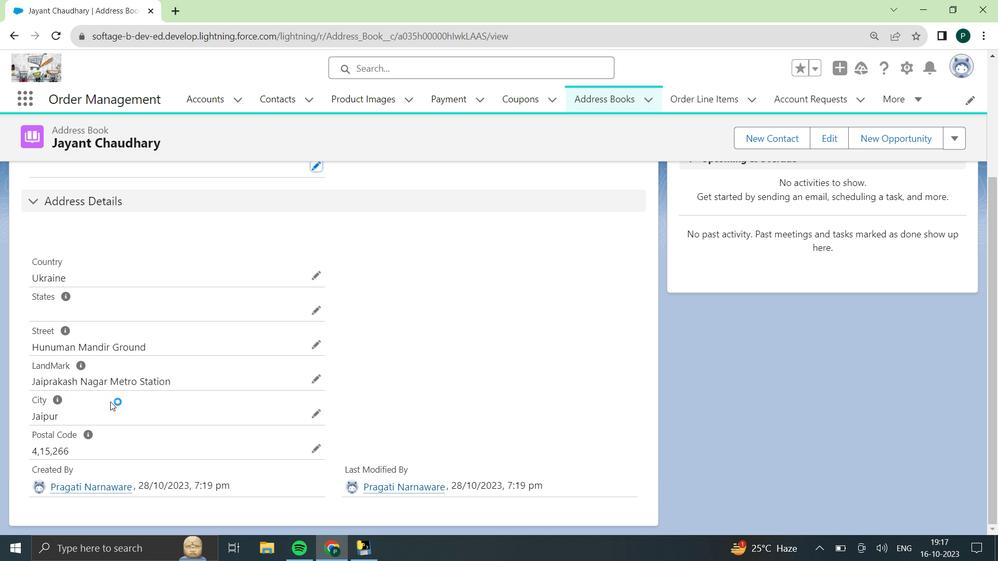 
Action: Mouse scrolled (110, 402) with delta (0, 0)
Screenshot: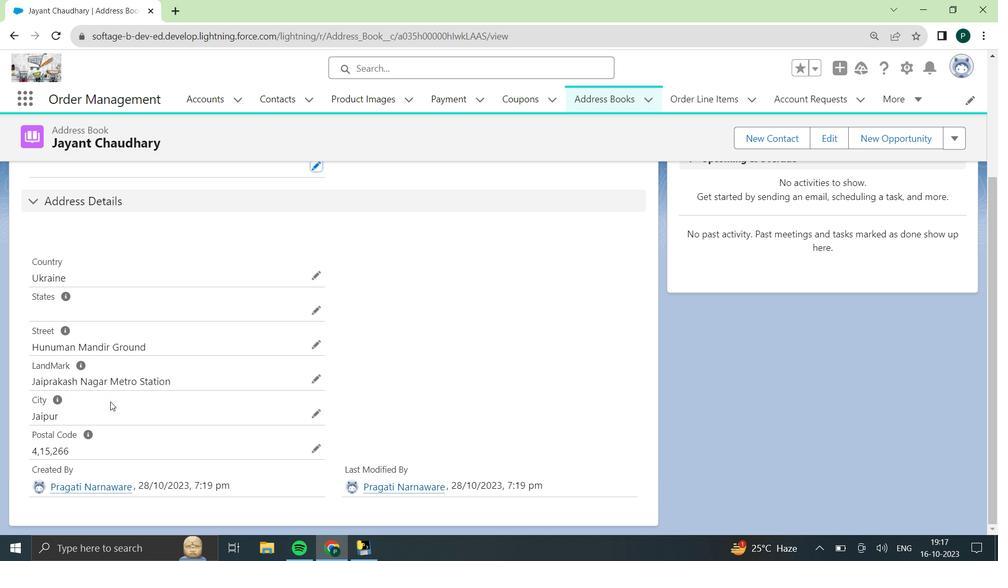 
Action: Mouse scrolled (110, 402) with delta (0, 0)
Screenshot: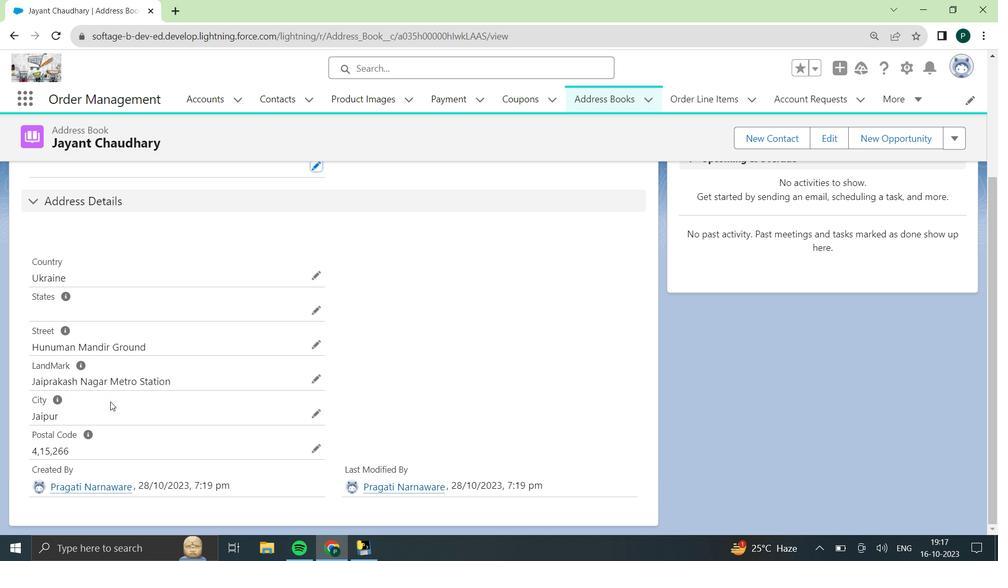 
Action: Mouse scrolled (110, 402) with delta (0, 0)
Screenshot: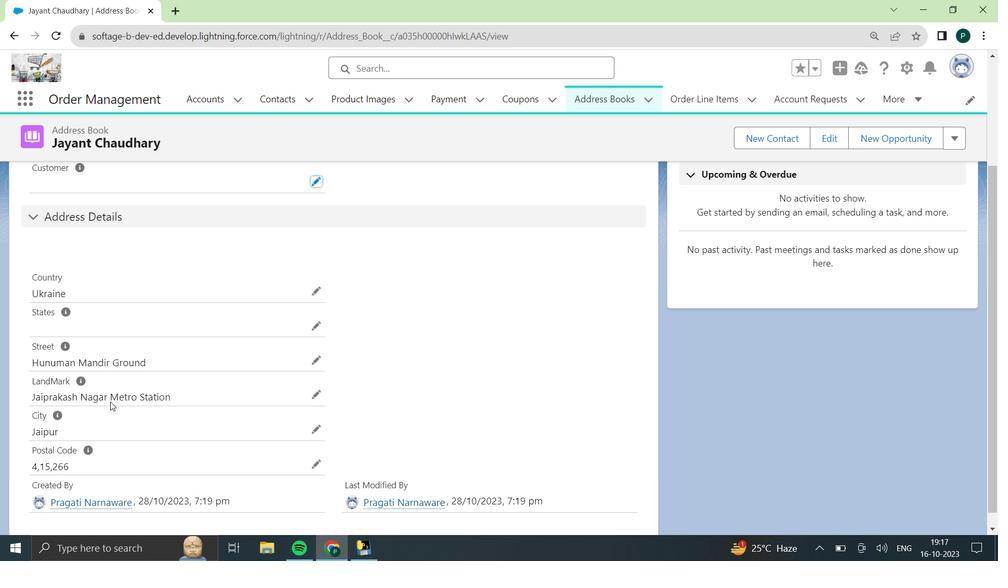 
Action: Mouse scrolled (110, 402) with delta (0, 0)
Screenshot: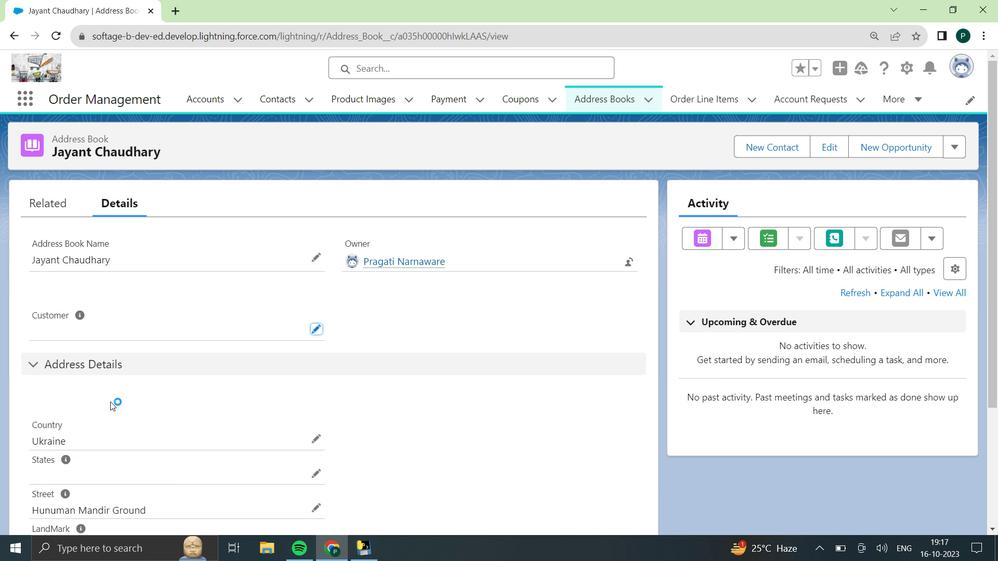 
Action: Mouse scrolled (110, 402) with delta (0, 0)
Screenshot: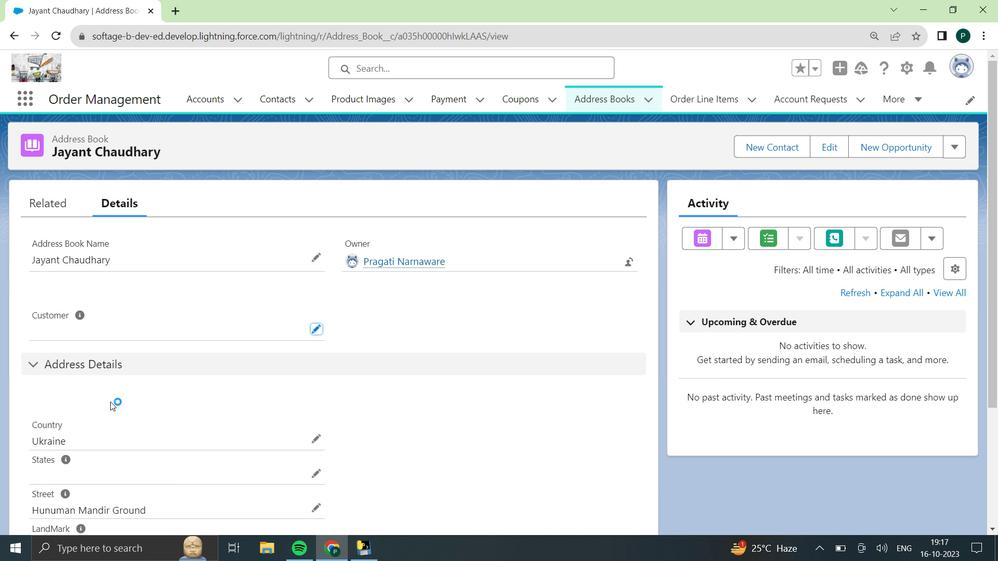 
Action: Mouse scrolled (110, 402) with delta (0, 0)
Screenshot: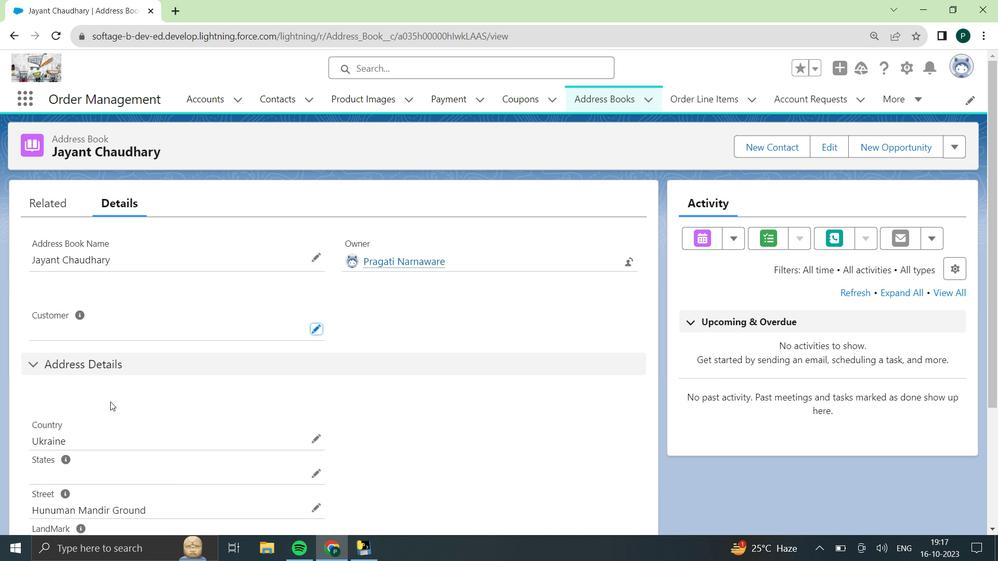 
Action: Mouse scrolled (110, 402) with delta (0, 0)
Screenshot: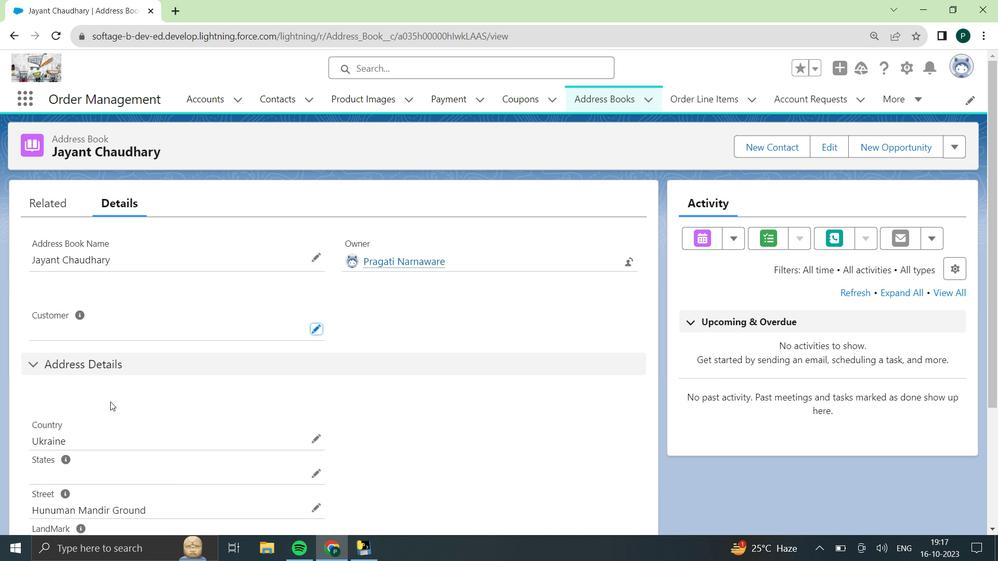 
Action: Mouse scrolled (110, 402) with delta (0, 0)
Screenshot: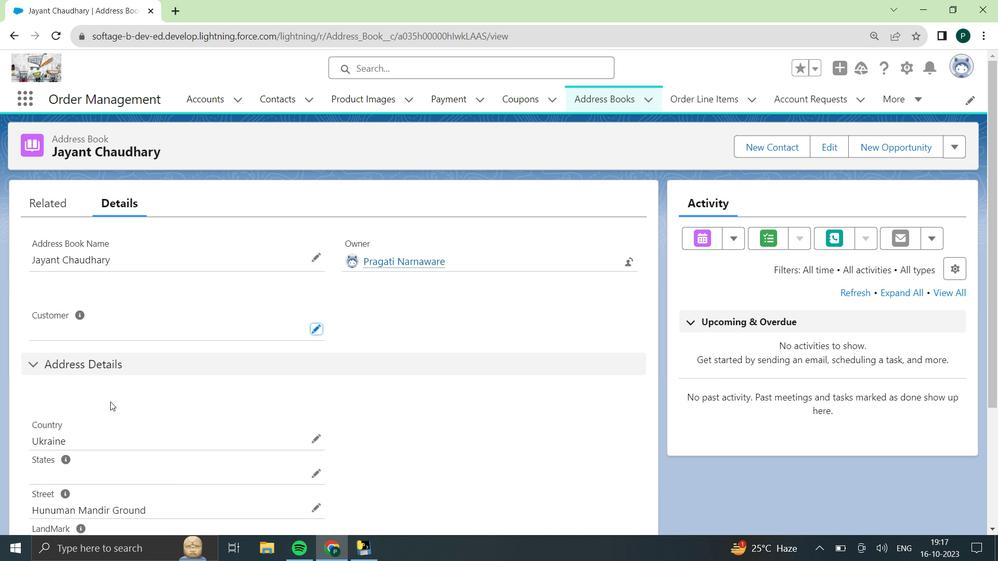 
Action: Mouse moved to (605, 95)
Screenshot: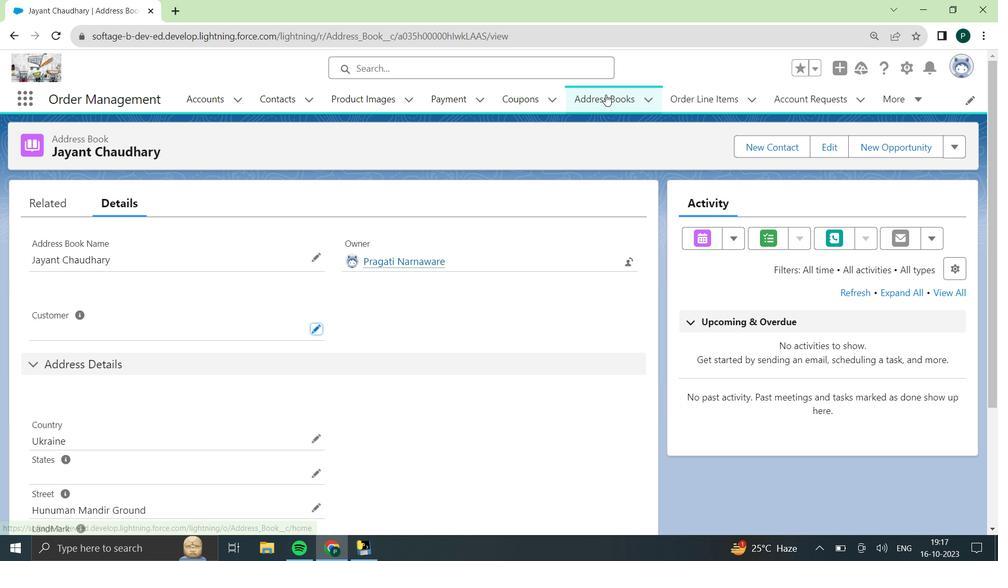 
Action: Mouse pressed left at (605, 95)
Screenshot: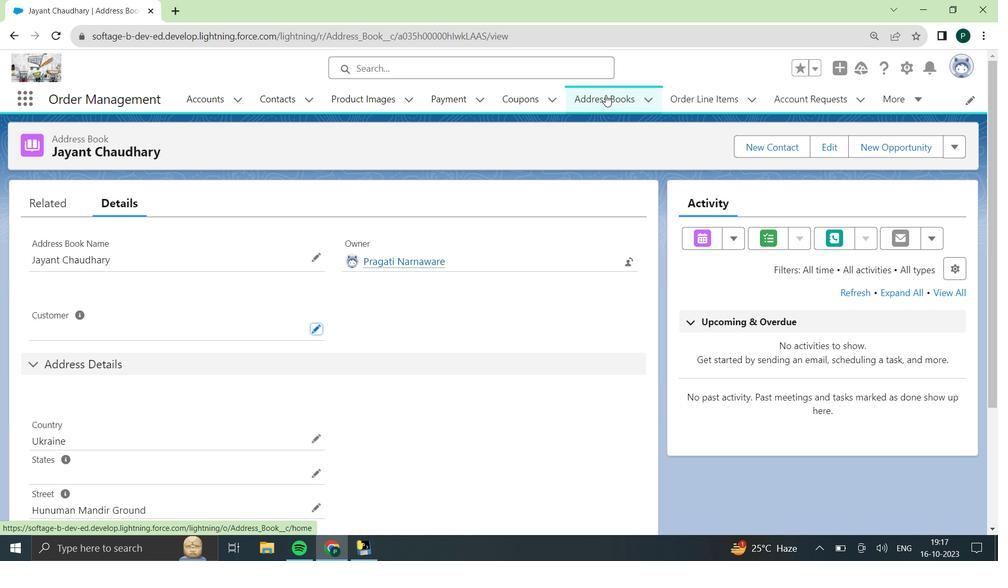 
Action: Mouse moved to (898, 179)
Screenshot: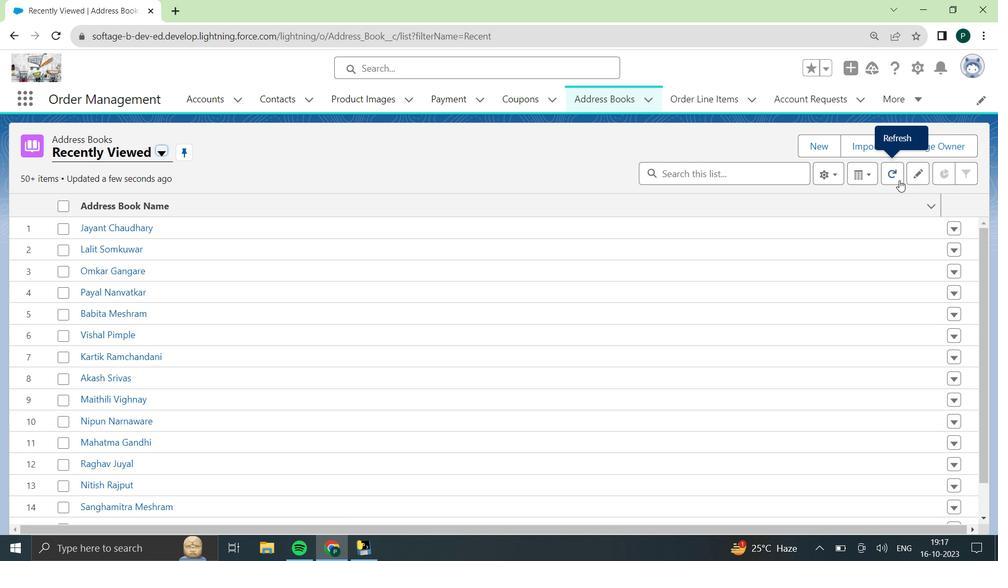 
Action: Mouse pressed left at (898, 179)
Screenshot: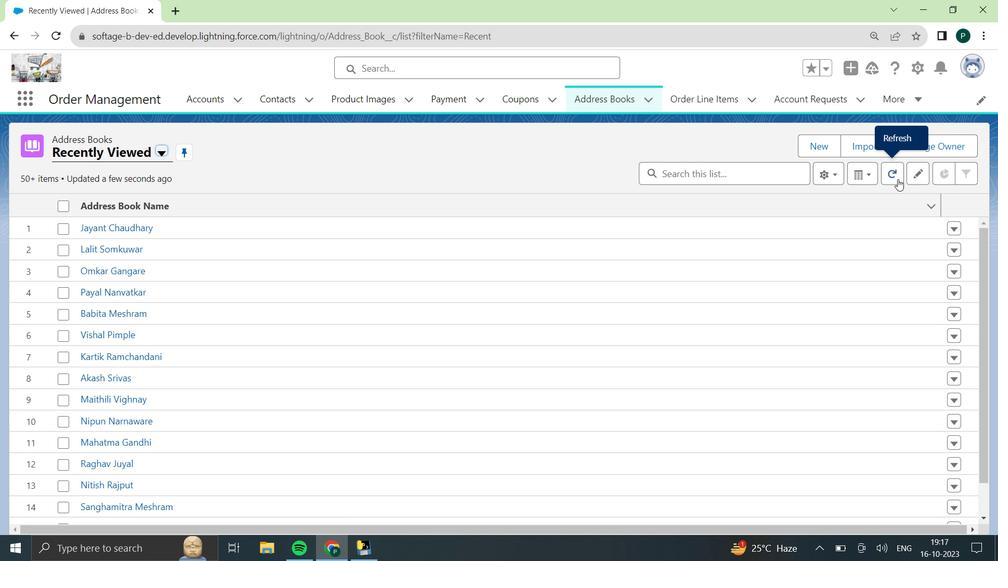 
Action: Mouse moved to (899, 179)
Screenshot: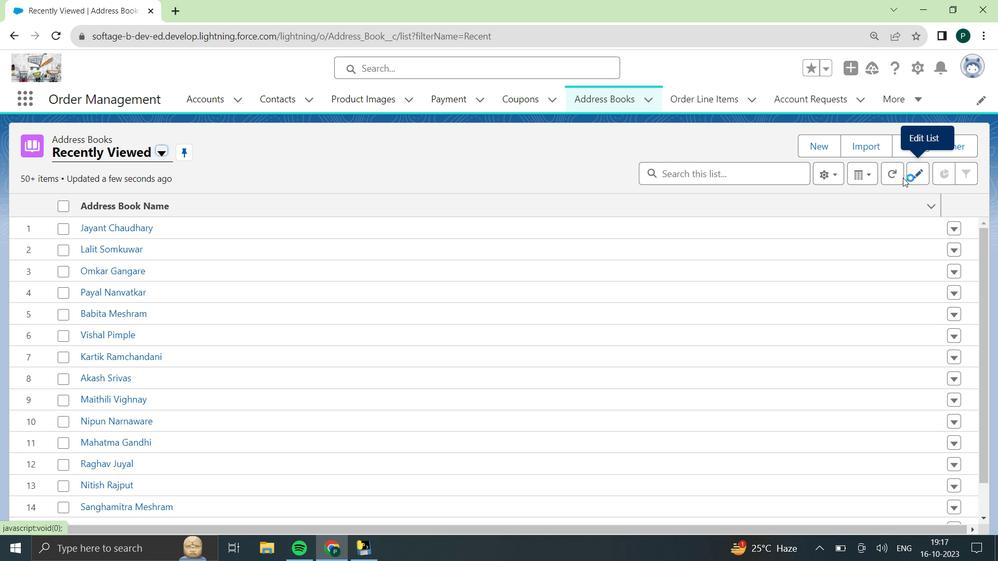 
Action: Mouse pressed left at (899, 179)
Screenshot: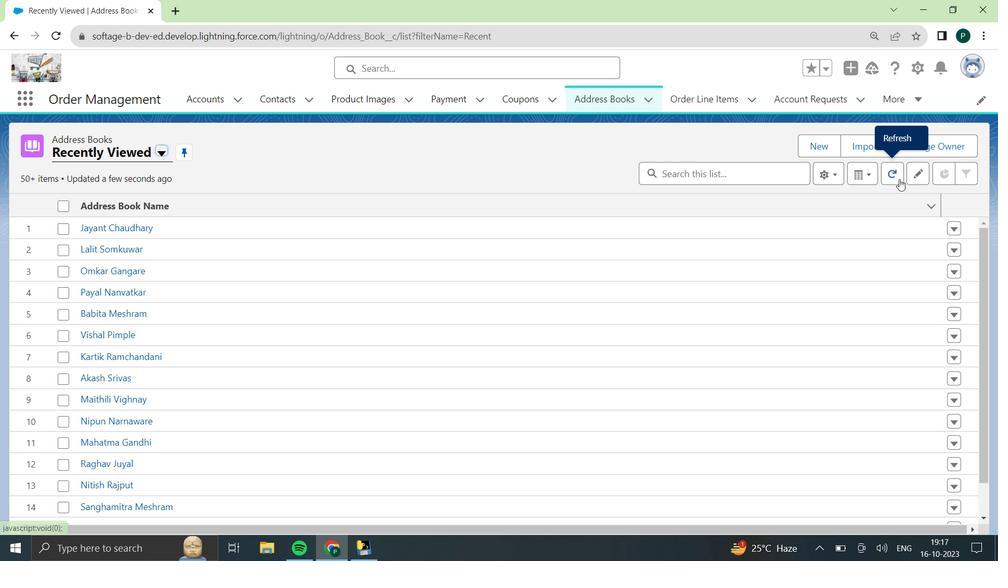 
Action: Mouse moved to (805, 147)
Screenshot: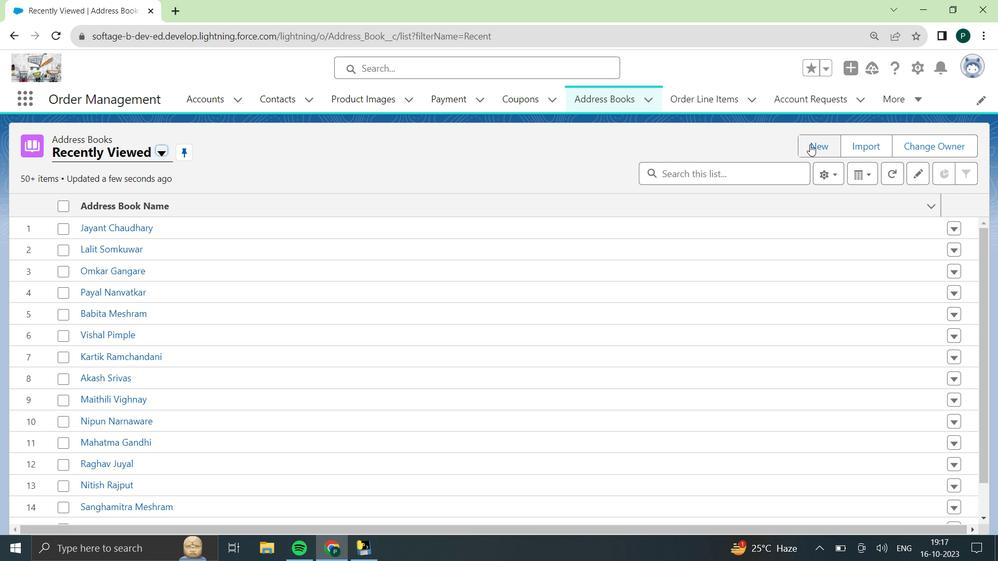 
Action: Mouse pressed left at (805, 147)
Screenshot: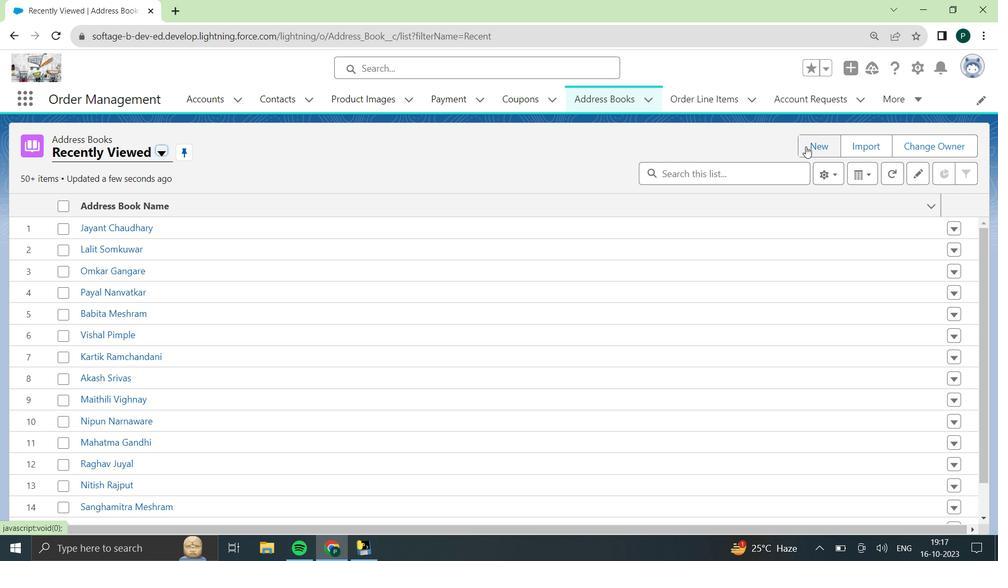 
Action: Mouse moved to (339, 219)
Screenshot: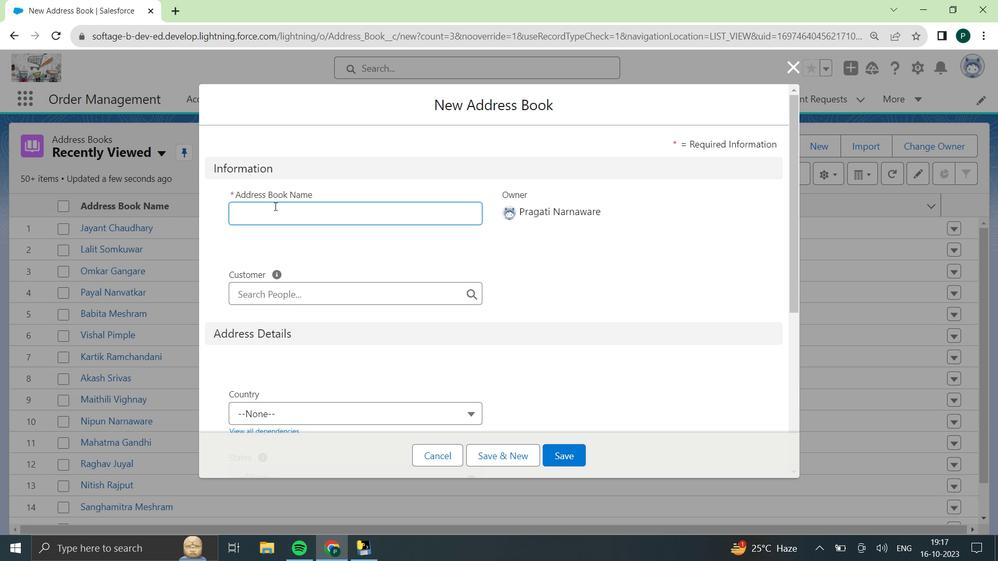 
Action: Mouse pressed left at (339, 219)
